 Task: Explore Gothic architecture and related styles using online resources.
Action: Mouse moved to (395, 638)
Screenshot: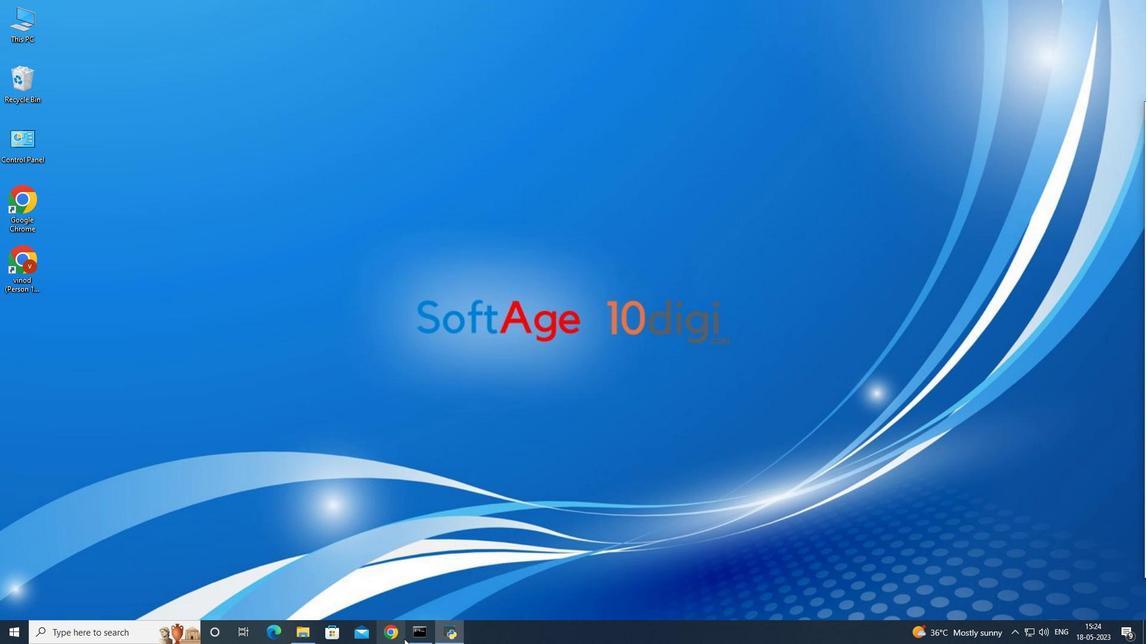 
Action: Mouse pressed left at (395, 638)
Screenshot: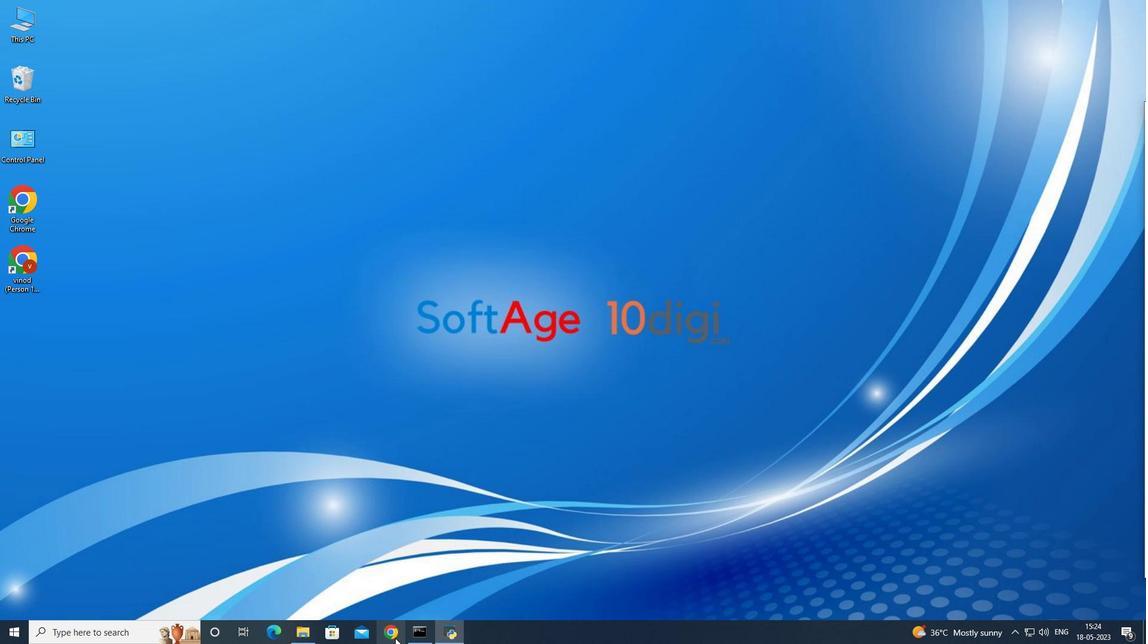 
Action: Mouse moved to (474, 368)
Screenshot: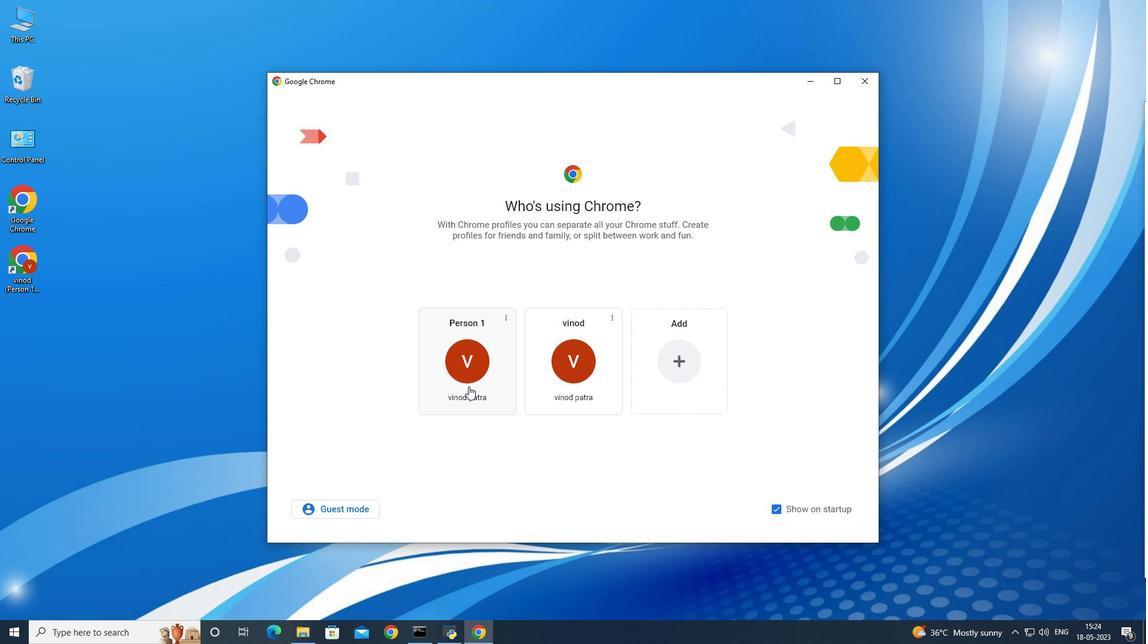 
Action: Mouse pressed left at (474, 368)
Screenshot: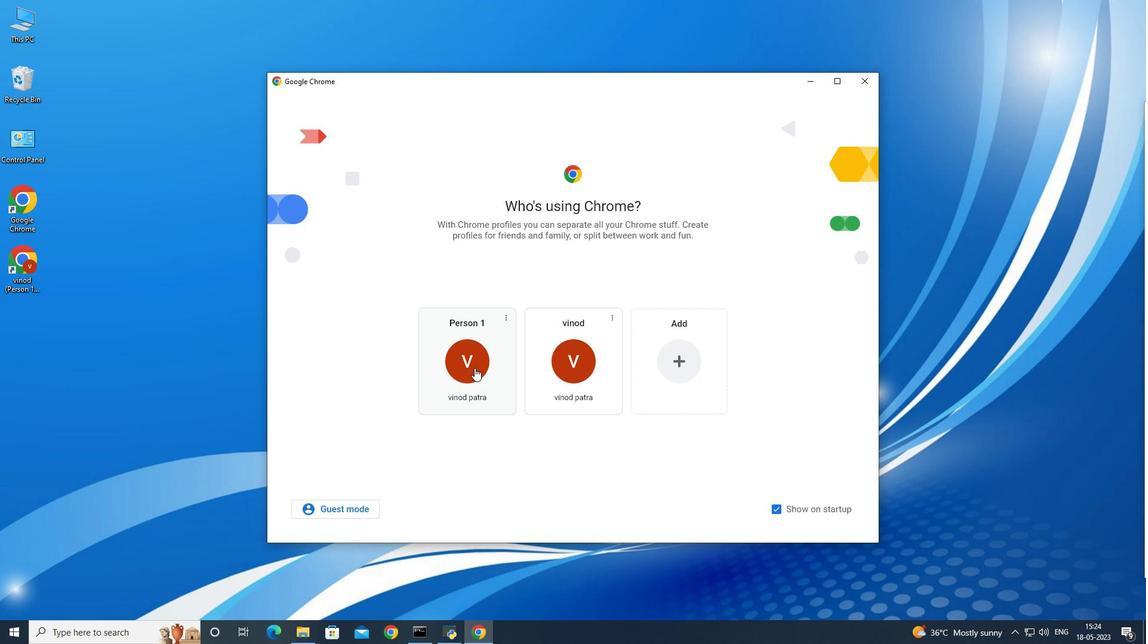 
Action: Mouse moved to (627, 254)
Screenshot: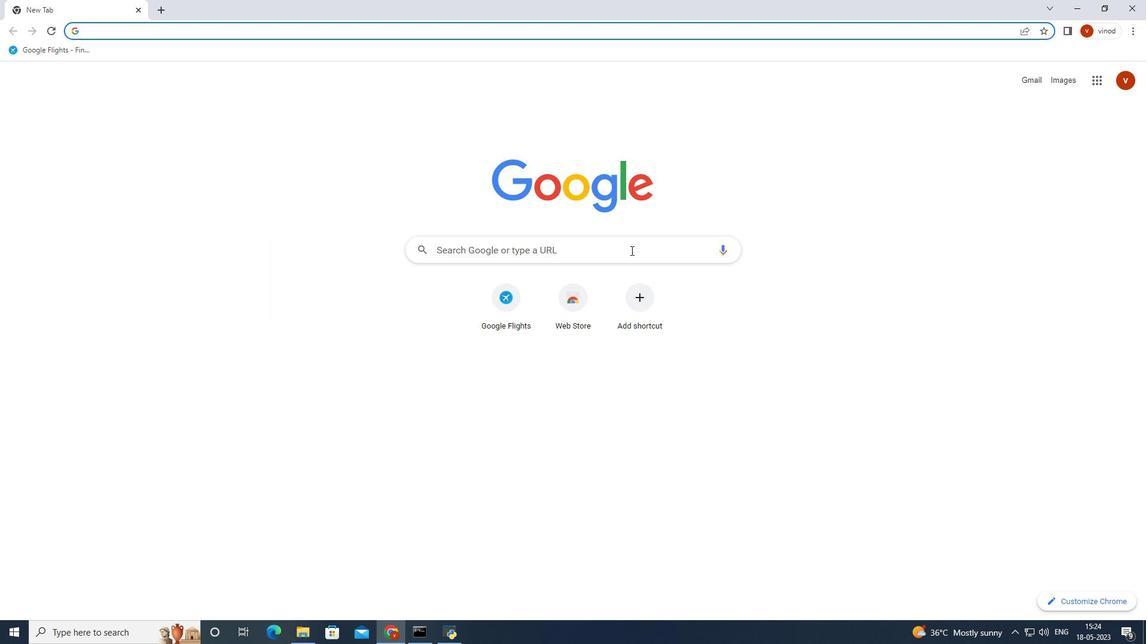 
Action: Mouse pressed left at (627, 254)
Screenshot: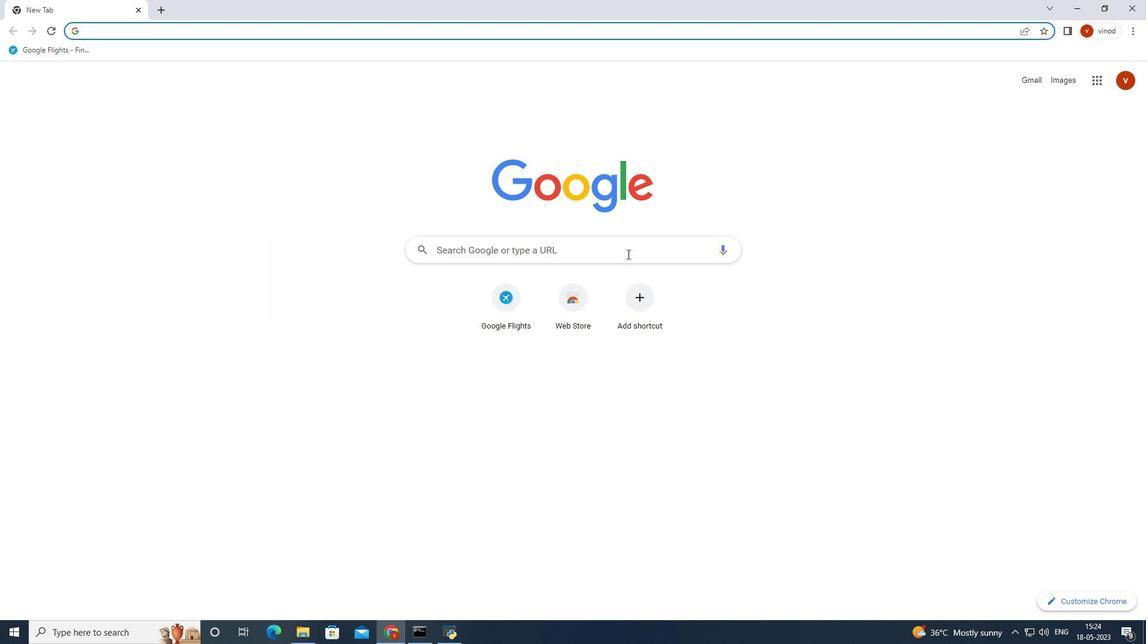 
Action: Mouse moved to (591, 266)
Screenshot: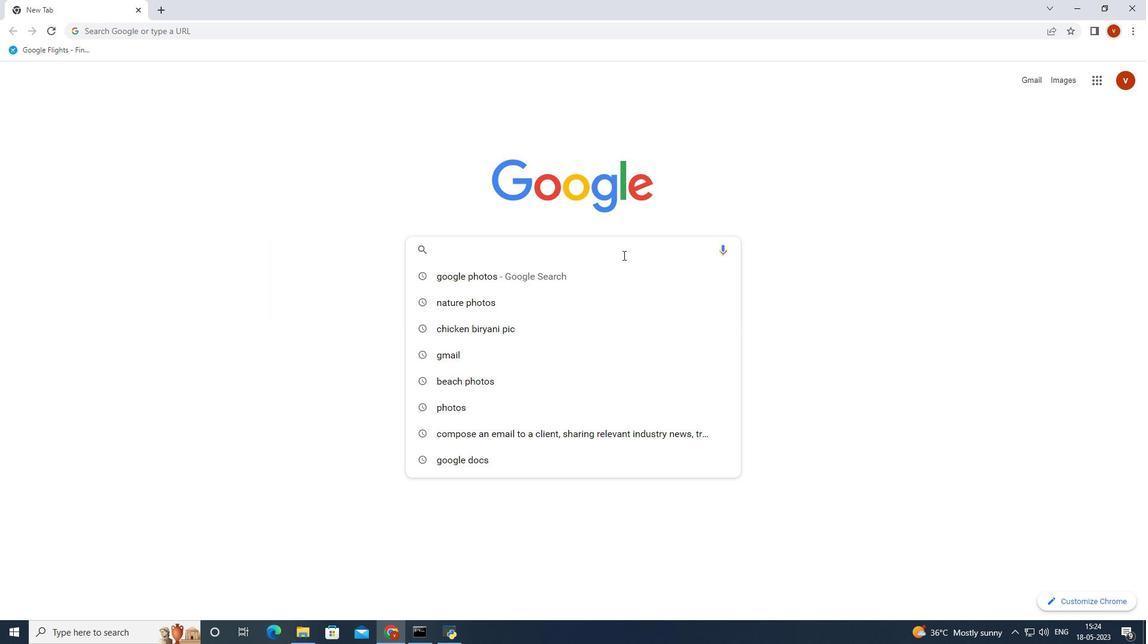 
Action: Mouse pressed left at (591, 266)
Screenshot: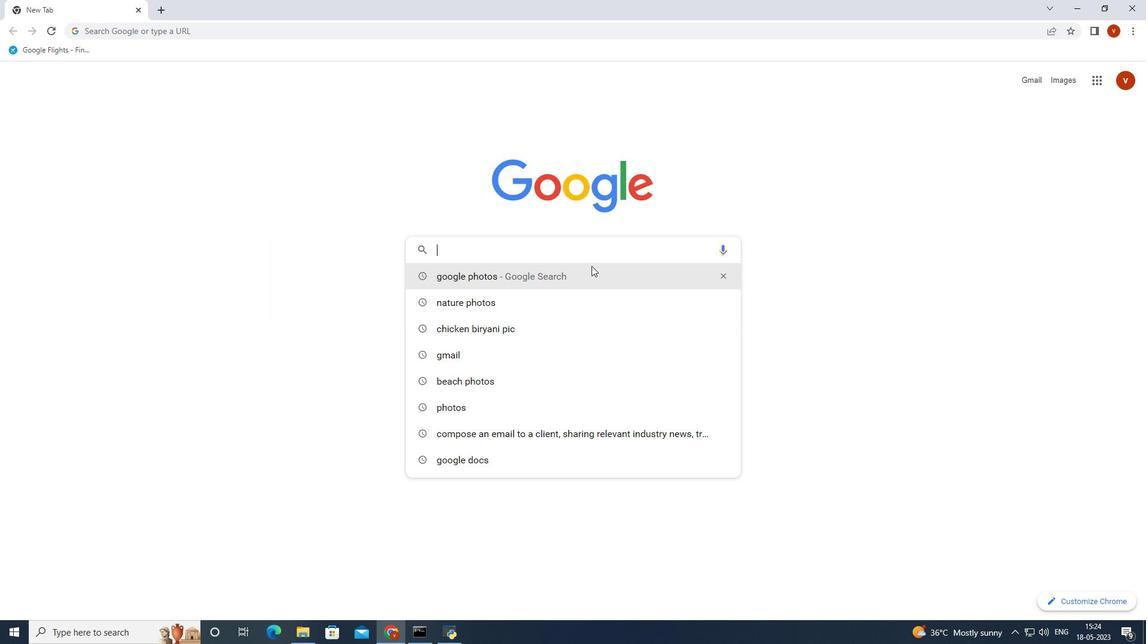 
Action: Mouse moved to (208, 192)
Screenshot: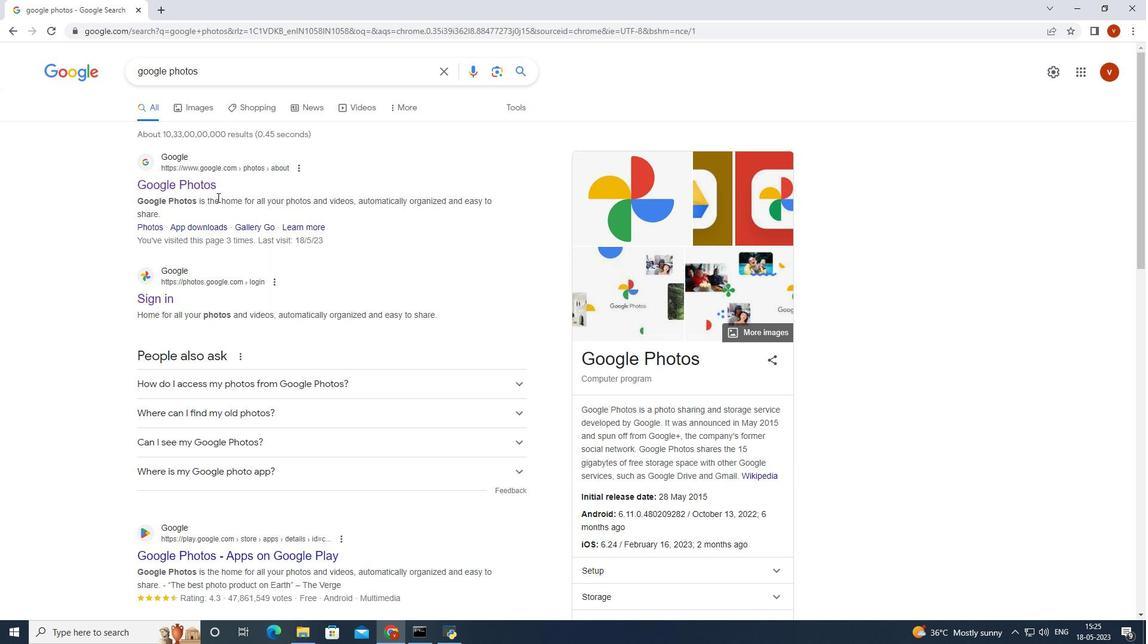 
Action: Mouse pressed left at (208, 192)
Screenshot: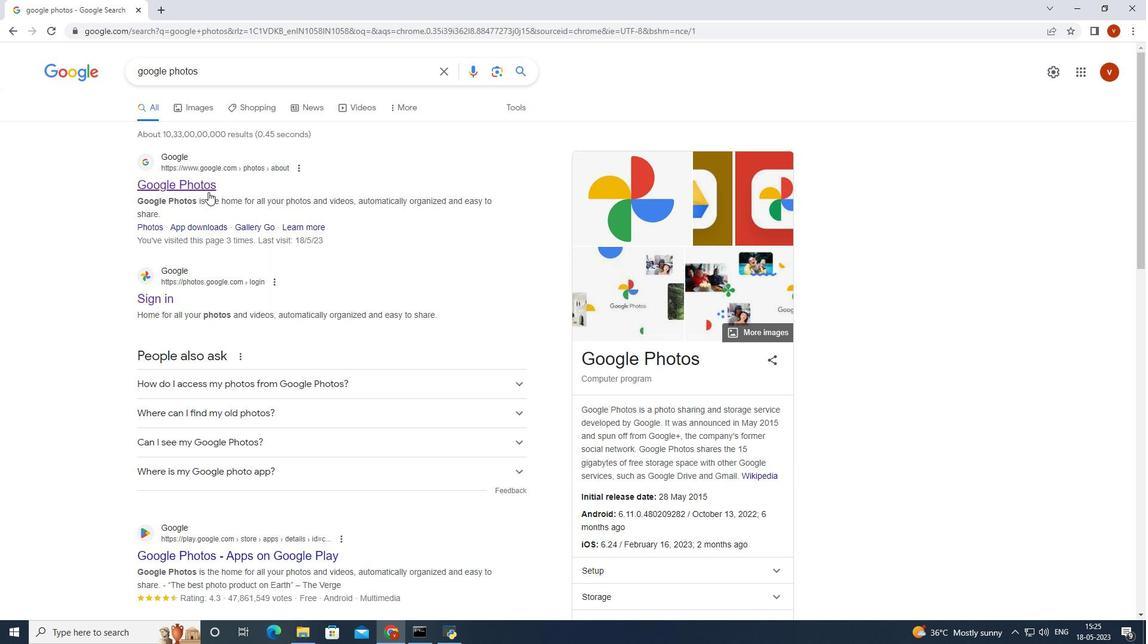 
Action: Mouse pressed left at (208, 192)
Screenshot: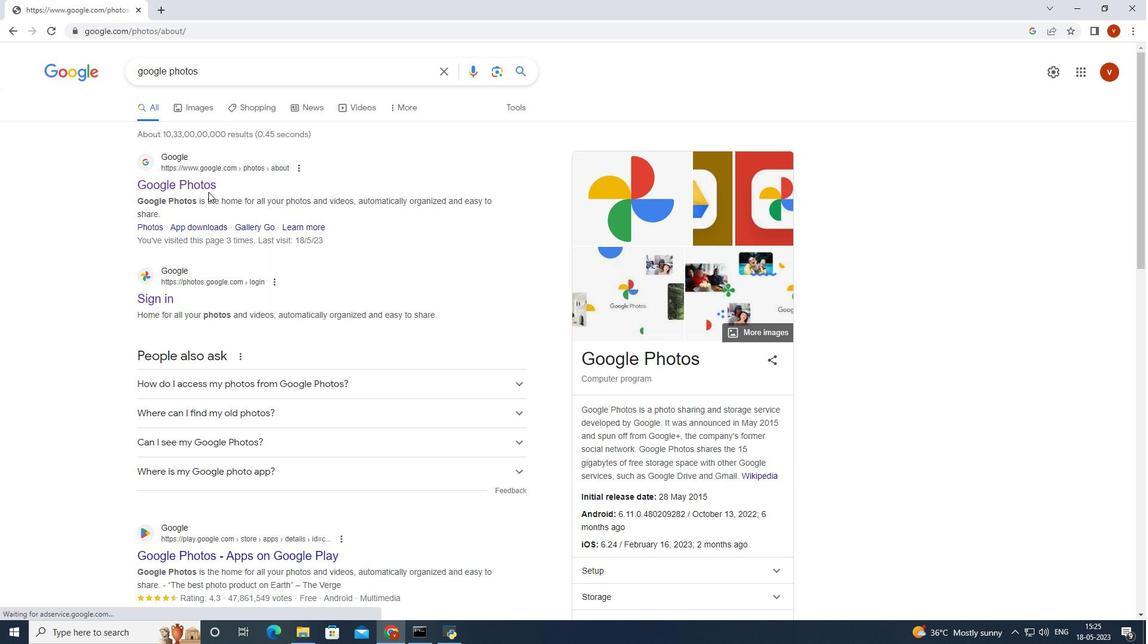 
Action: Mouse moved to (554, 416)
Screenshot: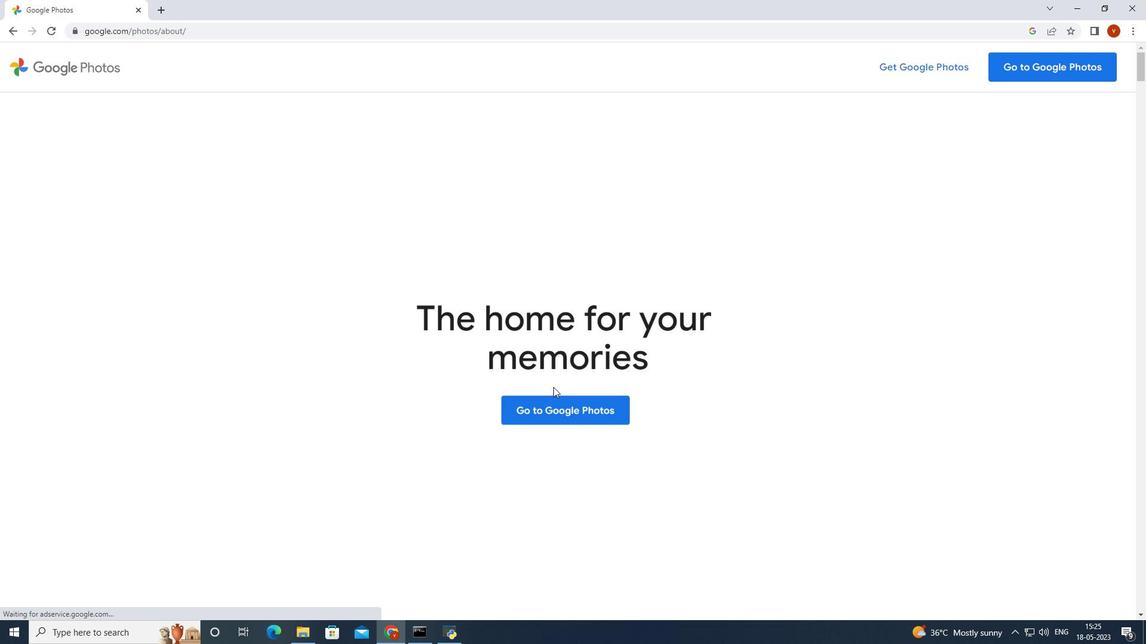 
Action: Mouse pressed left at (554, 416)
Screenshot: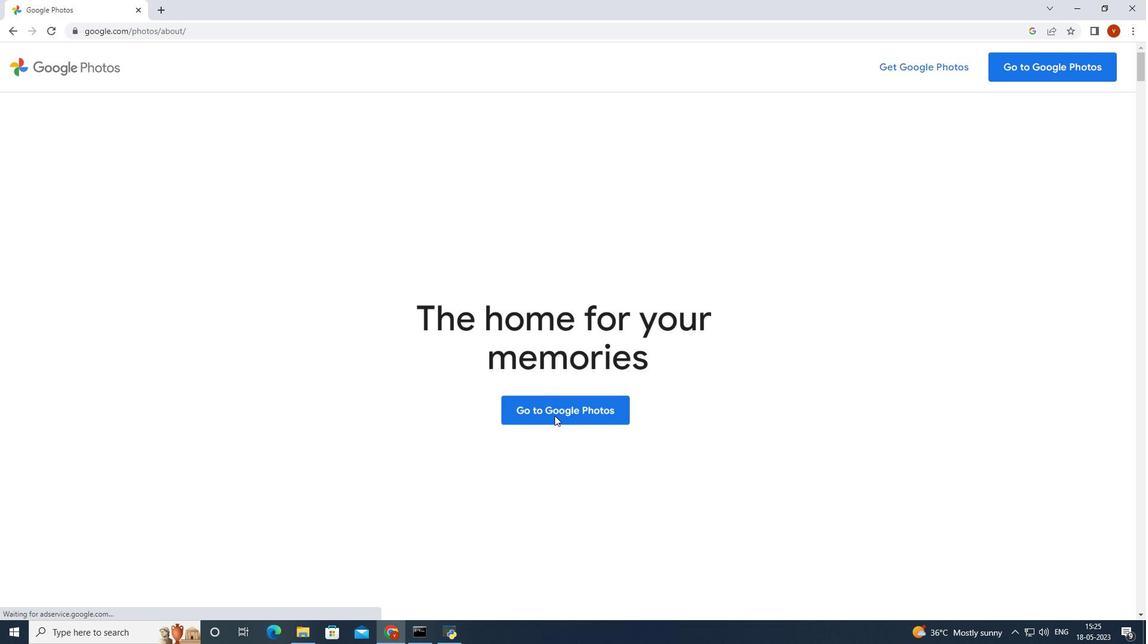 
Action: Mouse moved to (265, 62)
Screenshot: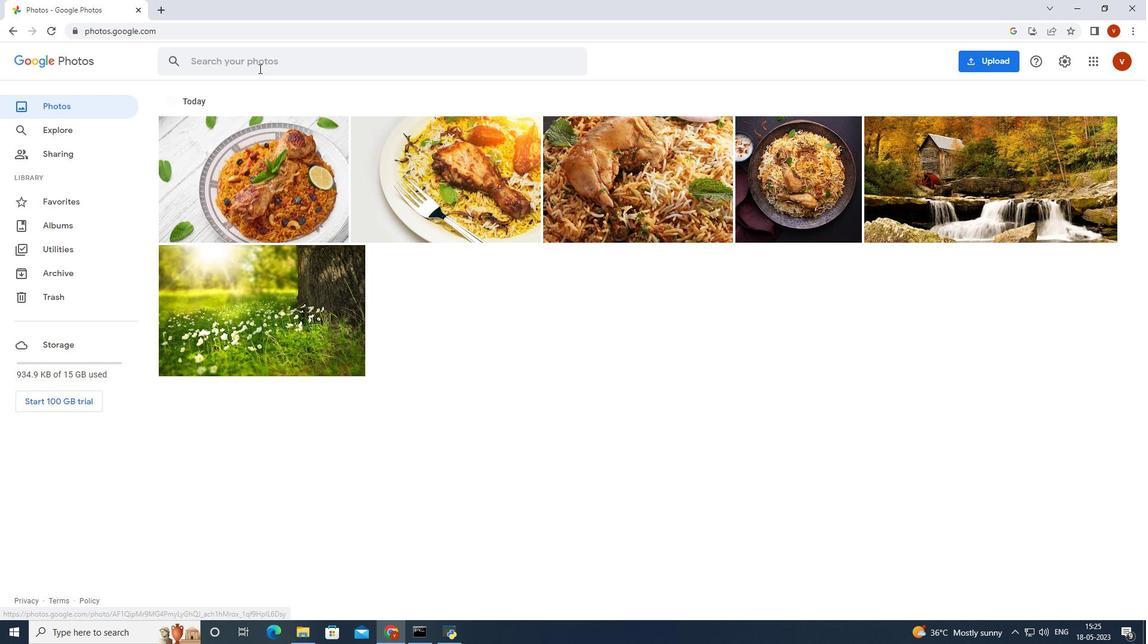 
Action: Mouse pressed left at (265, 62)
Screenshot: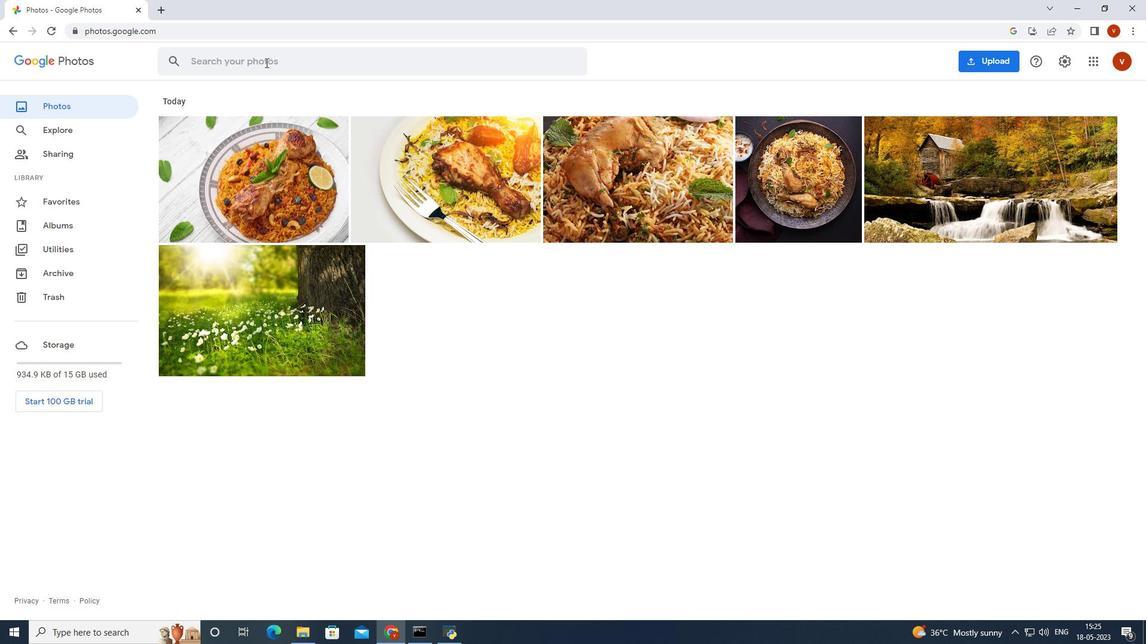 
Action: Mouse moved to (264, 71)
Screenshot: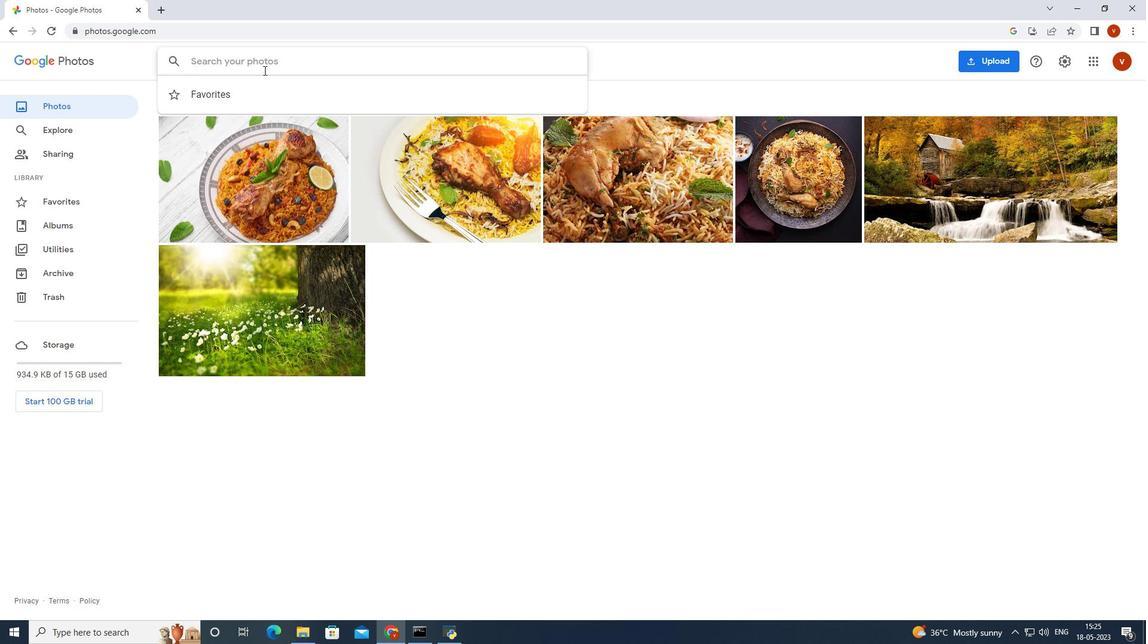 
Action: Key pressed architectural<Key.enter>
Screenshot: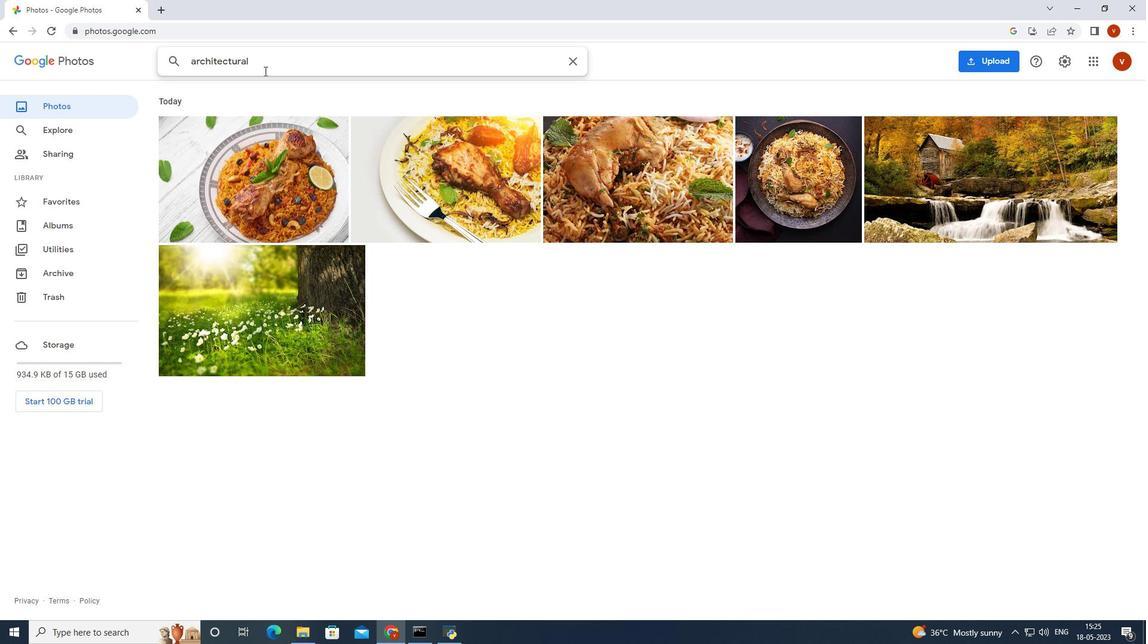 
Action: Mouse moved to (28, 56)
Screenshot: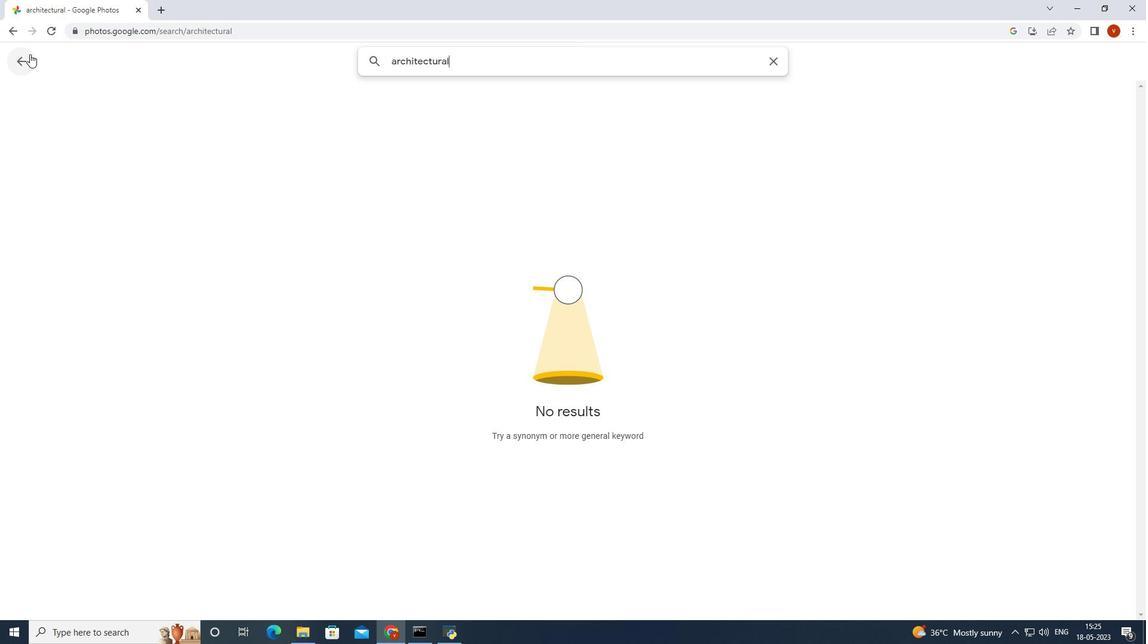 
Action: Mouse pressed left at (28, 56)
Screenshot: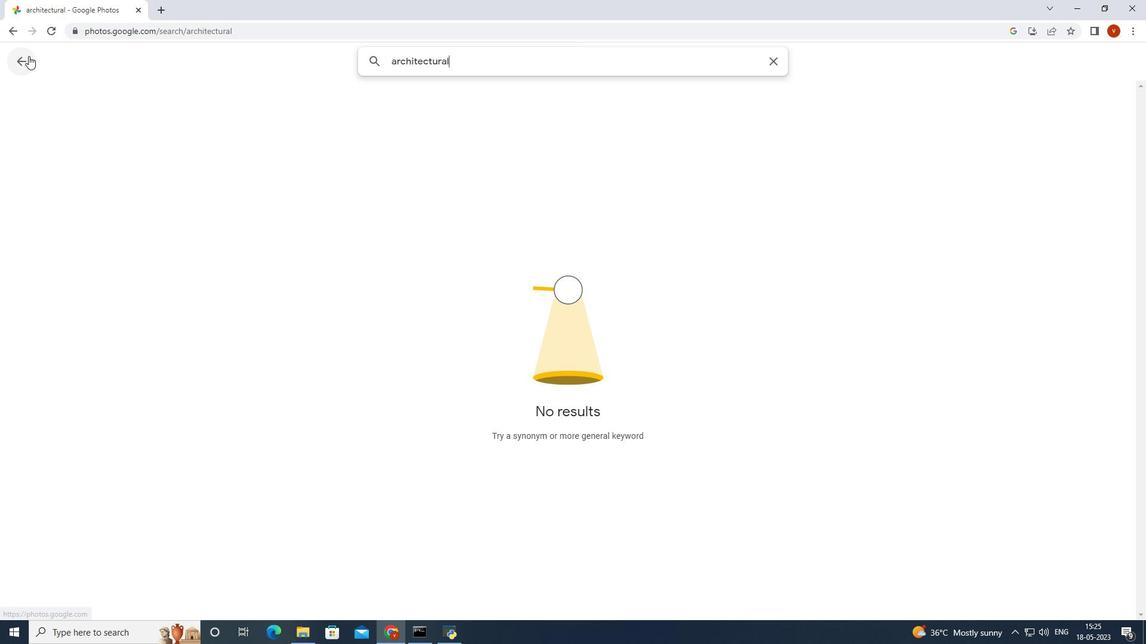 
Action: Mouse moved to (164, 10)
Screenshot: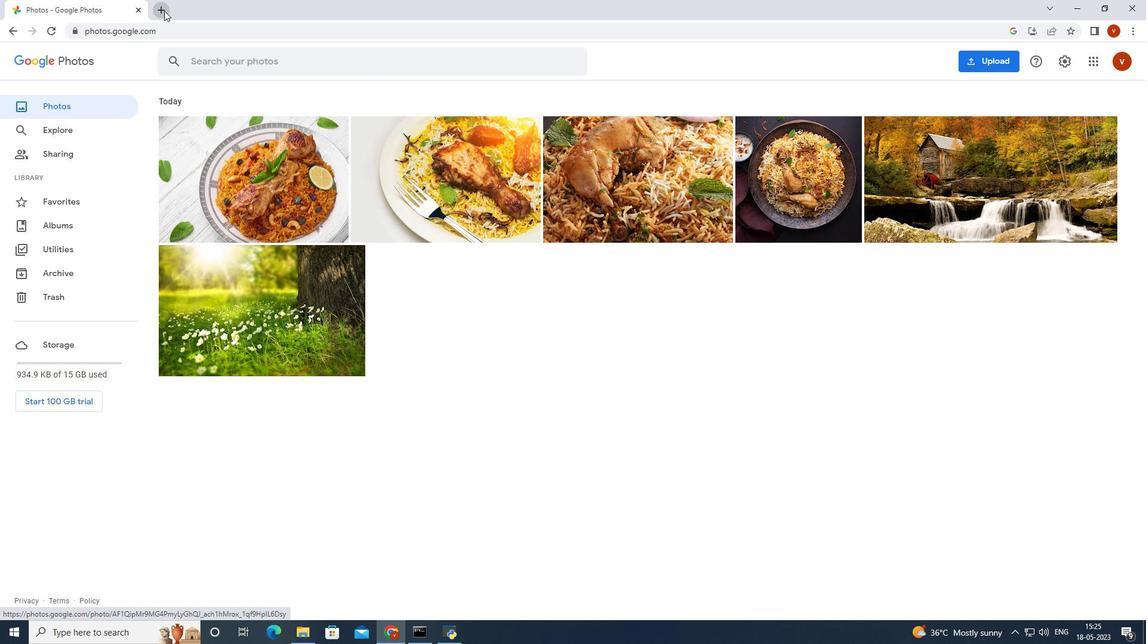 
Action: Mouse pressed left at (164, 10)
Screenshot: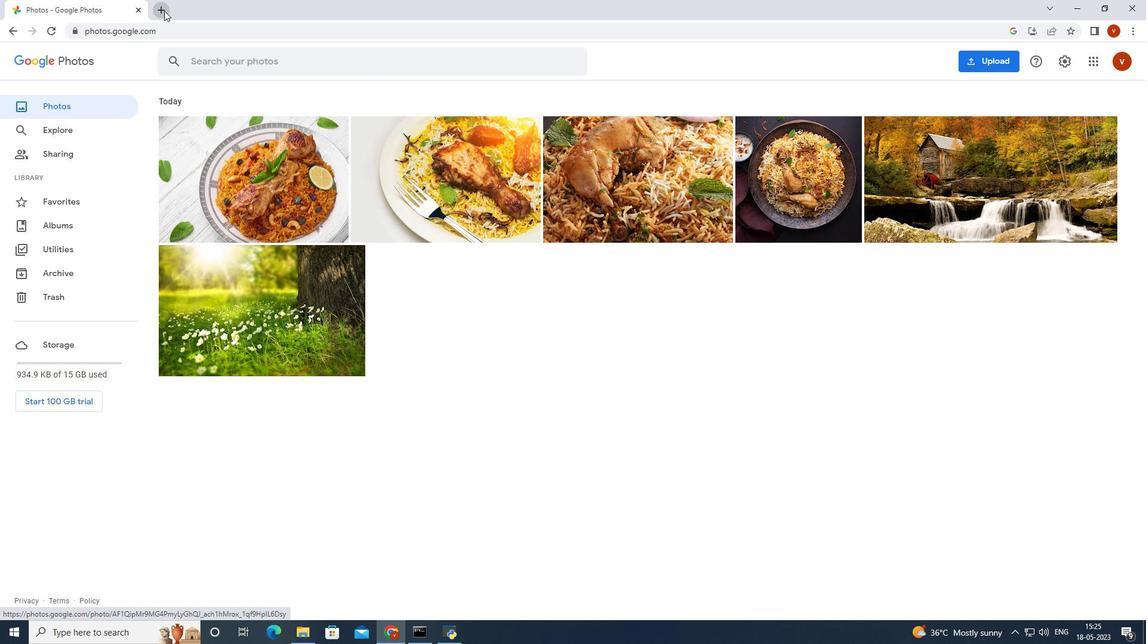 
Action: Mouse moved to (495, 253)
Screenshot: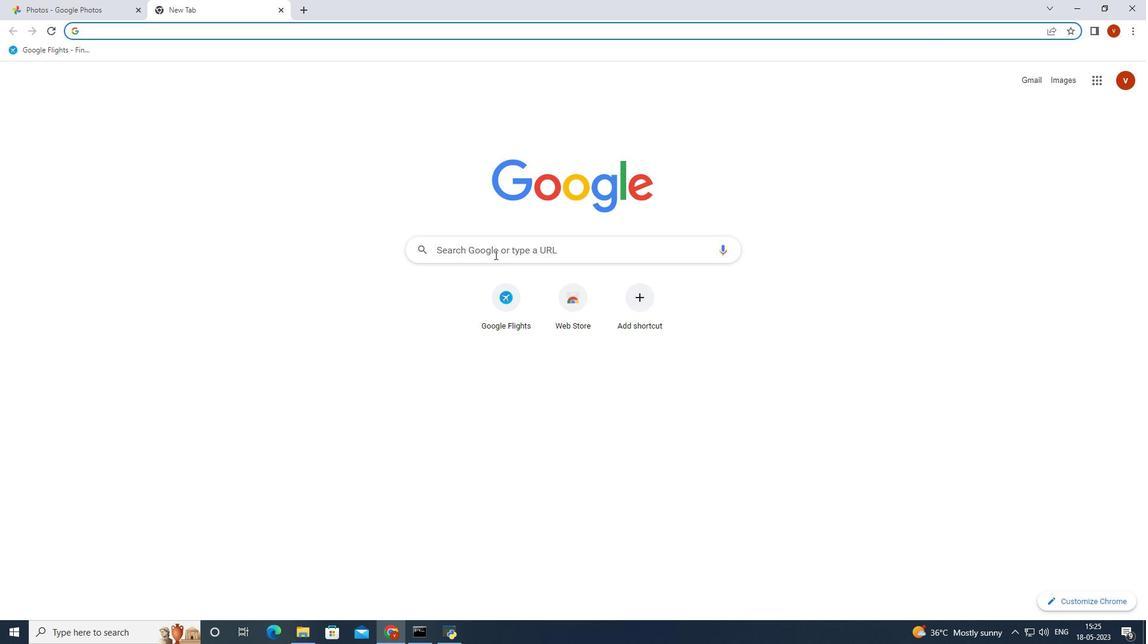 
Action: Mouse pressed left at (495, 253)
Screenshot: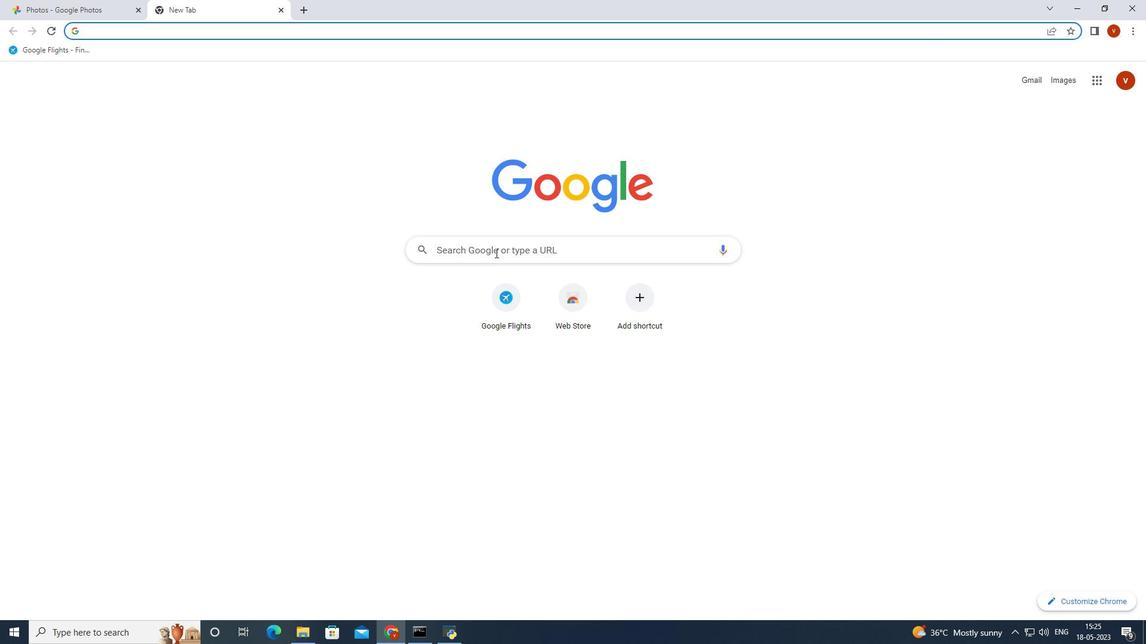 
Action: Mouse moved to (501, 252)
Screenshot: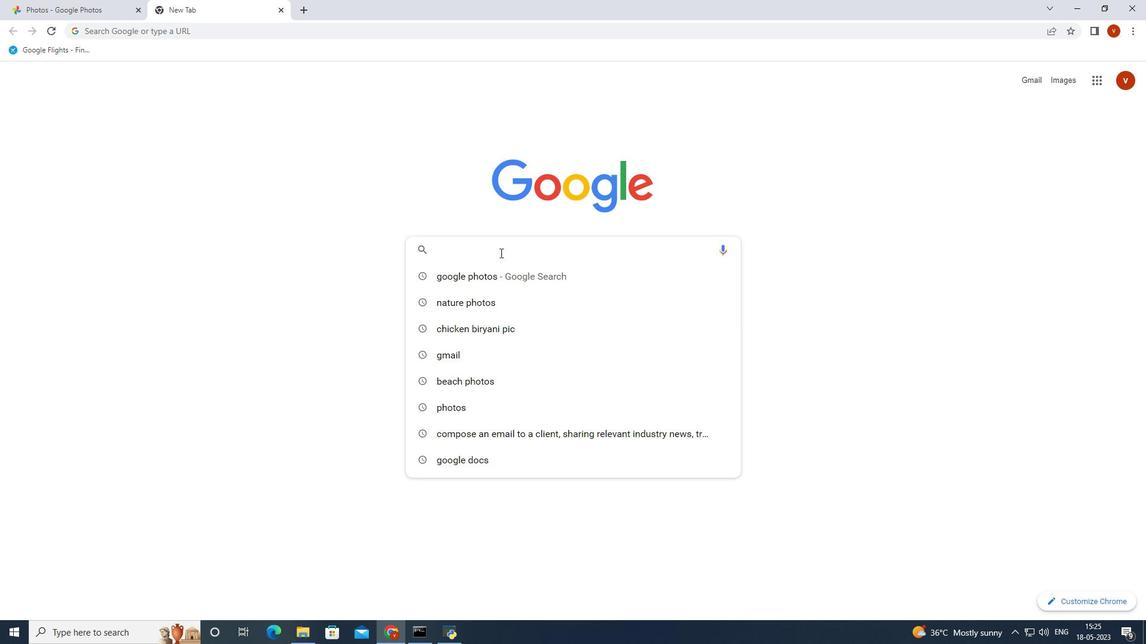 
Action: Key pressed architectural<Key.space>styles<Key.enter>
Screenshot: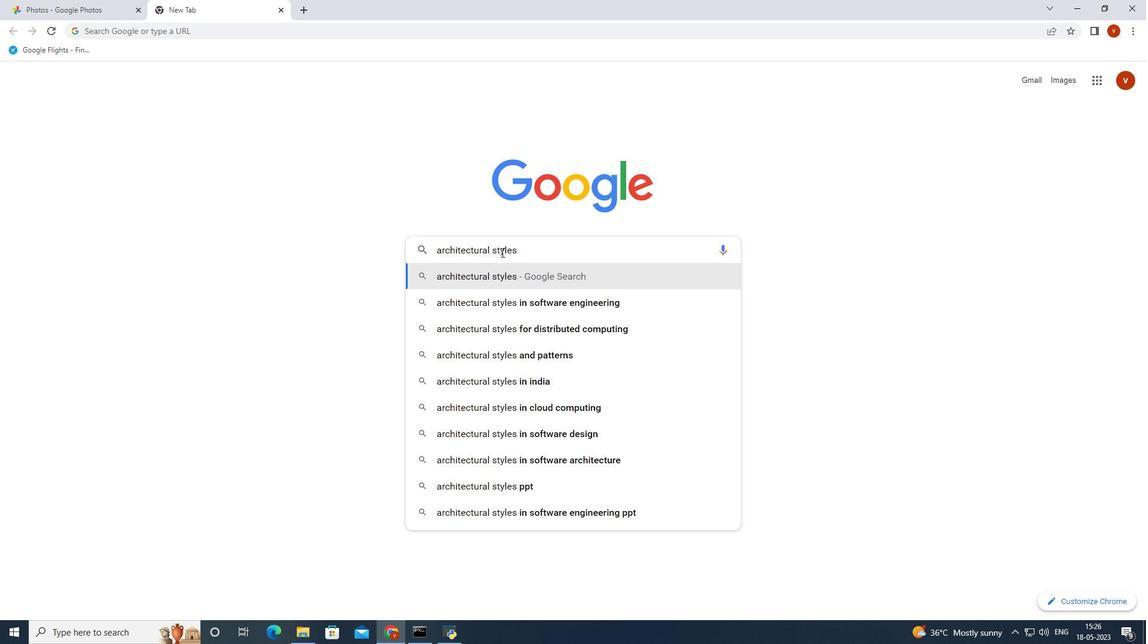 
Action: Mouse moved to (308, 210)
Screenshot: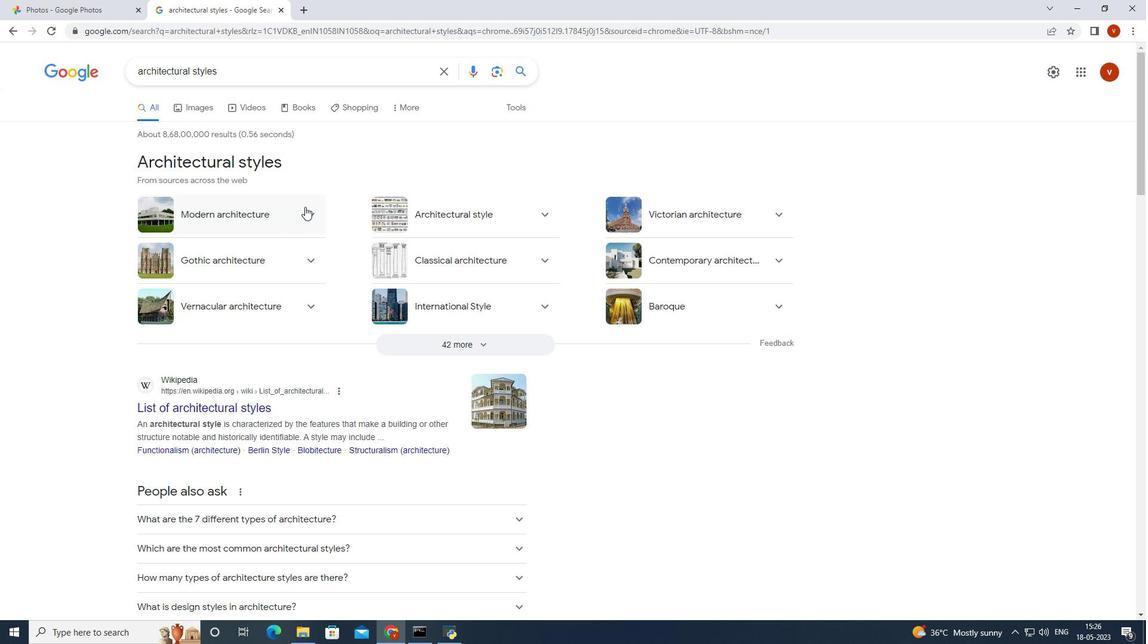 
Action: Mouse pressed left at (308, 210)
Screenshot: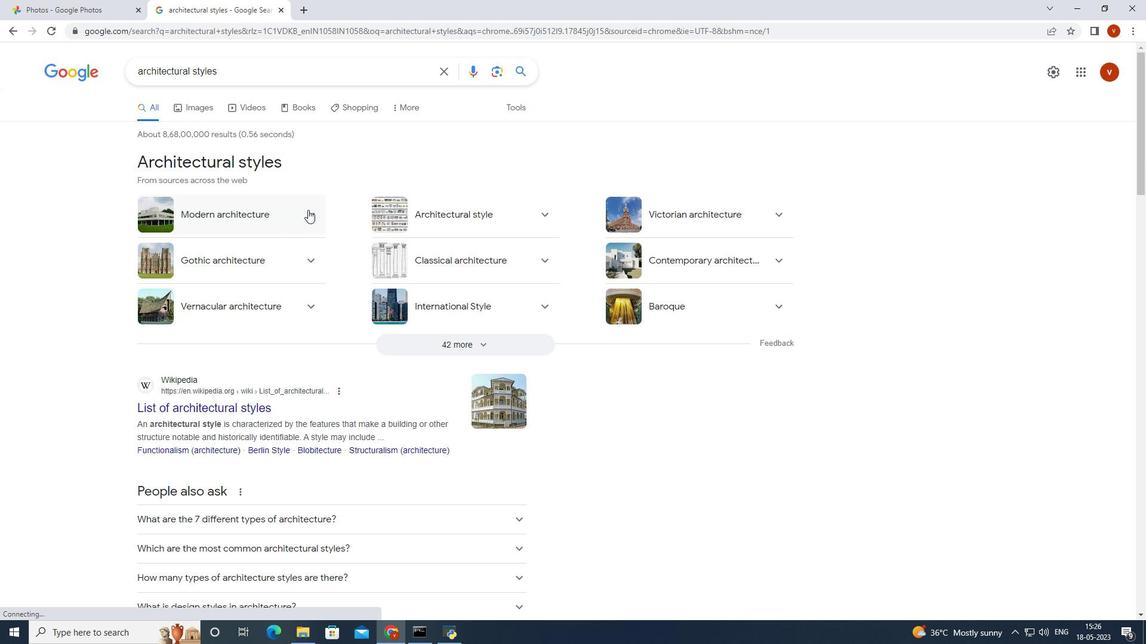 
Action: Mouse moved to (386, 309)
Screenshot: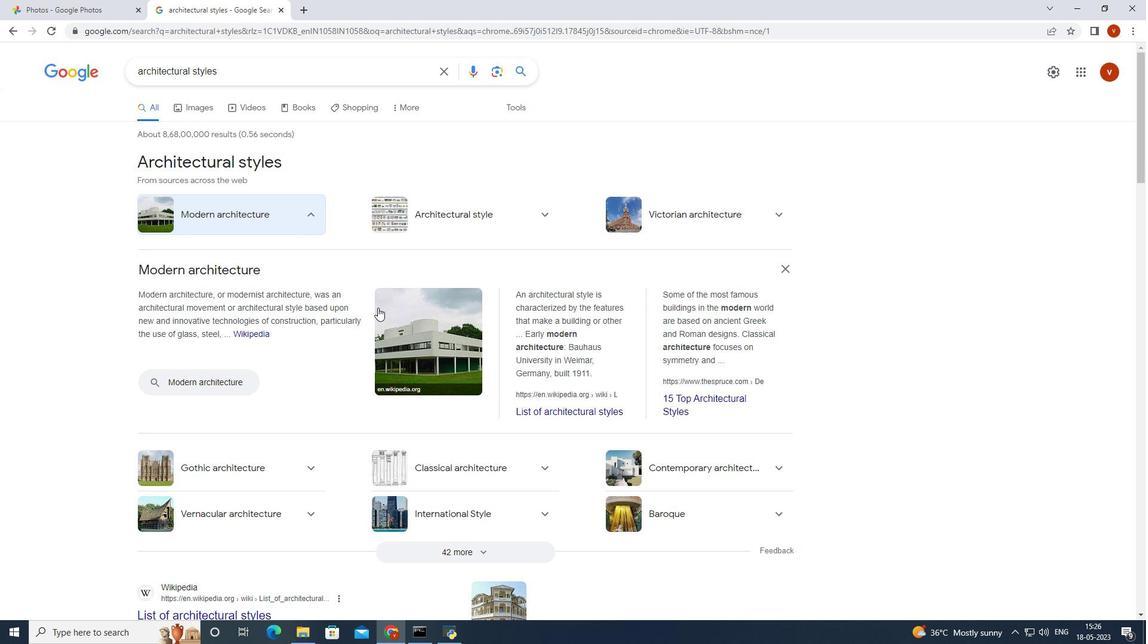 
Action: Mouse scrolled (386, 309) with delta (0, 0)
Screenshot: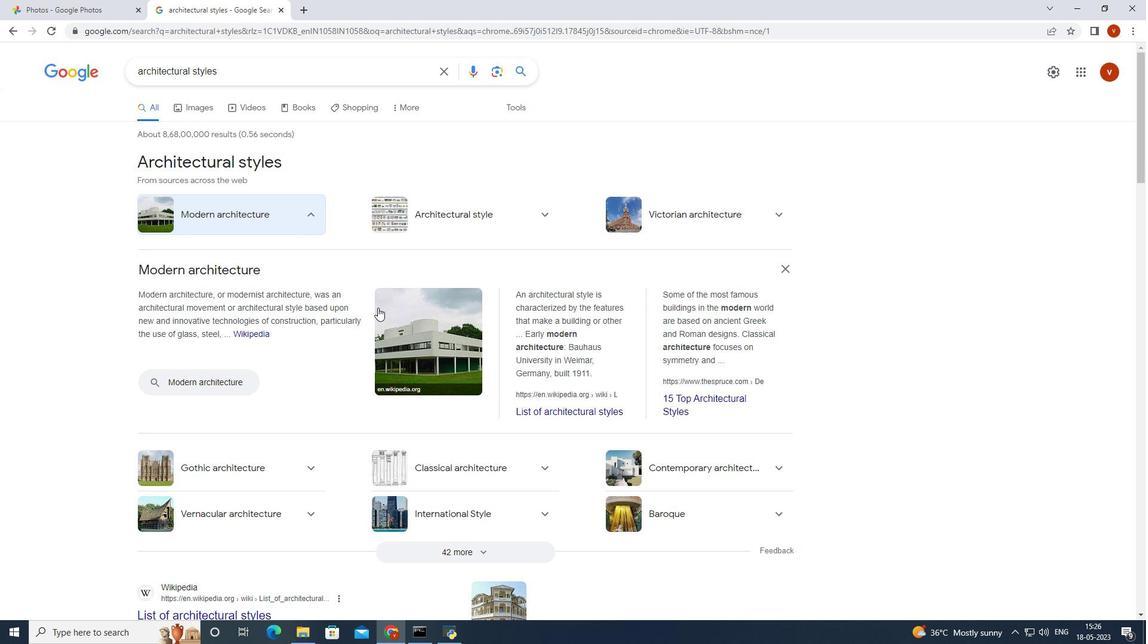 
Action: Mouse moved to (386, 309)
Screenshot: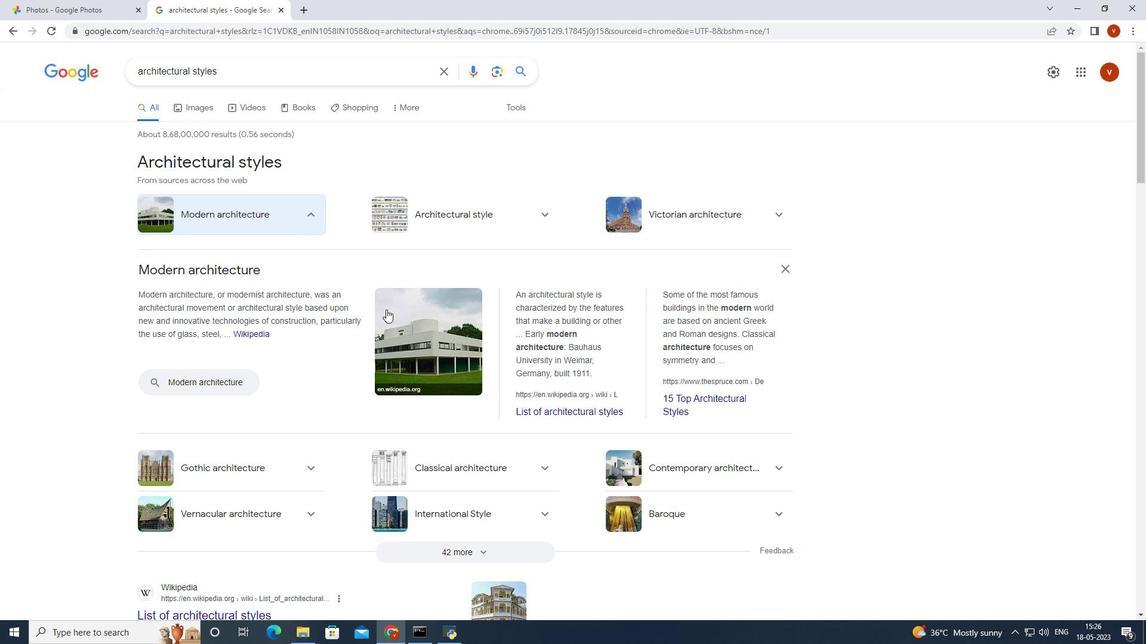 
Action: Mouse scrolled (386, 309) with delta (0, 0)
Screenshot: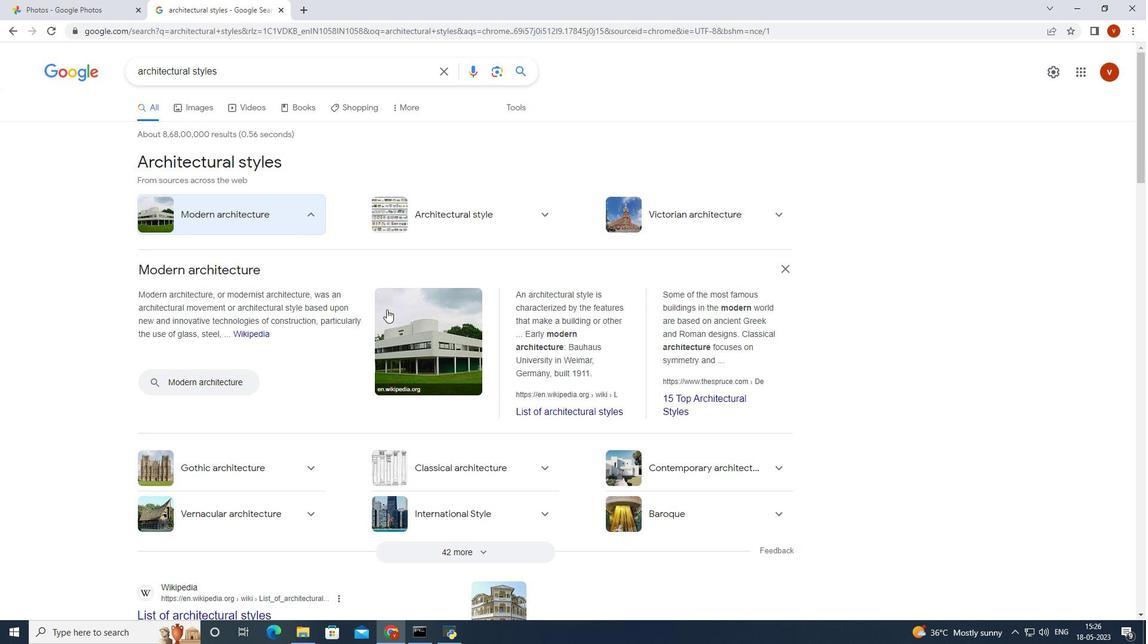 
Action: Mouse scrolled (386, 309) with delta (0, 0)
Screenshot: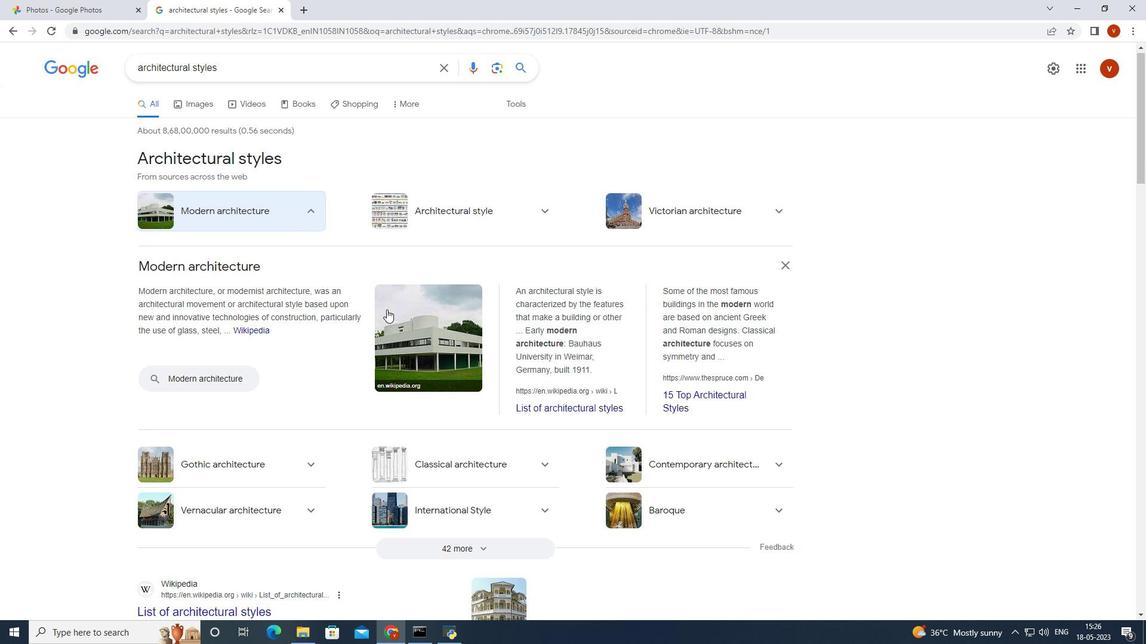 
Action: Mouse scrolled (386, 309) with delta (0, 0)
Screenshot: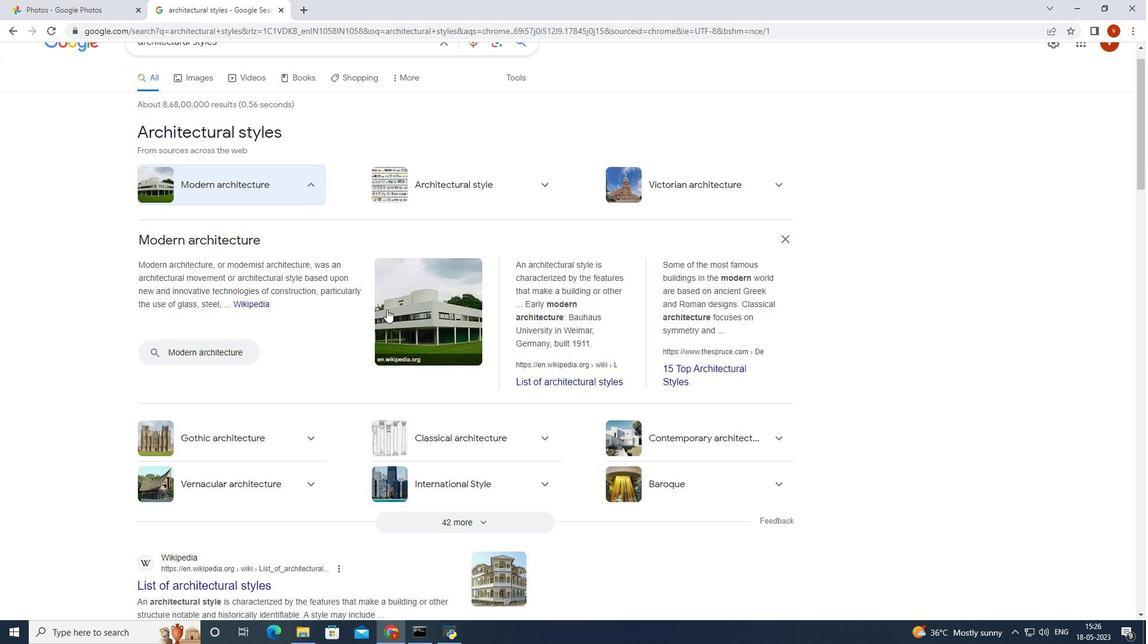 
Action: Mouse moved to (387, 309)
Screenshot: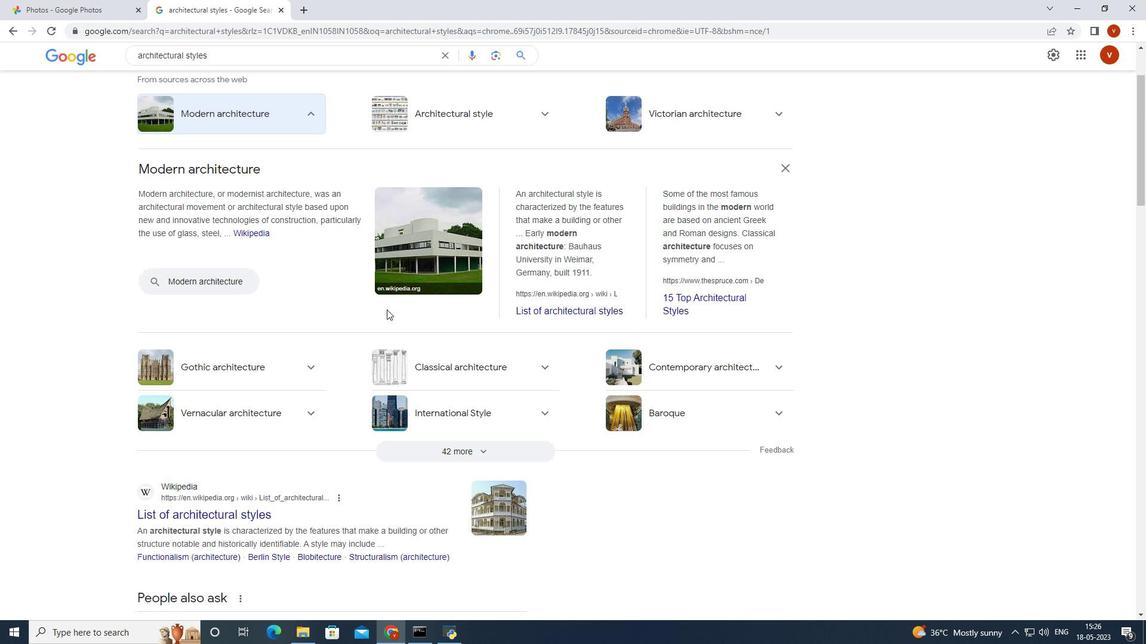 
Action: Mouse scrolled (387, 309) with delta (0, 0)
Screenshot: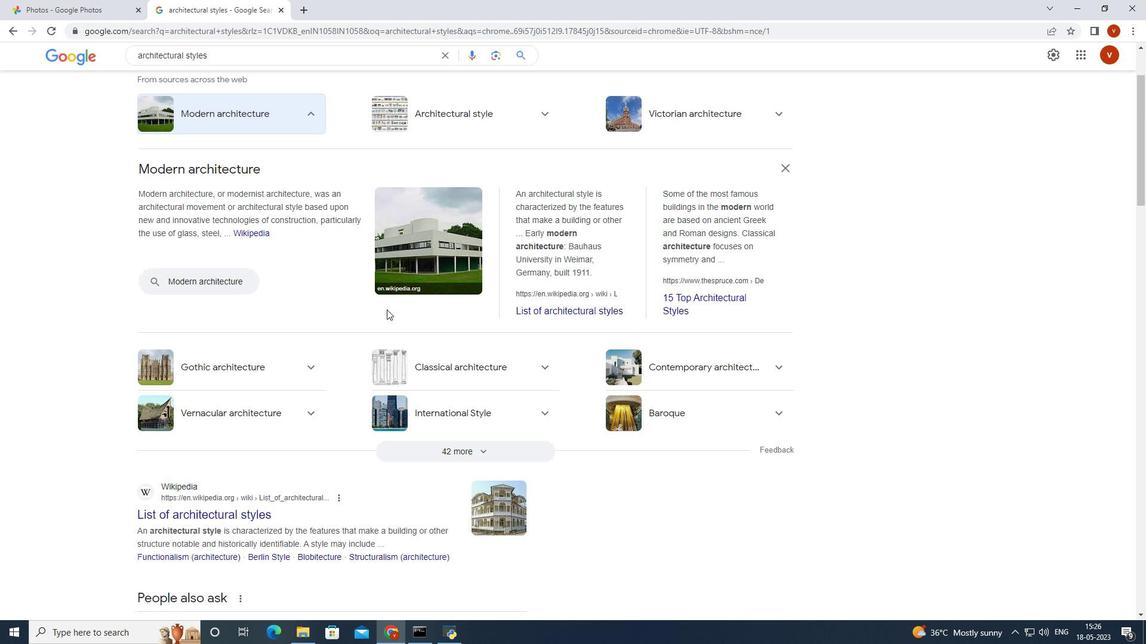 
Action: Mouse moved to (367, 263)
Screenshot: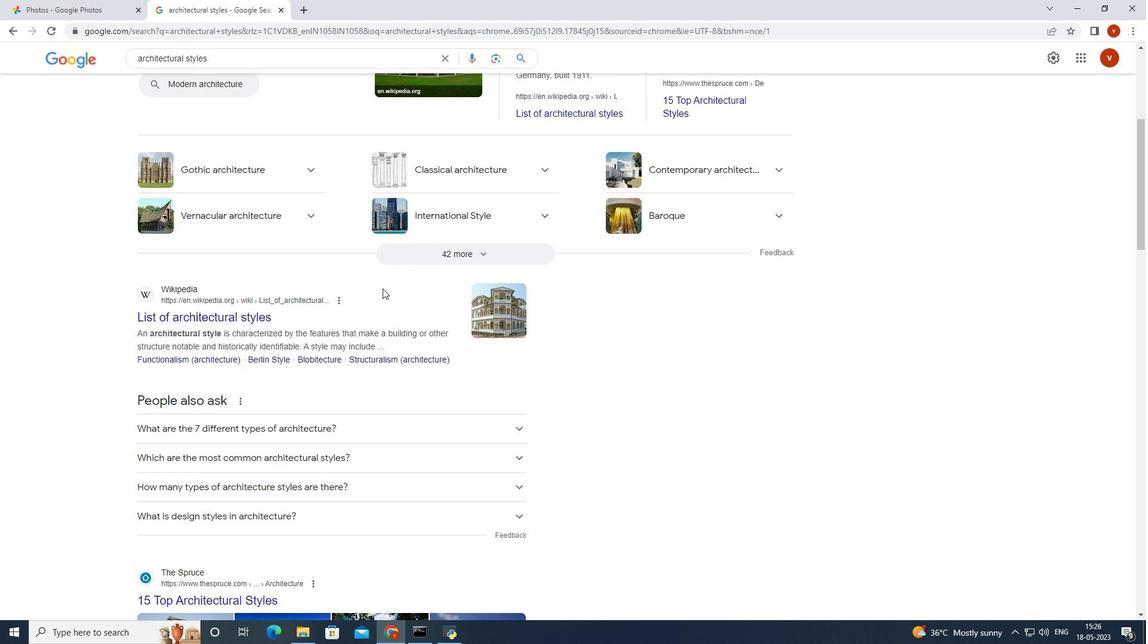
Action: Mouse scrolled (367, 263) with delta (0, 0)
Screenshot: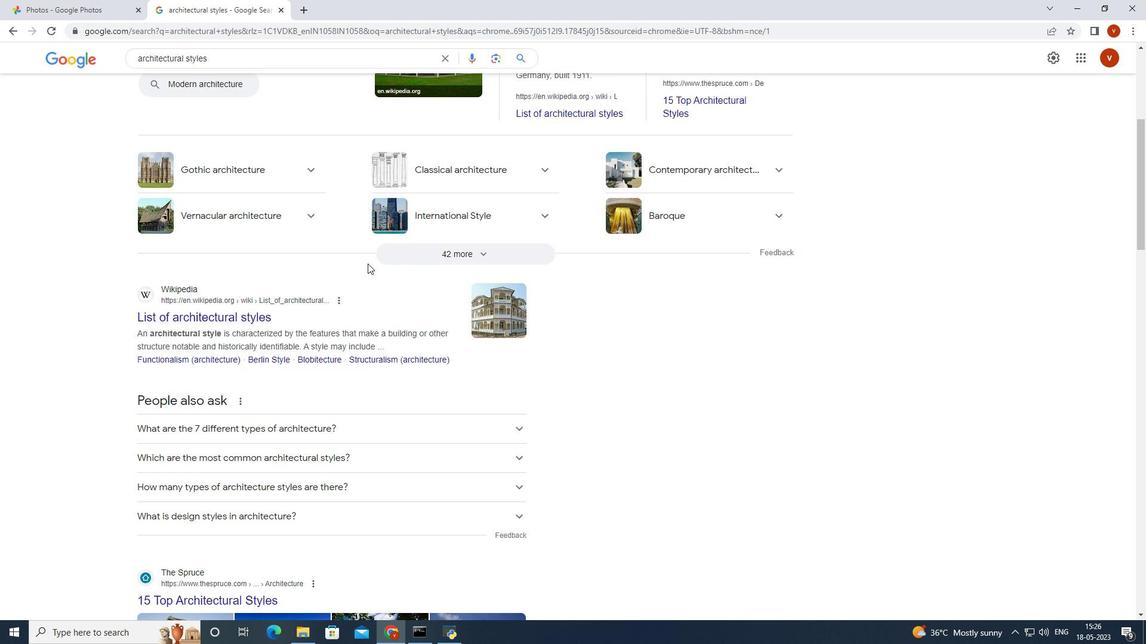 
Action: Mouse scrolled (367, 263) with delta (0, 0)
Screenshot: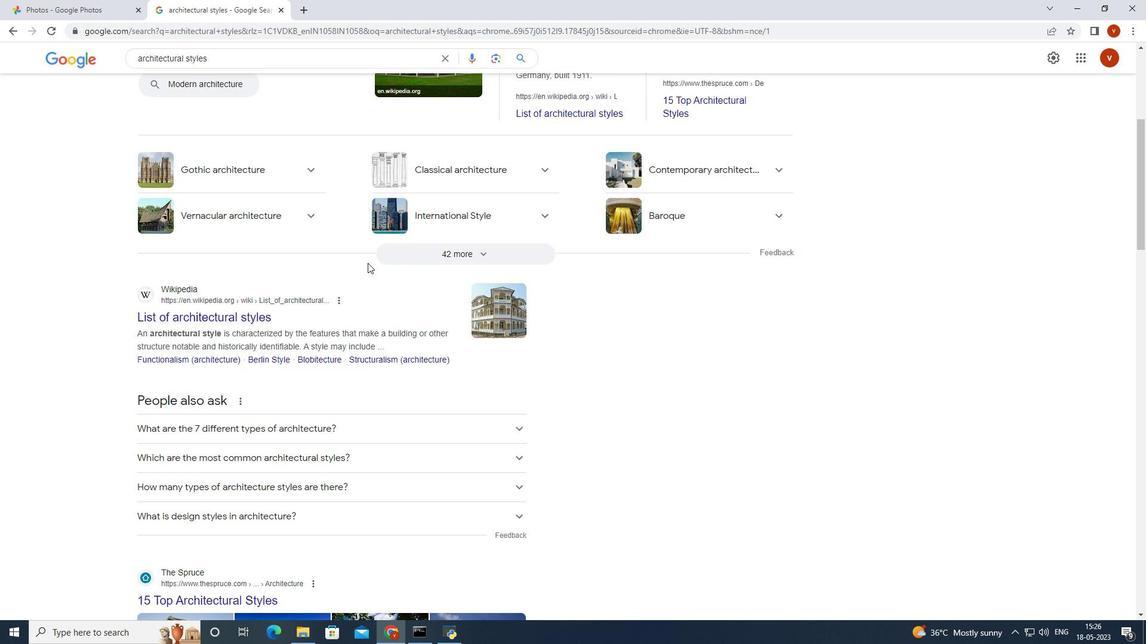 
Action: Mouse scrolled (367, 263) with delta (0, 0)
Screenshot: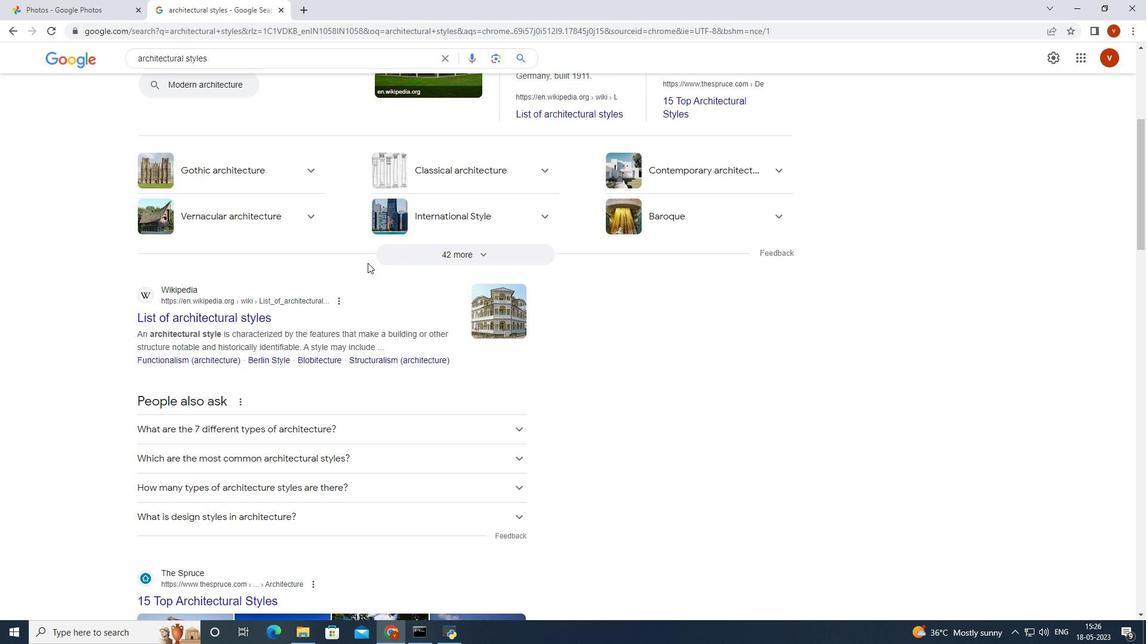 
Action: Mouse moved to (289, 56)
Screenshot: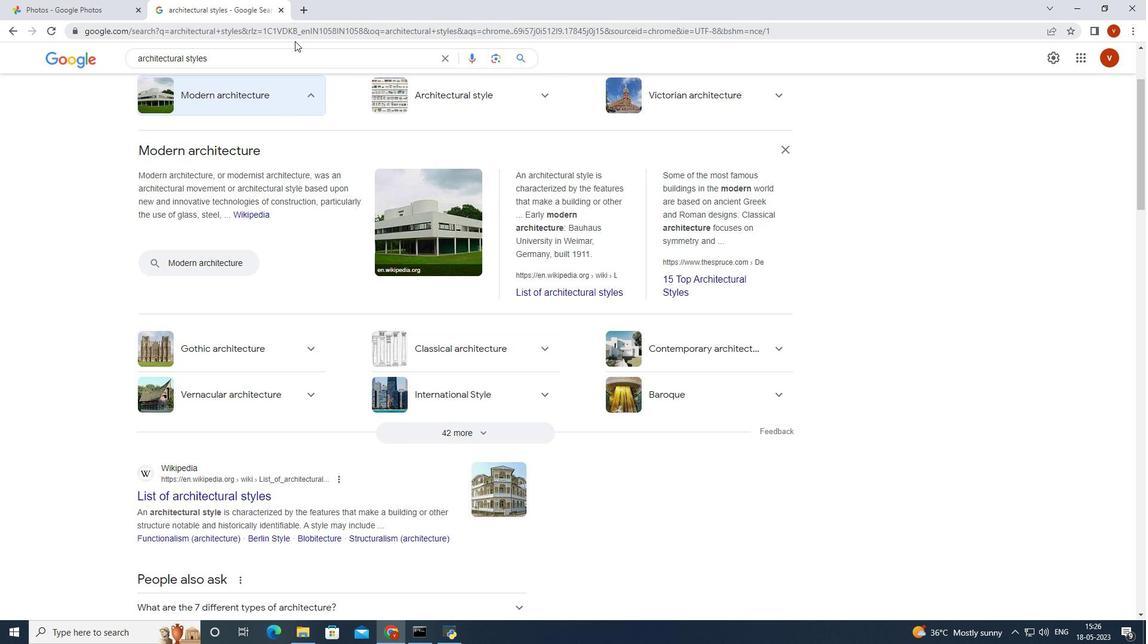 
Action: Mouse pressed left at (289, 56)
Screenshot: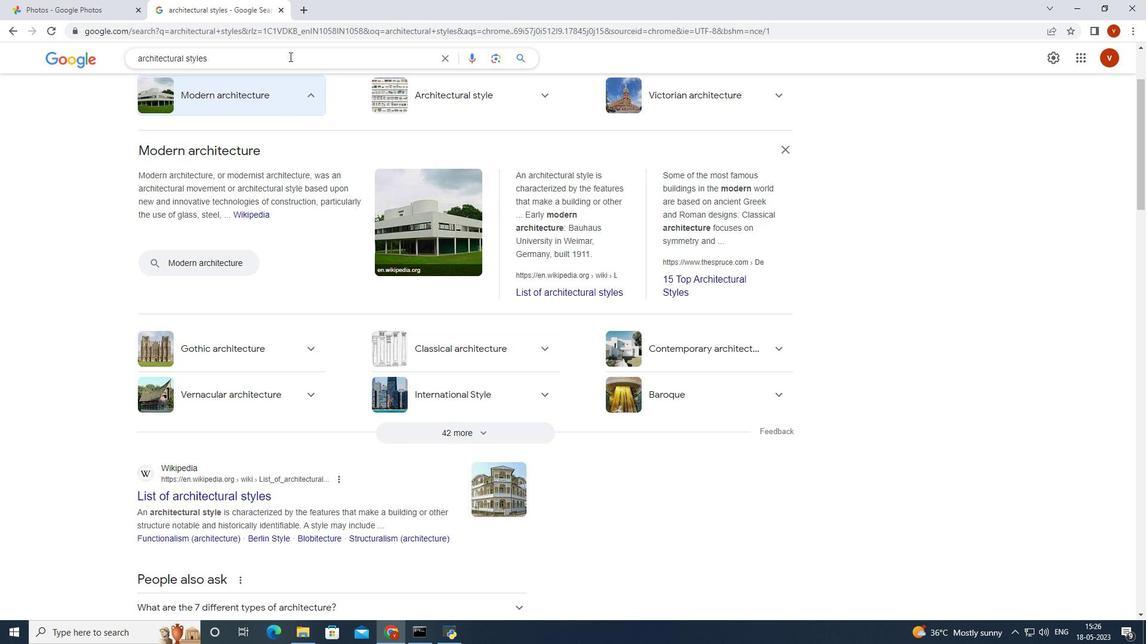 
Action: Key pressed <Key.space>pics<Key.enter>
Screenshot: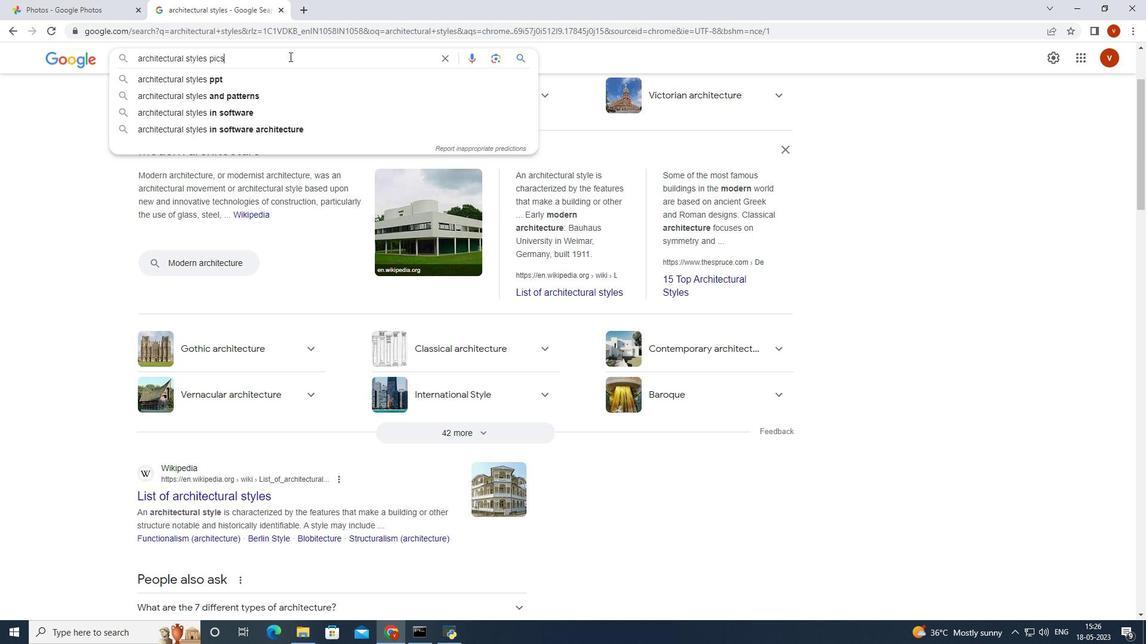 
Action: Mouse moved to (230, 234)
Screenshot: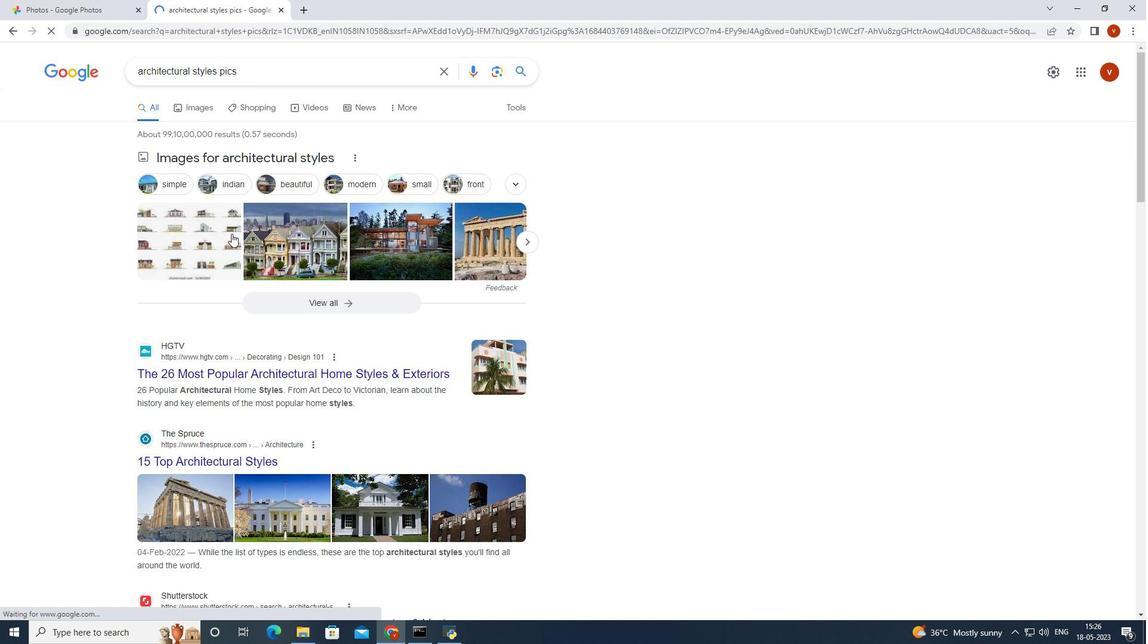 
Action: Mouse pressed left at (230, 234)
Screenshot: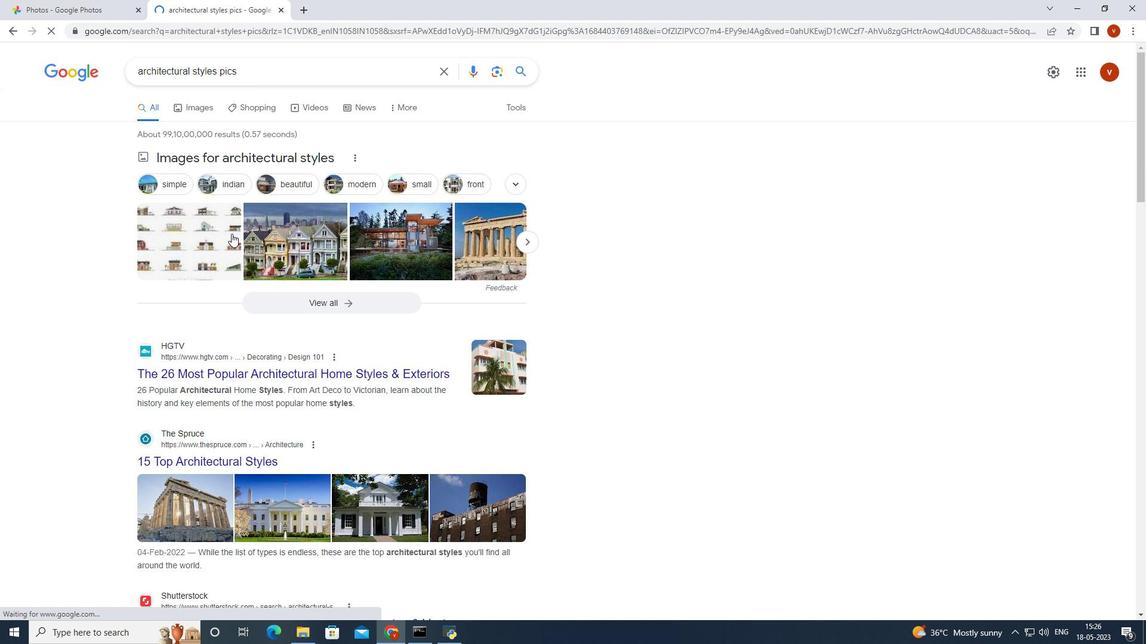 
Action: Mouse moved to (277, 240)
Screenshot: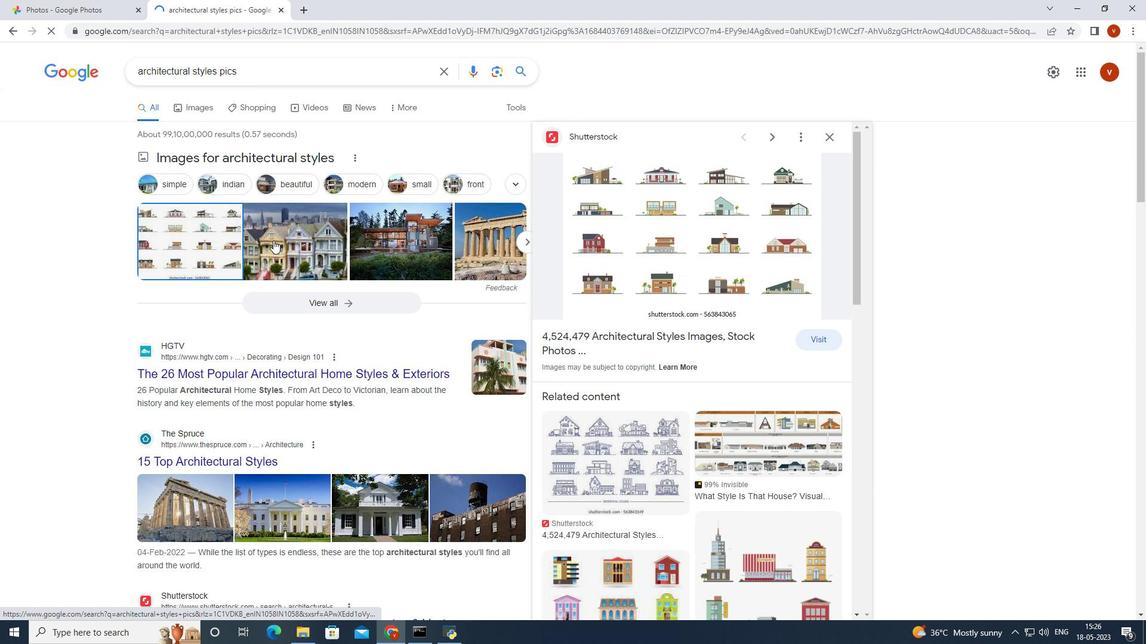 
Action: Mouse pressed left at (277, 240)
Screenshot: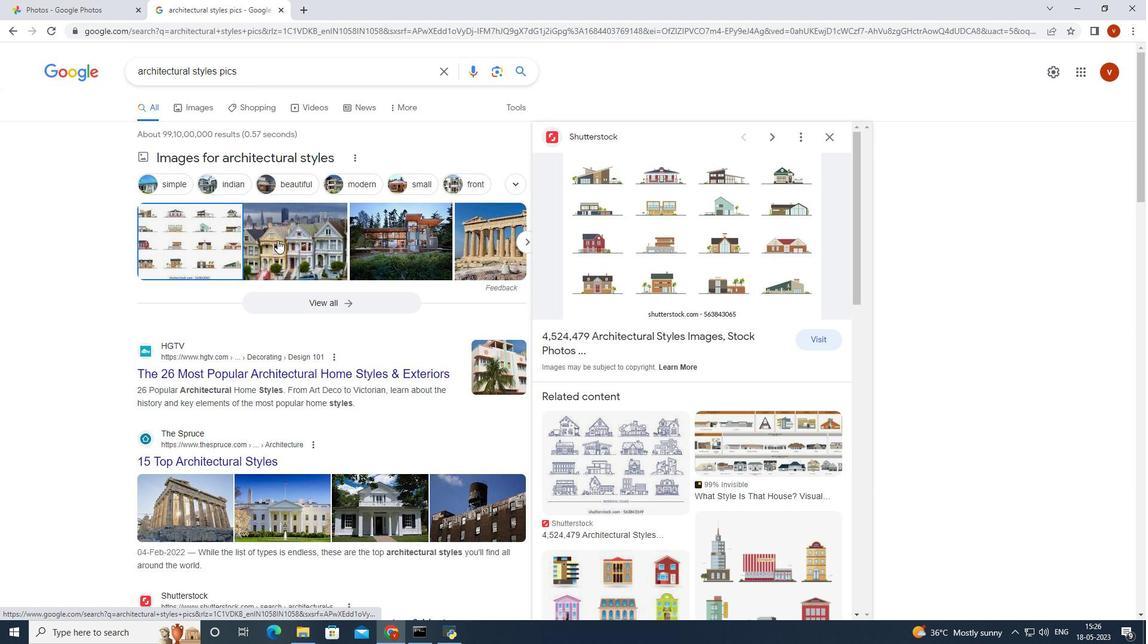 
Action: Mouse moved to (685, 276)
Screenshot: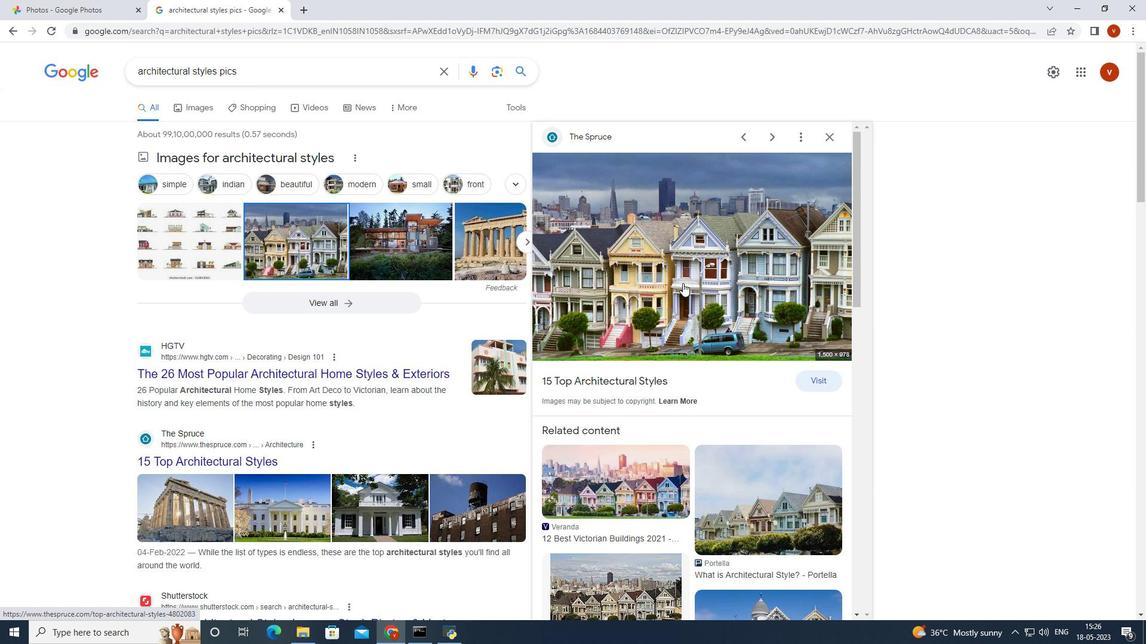 
Action: Mouse pressed right at (685, 276)
Screenshot: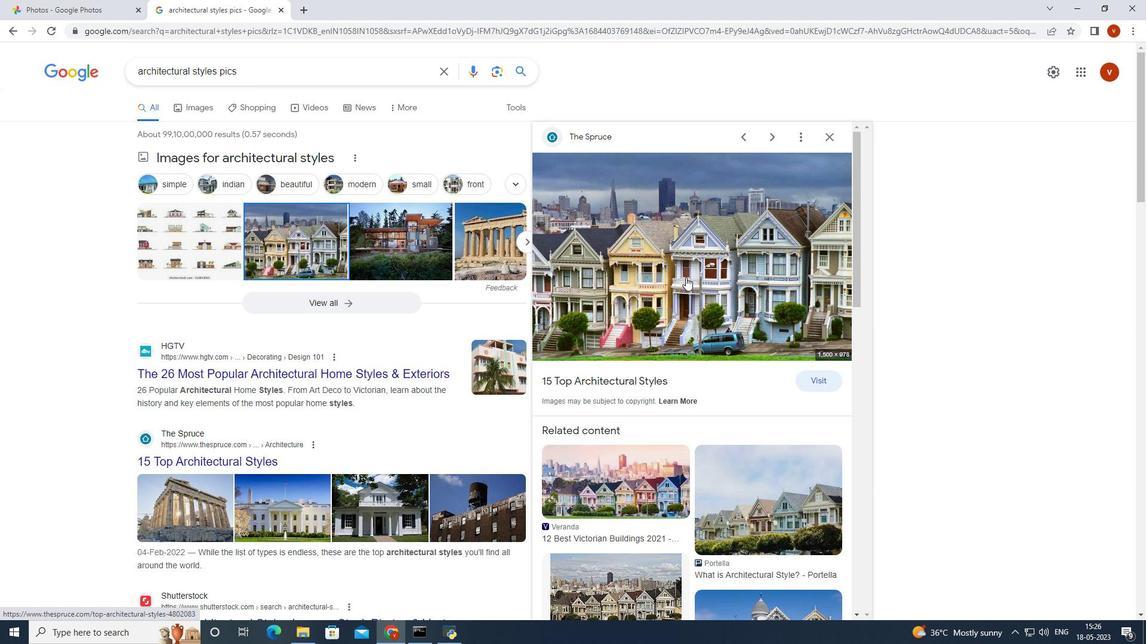 
Action: Mouse moved to (744, 400)
Screenshot: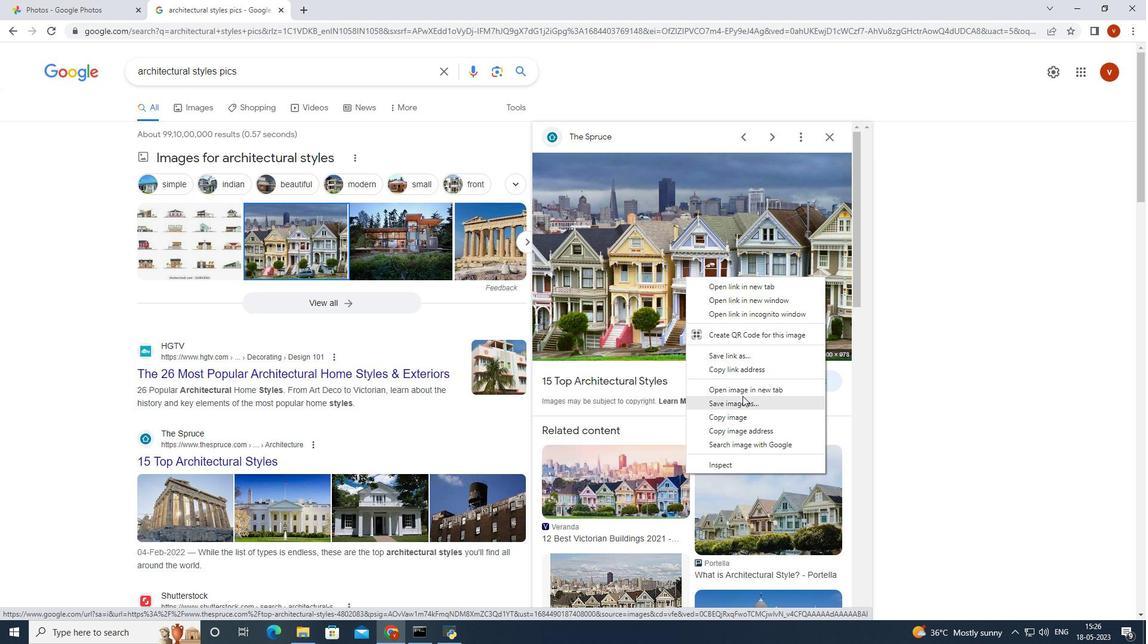 
Action: Mouse pressed left at (744, 400)
Screenshot: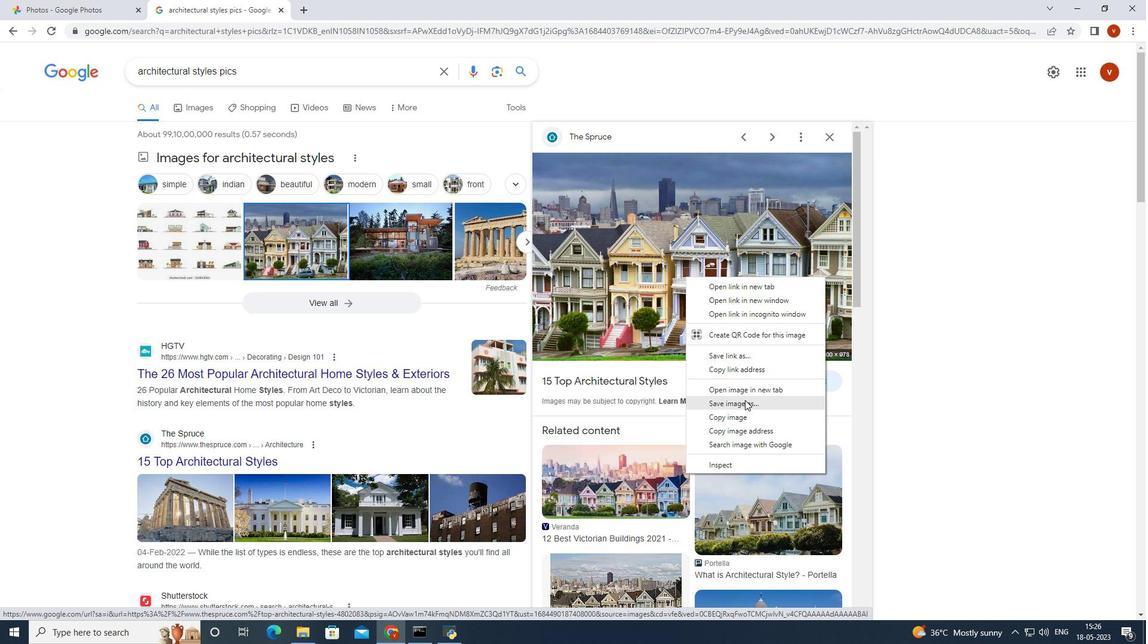 
Action: Mouse moved to (463, 302)
Screenshot: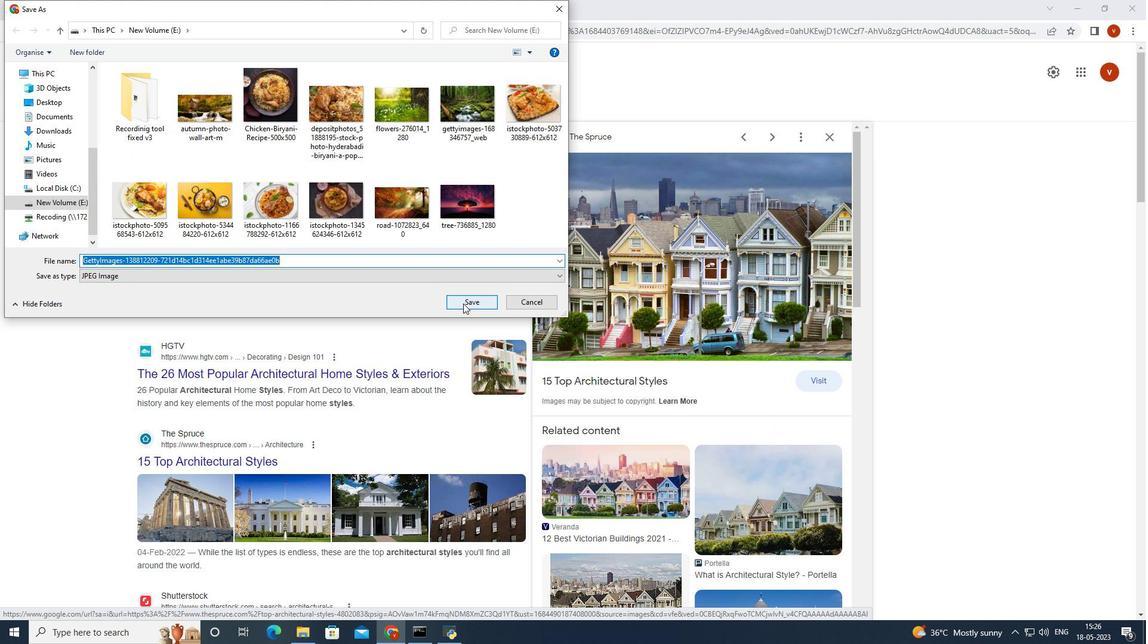 
Action: Mouse pressed left at (463, 302)
Screenshot: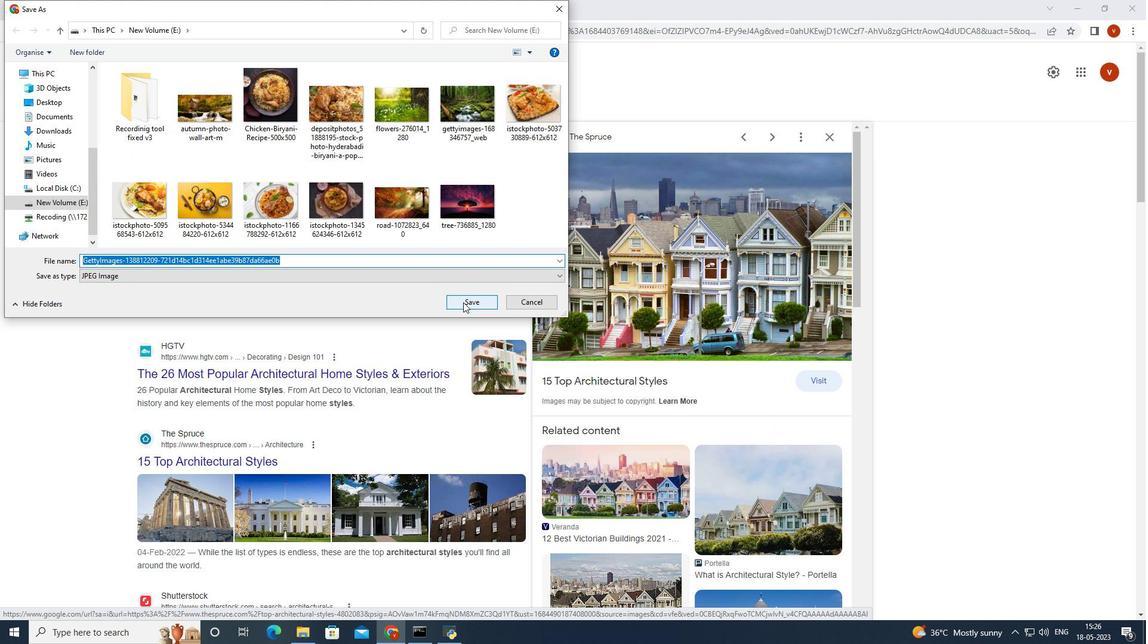 
Action: Mouse moved to (620, 460)
Screenshot: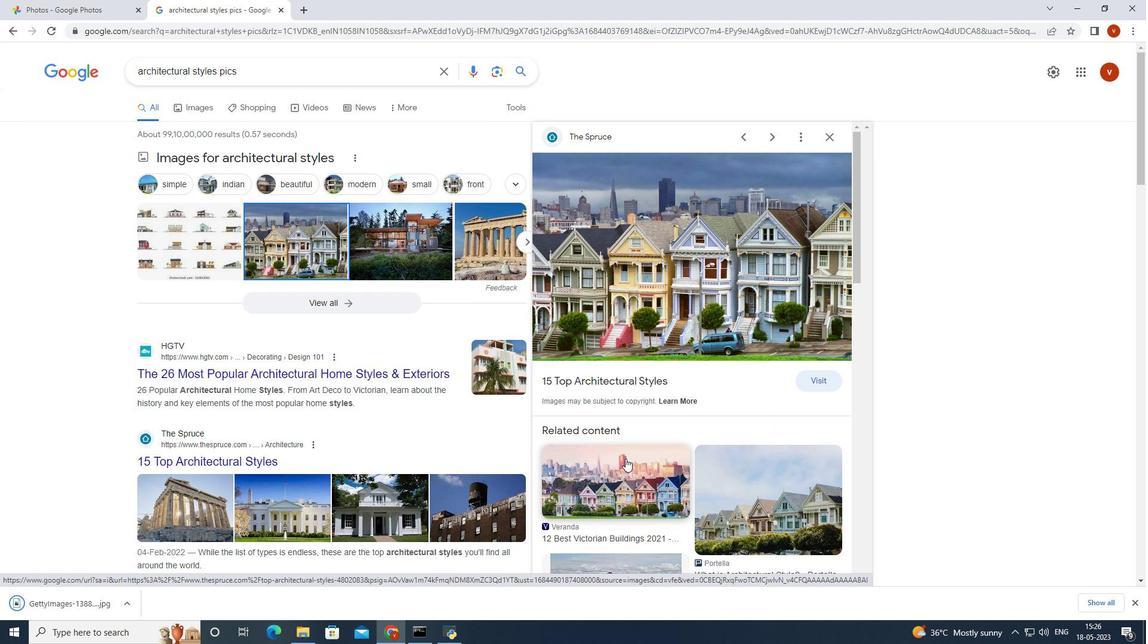 
Action: Mouse scrolled (620, 459) with delta (0, 0)
Screenshot: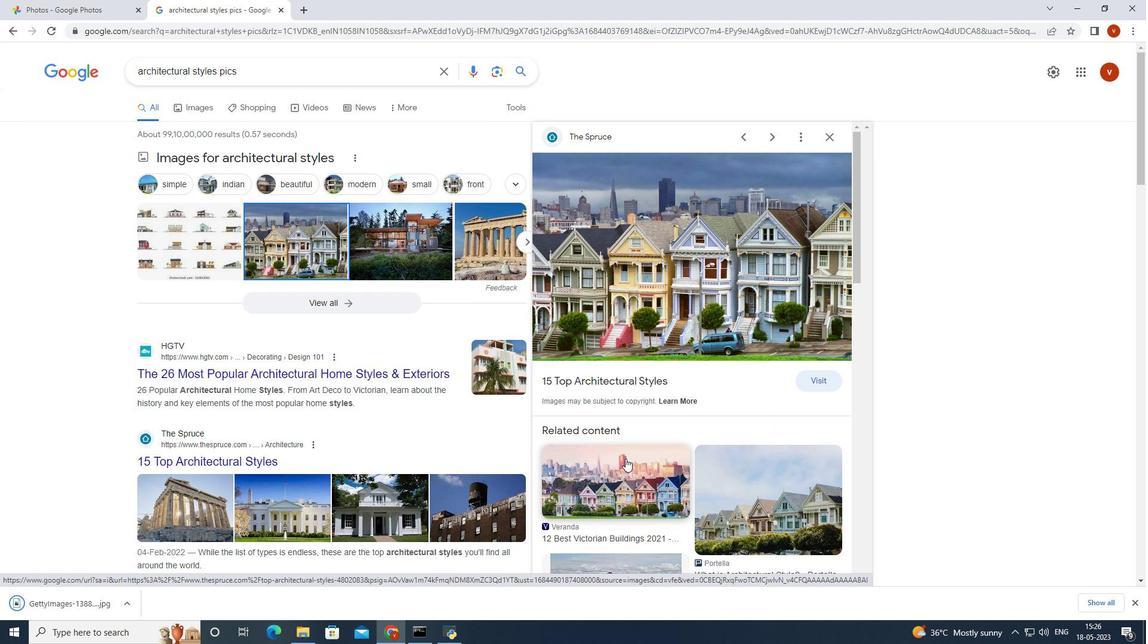 
Action: Mouse moved to (192, 504)
Screenshot: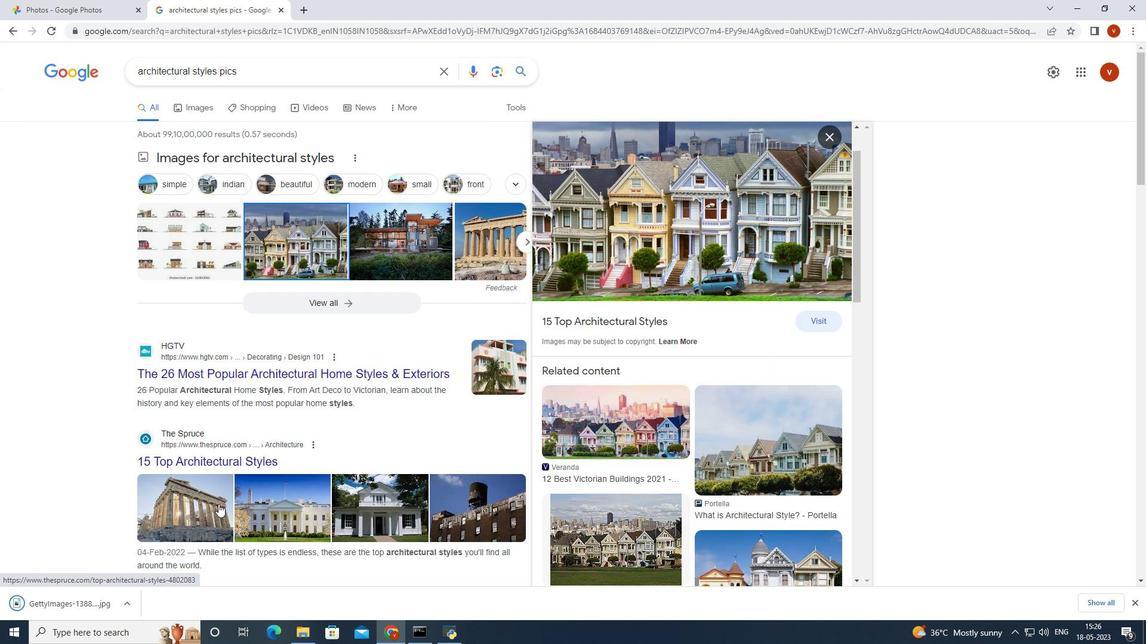 
Action: Mouse pressed left at (192, 504)
Screenshot: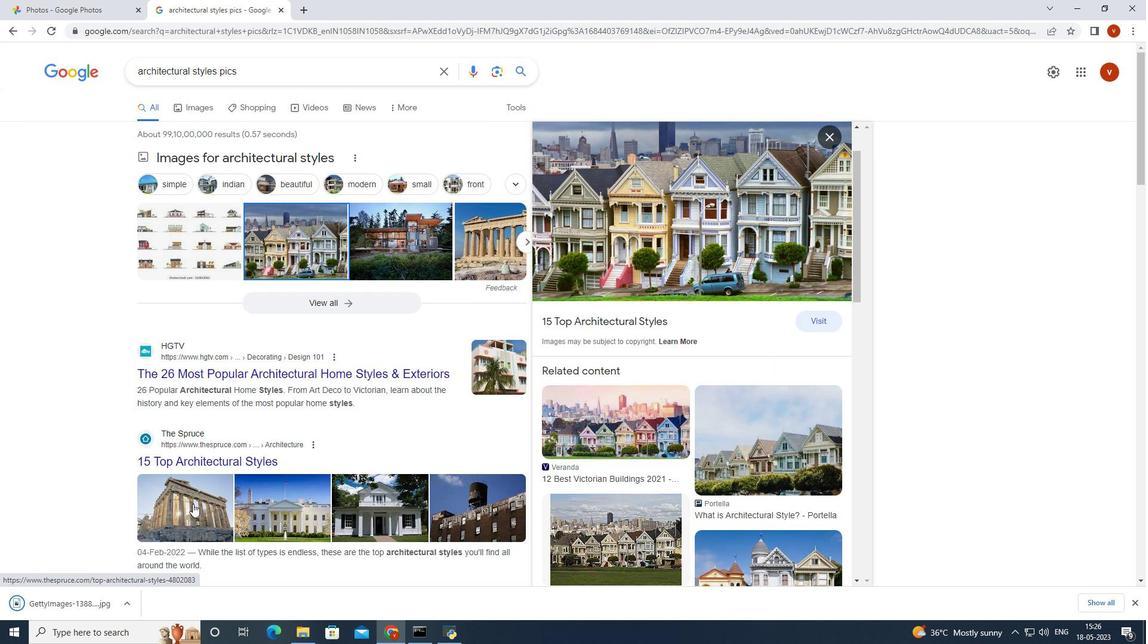 
Action: Mouse moved to (353, 469)
Screenshot: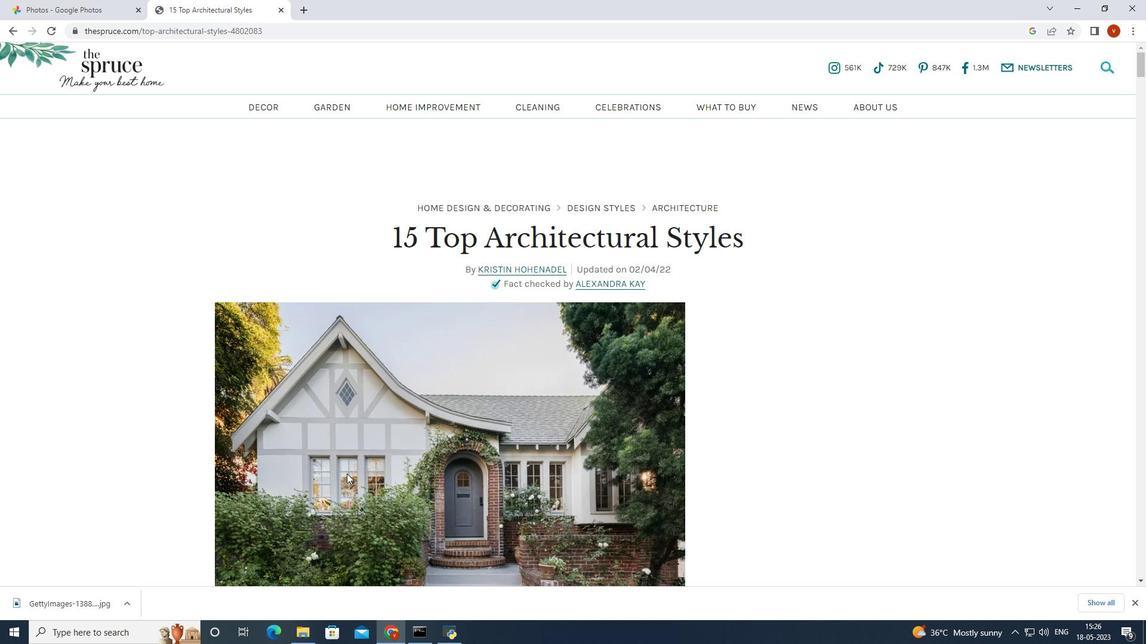 
Action: Mouse scrolled (353, 469) with delta (0, 0)
Screenshot: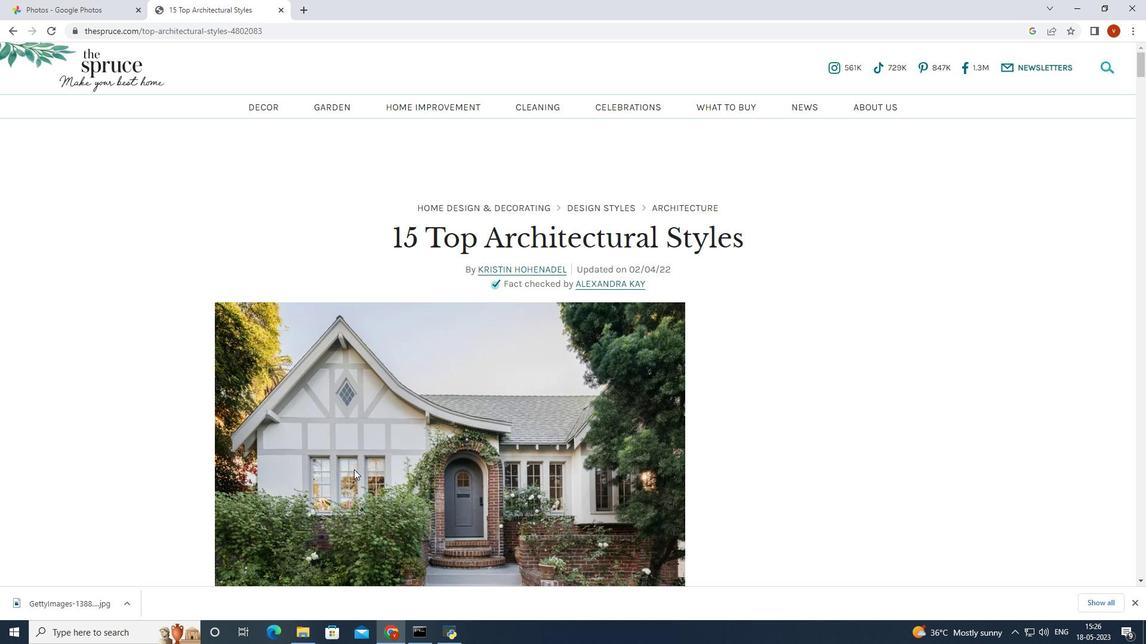 
Action: Mouse scrolled (353, 469) with delta (0, 0)
Screenshot: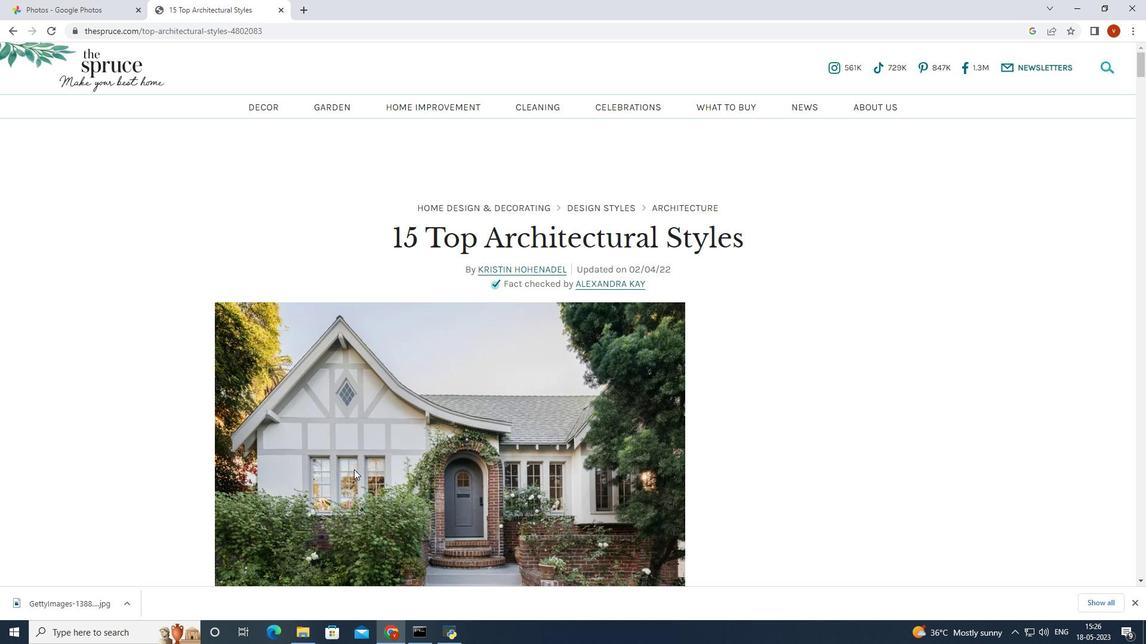 
Action: Mouse moved to (404, 366)
Screenshot: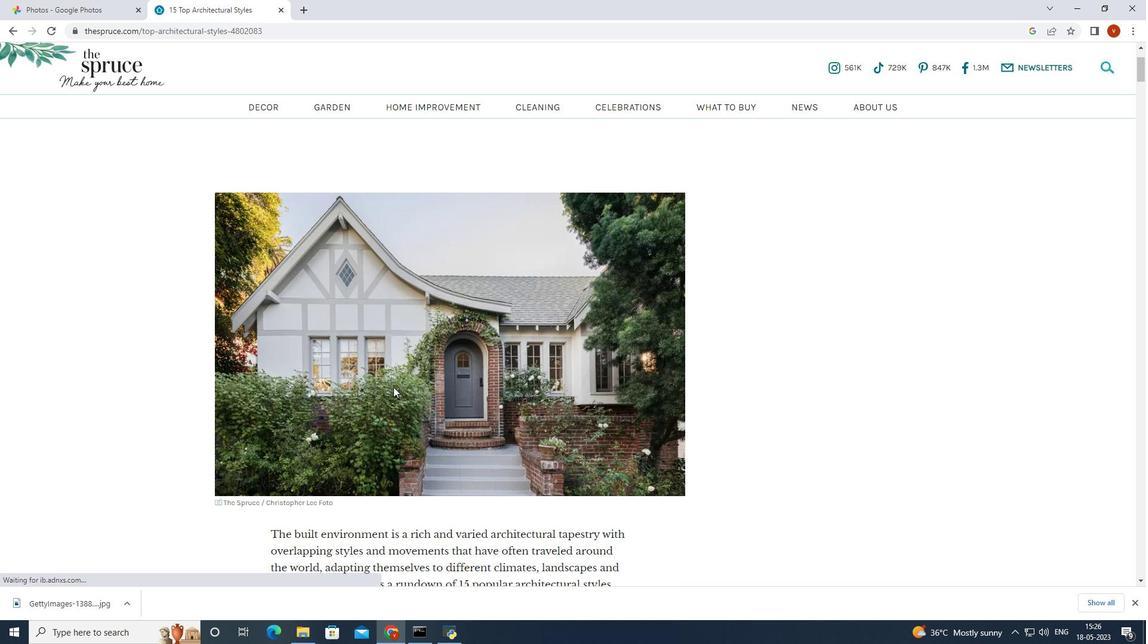 
Action: Mouse pressed right at (404, 366)
Screenshot: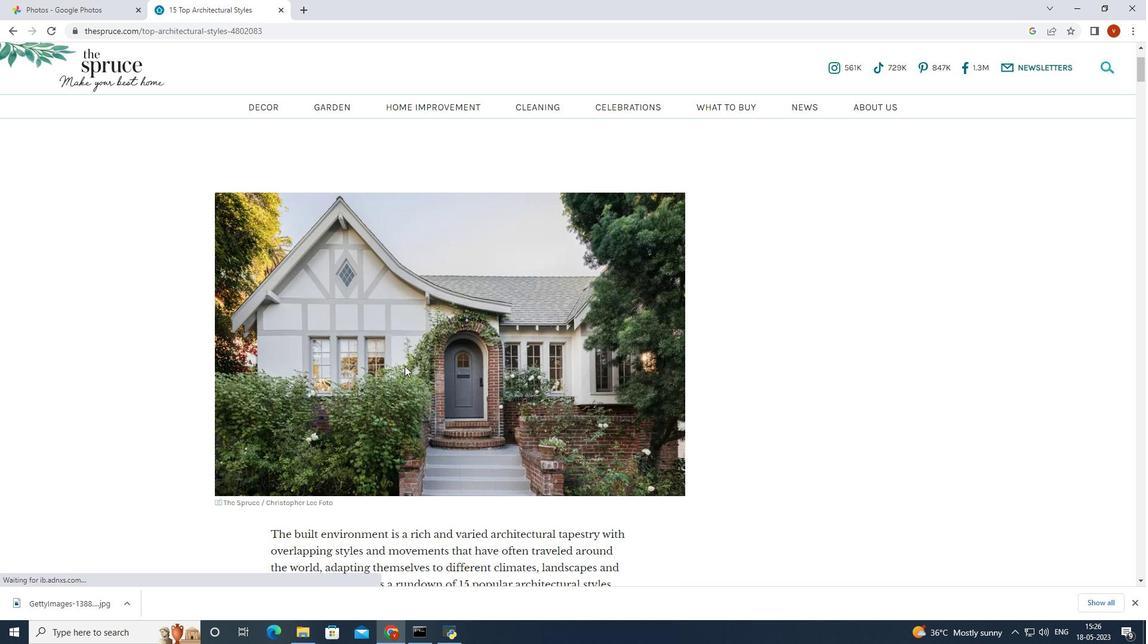 
Action: Mouse moved to (339, 417)
Screenshot: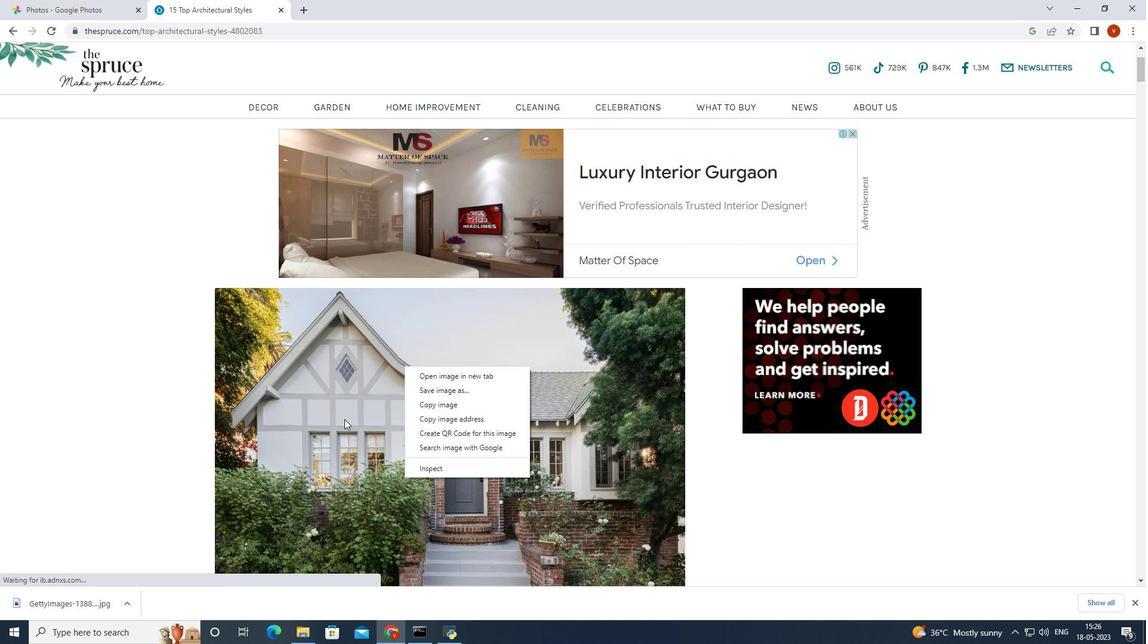 
Action: Mouse pressed left at (339, 417)
Screenshot: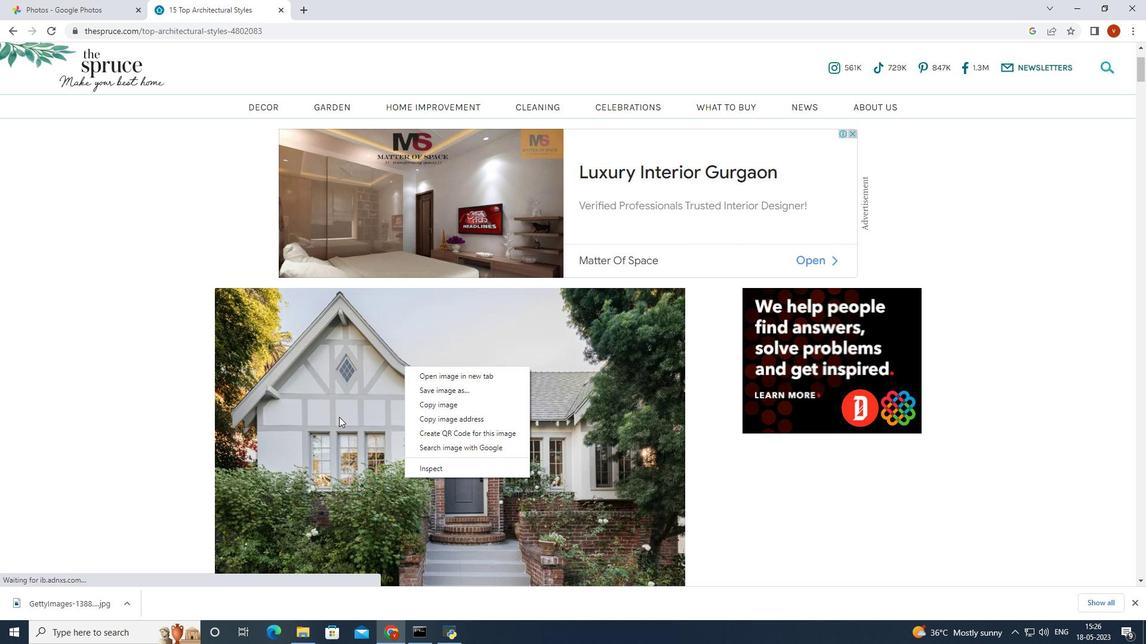 
Action: Mouse moved to (366, 397)
Screenshot: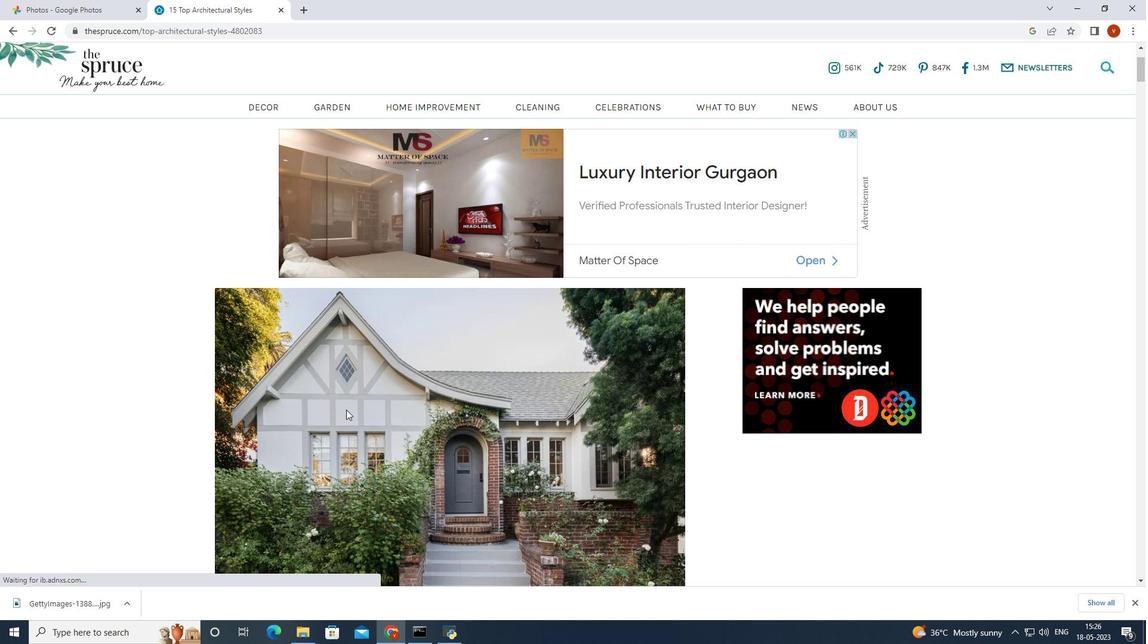 
Action: Mouse pressed right at (366, 397)
Screenshot: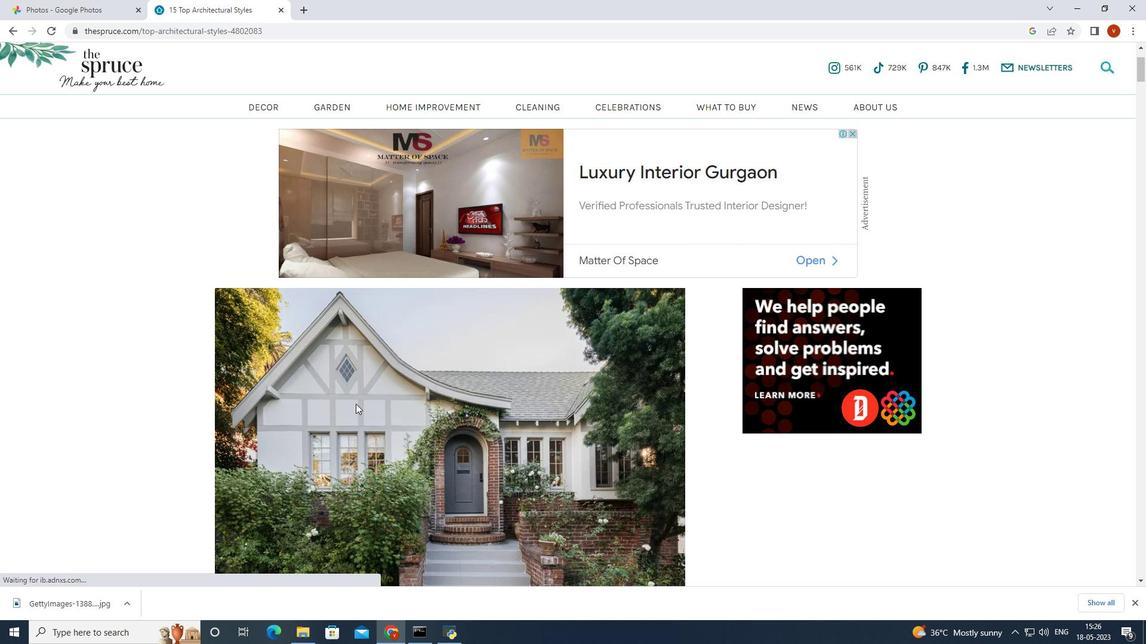 
Action: Mouse moved to (330, 405)
Screenshot: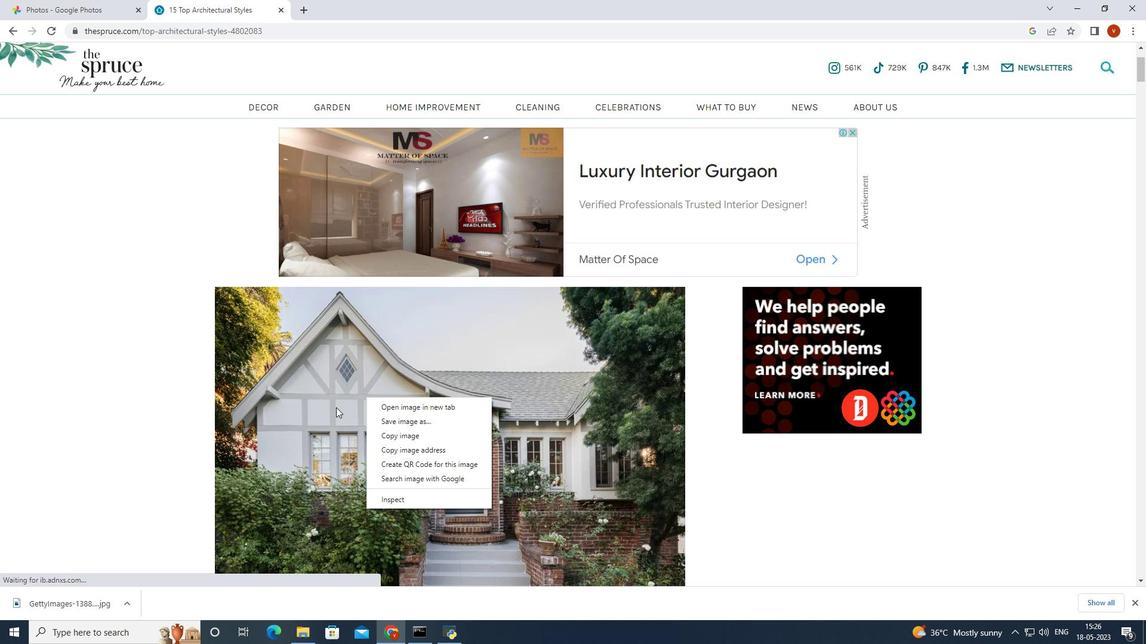 
Action: Mouse pressed left at (330, 405)
Screenshot: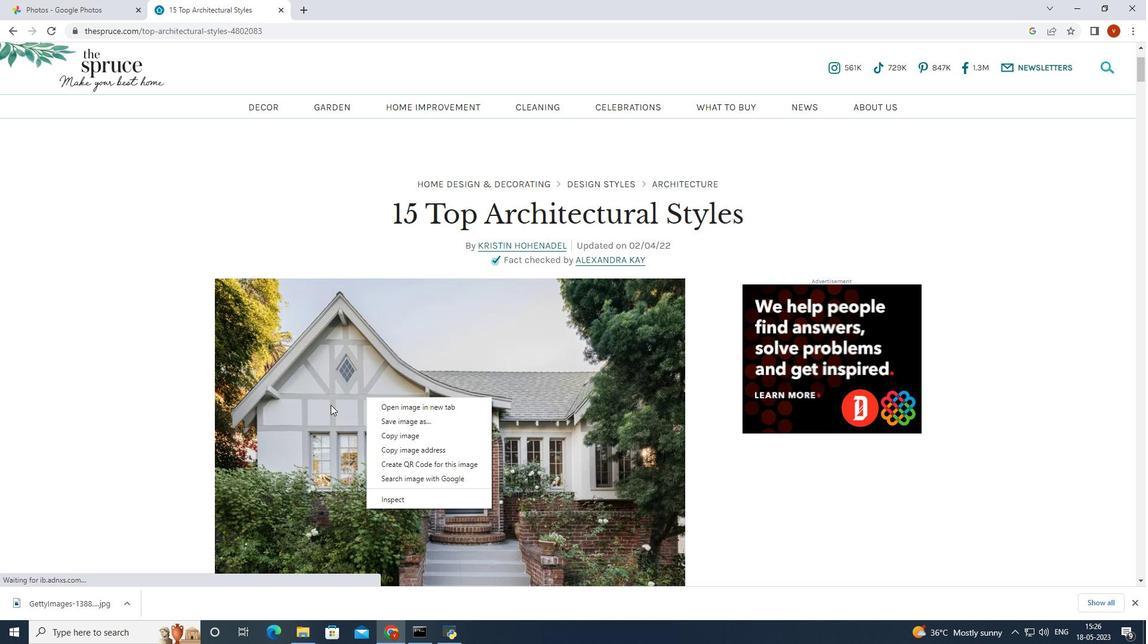 
Action: Mouse scrolled (330, 404) with delta (0, 0)
Screenshot: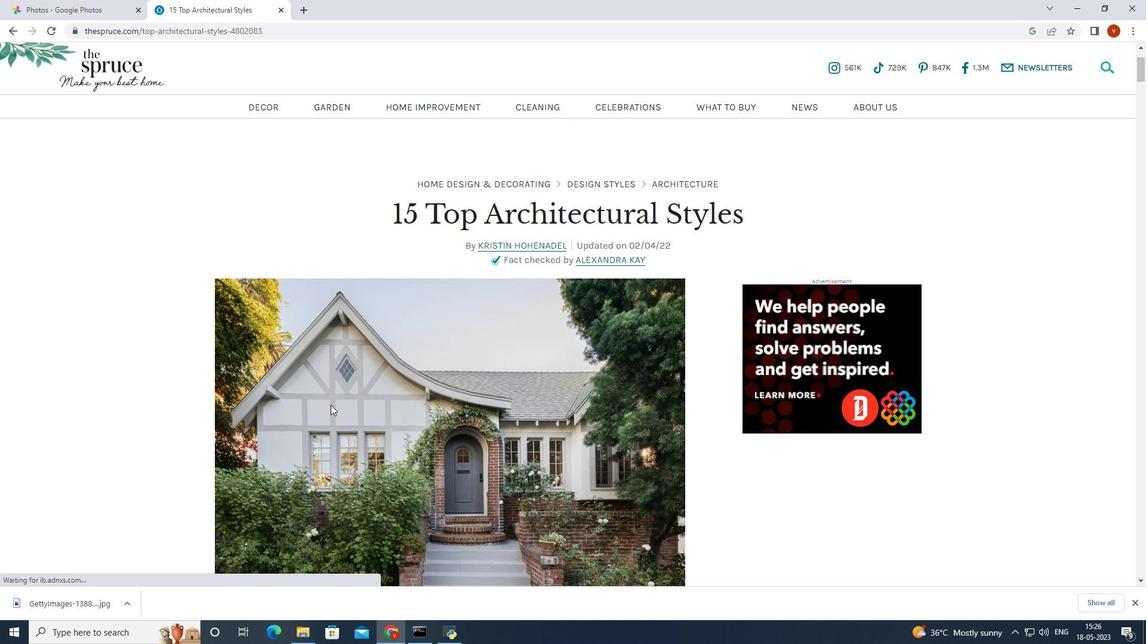 
Action: Mouse scrolled (330, 404) with delta (0, 0)
Screenshot: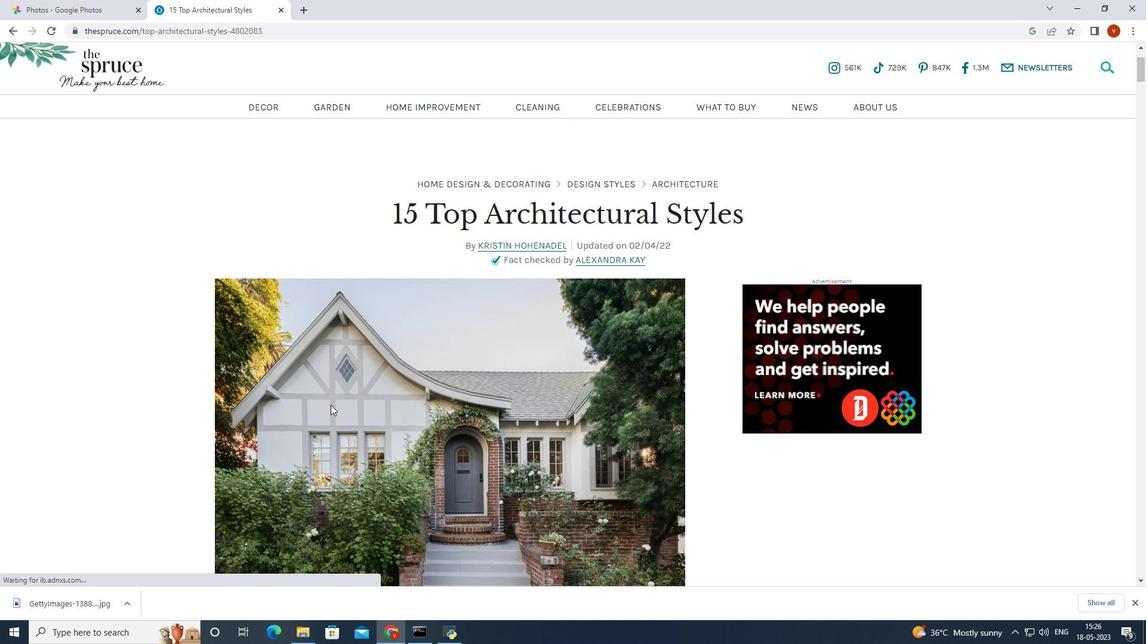 
Action: Mouse scrolled (330, 404) with delta (0, 0)
Screenshot: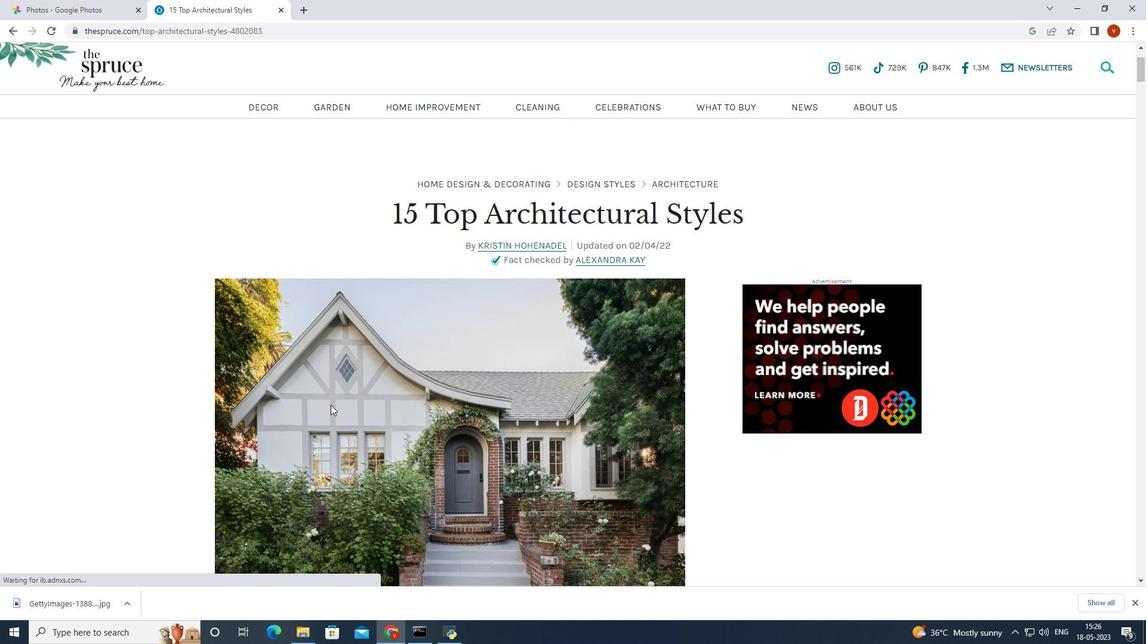 
Action: Mouse scrolled (330, 404) with delta (0, 0)
Screenshot: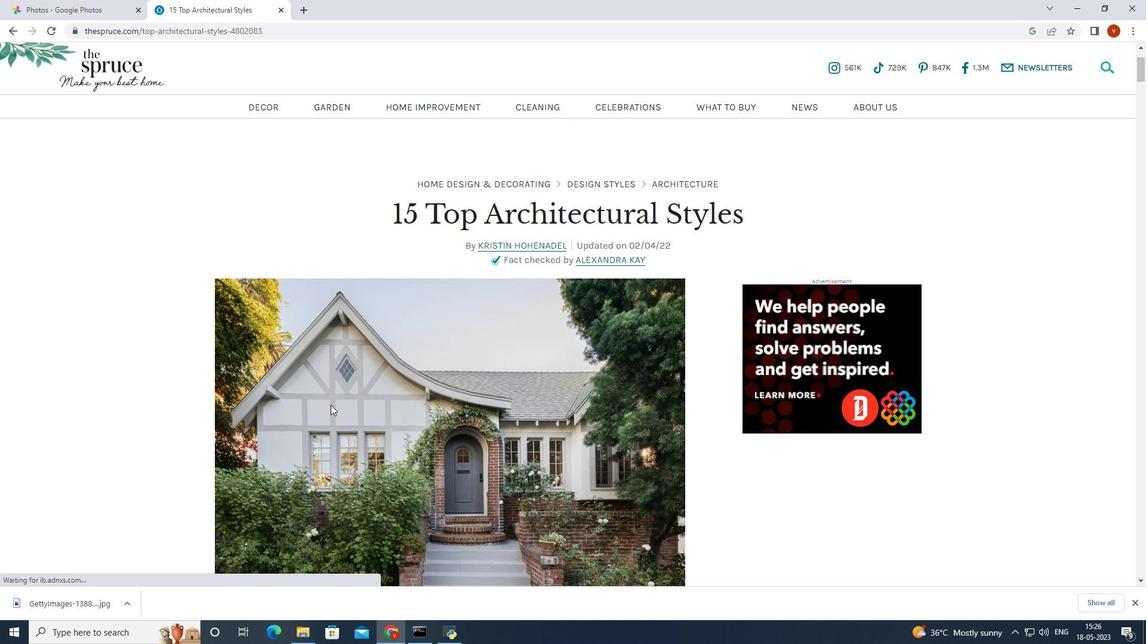 
Action: Mouse scrolled (330, 404) with delta (0, 0)
Screenshot: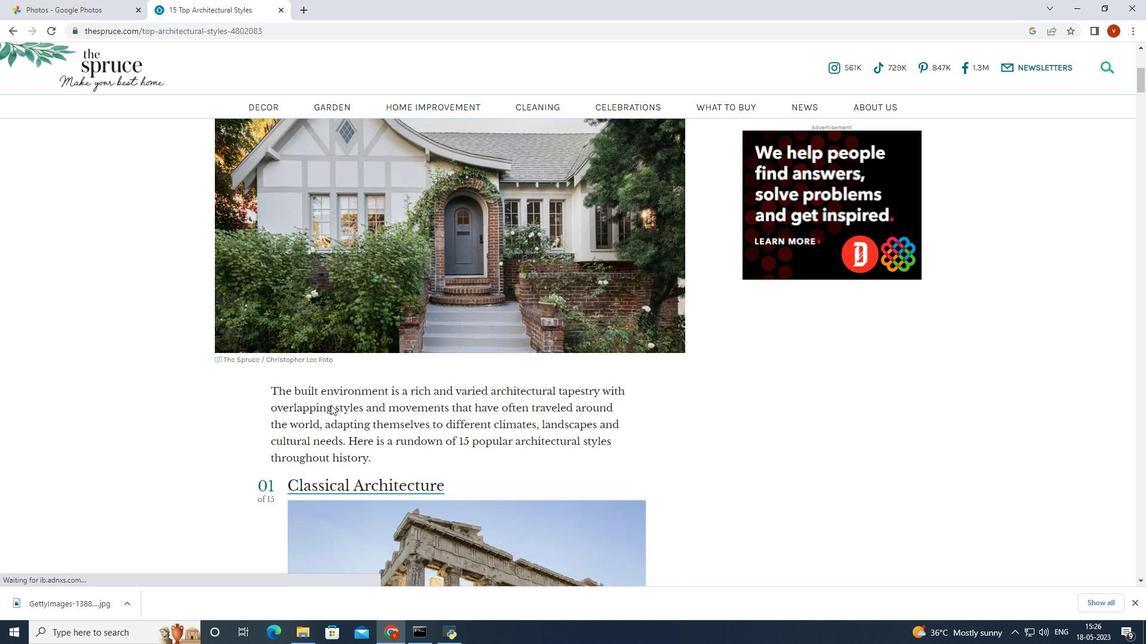 
Action: Mouse scrolled (330, 404) with delta (0, 0)
Screenshot: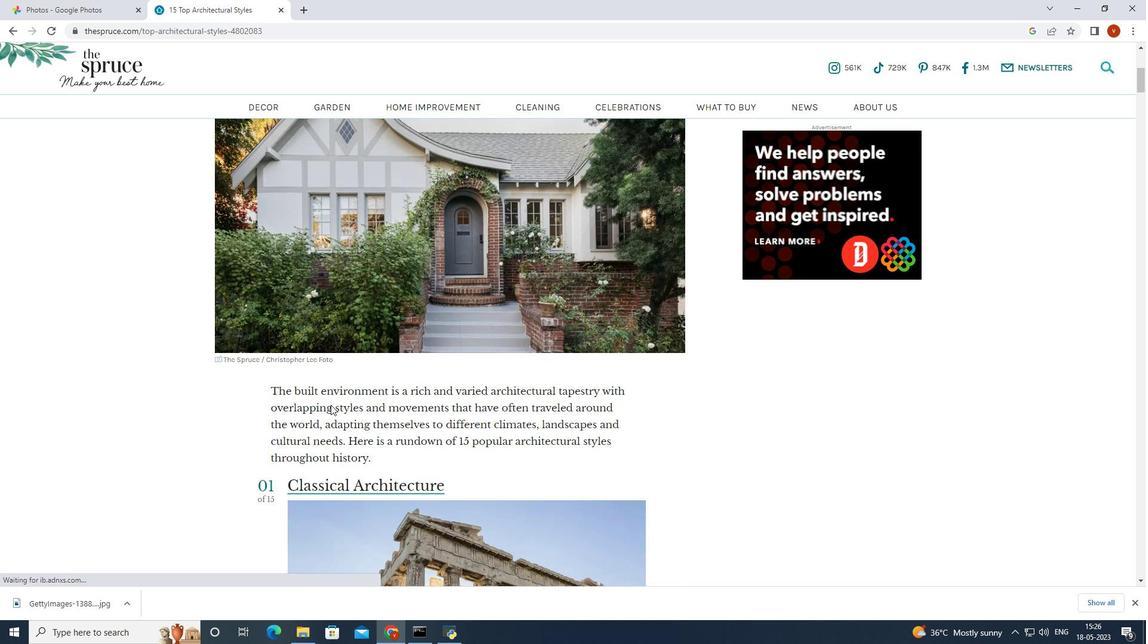 
Action: Mouse scrolled (330, 404) with delta (0, 0)
Screenshot: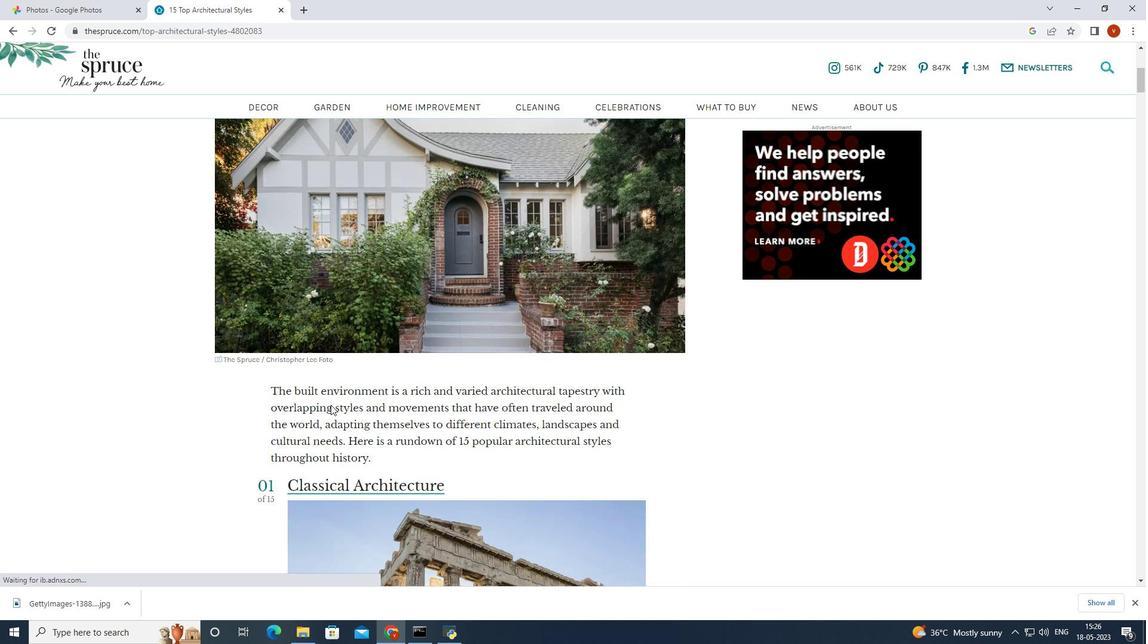 
Action: Mouse scrolled (330, 404) with delta (0, 0)
Screenshot: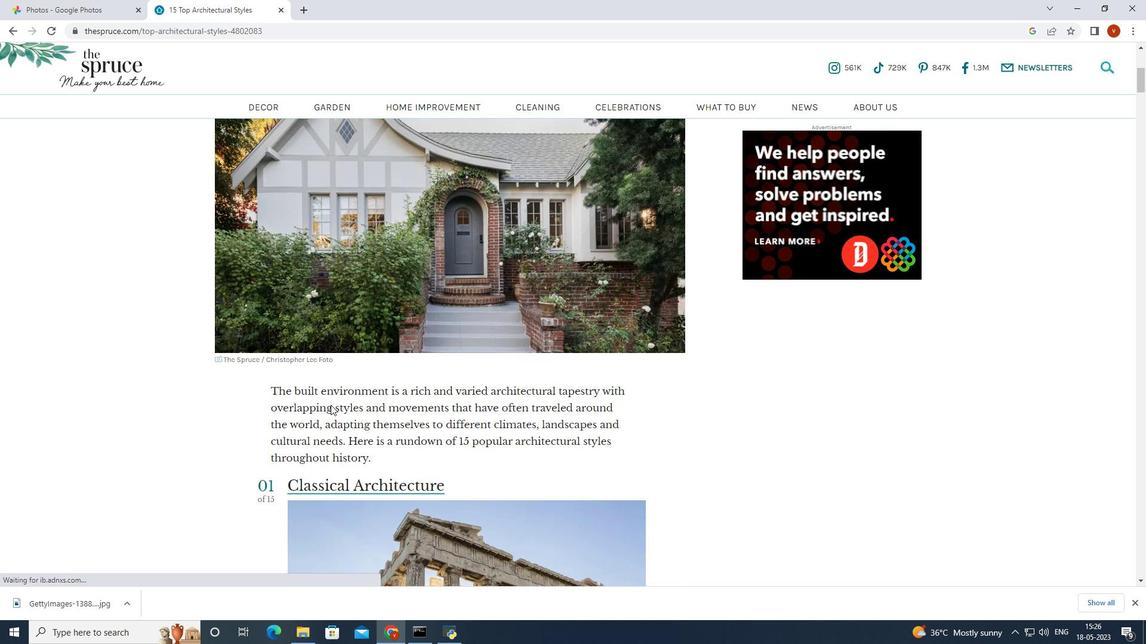 
Action: Mouse scrolled (330, 404) with delta (0, 0)
Screenshot: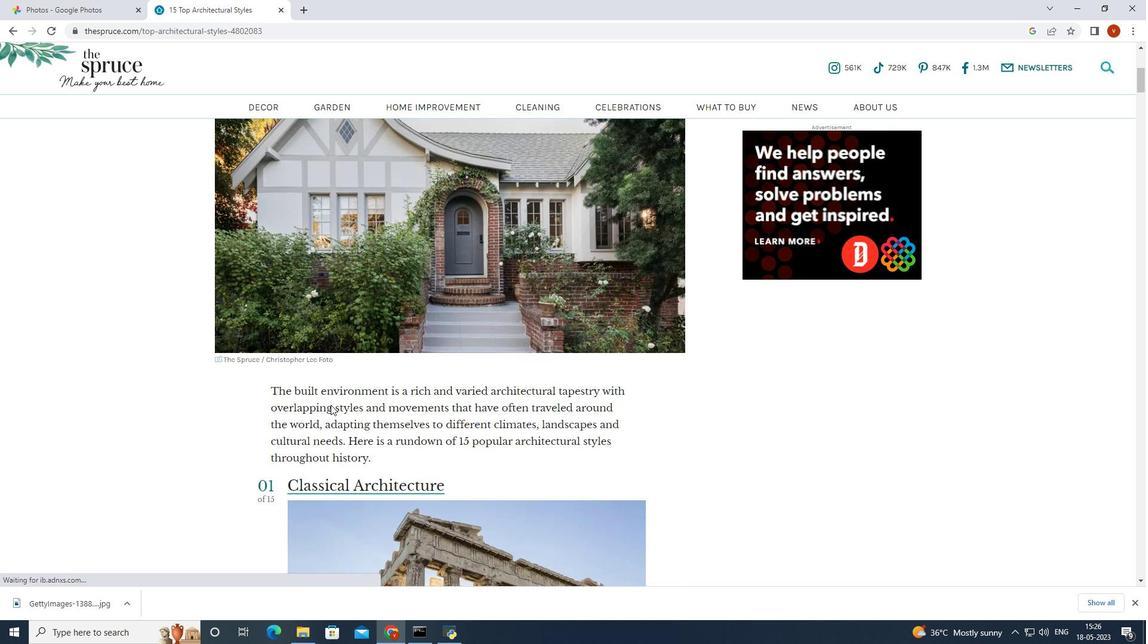 
Action: Mouse scrolled (330, 404) with delta (0, 0)
Screenshot: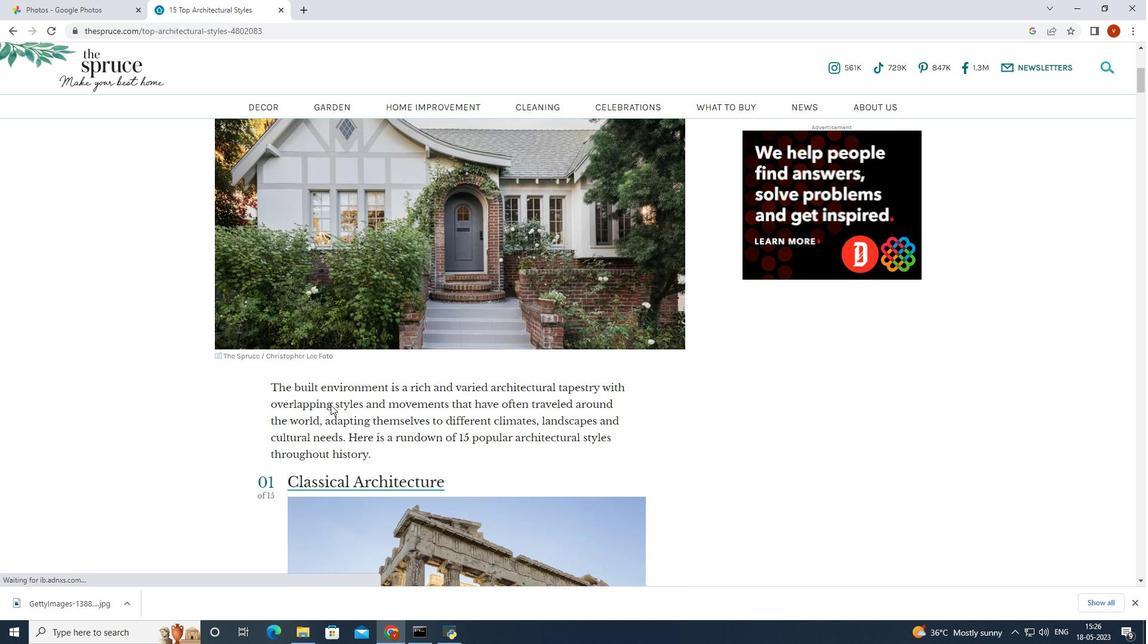 
Action: Mouse moved to (392, 338)
Screenshot: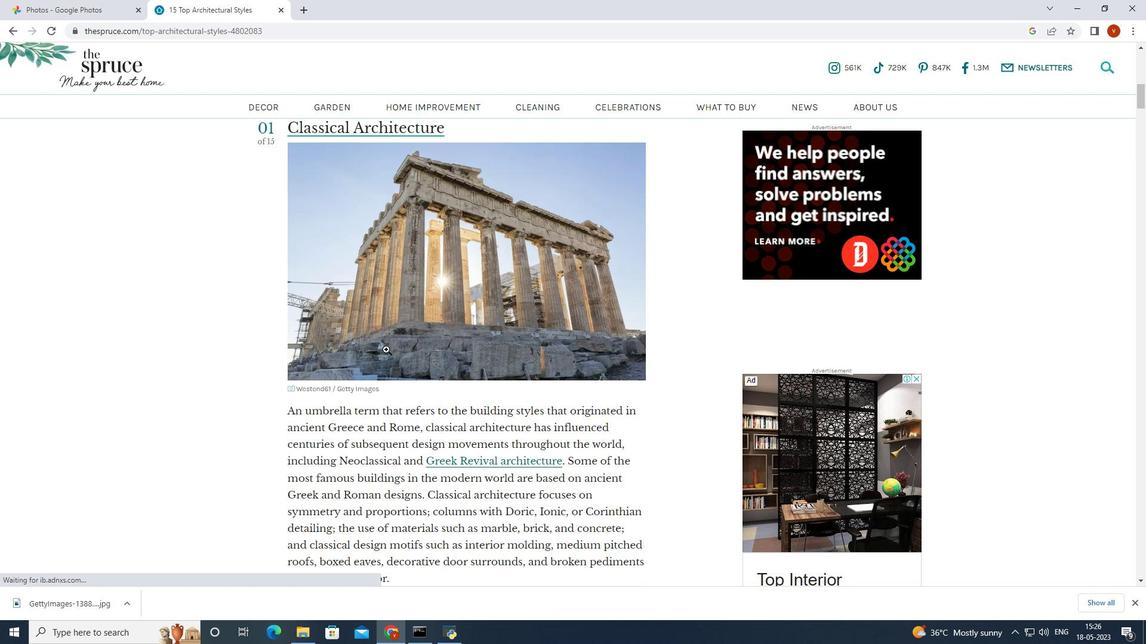 
Action: Mouse pressed right at (392, 338)
Screenshot: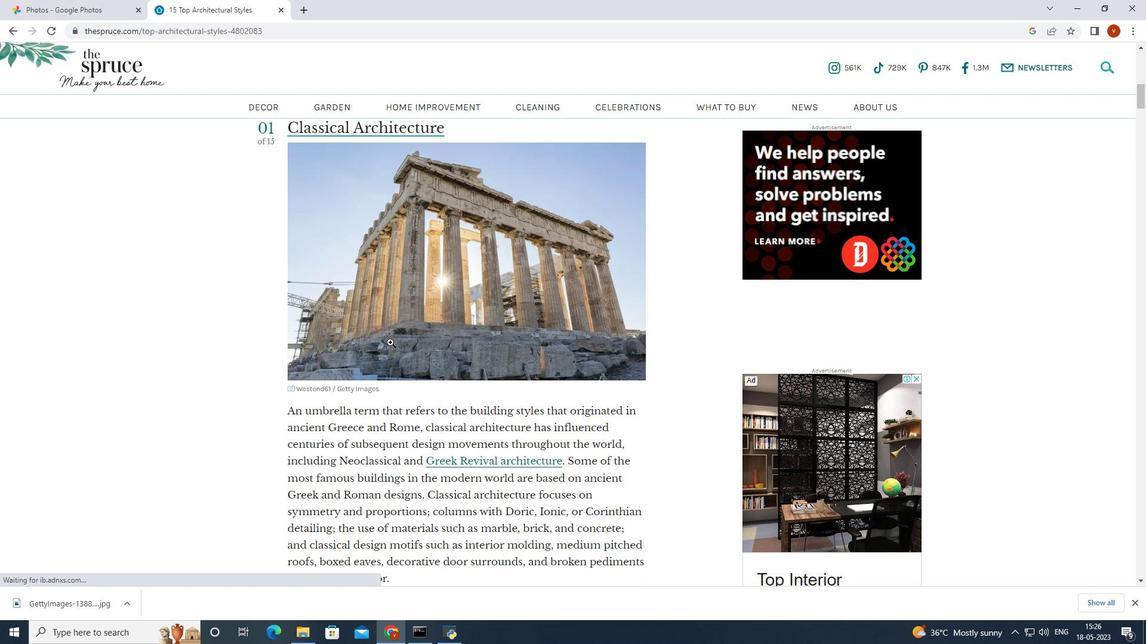 
Action: Mouse moved to (1, 158)
Screenshot: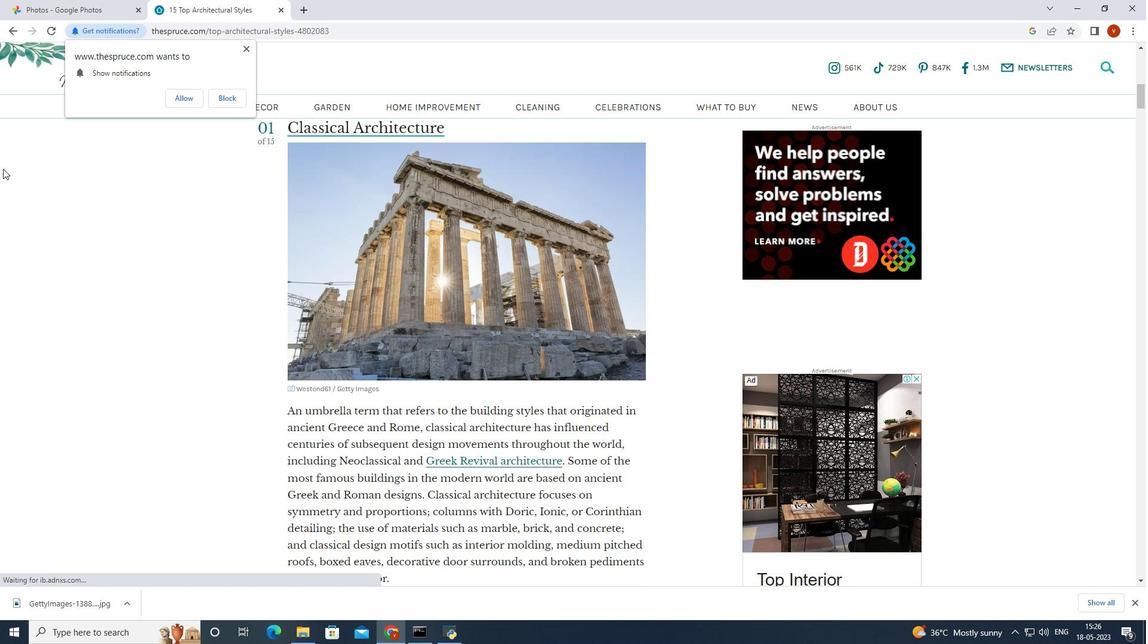 
Action: Mouse scrolled (1, 158) with delta (0, 0)
Screenshot: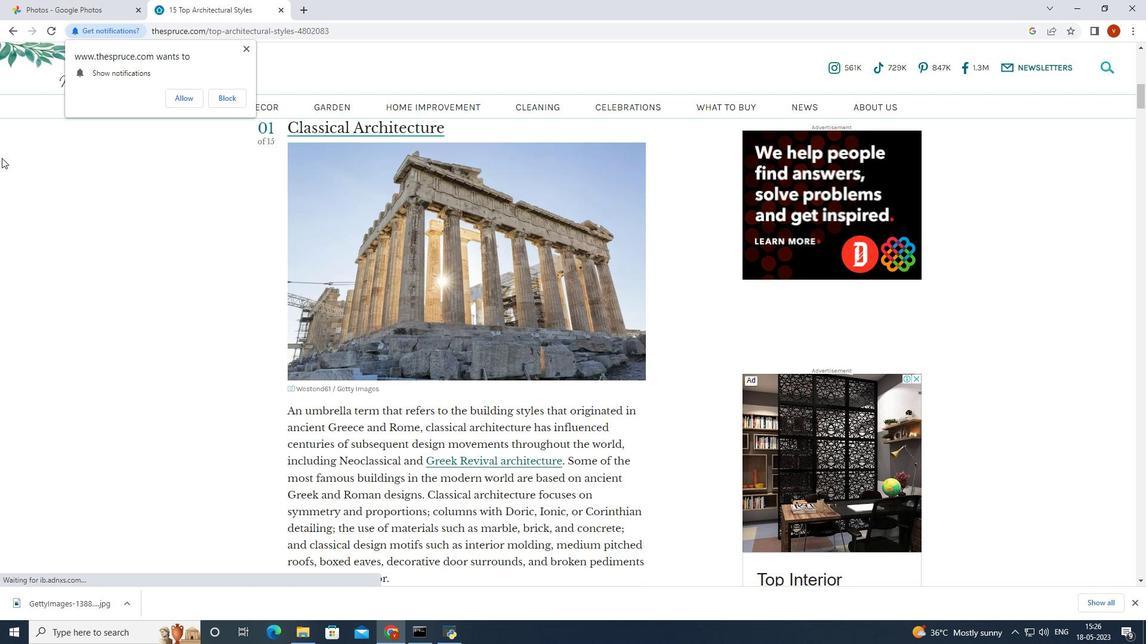 
Action: Mouse scrolled (1, 158) with delta (0, 0)
Screenshot: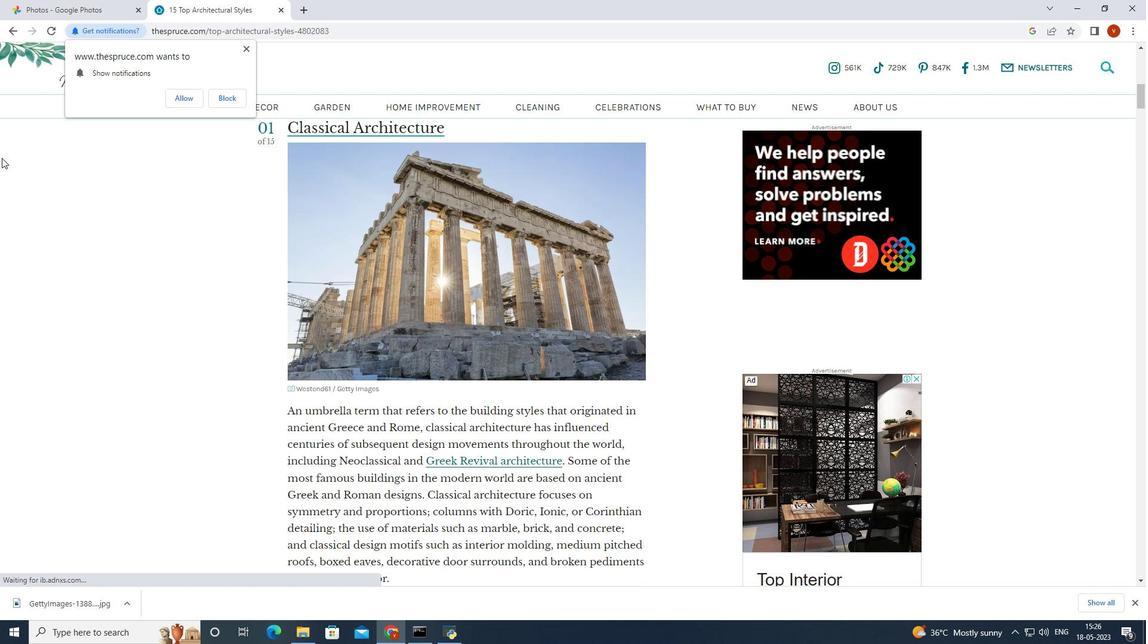 
Action: Mouse scrolled (1, 158) with delta (0, 0)
Screenshot: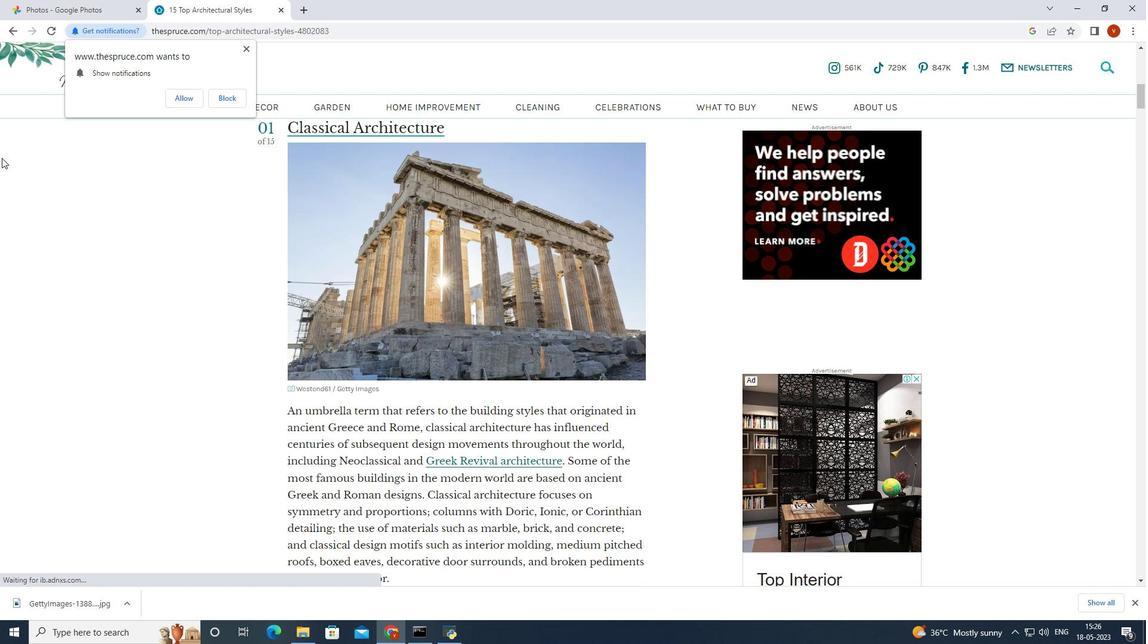 
Action: Mouse moved to (12, 22)
Screenshot: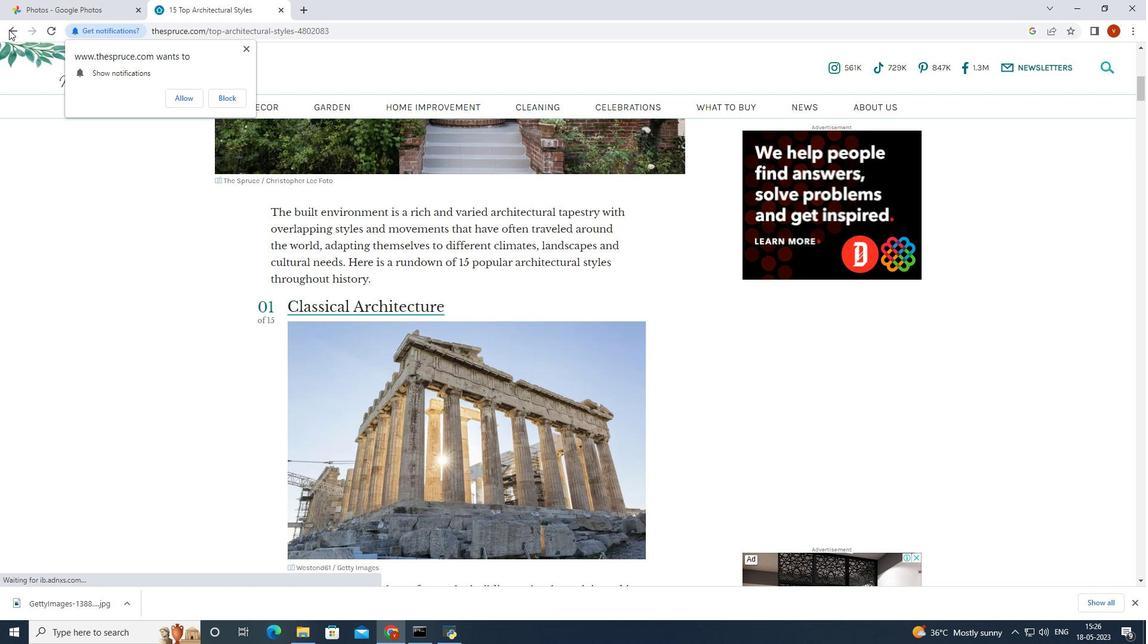 
Action: Mouse pressed left at (12, 22)
Screenshot: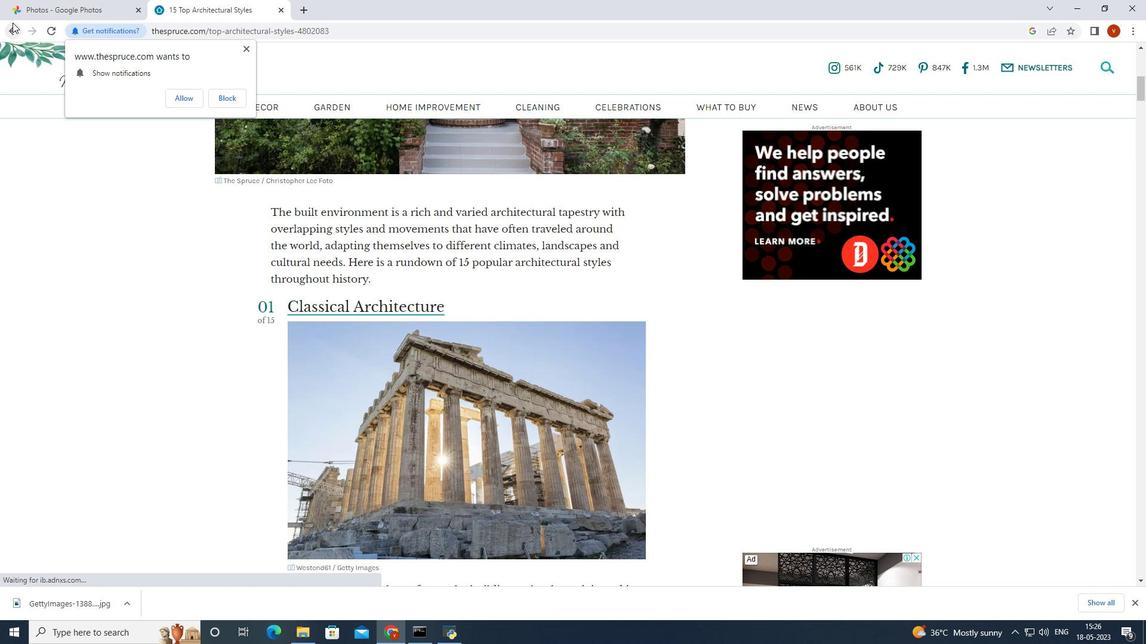 
Action: Mouse moved to (283, 243)
Screenshot: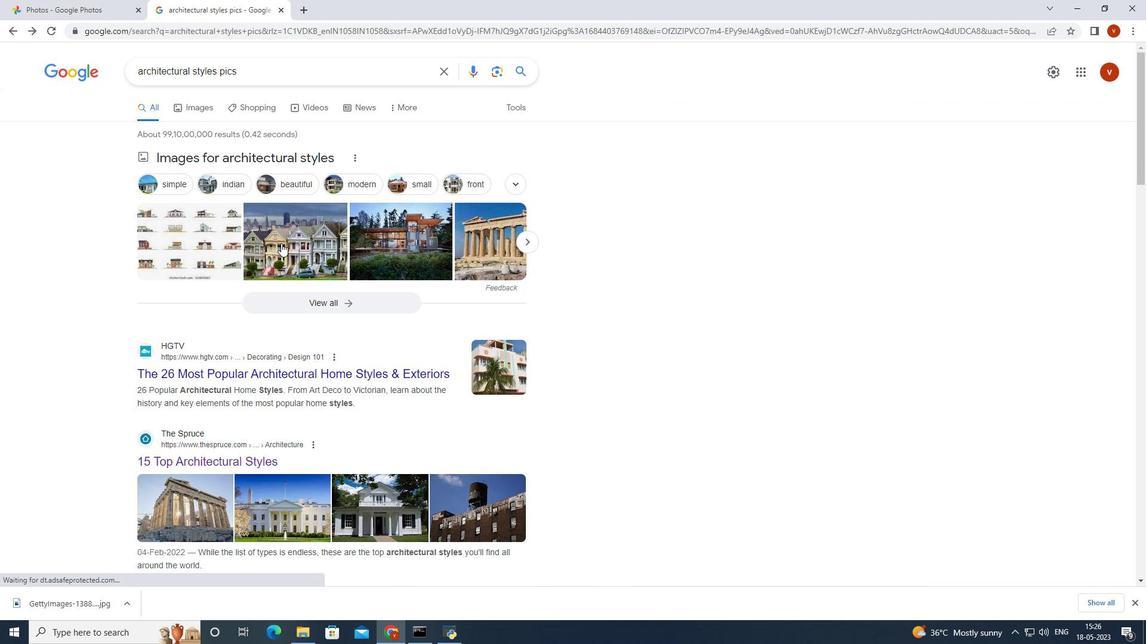 
Action: Mouse scrolled (283, 242) with delta (0, 0)
Screenshot: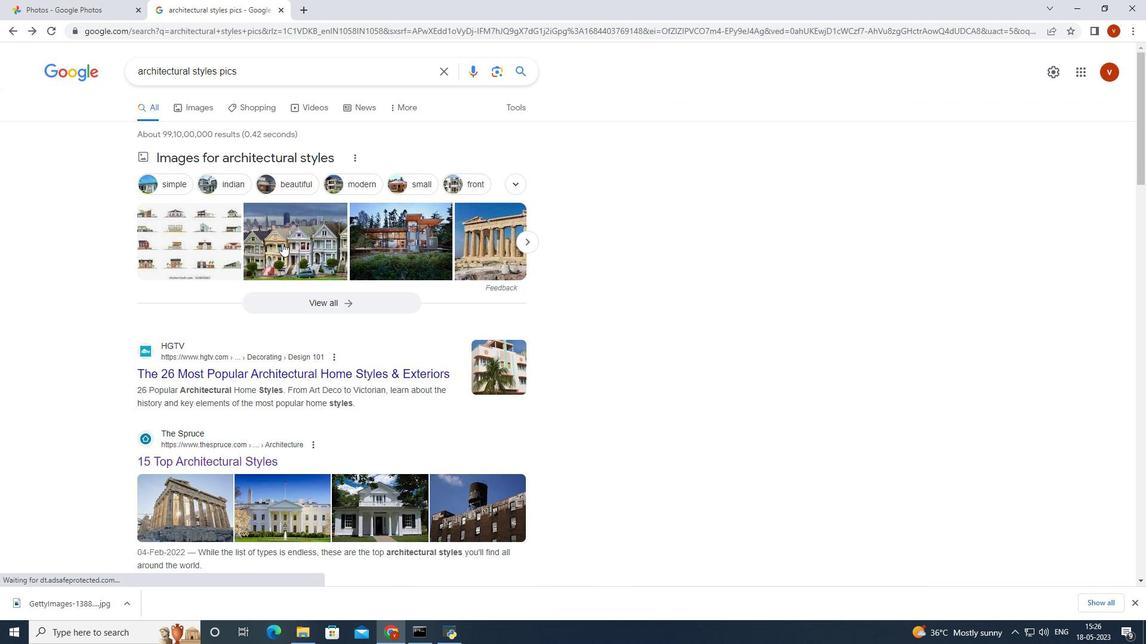 
Action: Mouse scrolled (283, 242) with delta (0, 0)
Screenshot: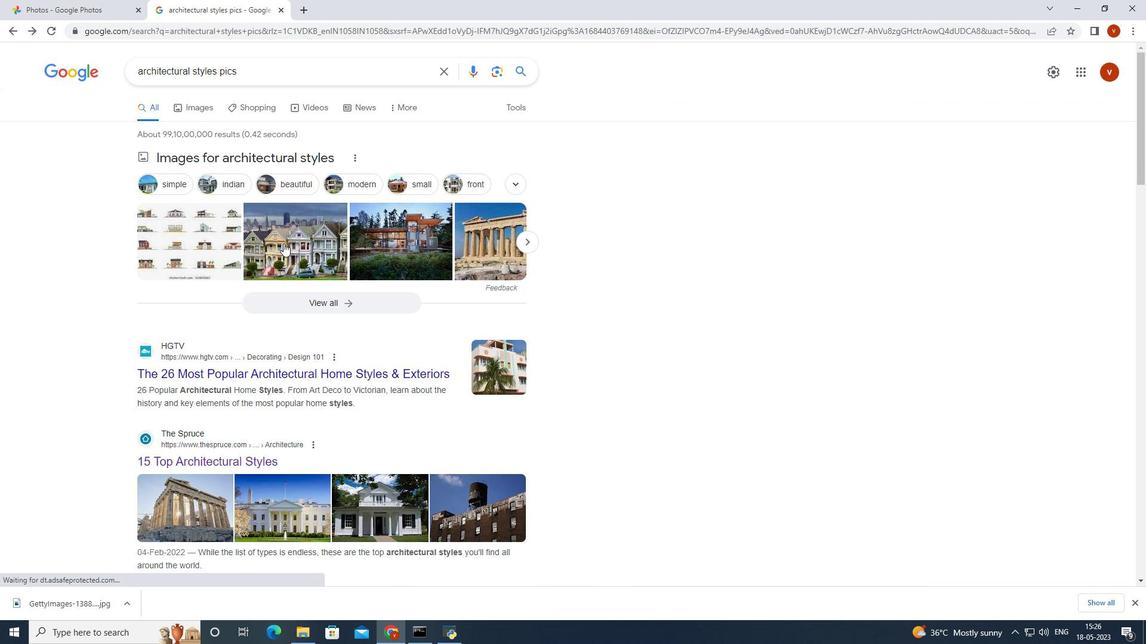 
Action: Mouse scrolled (283, 242) with delta (0, 0)
Screenshot: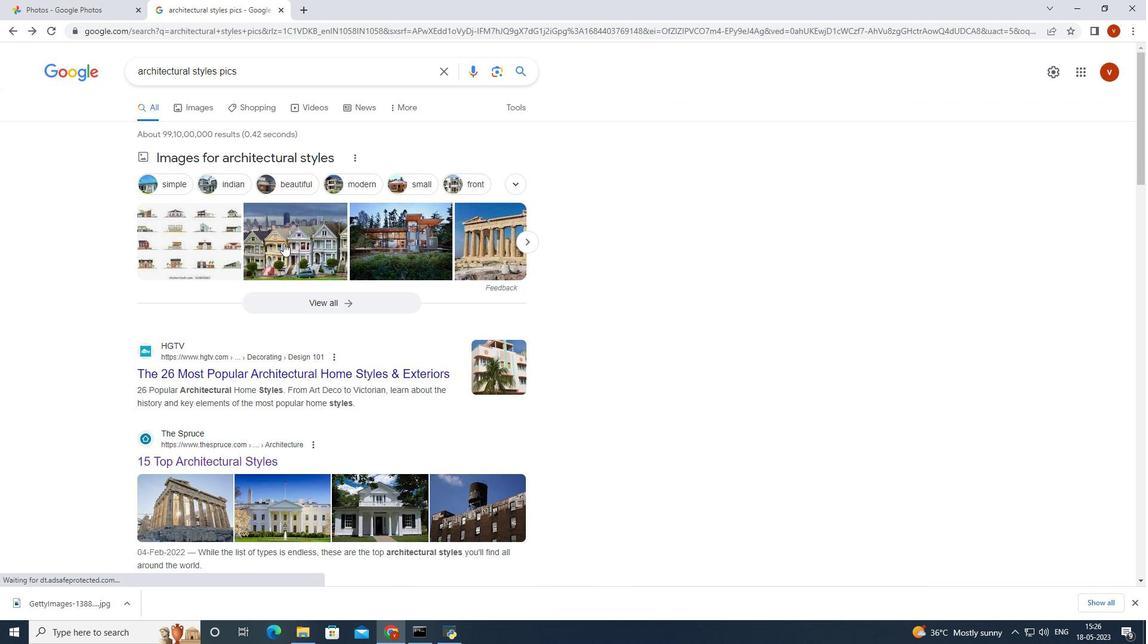 
Action: Mouse moved to (283, 244)
Screenshot: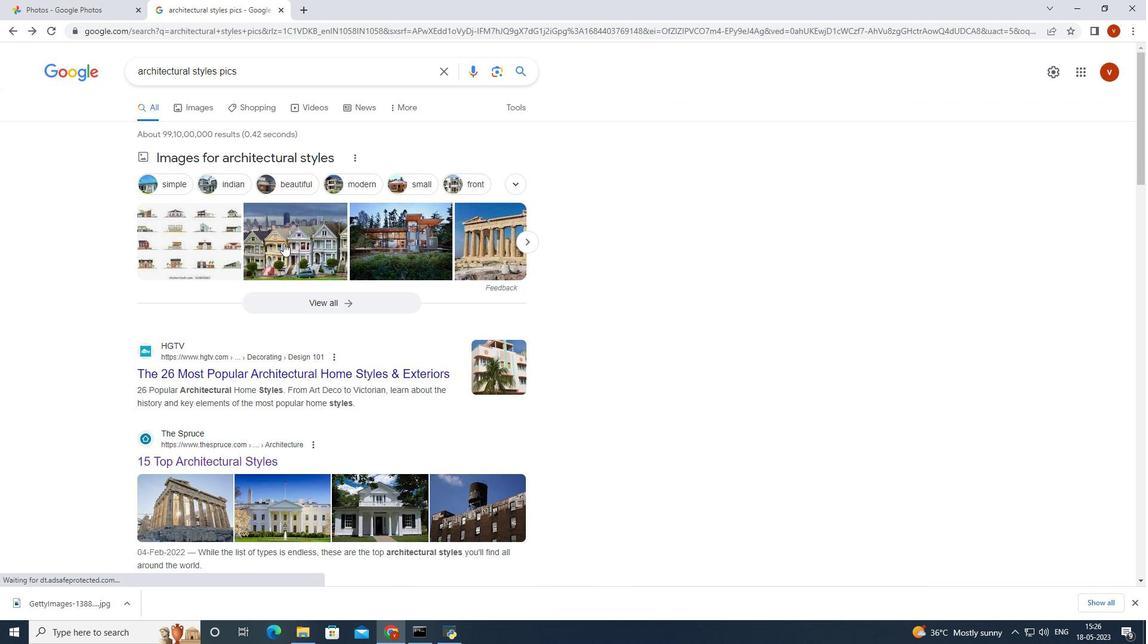 
Action: Mouse scrolled (283, 244) with delta (0, 0)
Screenshot: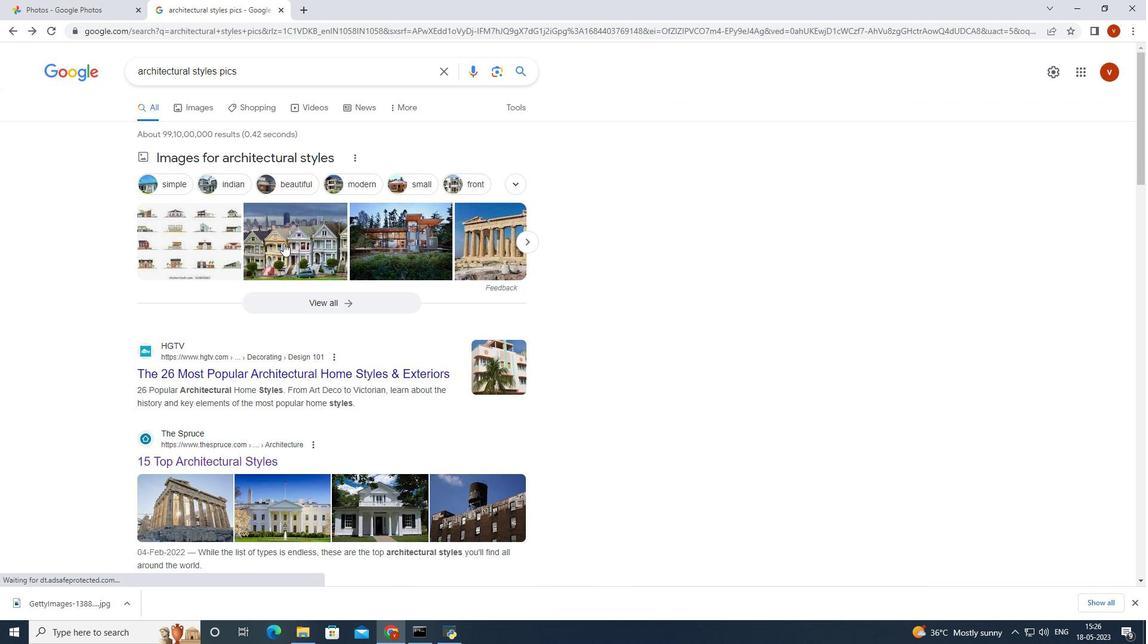 
Action: Mouse moved to (283, 244)
Screenshot: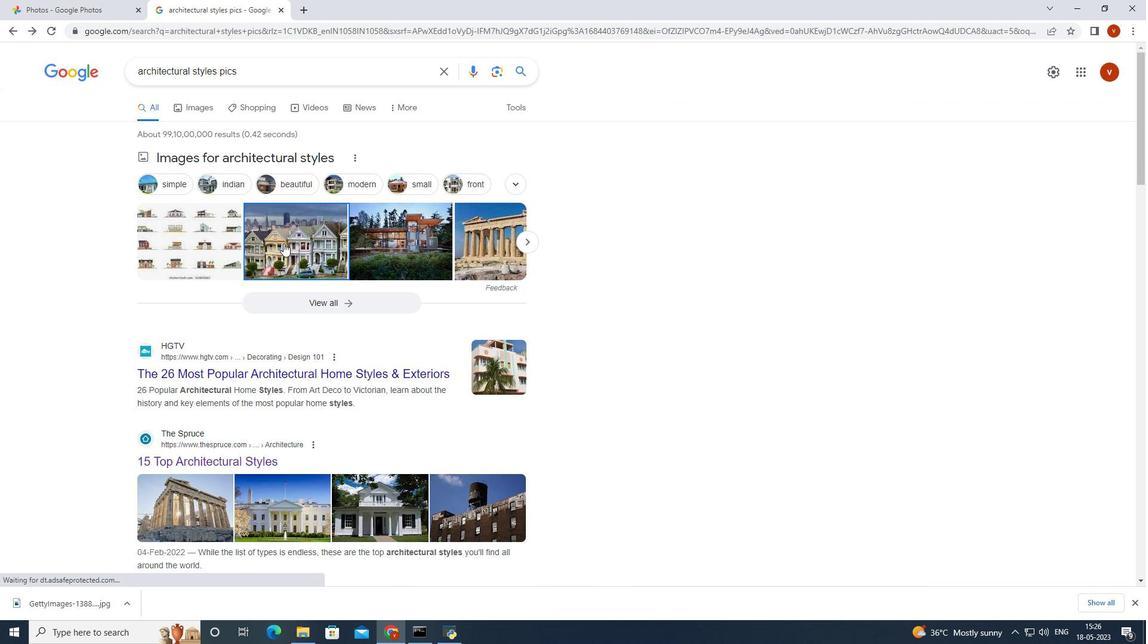 
Action: Mouse scrolled (283, 244) with delta (0, 0)
Screenshot: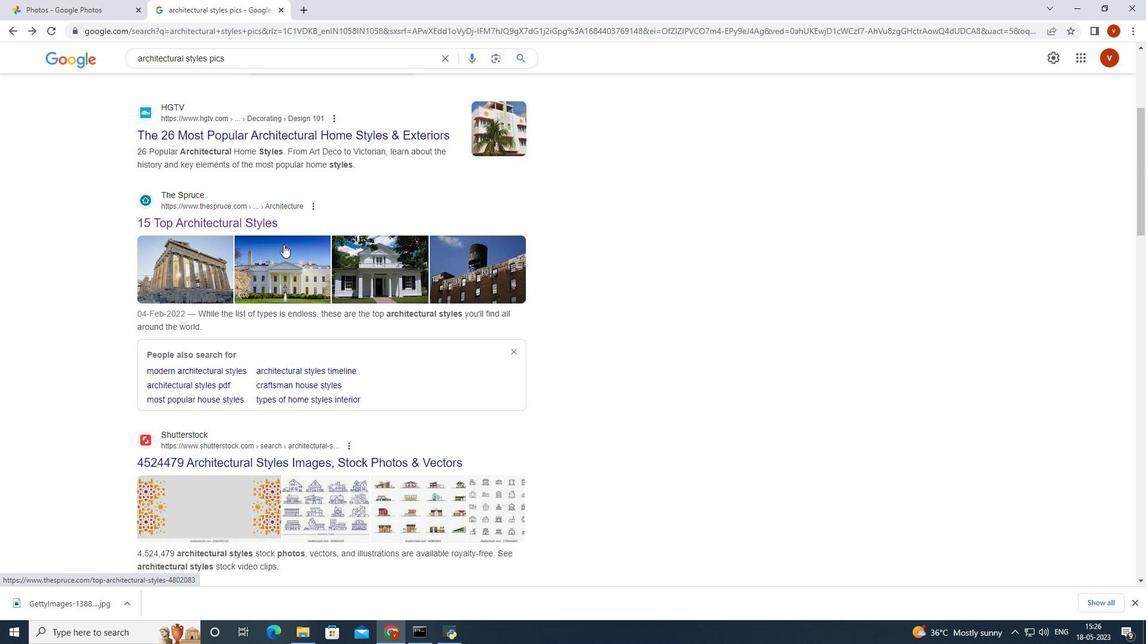 
Action: Mouse scrolled (283, 244) with delta (0, 0)
Screenshot: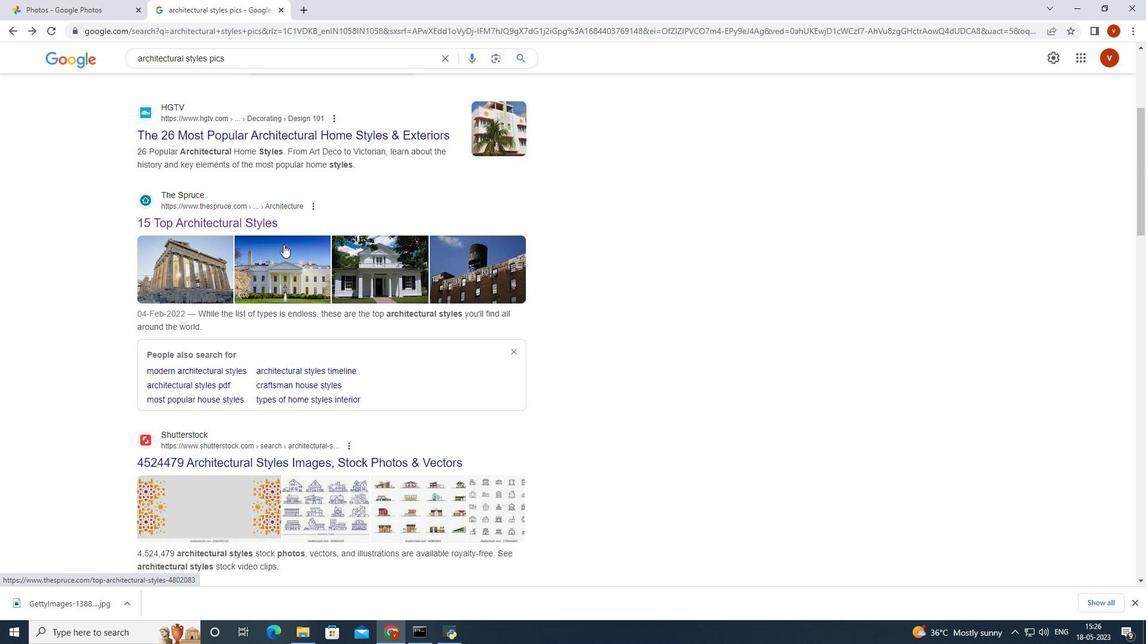 
Action: Mouse scrolled (283, 244) with delta (0, 0)
Screenshot: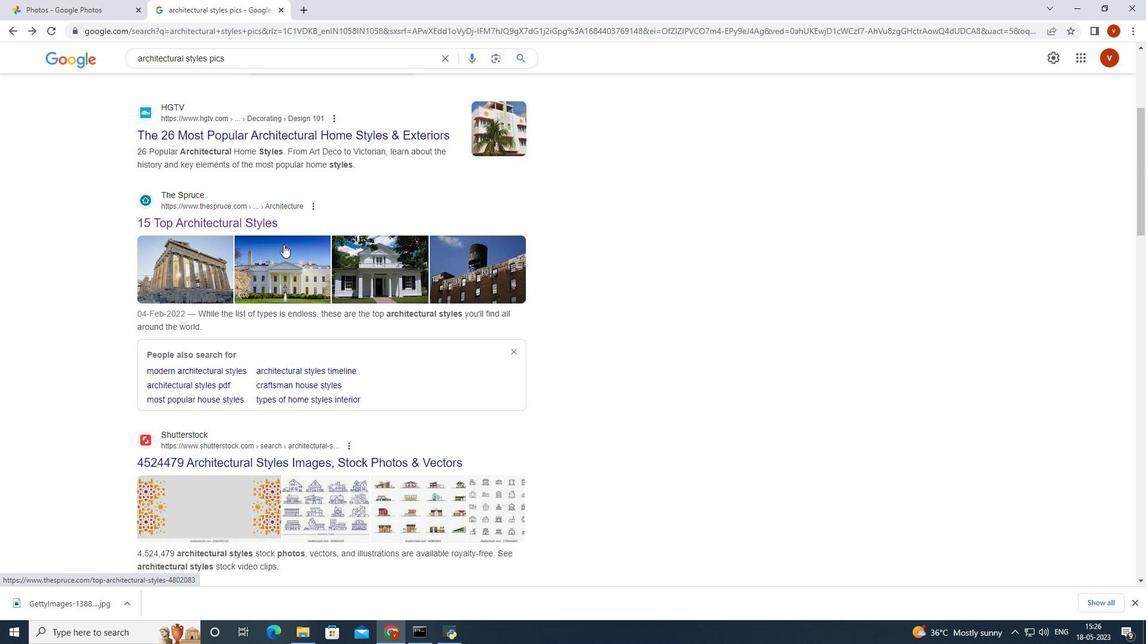 
Action: Mouse scrolled (283, 244) with delta (0, 0)
Screenshot: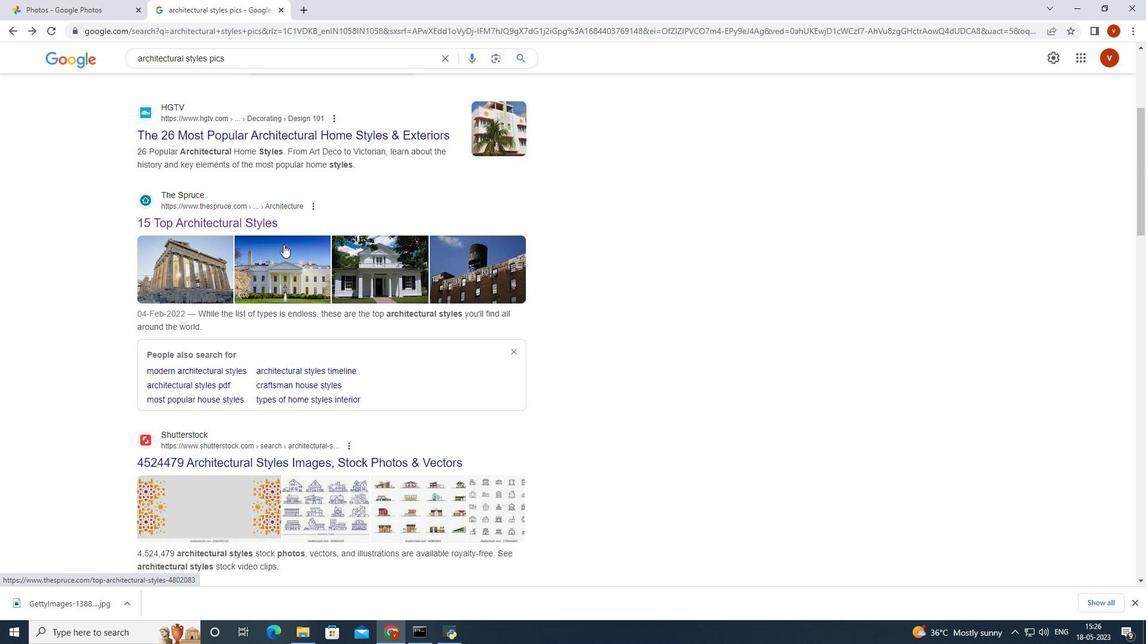 
Action: Mouse scrolled (283, 244) with delta (0, 0)
Screenshot: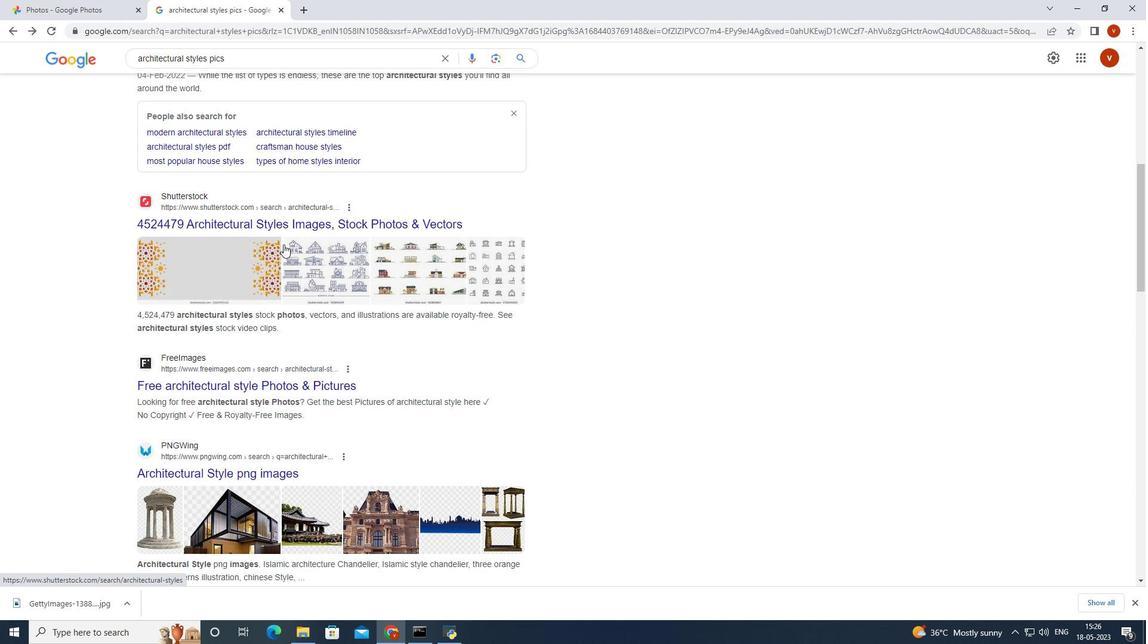 
Action: Mouse scrolled (283, 244) with delta (0, 0)
Screenshot: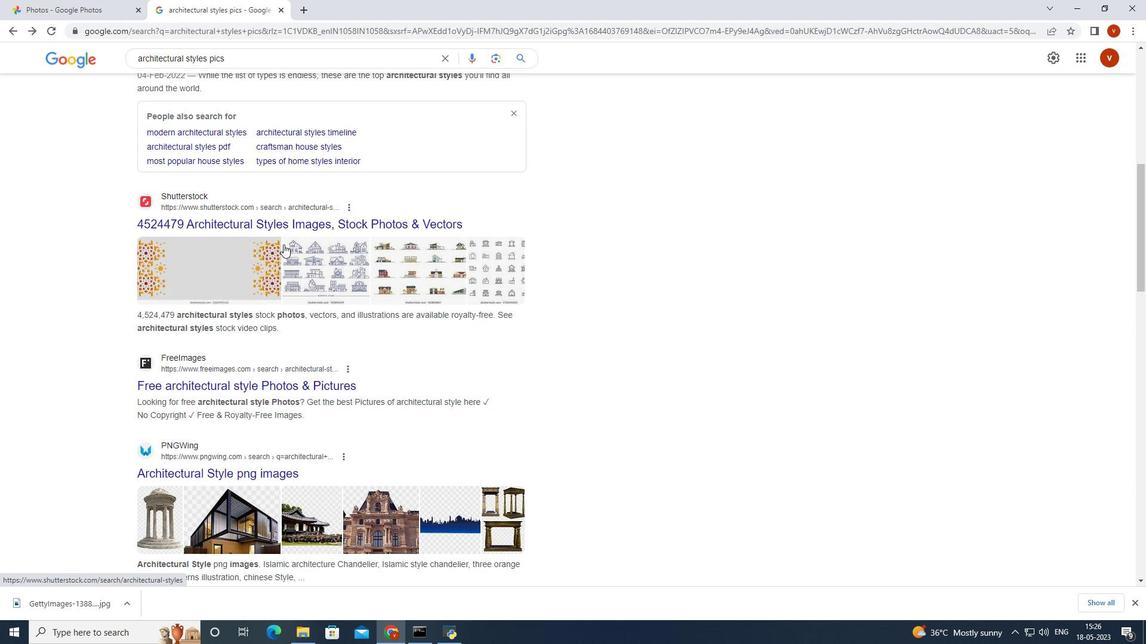 
Action: Mouse scrolled (283, 244) with delta (0, 0)
Screenshot: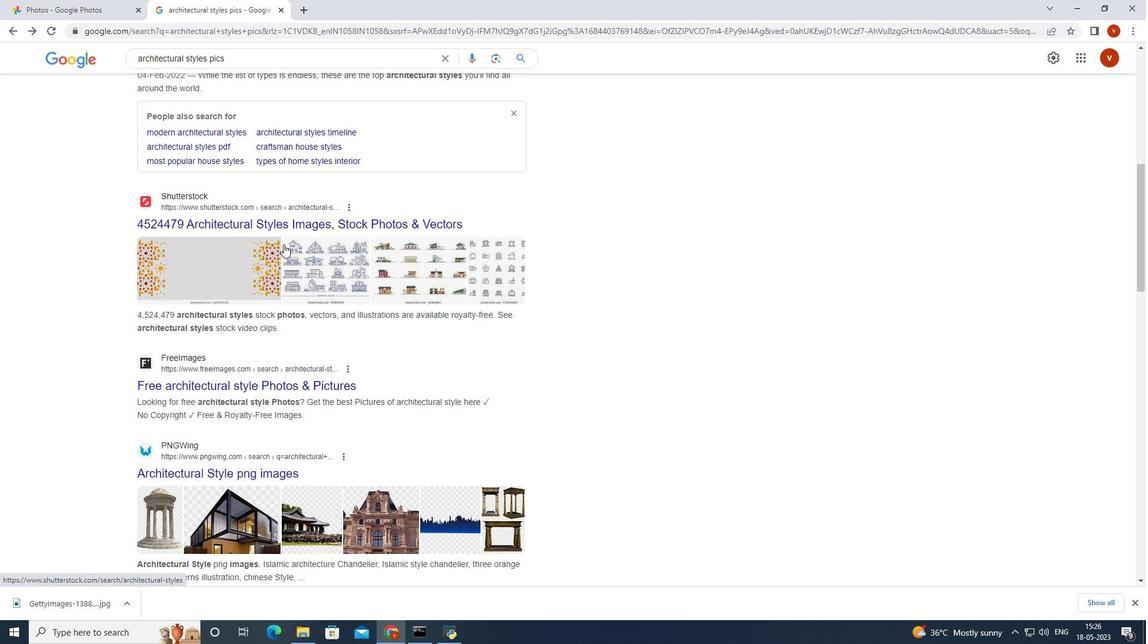 
Action: Mouse scrolled (283, 244) with delta (0, 0)
Screenshot: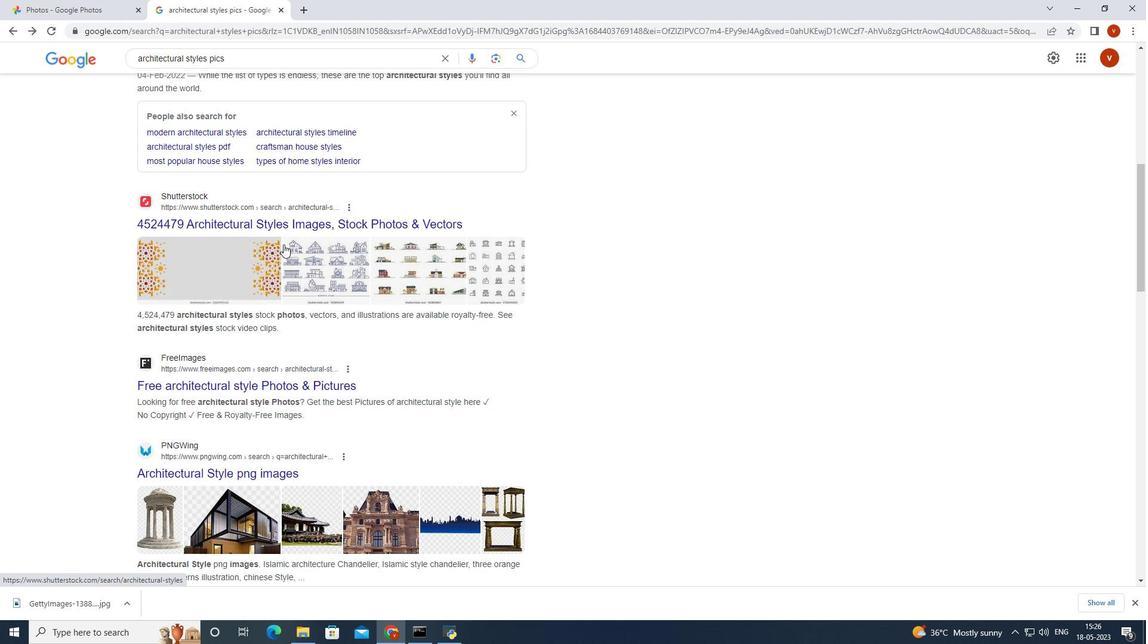 
Action: Mouse moved to (249, 256)
Screenshot: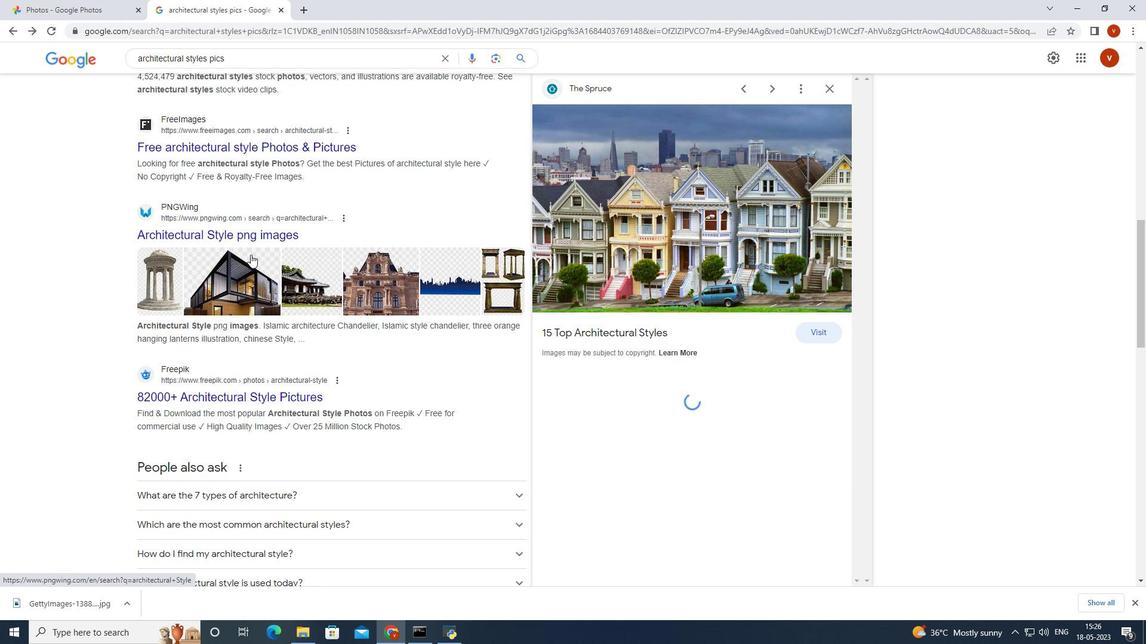 
Action: Mouse pressed left at (249, 256)
Screenshot: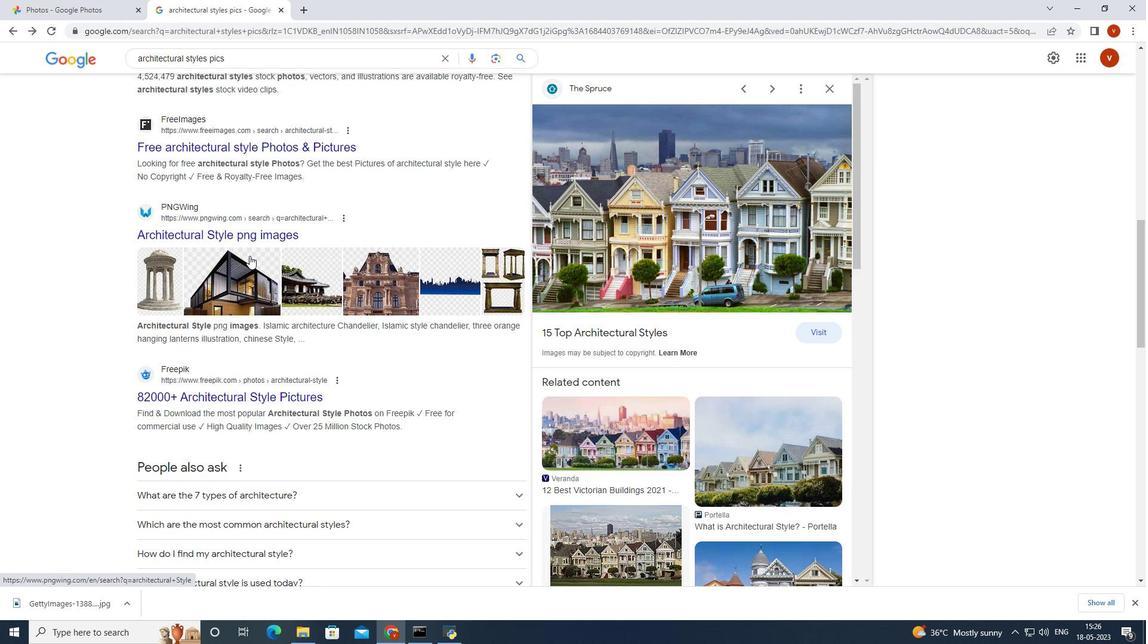 
Action: Mouse moved to (484, 387)
Screenshot: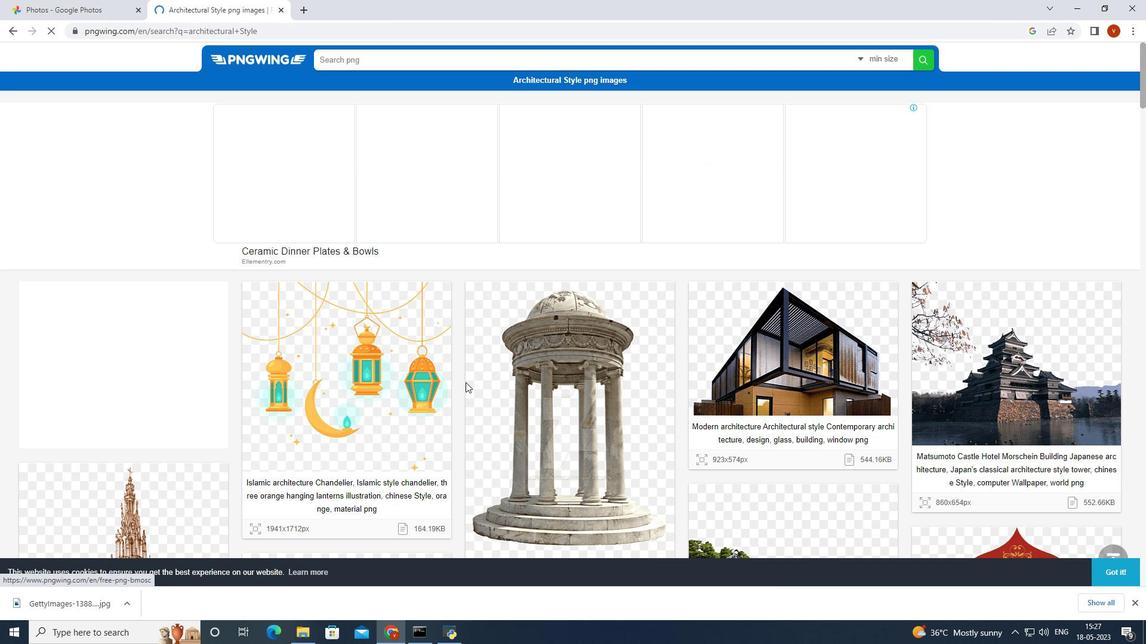 
Action: Mouse scrolled (484, 386) with delta (0, 0)
Screenshot: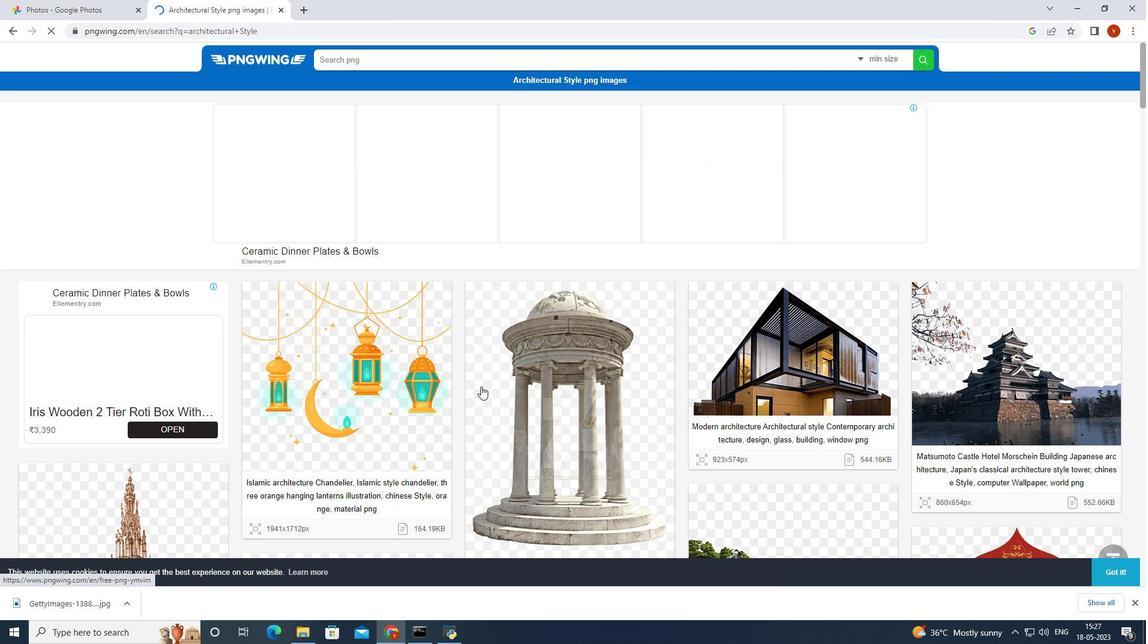 
Action: Mouse scrolled (484, 386) with delta (0, 0)
Screenshot: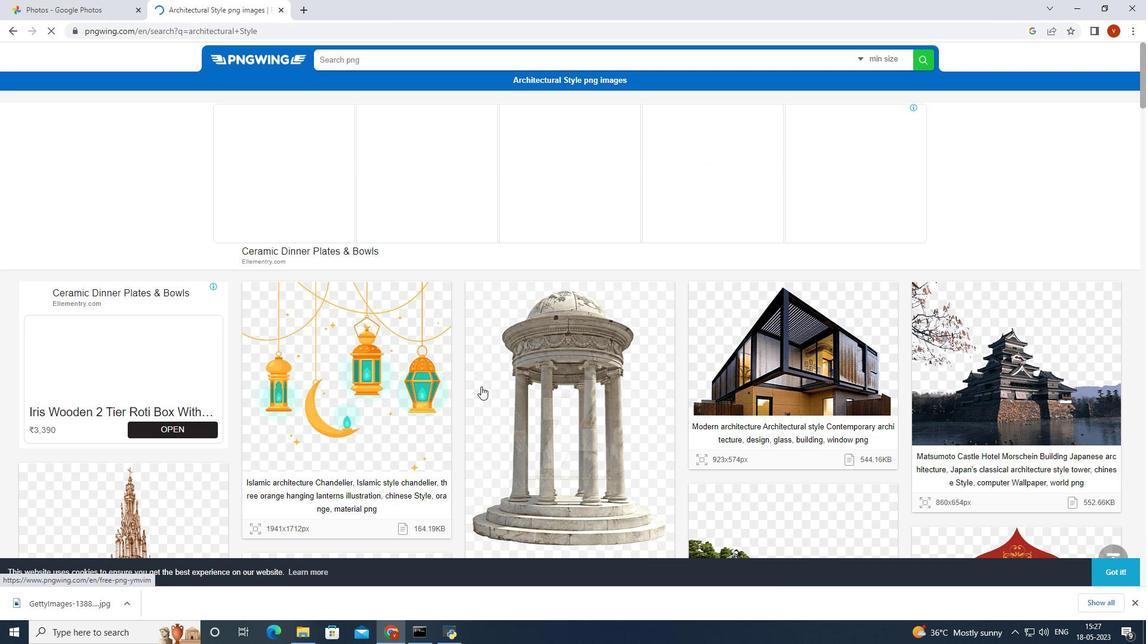 
Action: Mouse scrolled (484, 386) with delta (0, 0)
Screenshot: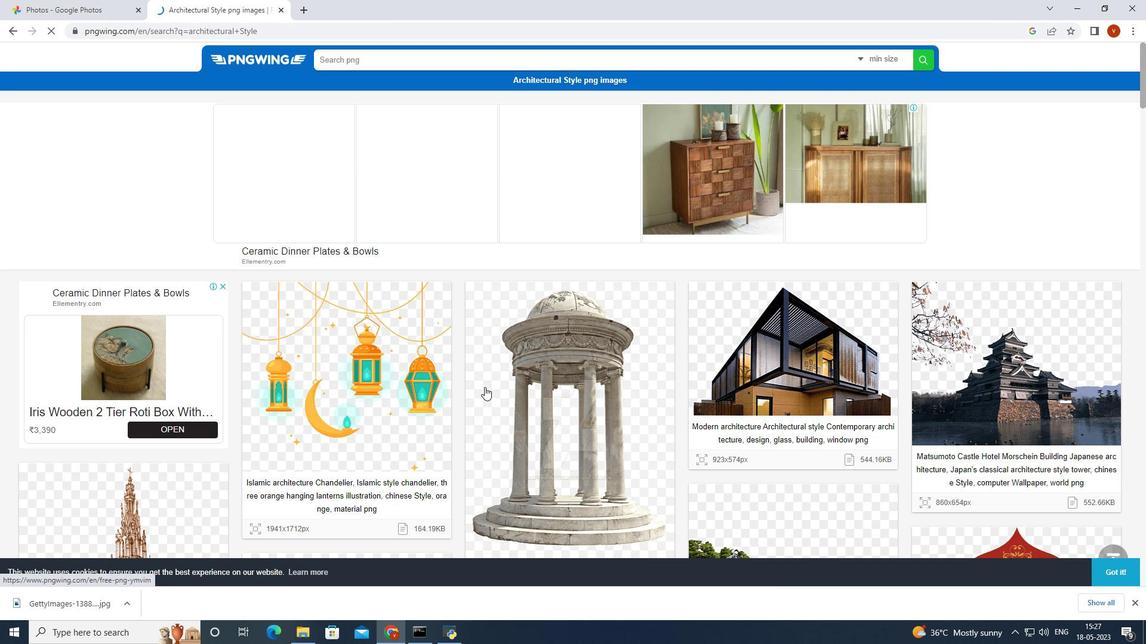 
Action: Mouse scrolled (484, 386) with delta (0, 0)
Screenshot: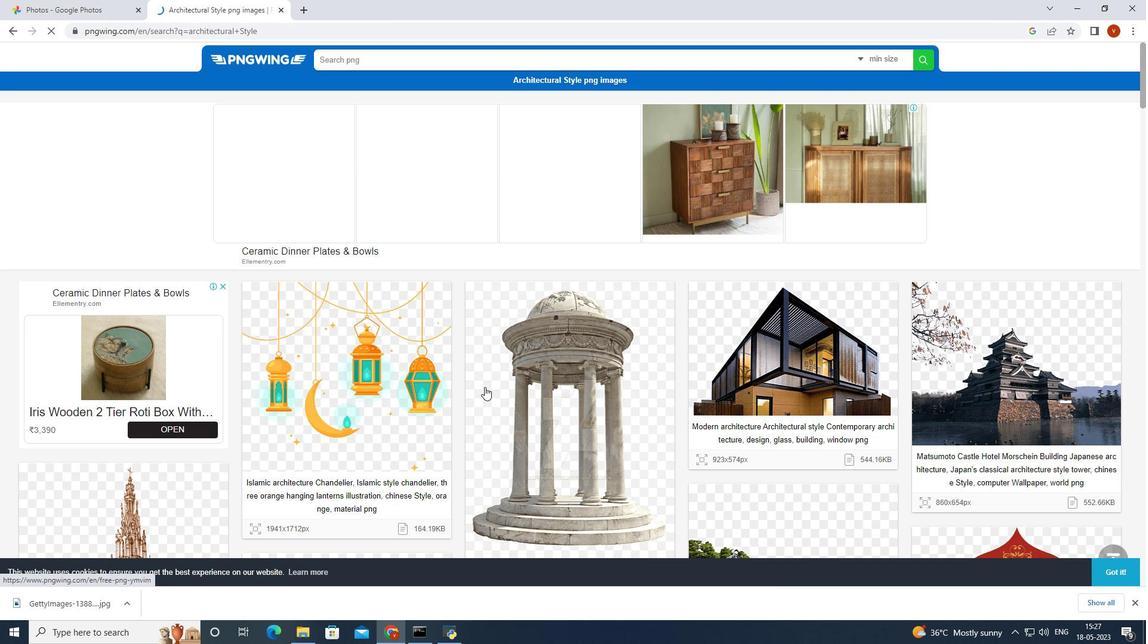 
Action: Mouse moved to (361, 428)
Screenshot: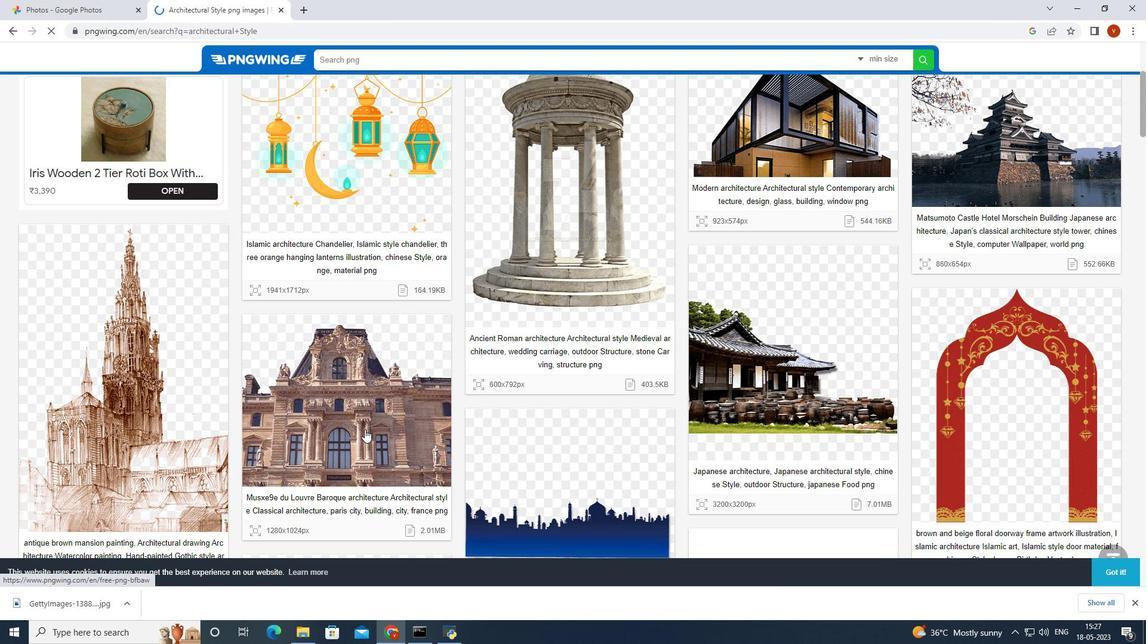 
Action: Mouse pressed right at (361, 428)
Screenshot: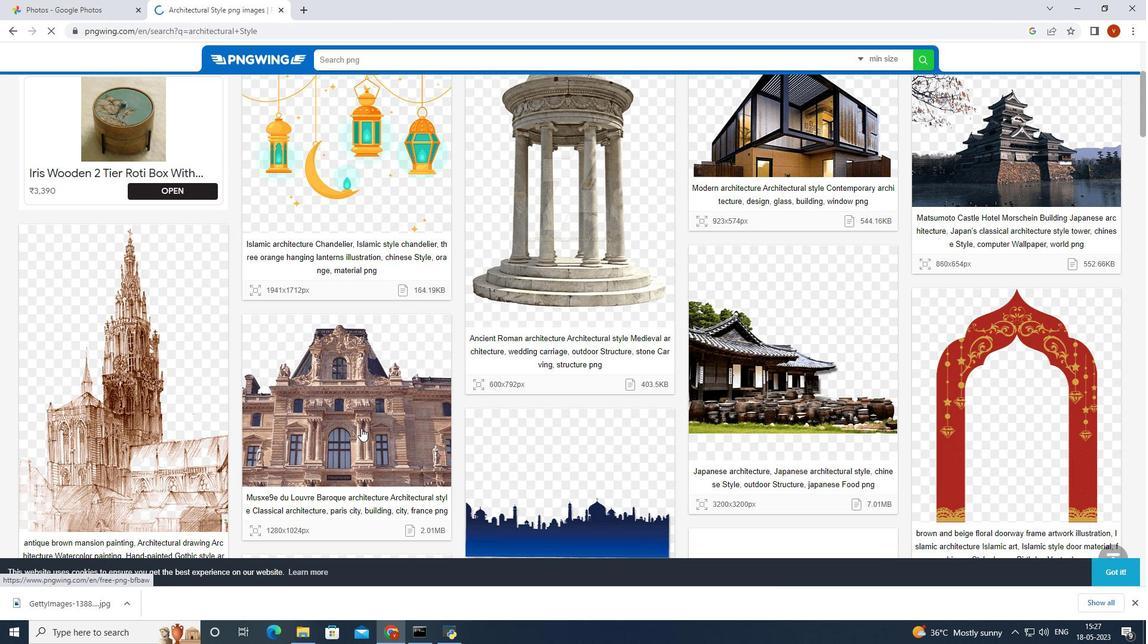 
Action: Mouse moved to (413, 359)
Screenshot: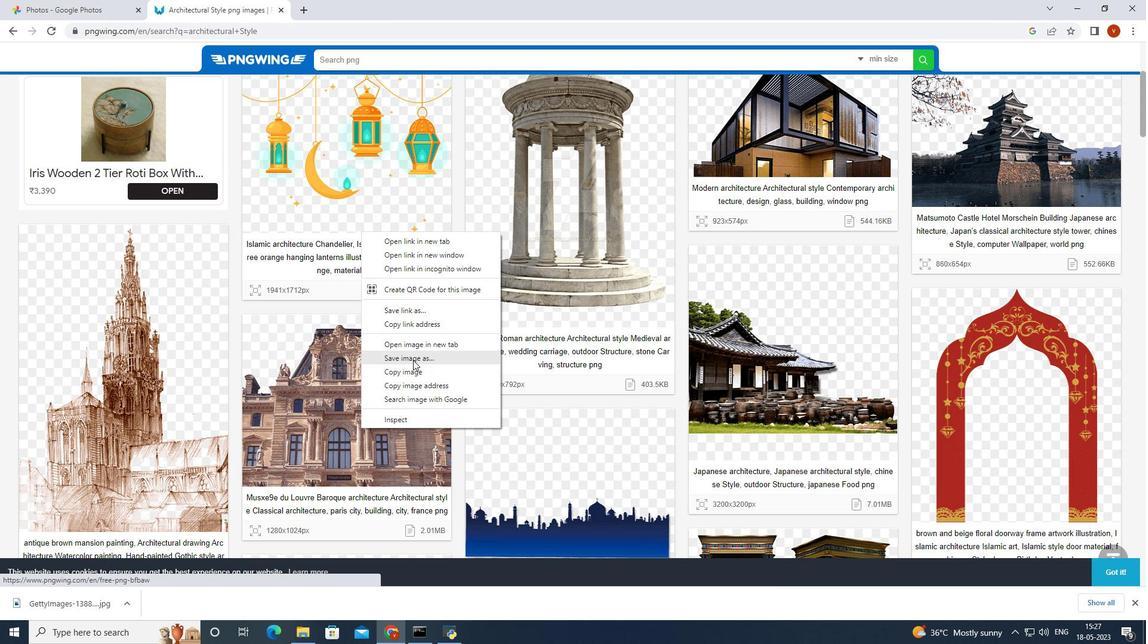 
Action: Mouse pressed left at (413, 359)
Screenshot: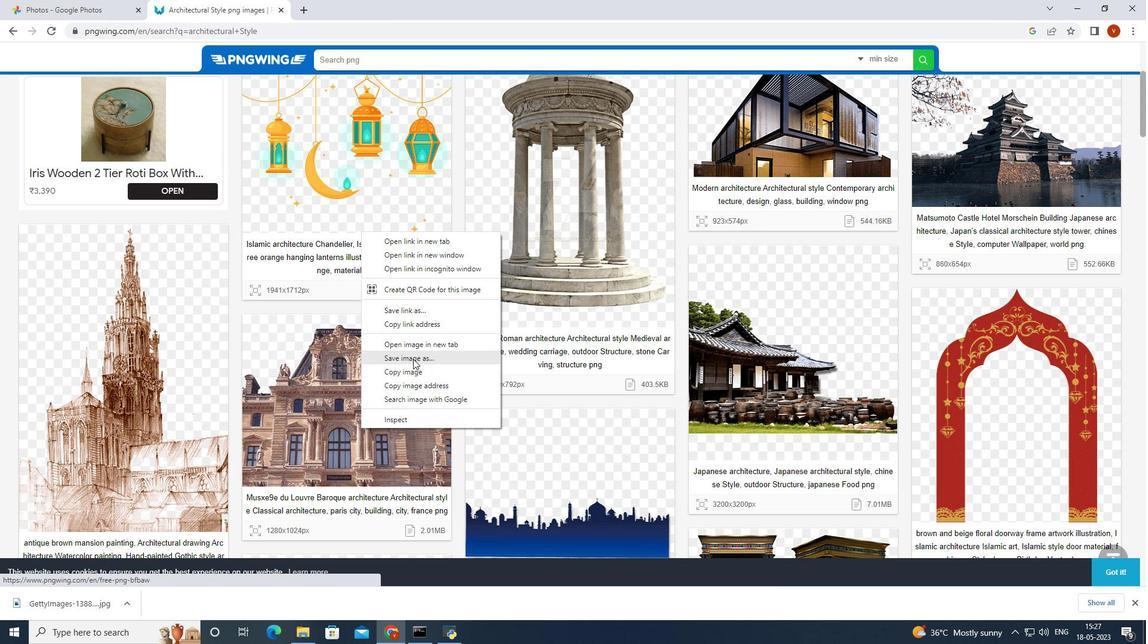 
Action: Mouse moved to (482, 304)
Screenshot: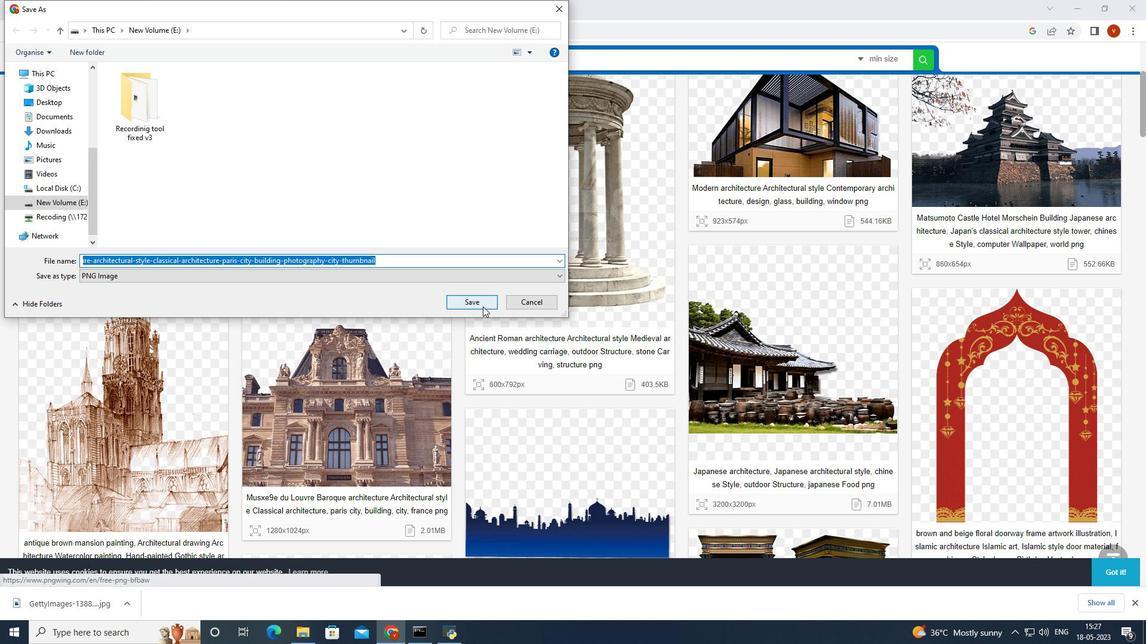 
Action: Mouse pressed left at (482, 304)
Screenshot: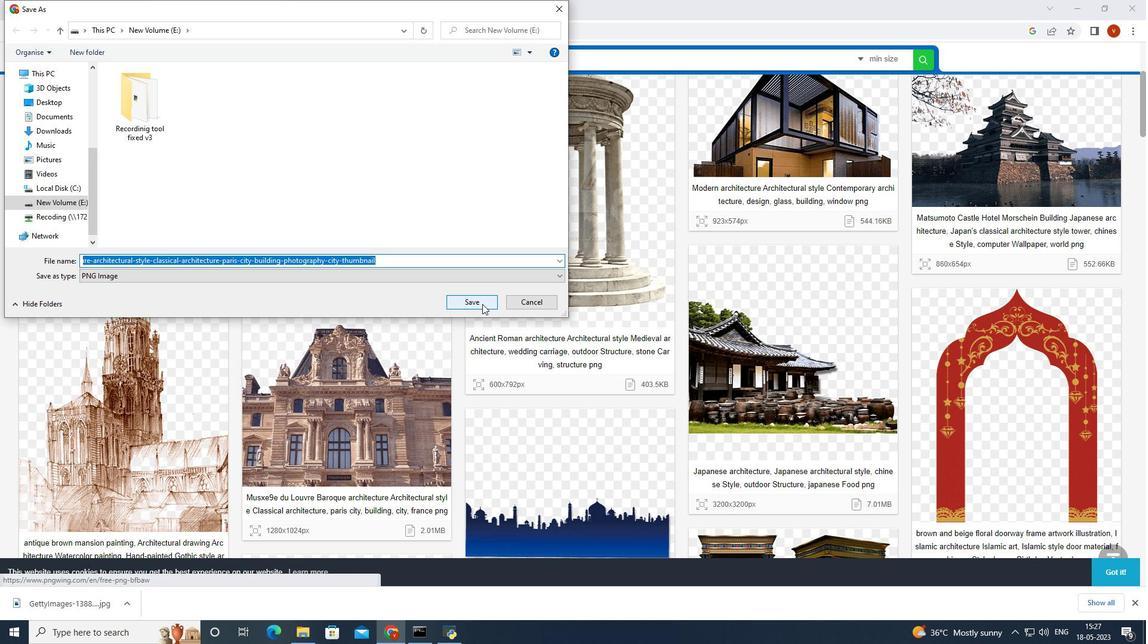 
Action: Mouse moved to (202, 386)
Screenshot: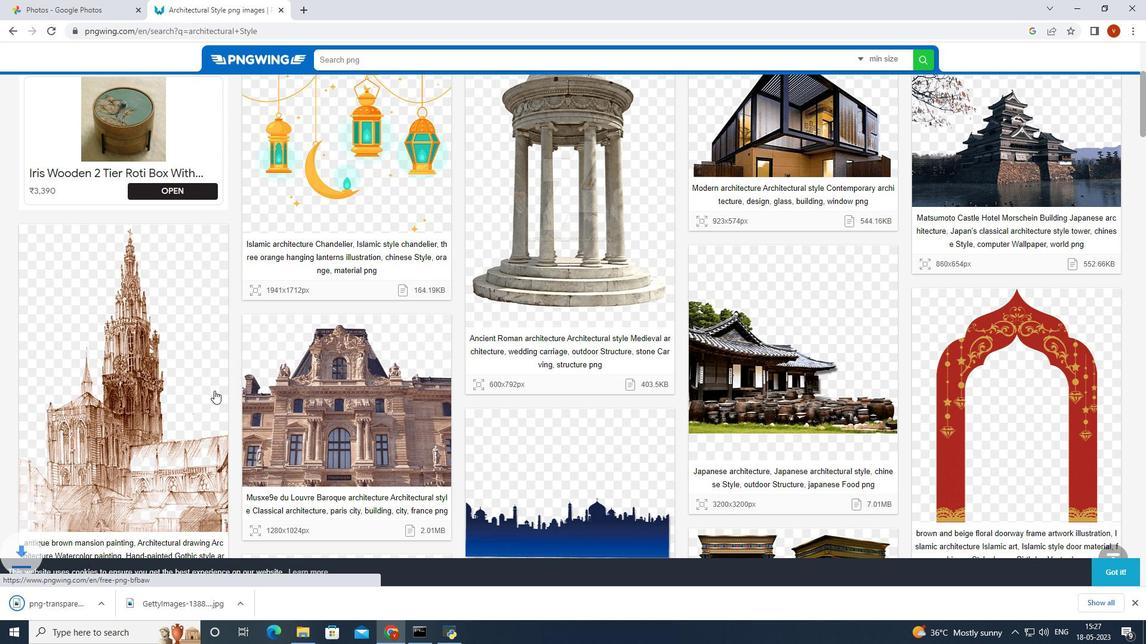 
Action: Mouse pressed right at (202, 386)
Screenshot: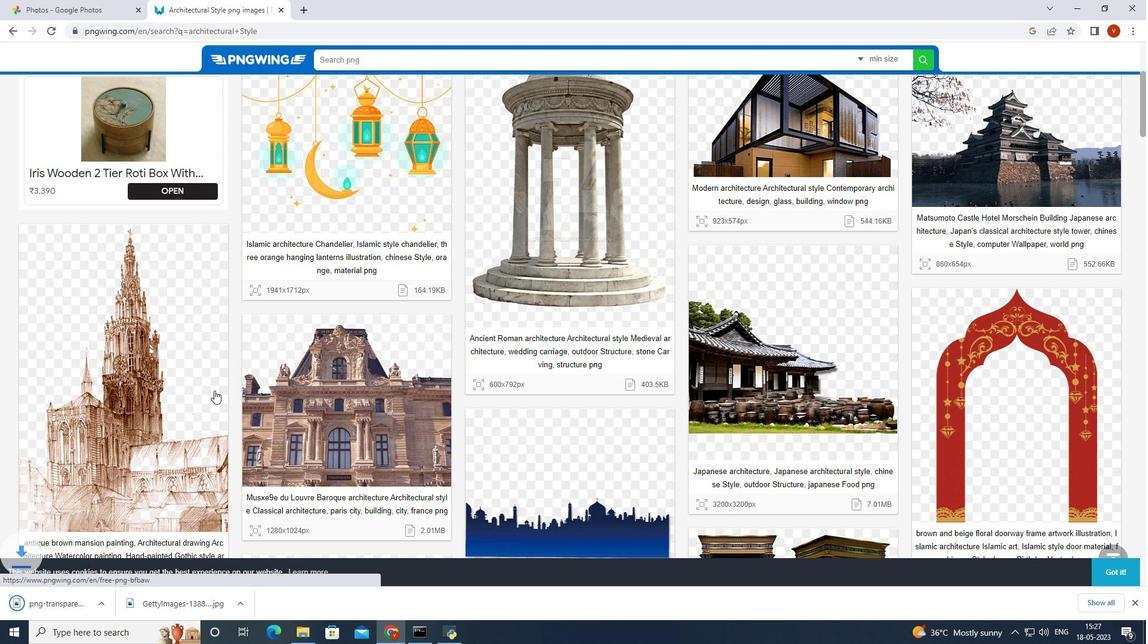 
Action: Mouse moved to (271, 513)
Screenshot: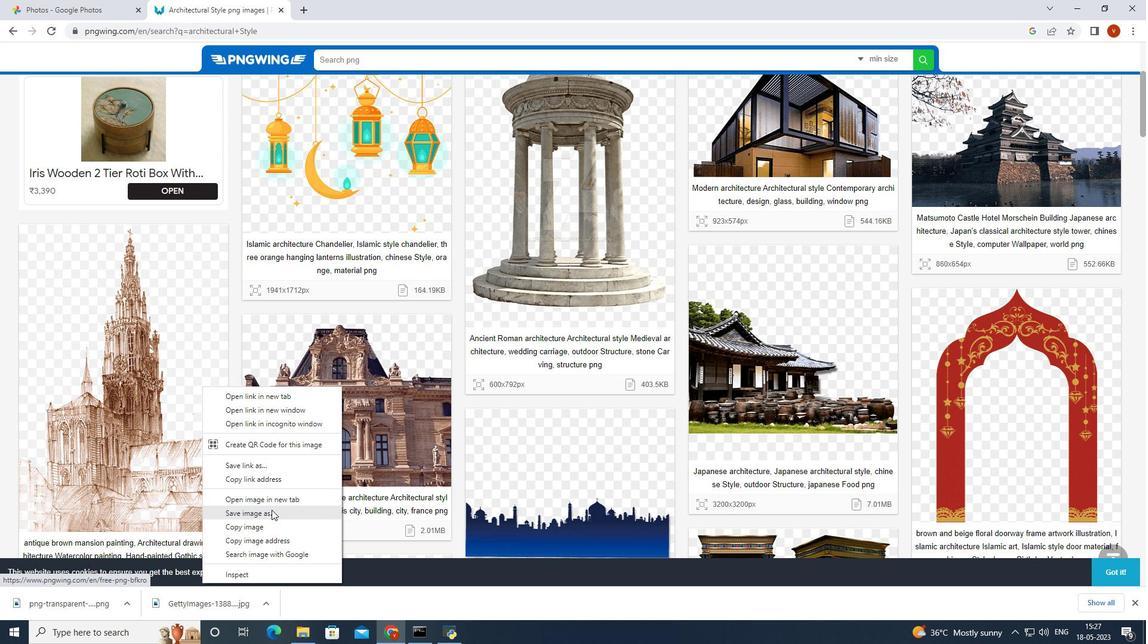 
Action: Mouse pressed left at (271, 513)
Screenshot: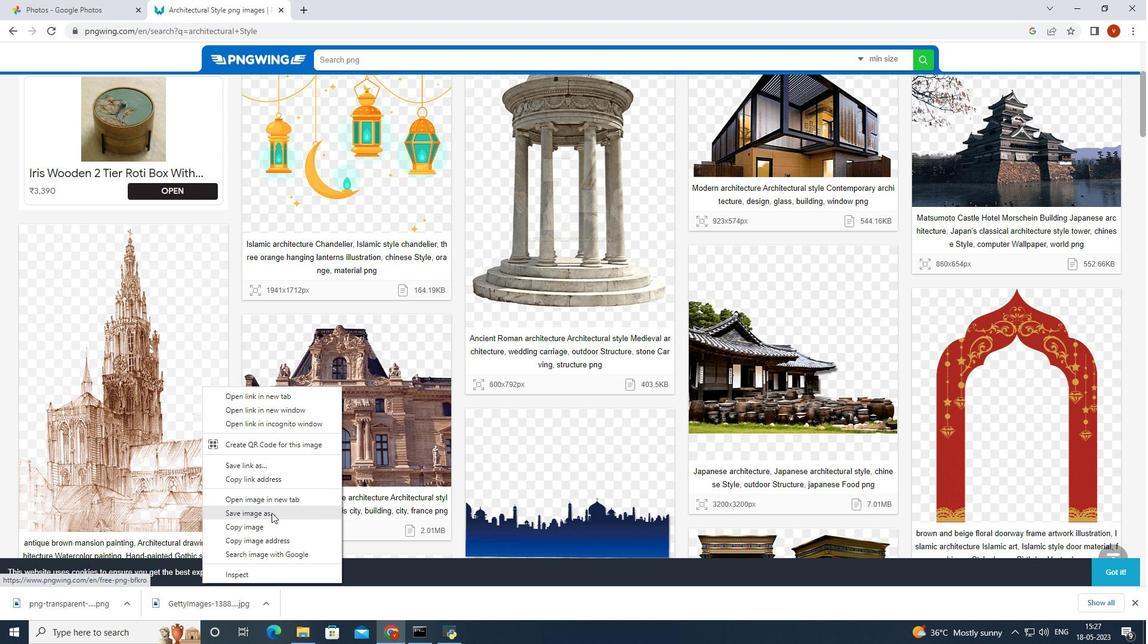 
Action: Mouse moved to (466, 304)
Screenshot: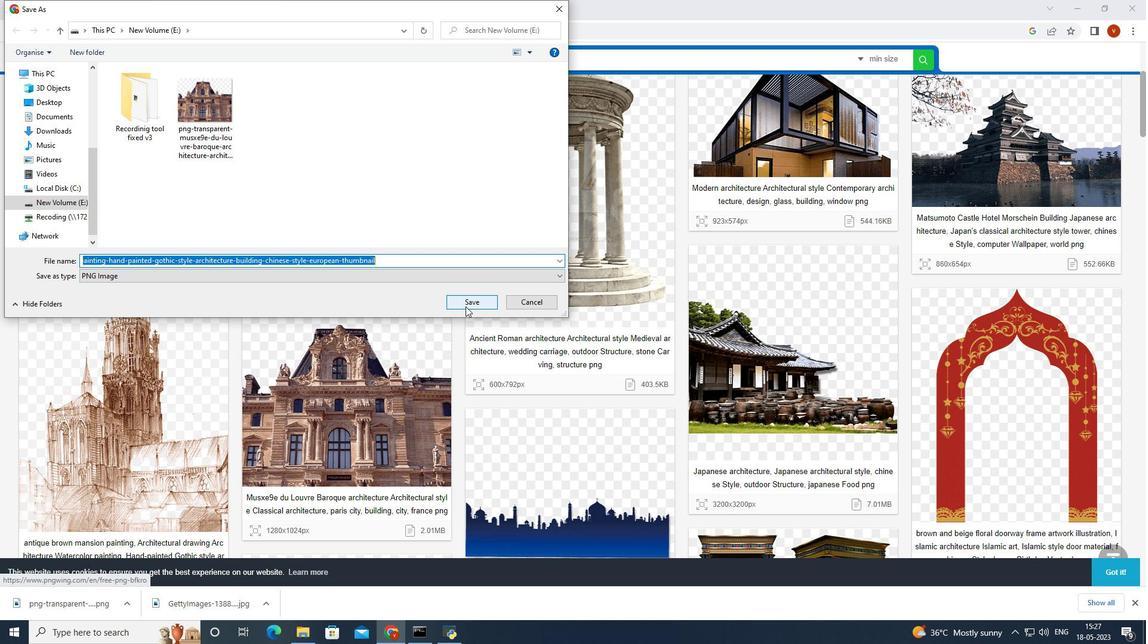 
Action: Mouse pressed left at (466, 304)
Screenshot: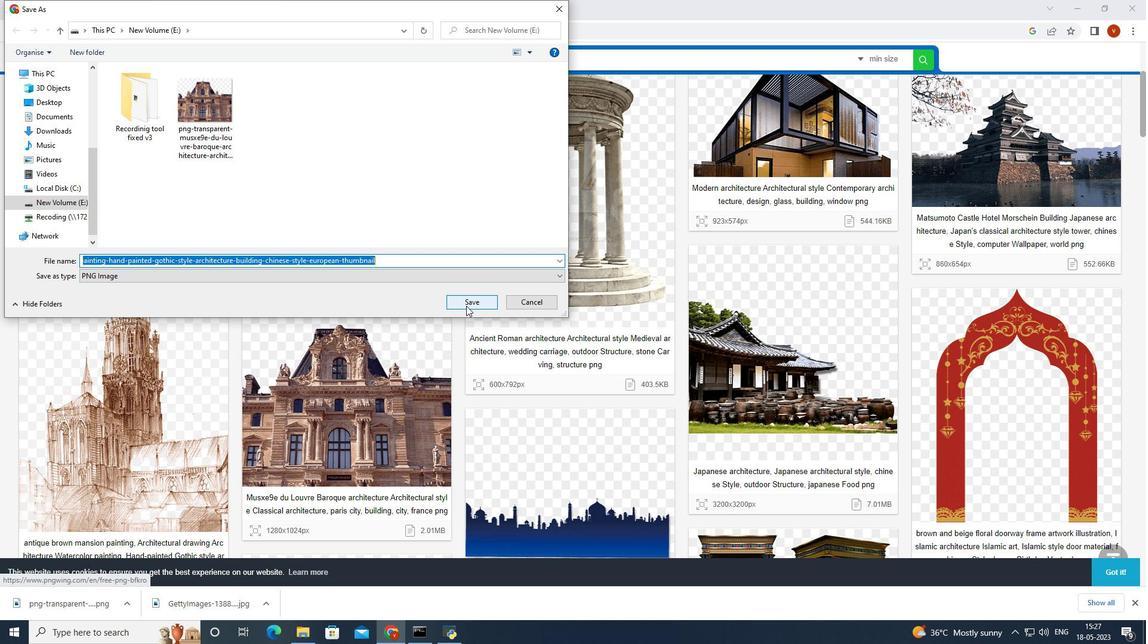 
Action: Mouse moved to (296, 427)
Screenshot: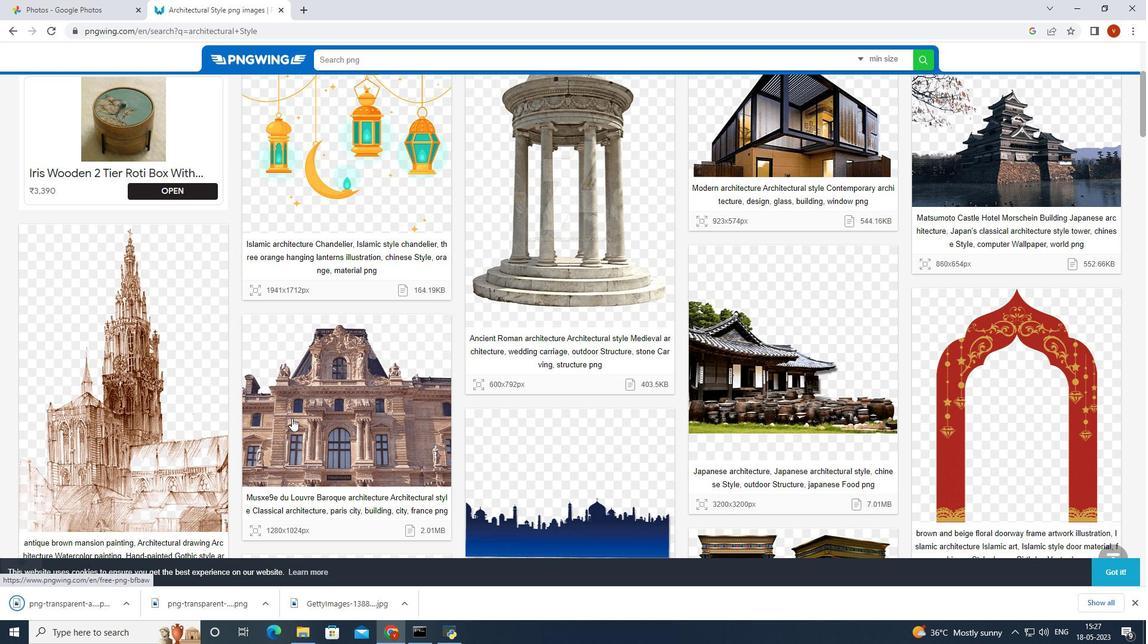 
Action: Mouse scrolled (296, 426) with delta (0, 0)
Screenshot: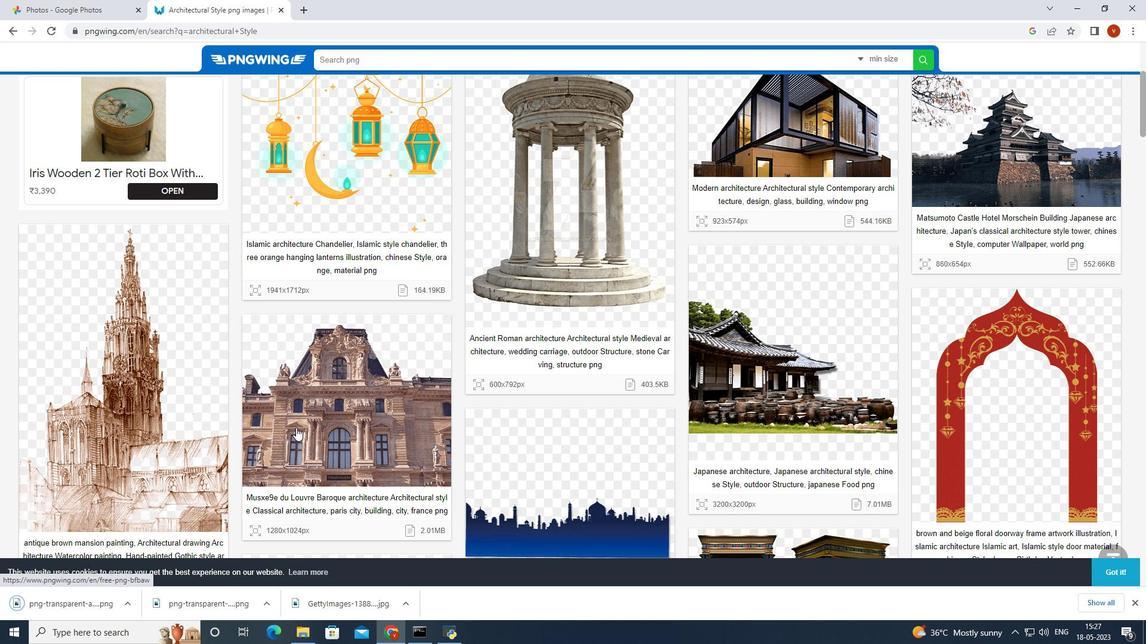 
Action: Mouse scrolled (296, 426) with delta (0, 0)
Screenshot: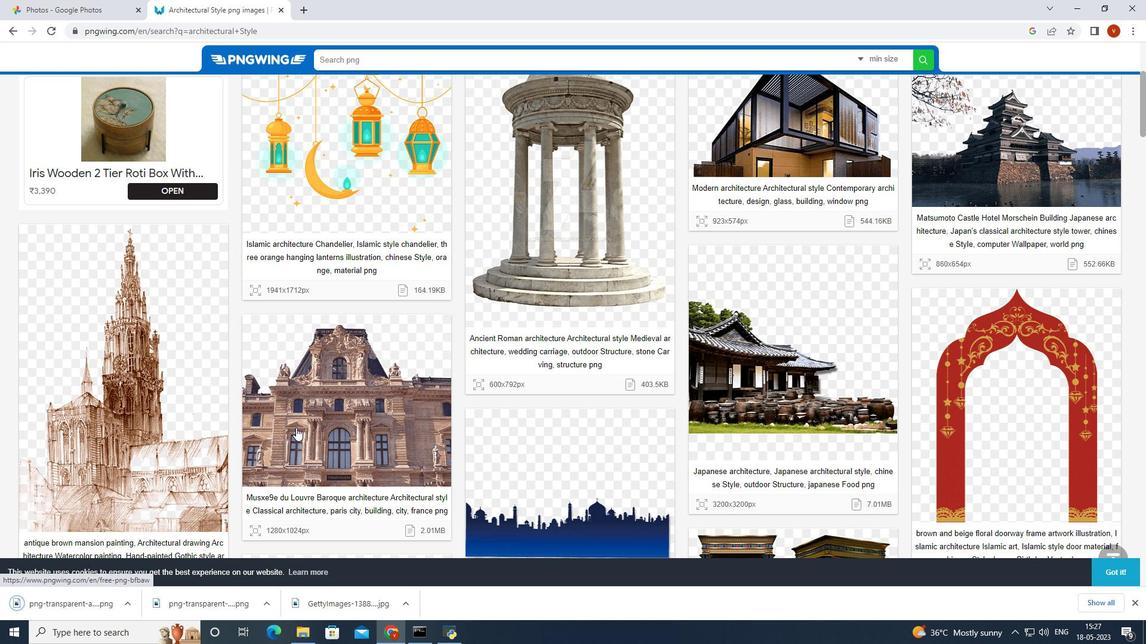 
Action: Mouse scrolled (296, 426) with delta (0, 0)
Screenshot: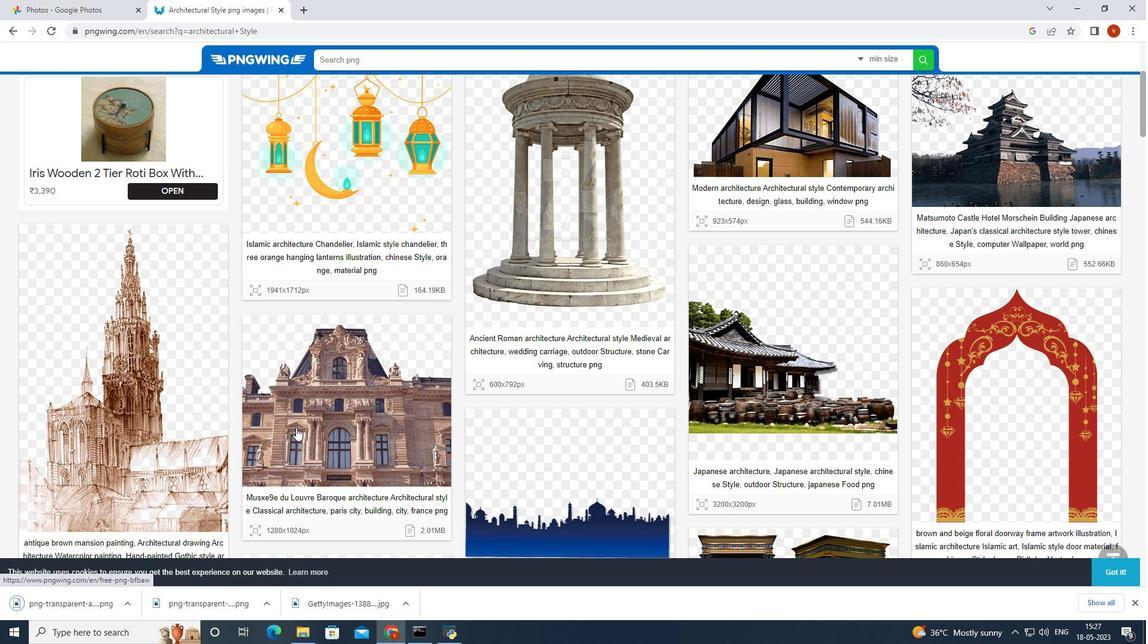 
Action: Mouse scrolled (296, 426) with delta (0, 0)
Screenshot: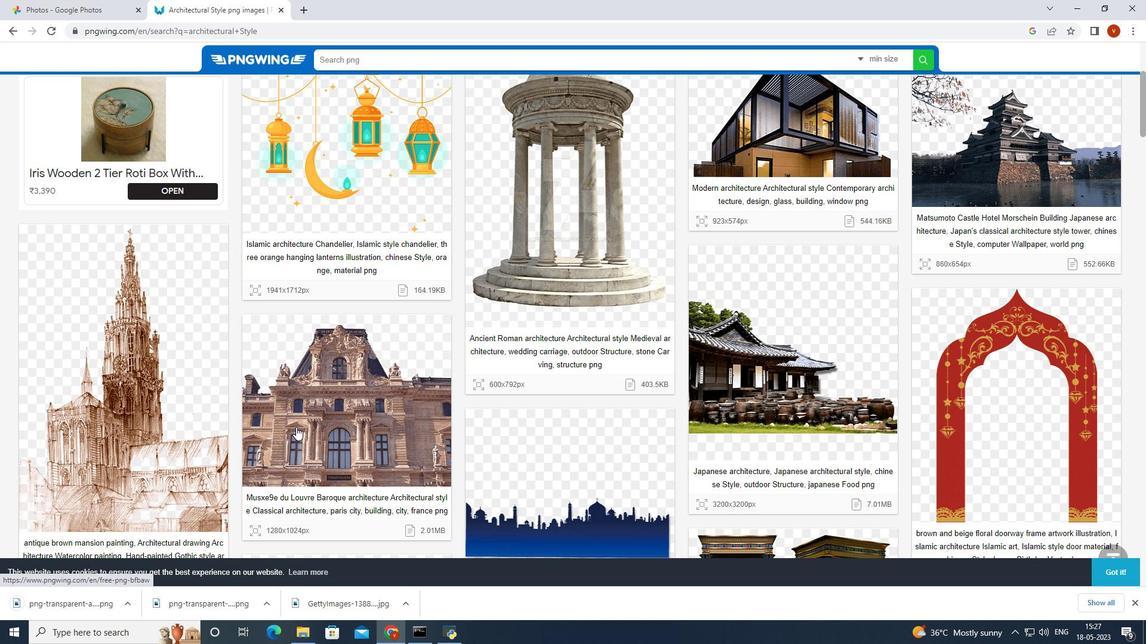 
Action: Mouse moved to (750, 392)
Screenshot: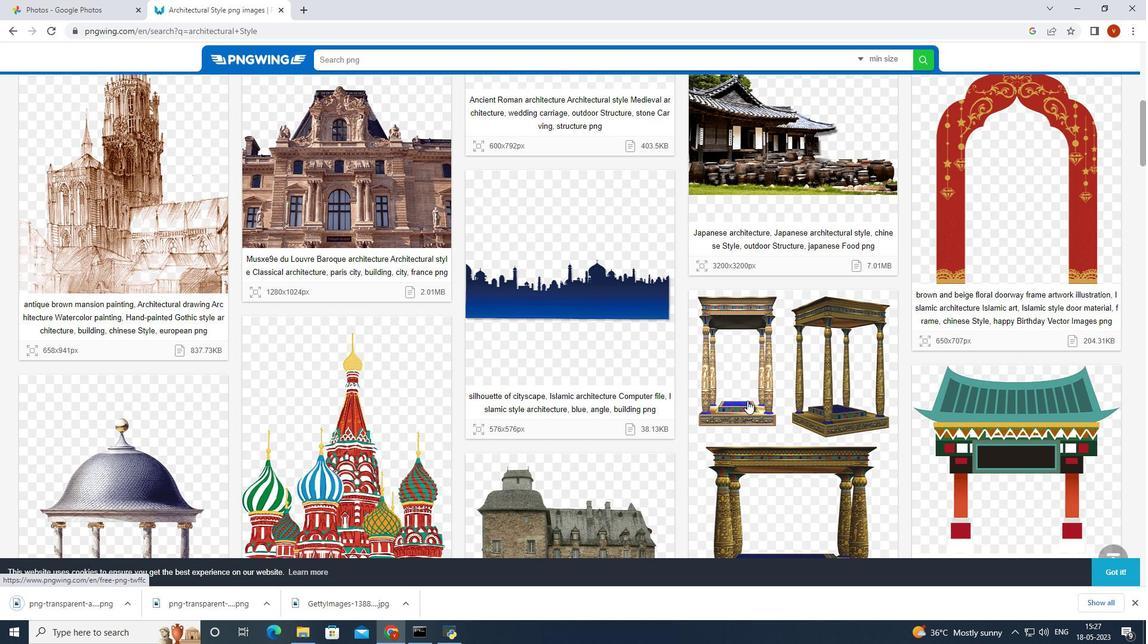 
Action: Mouse pressed right at (750, 392)
Screenshot: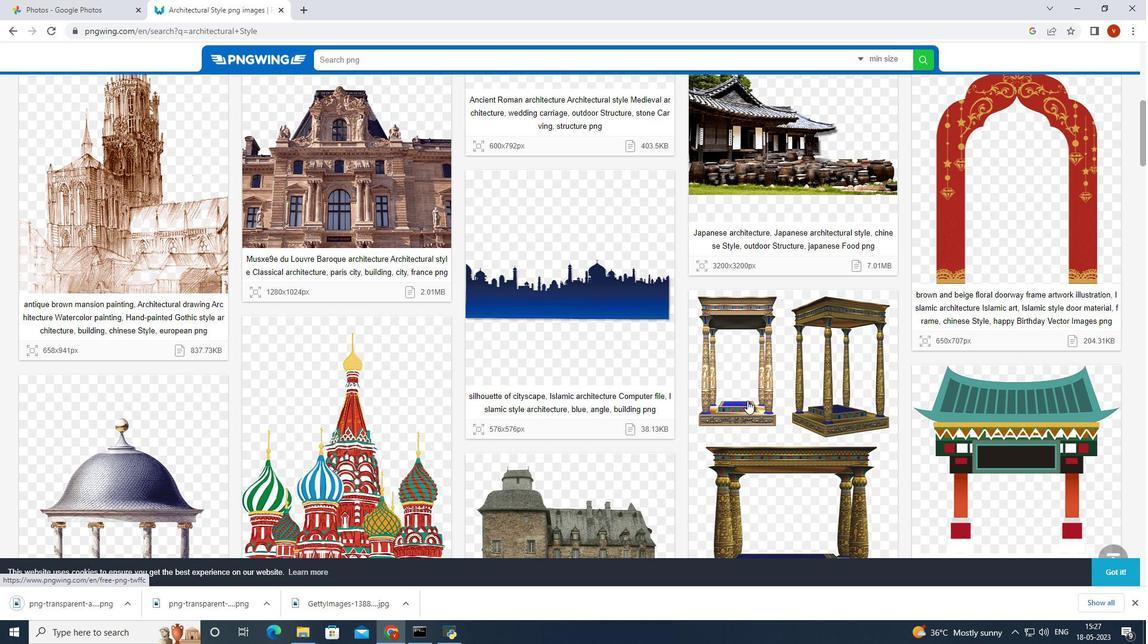 
Action: Mouse moved to (796, 523)
Screenshot: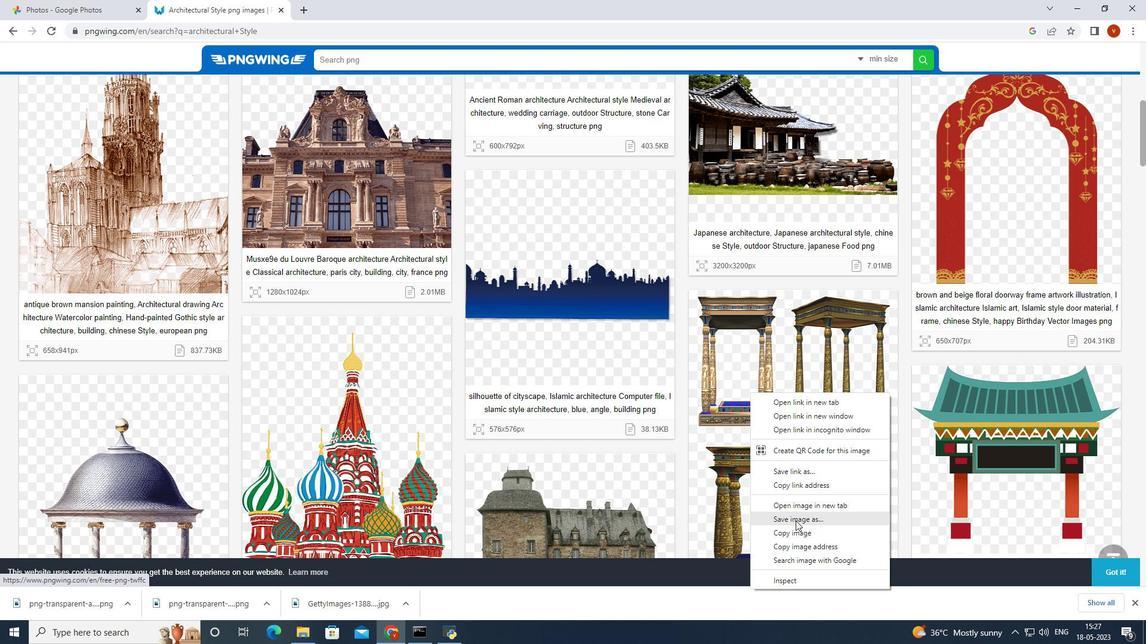 
Action: Mouse pressed left at (796, 523)
Screenshot: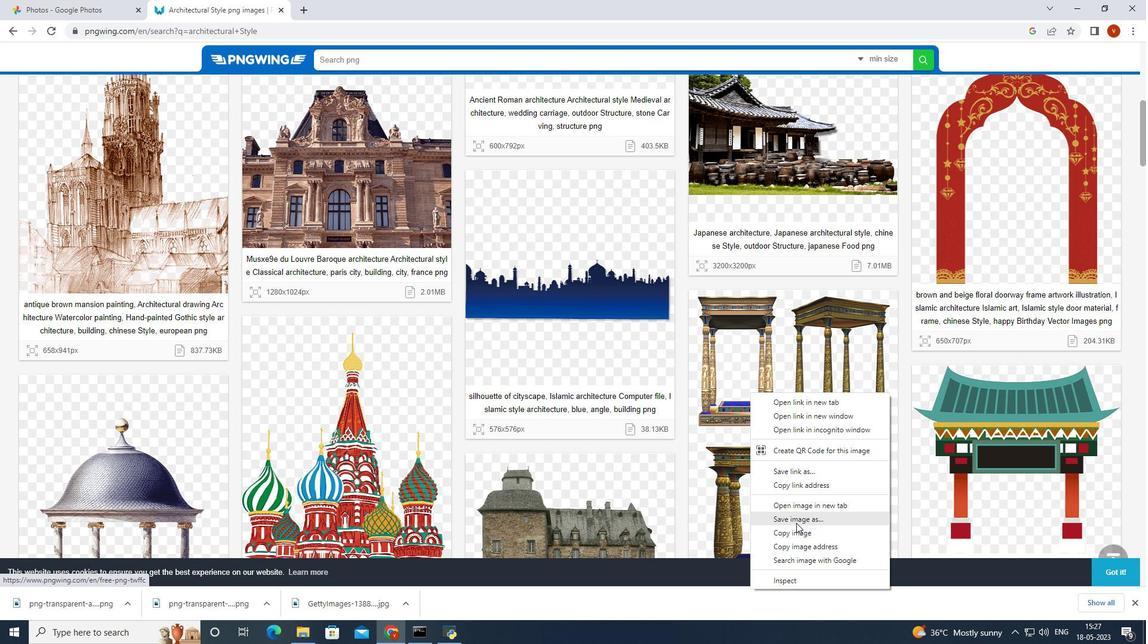 
Action: Mouse moved to (465, 296)
Screenshot: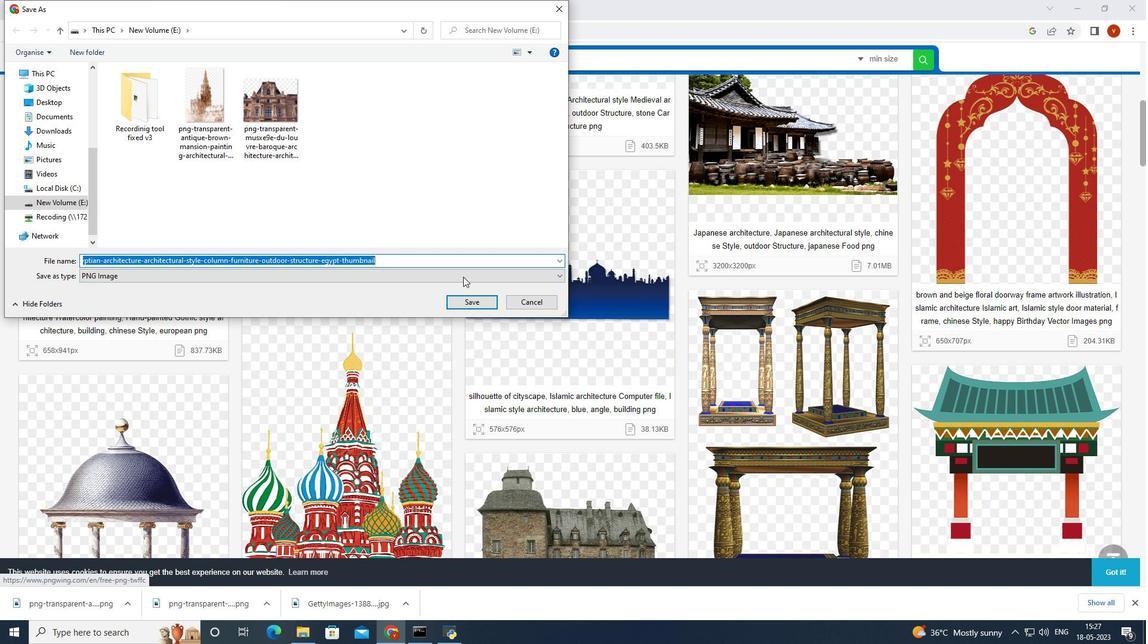 
Action: Mouse pressed left at (465, 296)
Screenshot: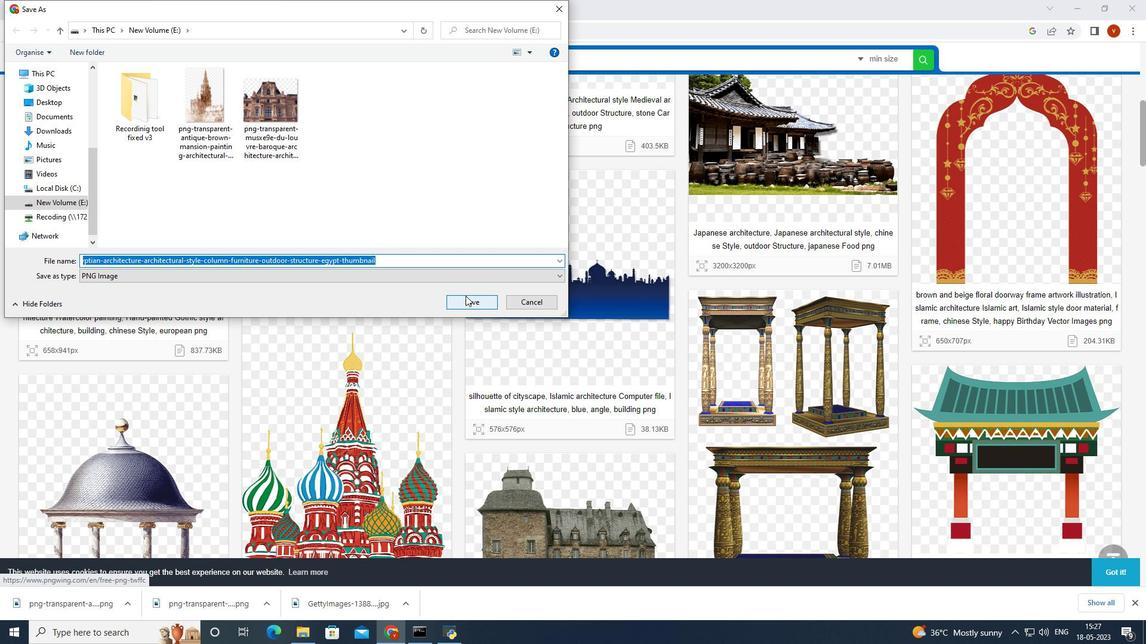 
Action: Mouse moved to (456, 273)
Screenshot: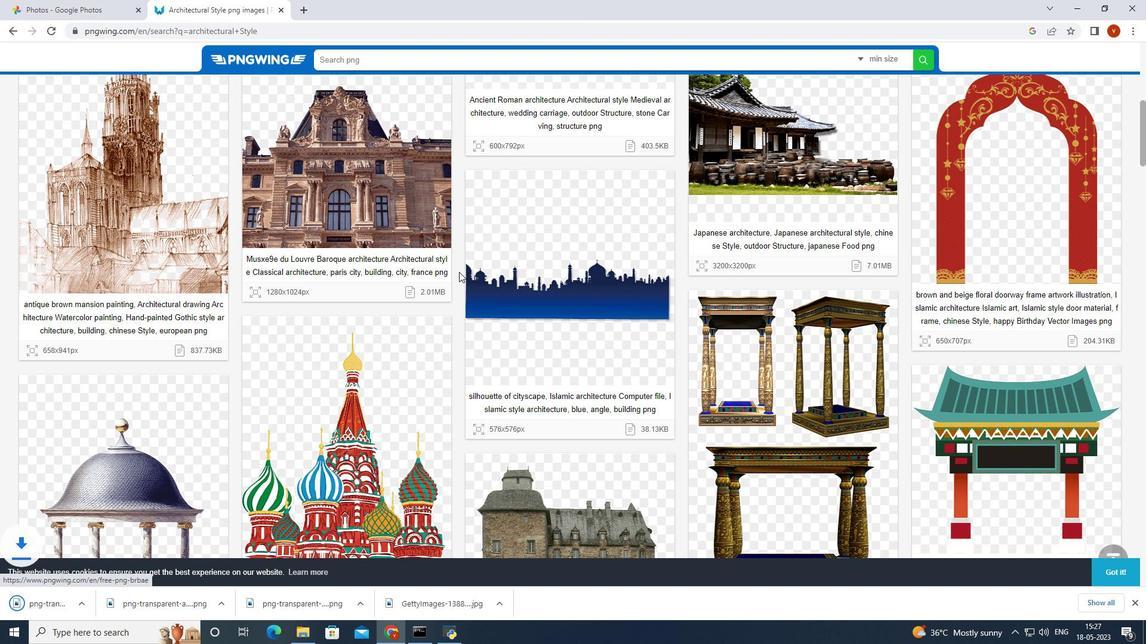 
Action: Mouse scrolled (456, 272) with delta (0, 0)
Screenshot: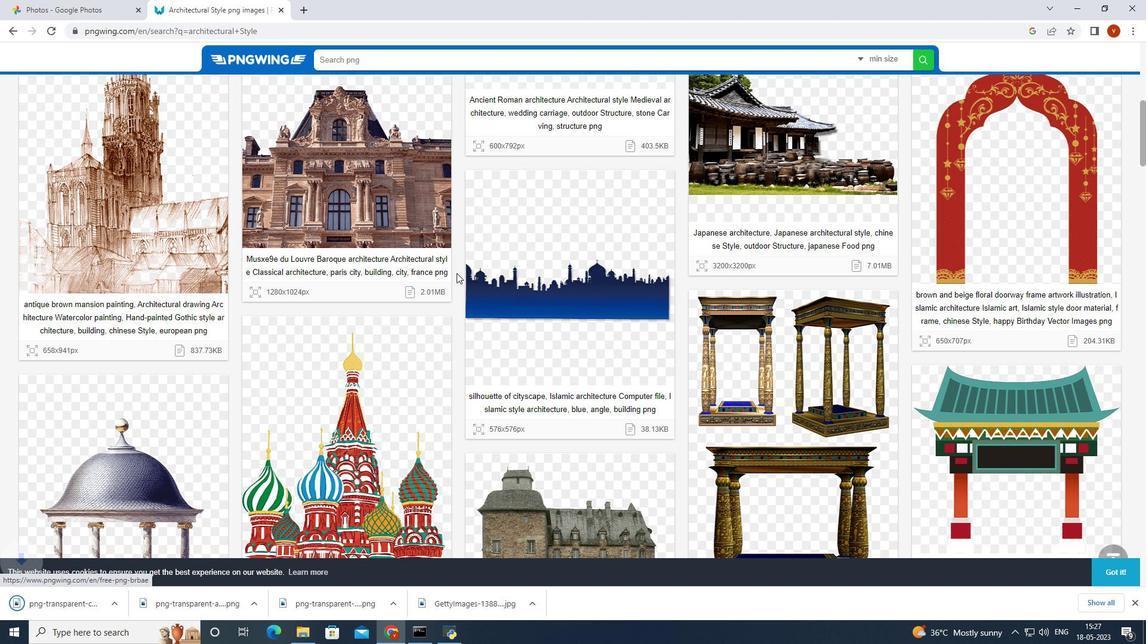 
Action: Mouse scrolled (456, 272) with delta (0, 0)
Screenshot: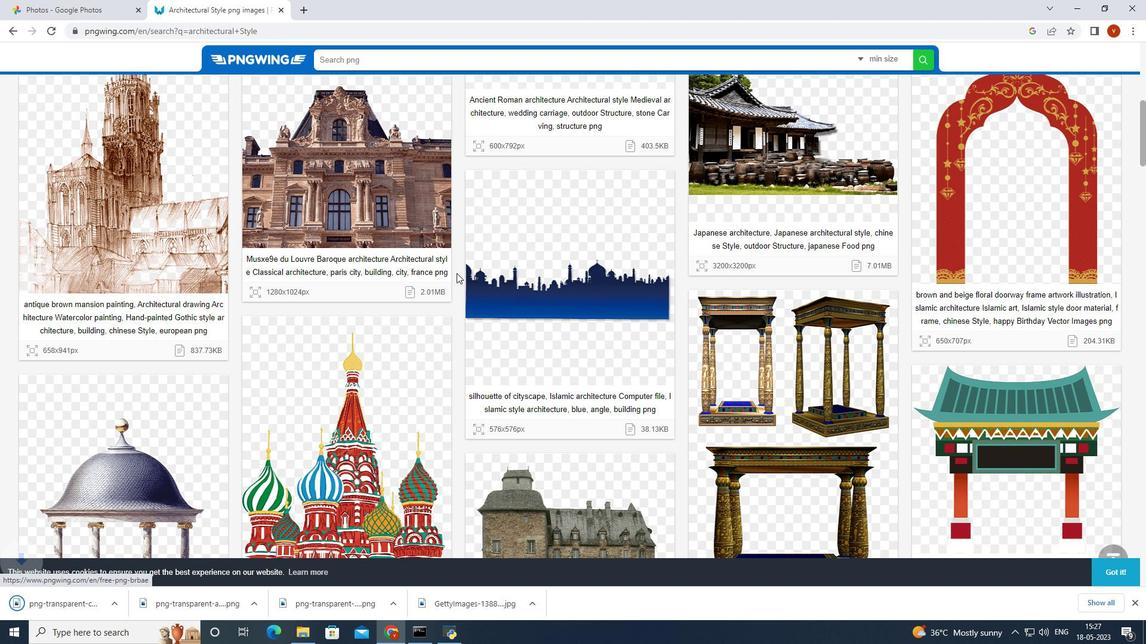 
Action: Mouse scrolled (456, 272) with delta (0, 0)
Screenshot: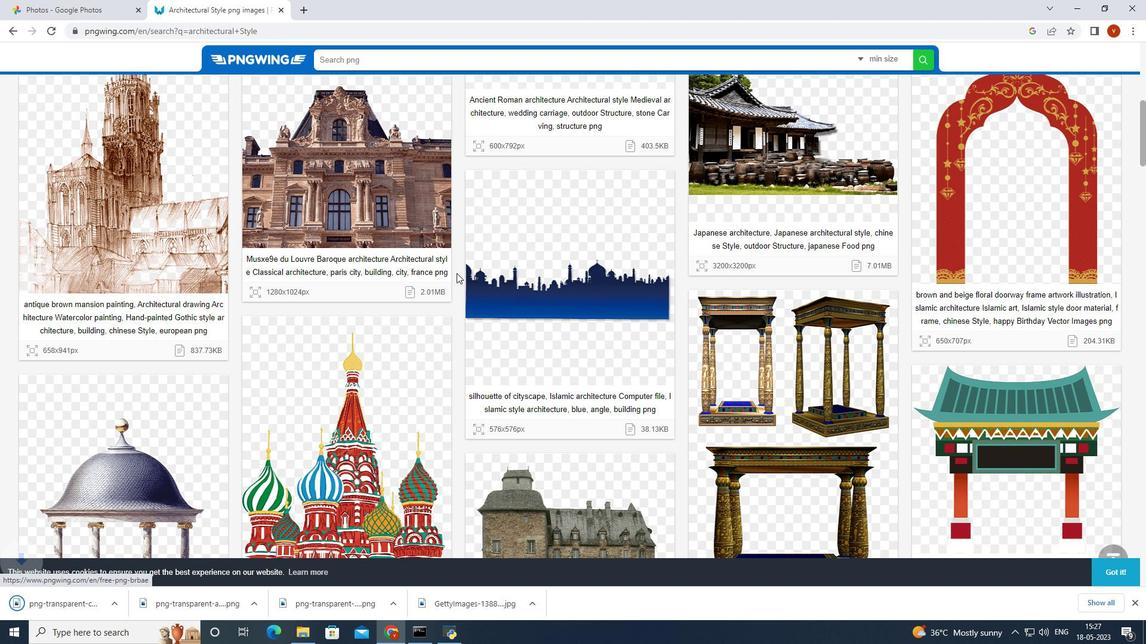 
Action: Mouse scrolled (456, 272) with delta (0, 0)
Screenshot: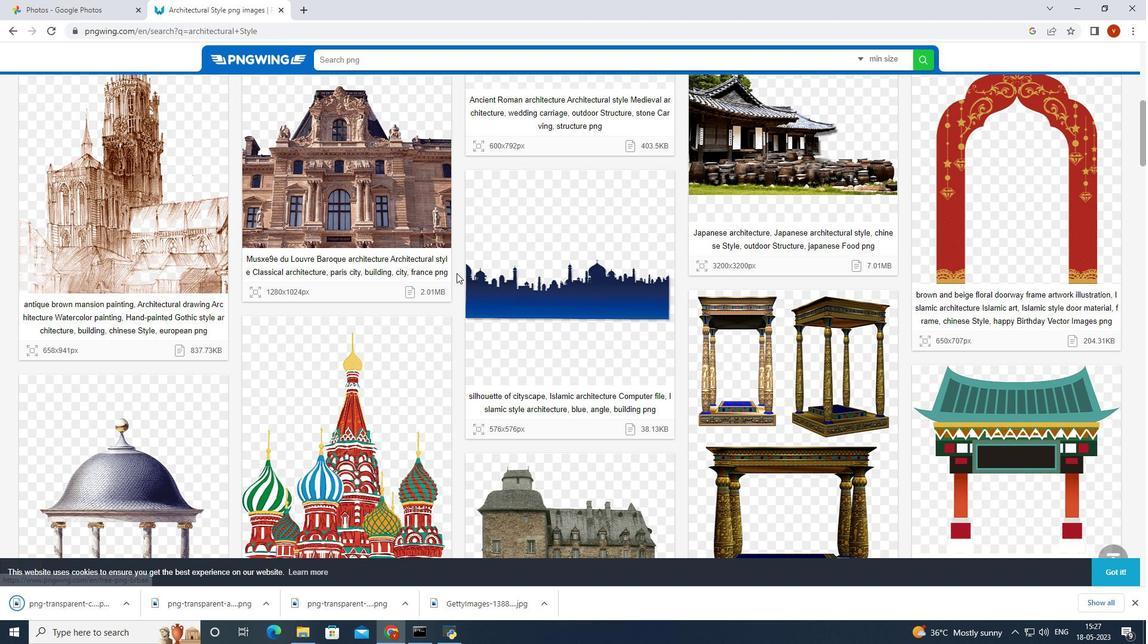 
Action: Mouse moved to (453, 274)
Screenshot: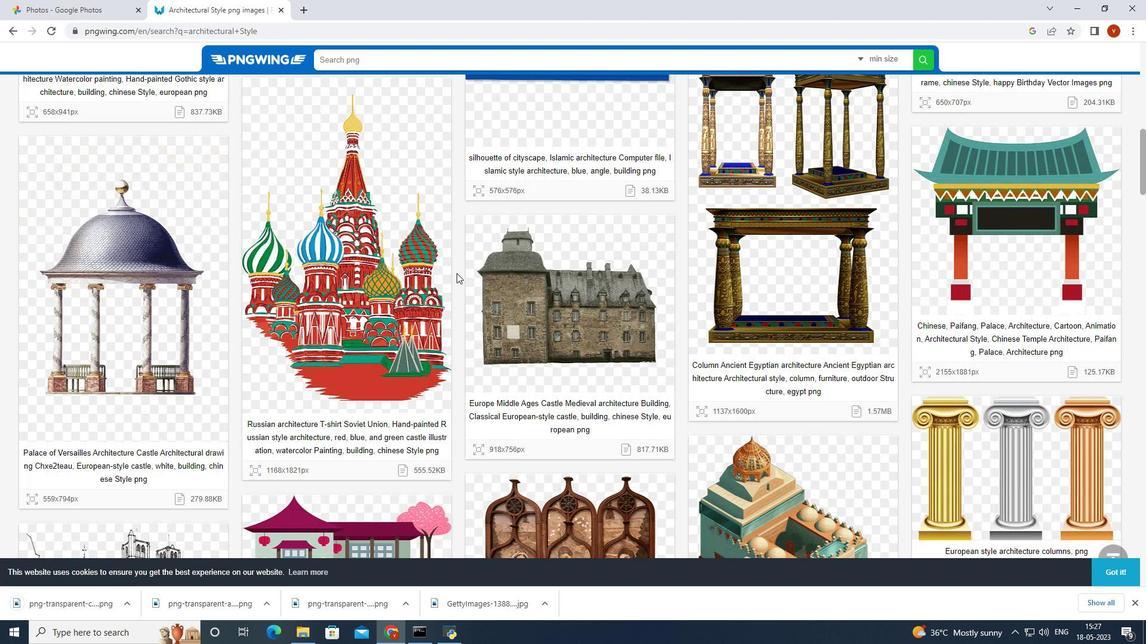 
Action: Mouse scrolled (453, 273) with delta (0, 0)
Screenshot: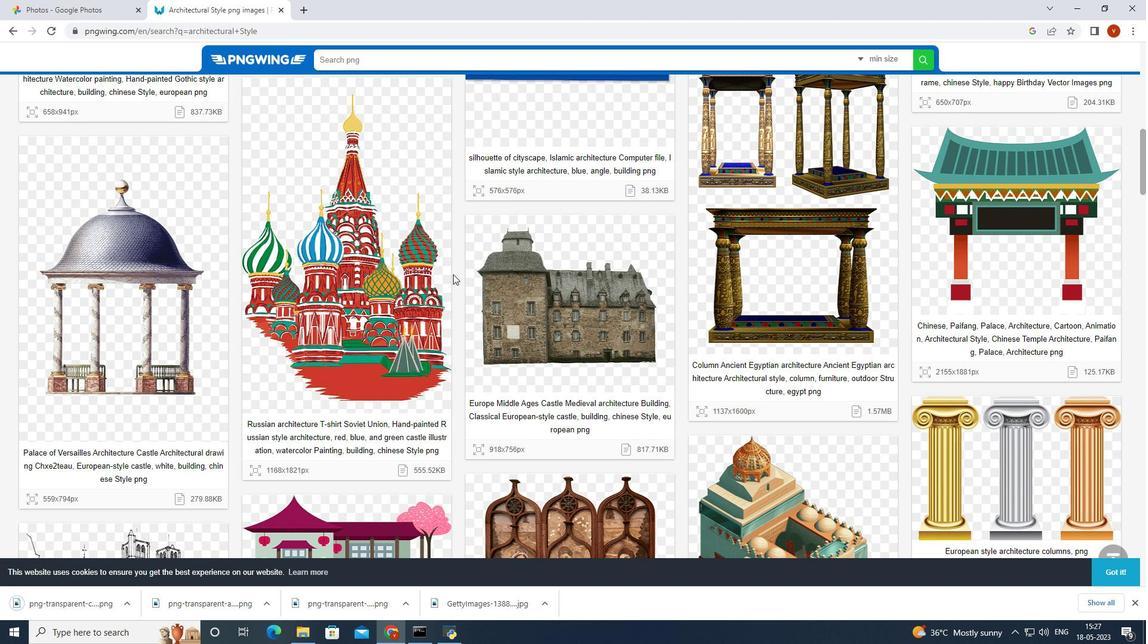 
Action: Mouse scrolled (453, 273) with delta (0, 0)
Screenshot: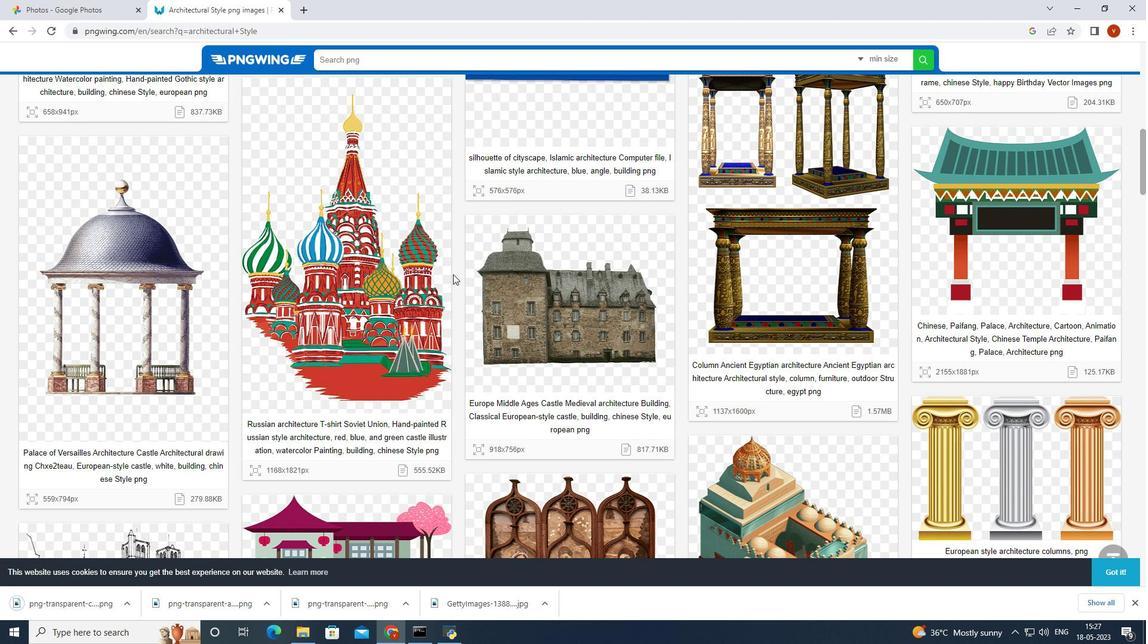 
Action: Mouse scrolled (453, 273) with delta (0, 0)
Screenshot: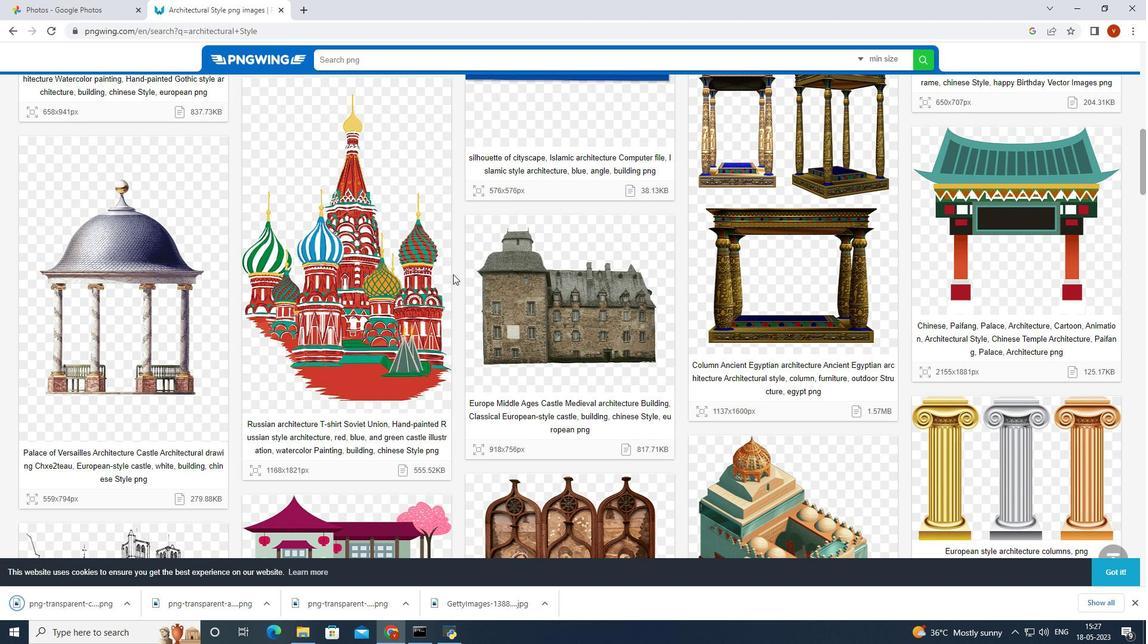 
Action: Mouse scrolled (453, 273) with delta (0, 0)
Screenshot: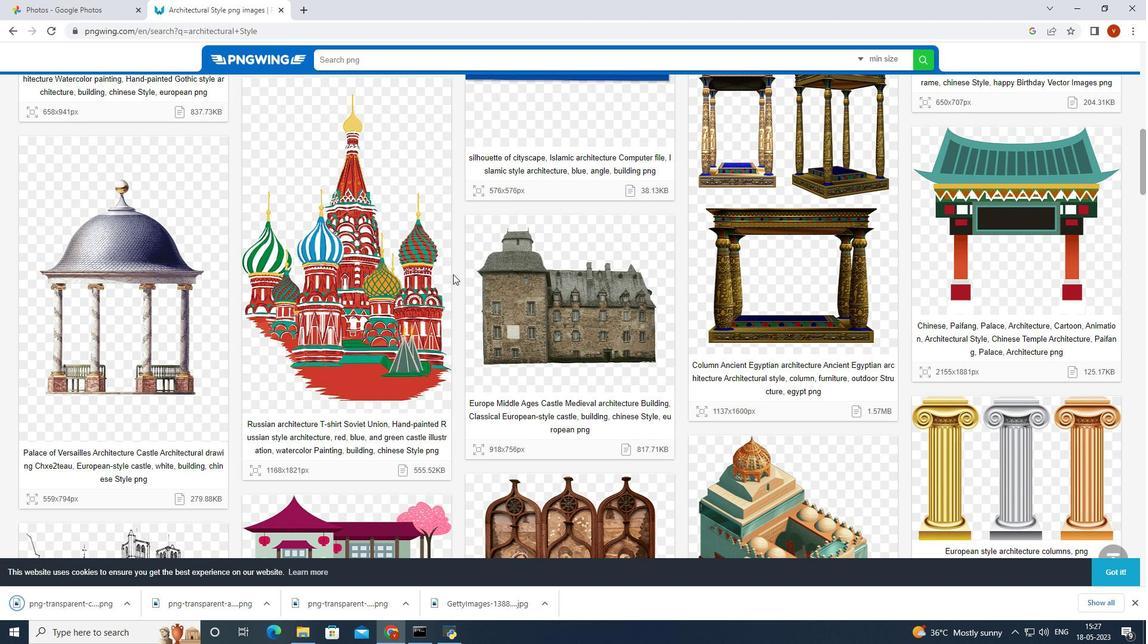 
Action: Mouse moved to (780, 324)
Screenshot: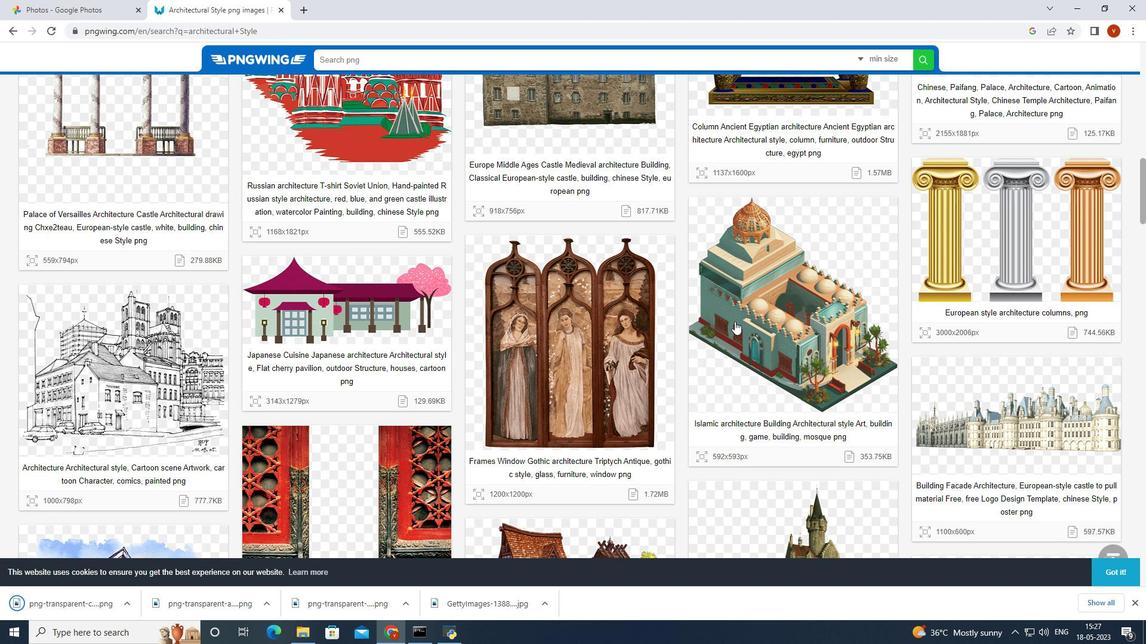
Action: Mouse pressed right at (780, 324)
Screenshot: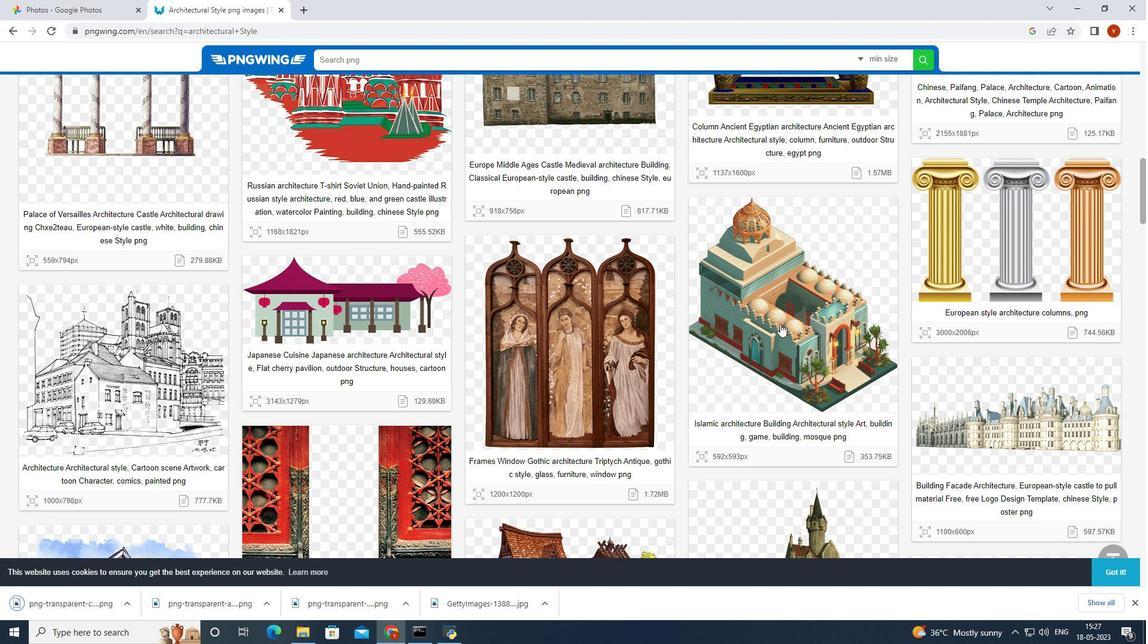 
Action: Mouse moved to (828, 446)
Screenshot: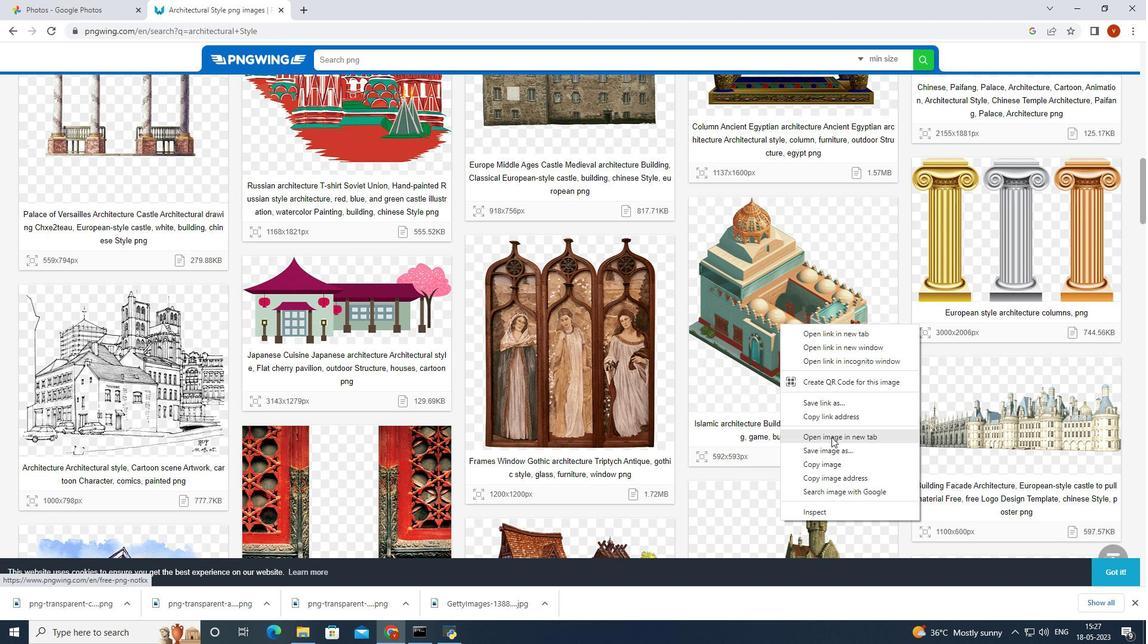 
Action: Mouse pressed left at (828, 446)
Screenshot: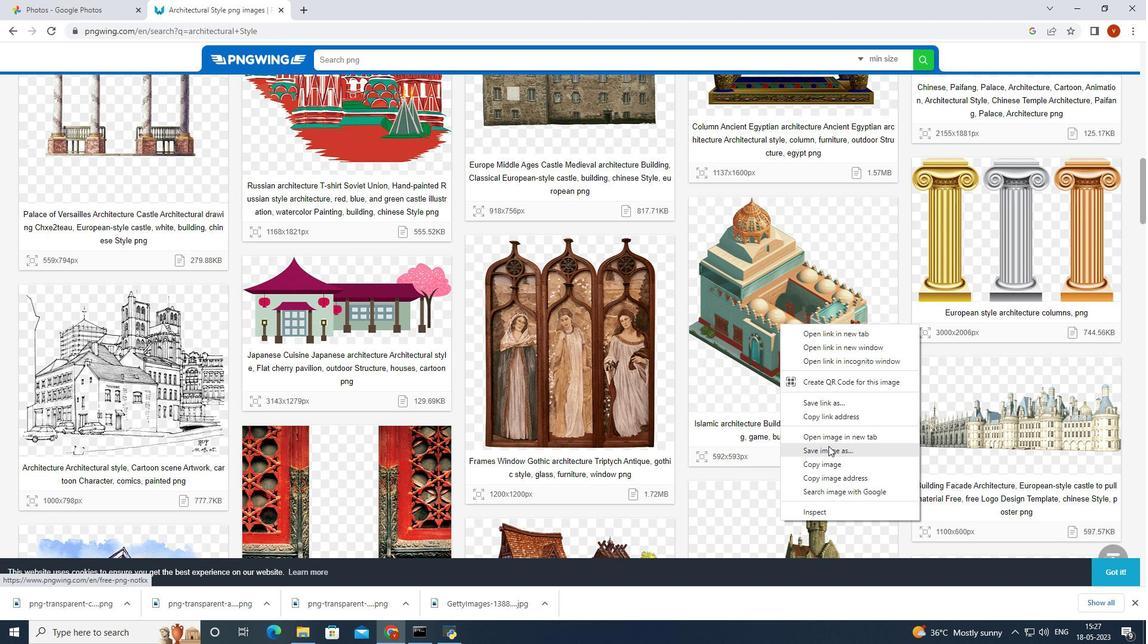 
Action: Mouse moved to (478, 302)
Screenshot: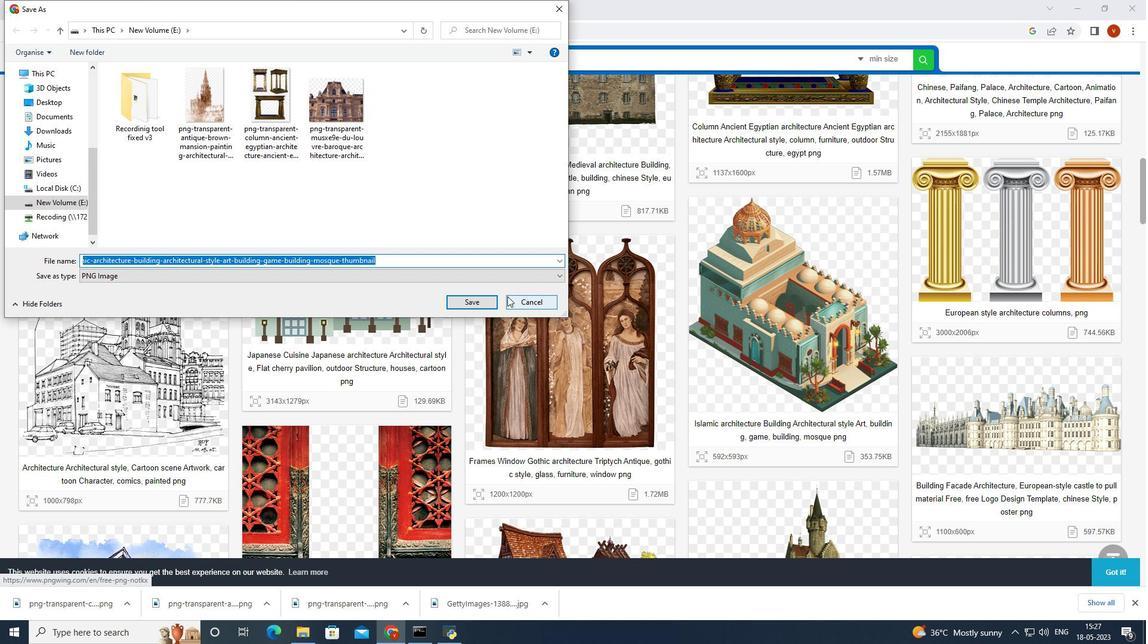 
Action: Mouse pressed left at (478, 302)
Screenshot: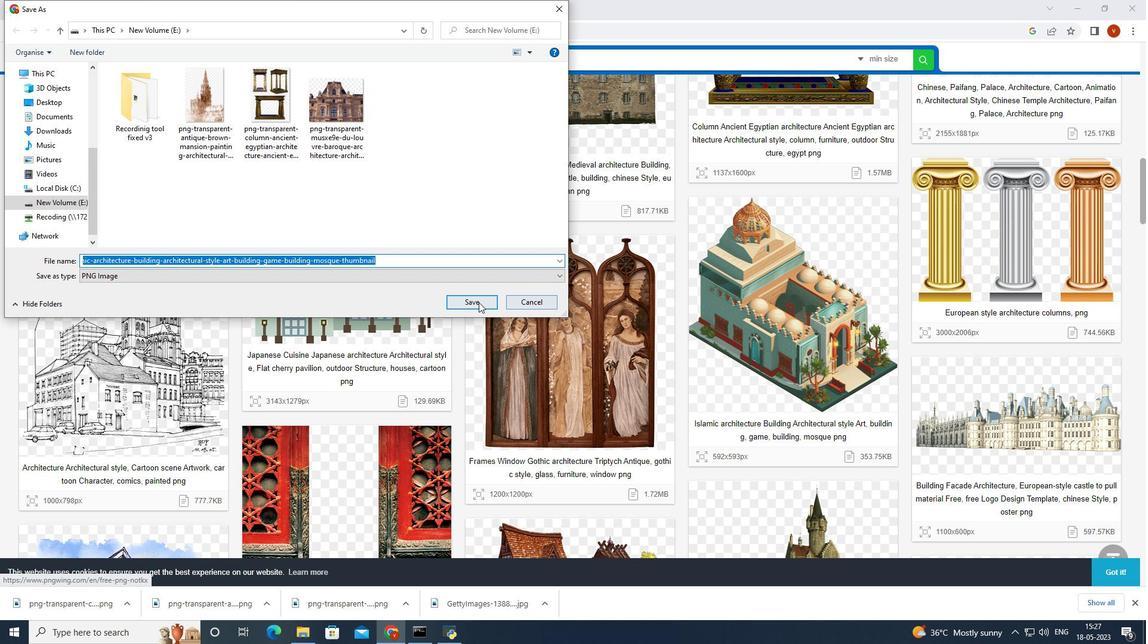 
Action: Mouse moved to (118, 9)
Screenshot: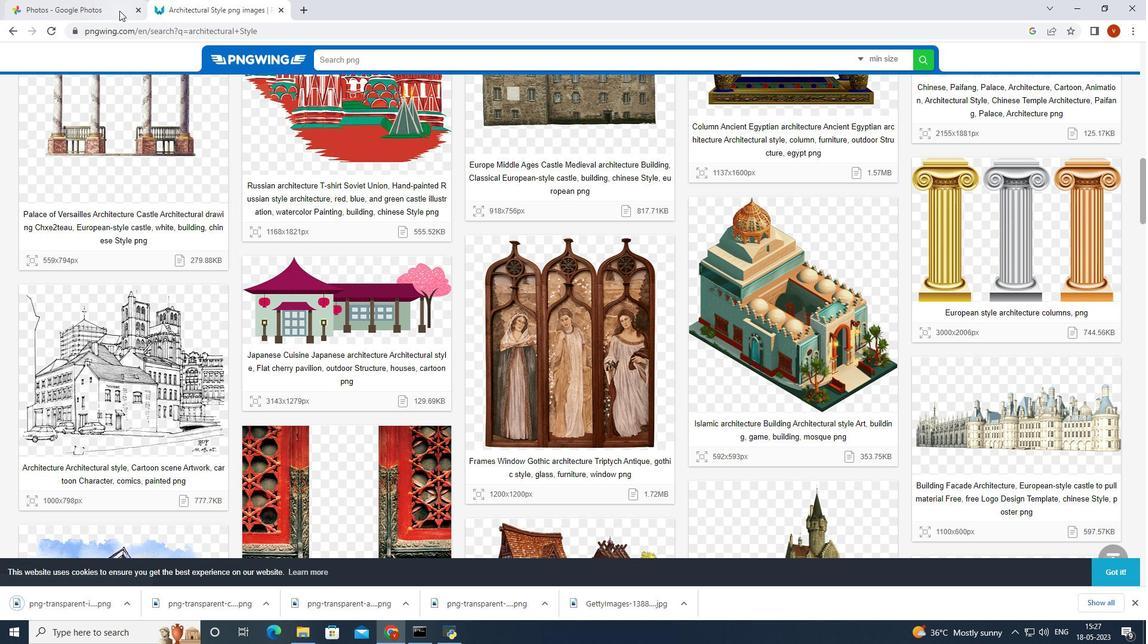 
Action: Mouse pressed left at (118, 9)
Screenshot: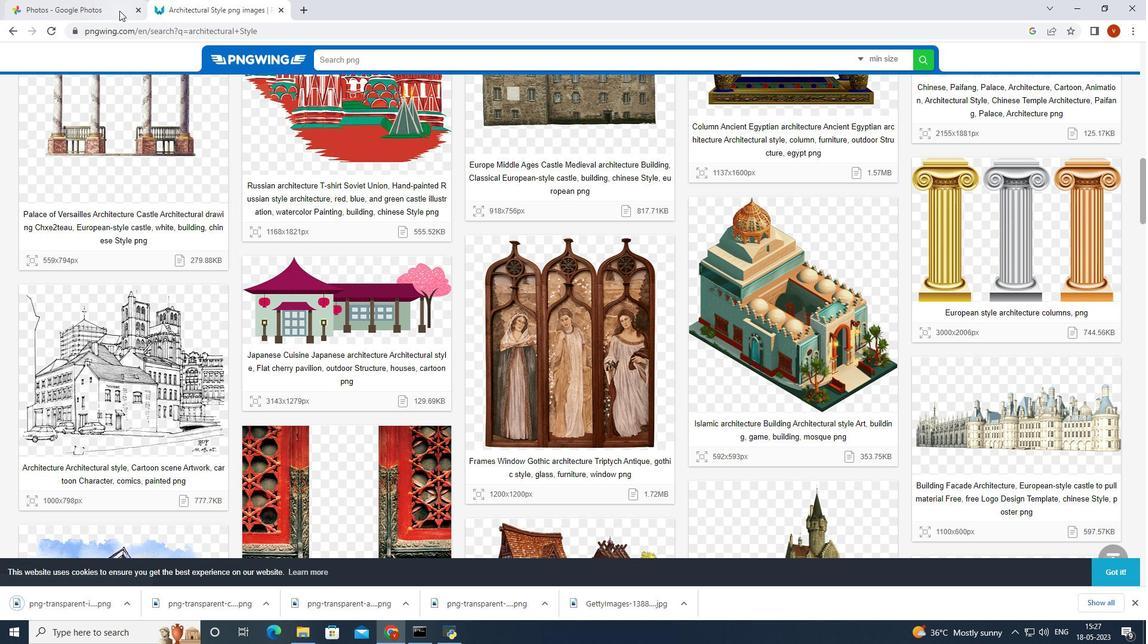 
Action: Mouse moved to (197, 0)
Screenshot: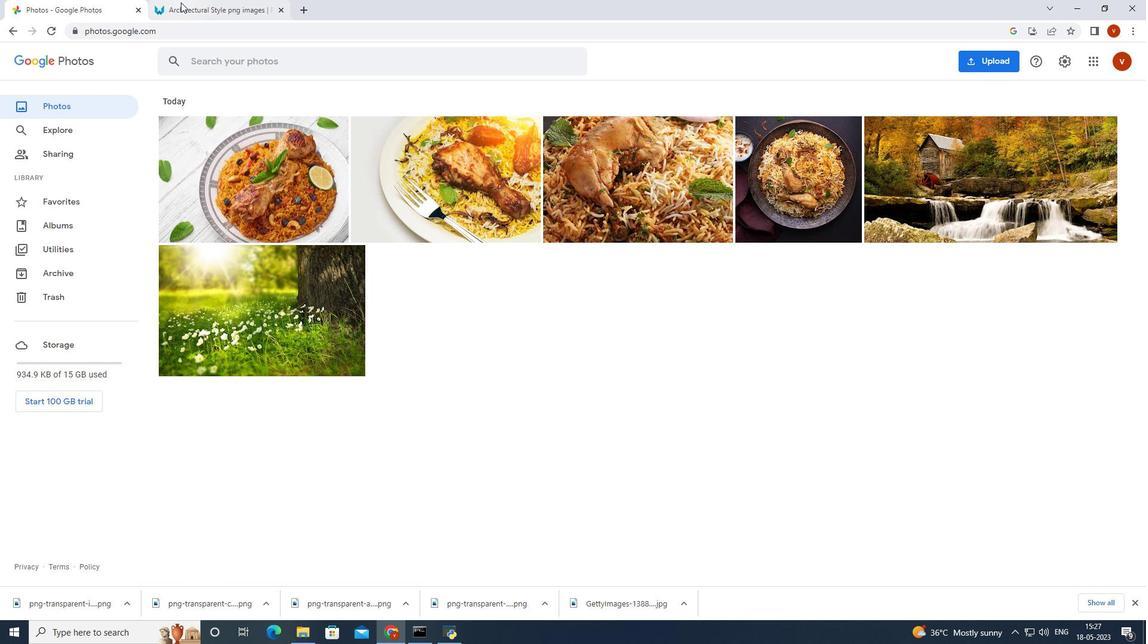 
Action: Mouse pressed left at (197, 0)
Screenshot: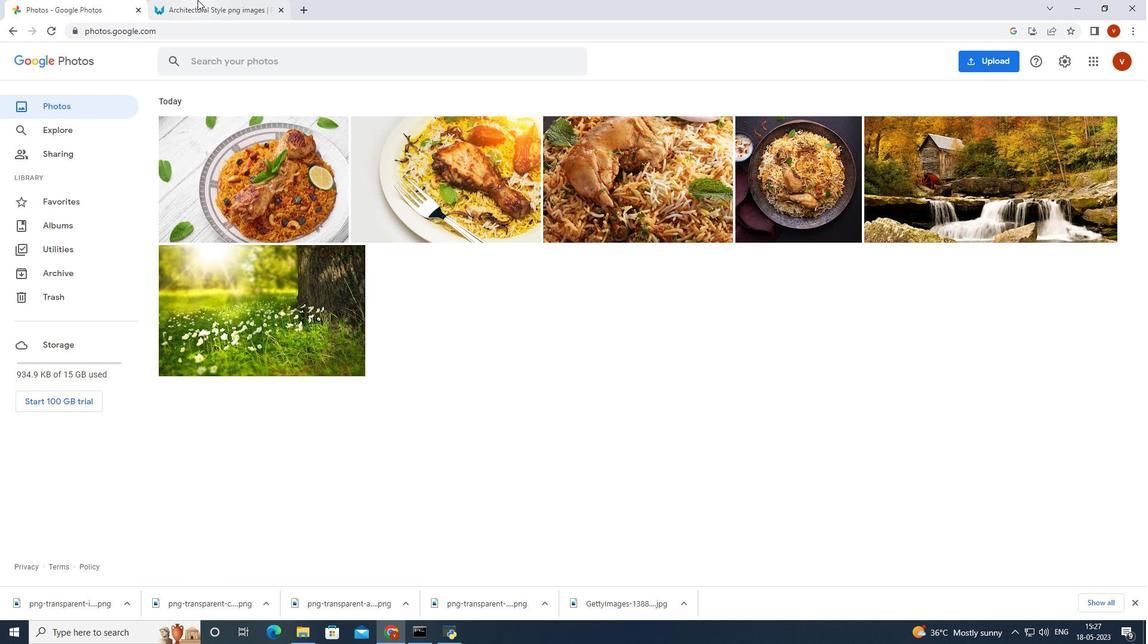 
Action: Mouse moved to (277, 11)
Screenshot: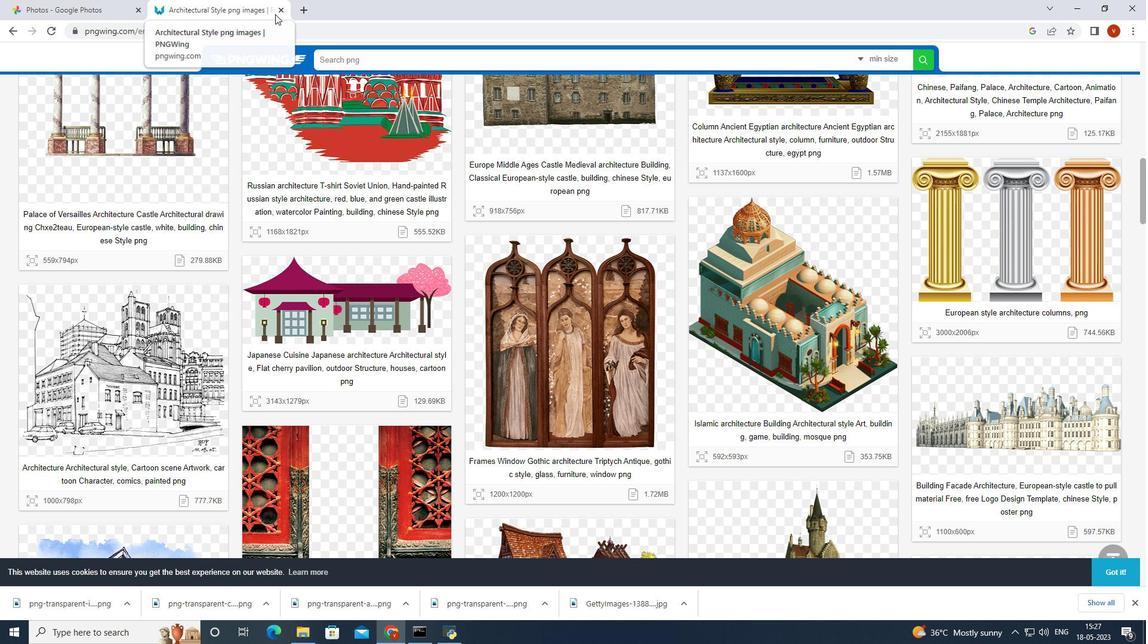 
Action: Mouse pressed left at (277, 11)
Screenshot: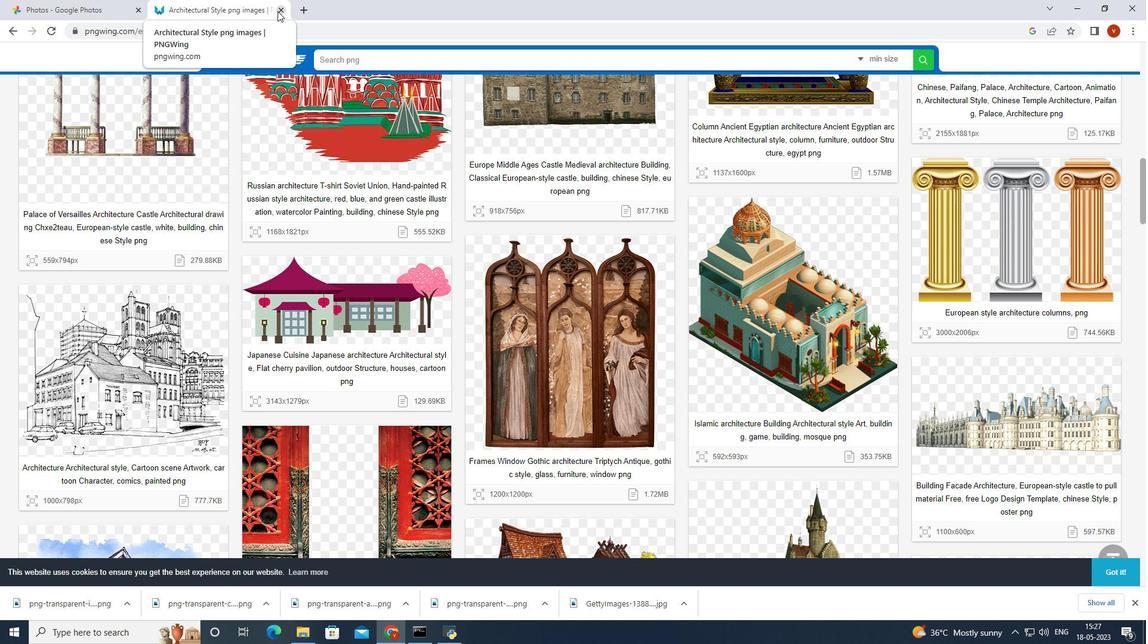 
Action: Mouse moved to (162, 10)
Screenshot: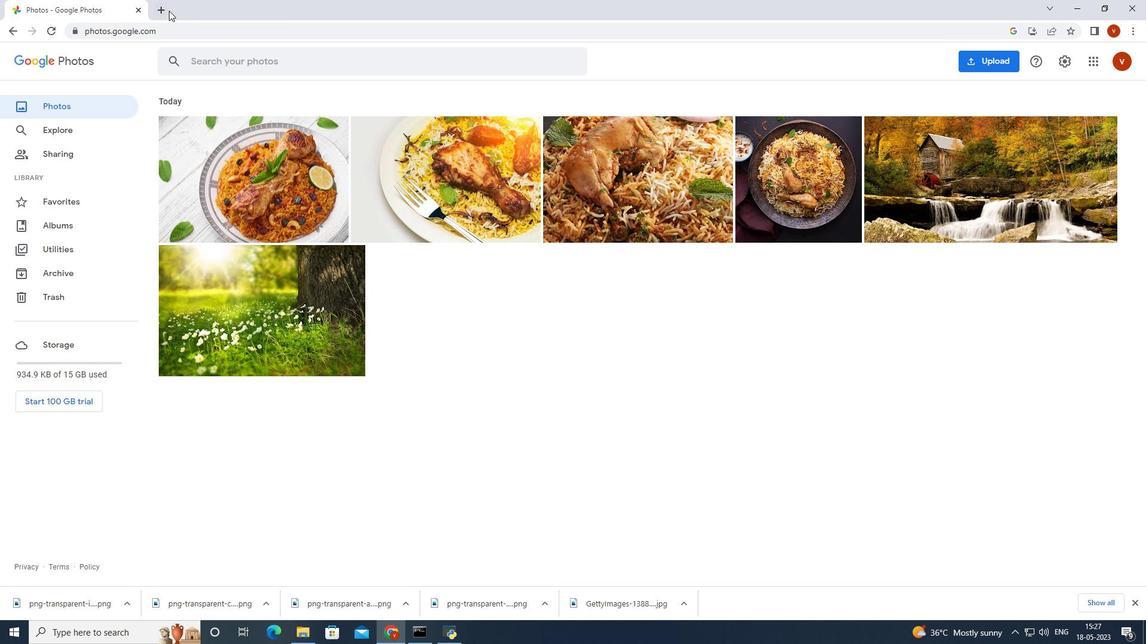 
Action: Mouse pressed left at (162, 10)
Screenshot: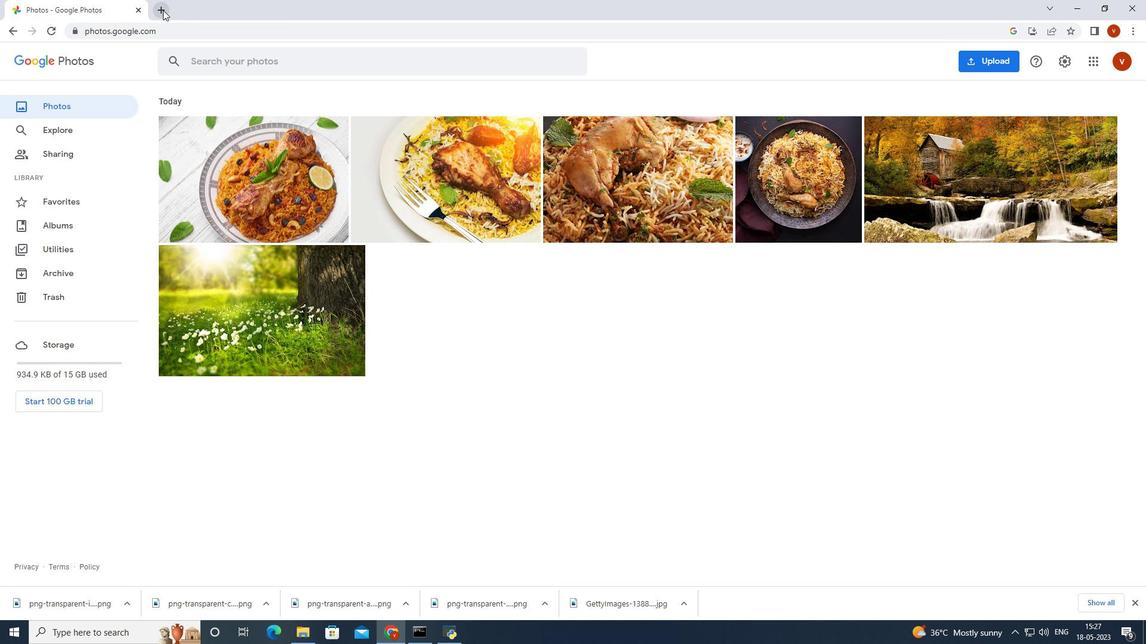 
Action: Mouse moved to (511, 241)
Screenshot: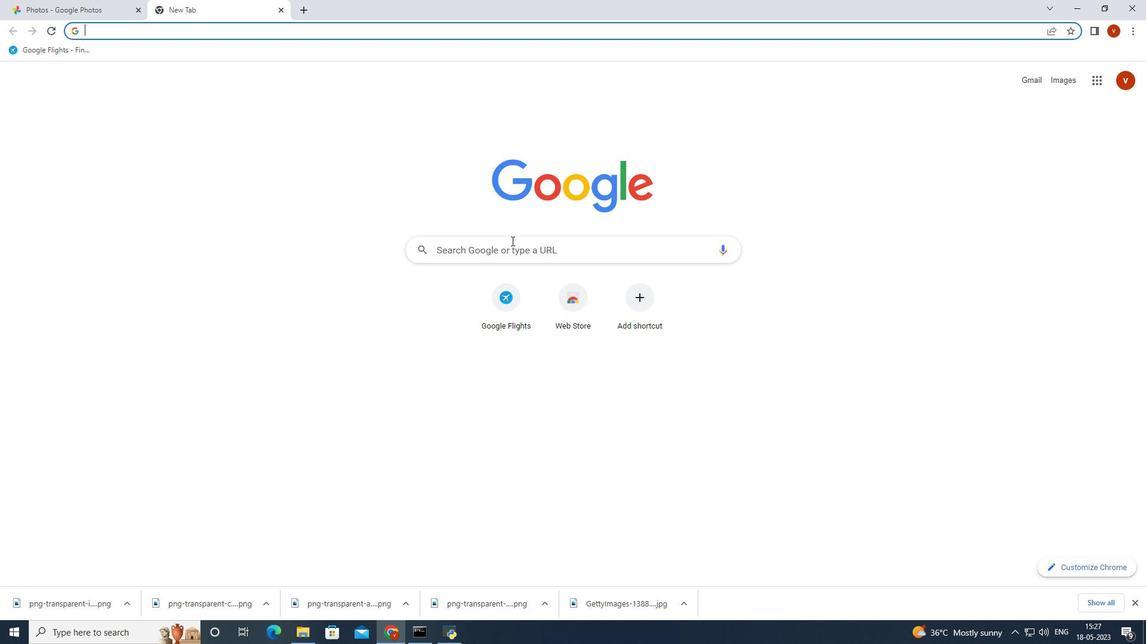 
Action: Mouse pressed left at (511, 241)
Screenshot: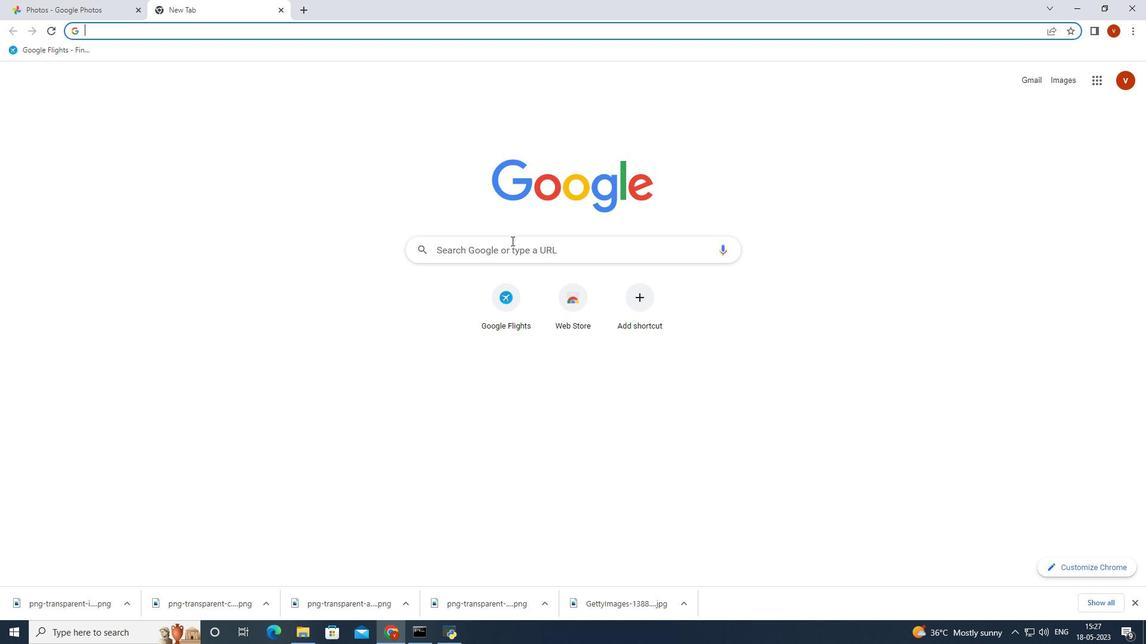 
Action: Key pressed modern<Key.space><Key.backspace><Key.backspace><Key.backspace><Key.backspace><Key.backspace><Key.backspace><Key.backspace>gothic<Key.space>pic<Key.enter>
Screenshot: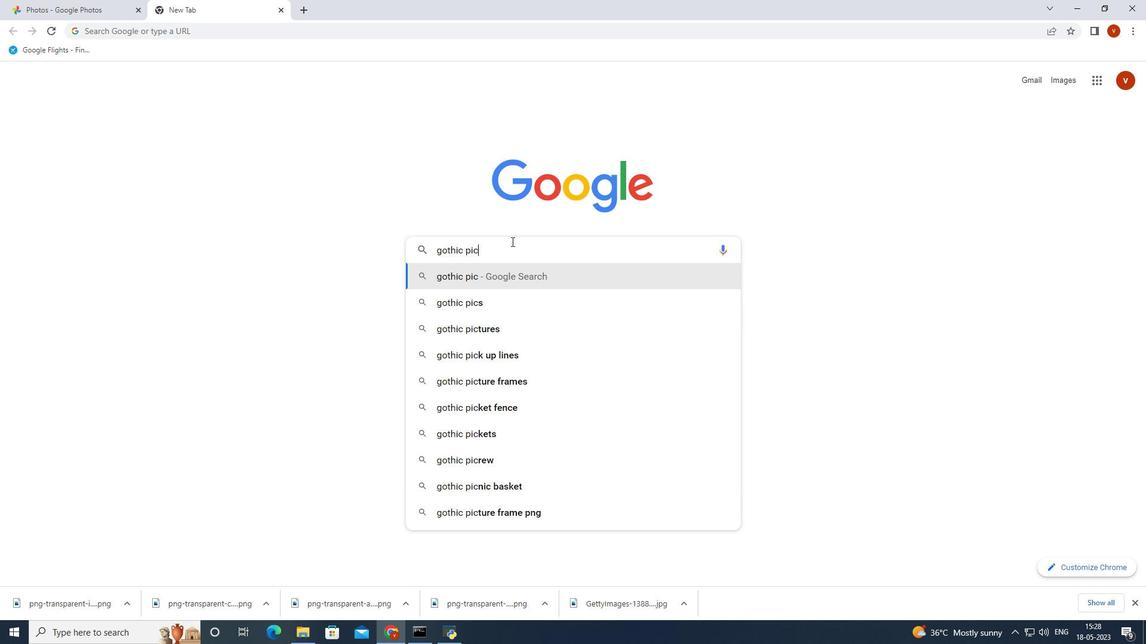 
Action: Mouse moved to (204, 213)
Screenshot: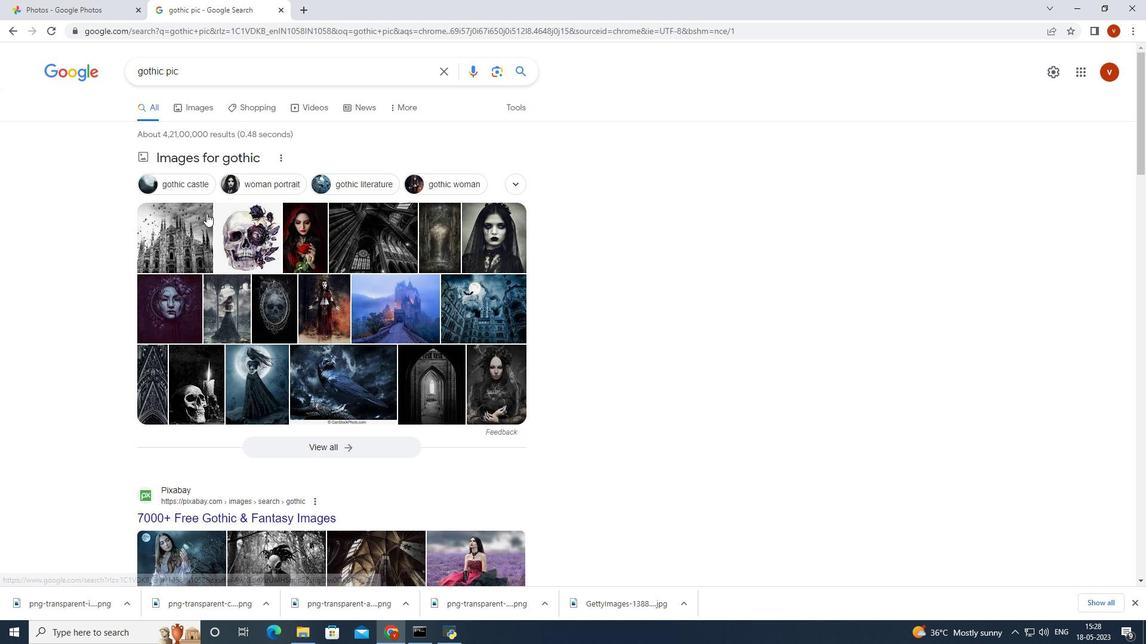 
Action: Mouse pressed left at (204, 213)
Screenshot: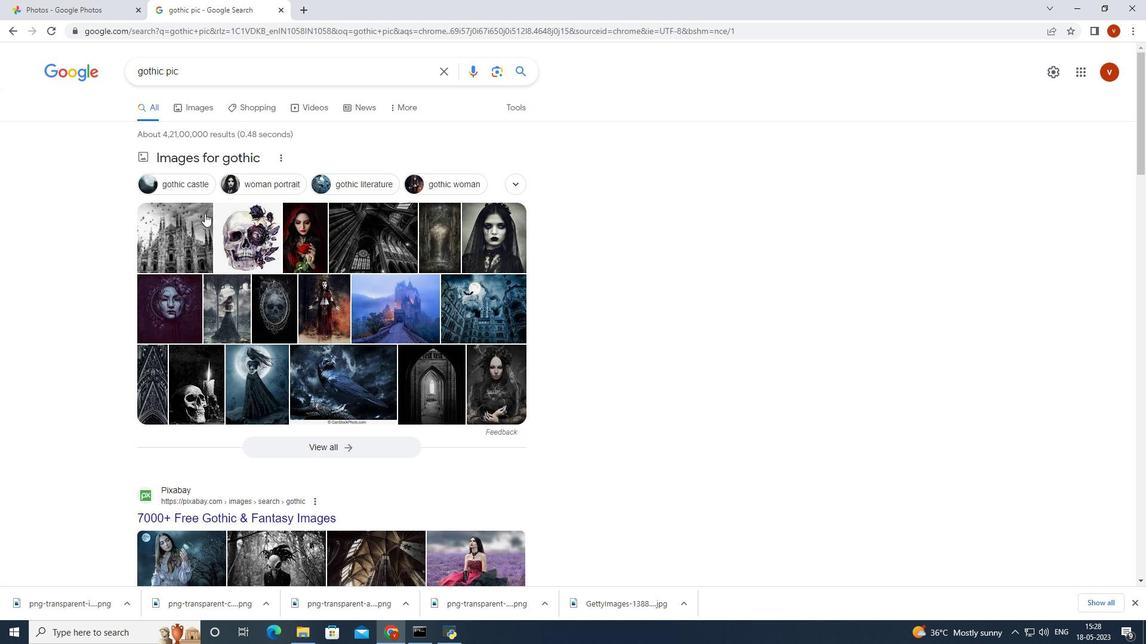 
Action: Mouse moved to (626, 257)
Screenshot: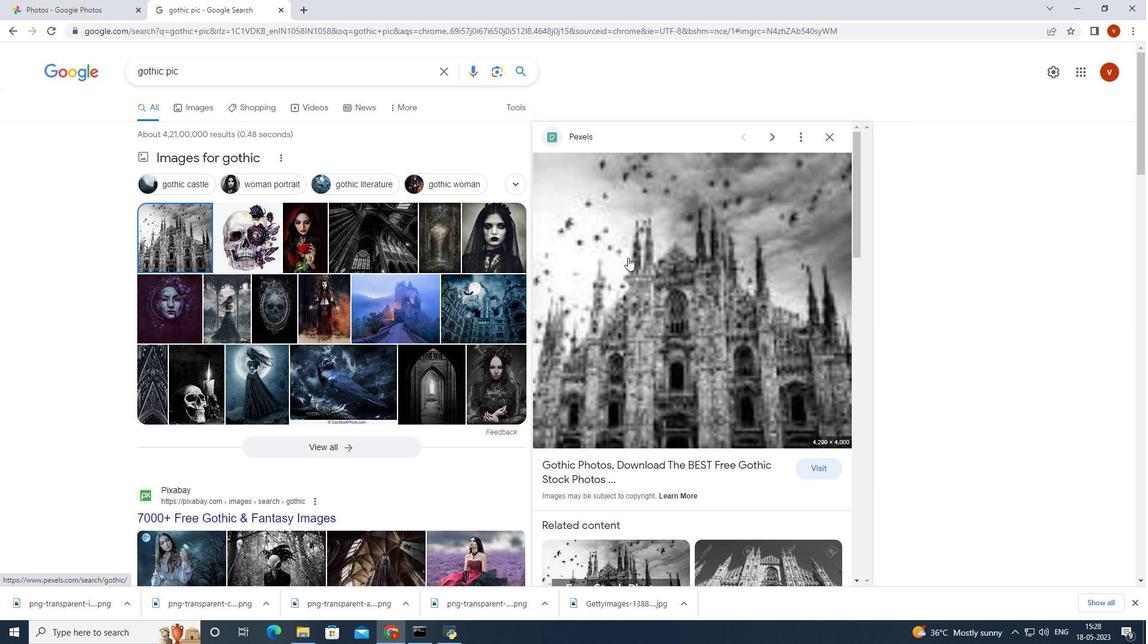 
Action: Mouse pressed right at (626, 257)
Screenshot: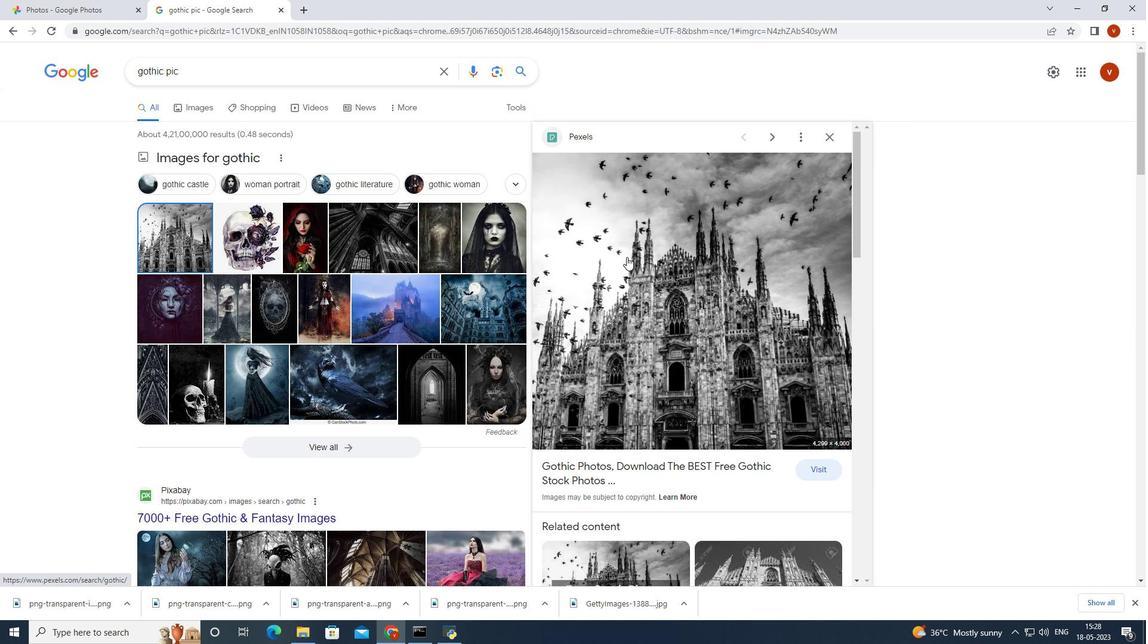 
Action: Mouse moved to (701, 378)
Screenshot: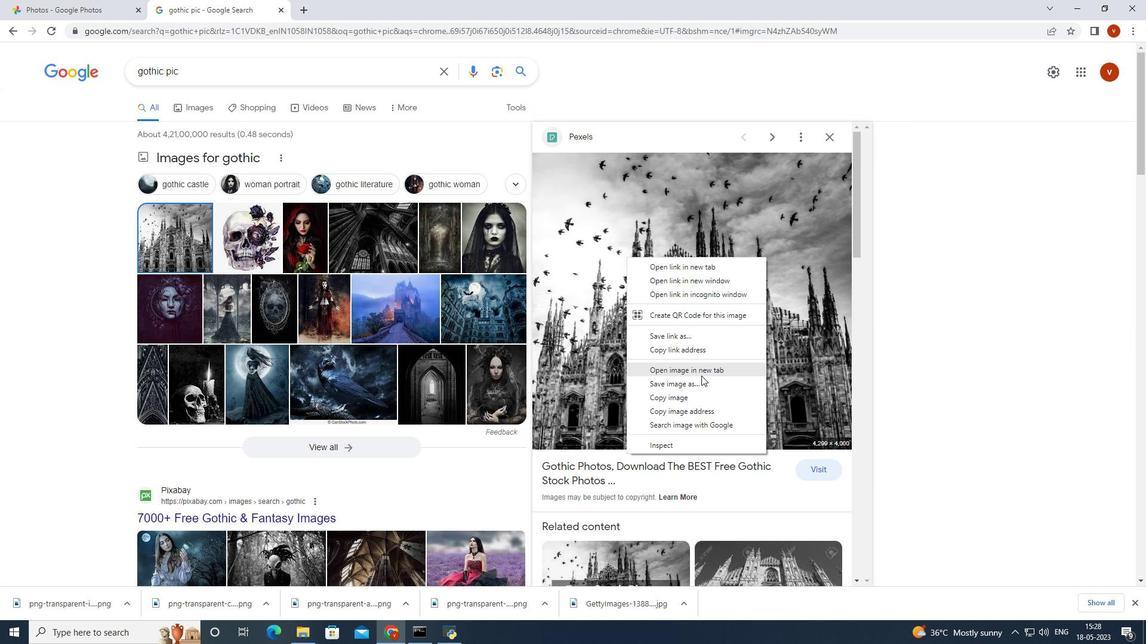 
Action: Mouse pressed left at (701, 378)
Screenshot: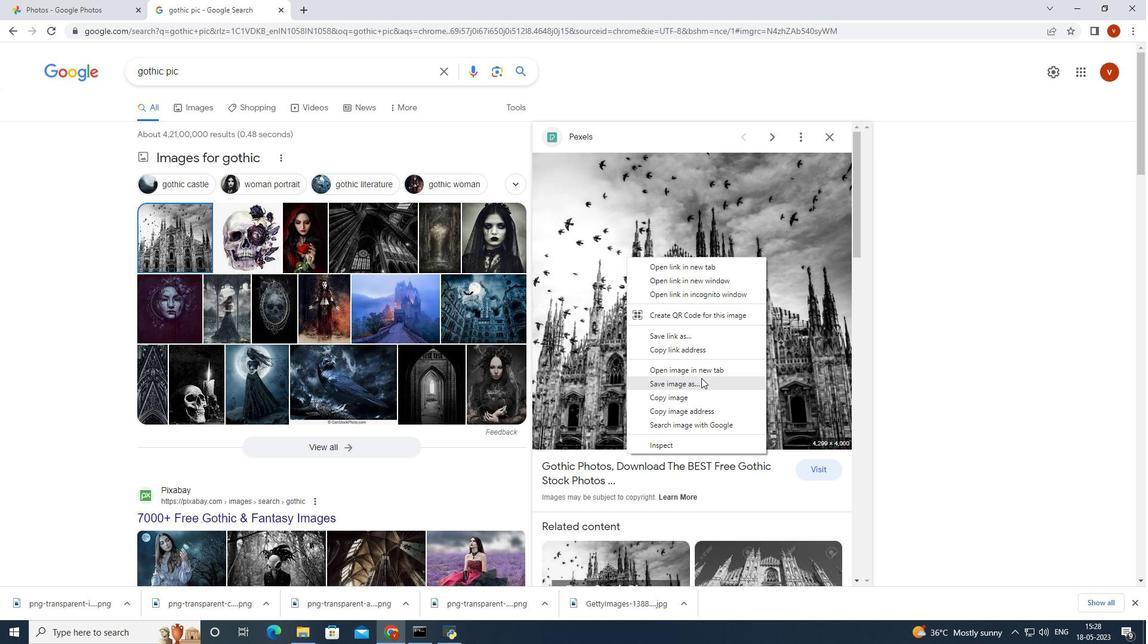 
Action: Mouse moved to (482, 294)
Screenshot: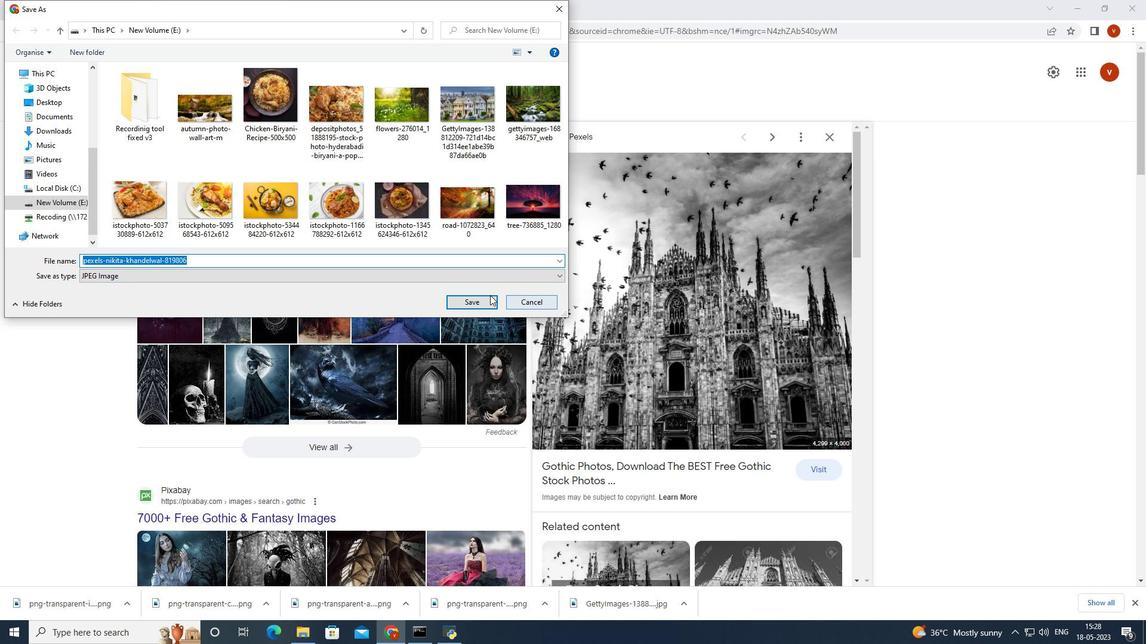 
Action: Mouse pressed left at (482, 294)
Screenshot: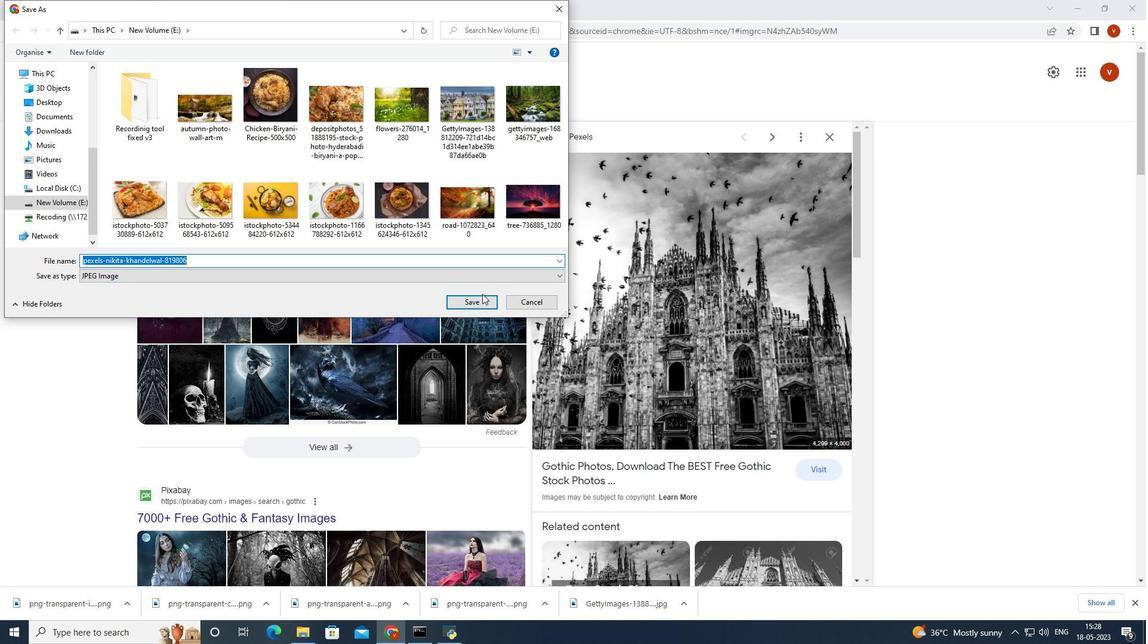 
Action: Mouse moved to (481, 301)
Screenshot: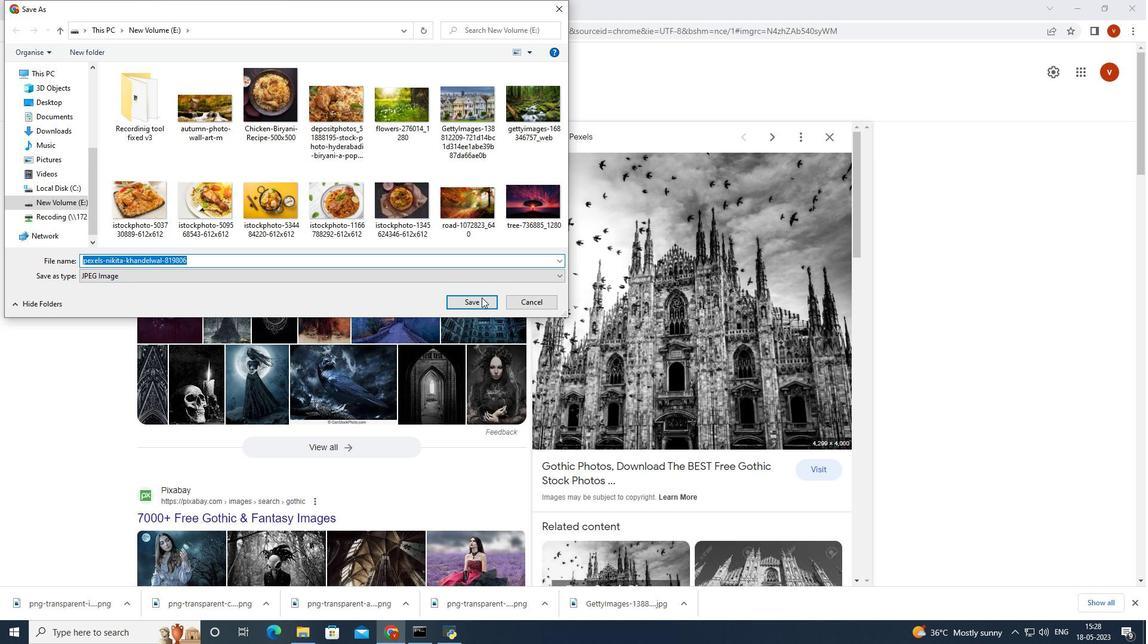 
Action: Mouse pressed left at (481, 301)
Screenshot: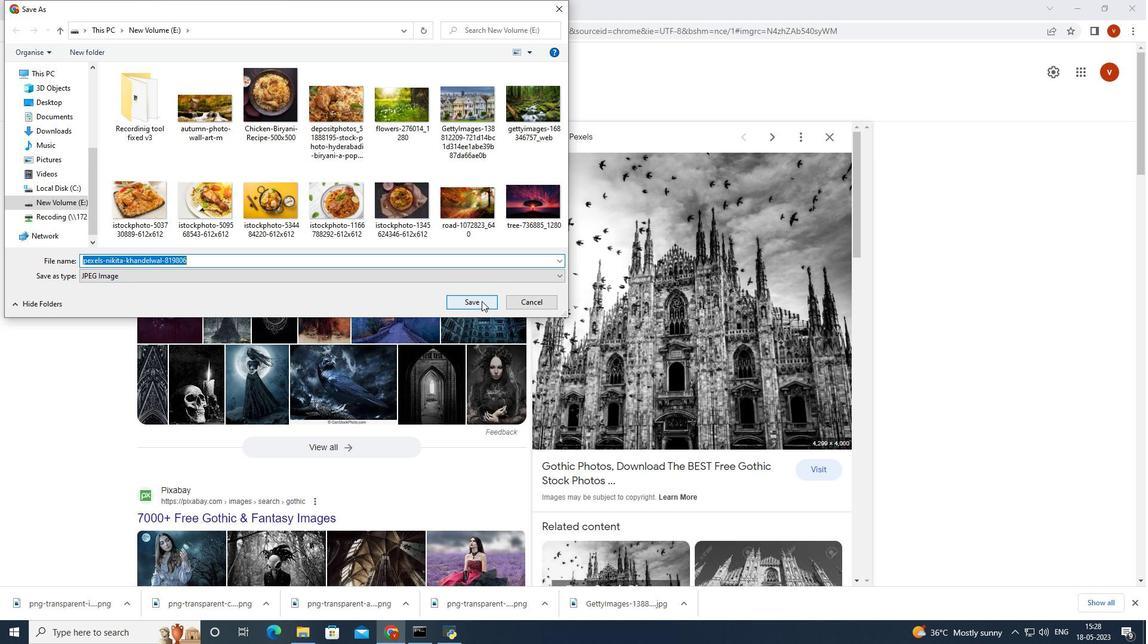 
Action: Mouse moved to (475, 316)
Screenshot: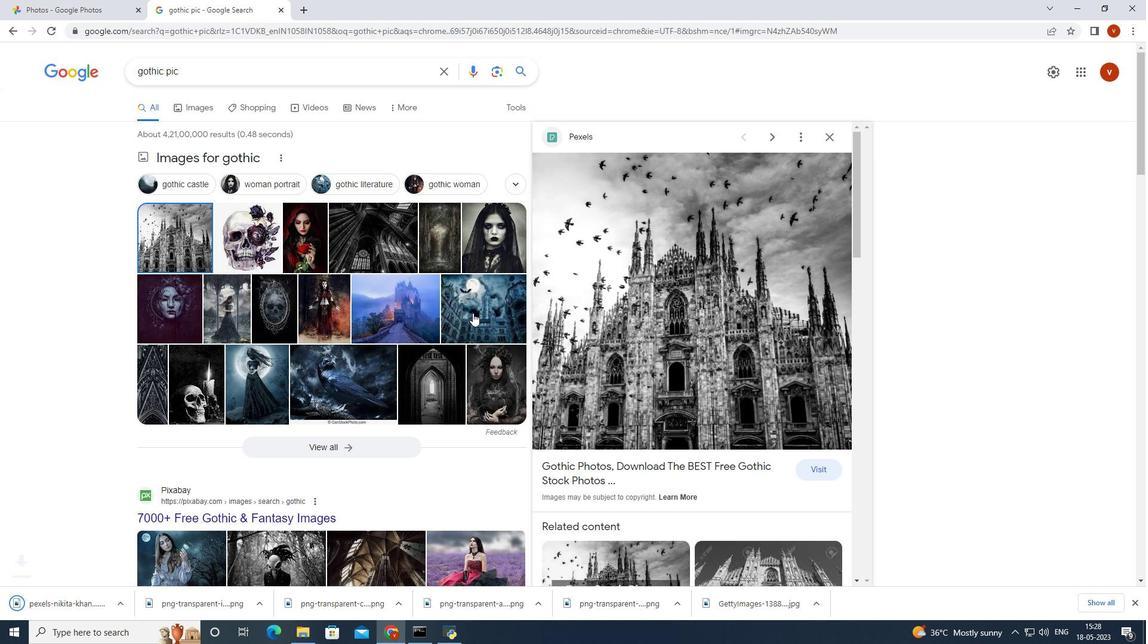 
Action: Mouse pressed right at (475, 316)
Screenshot: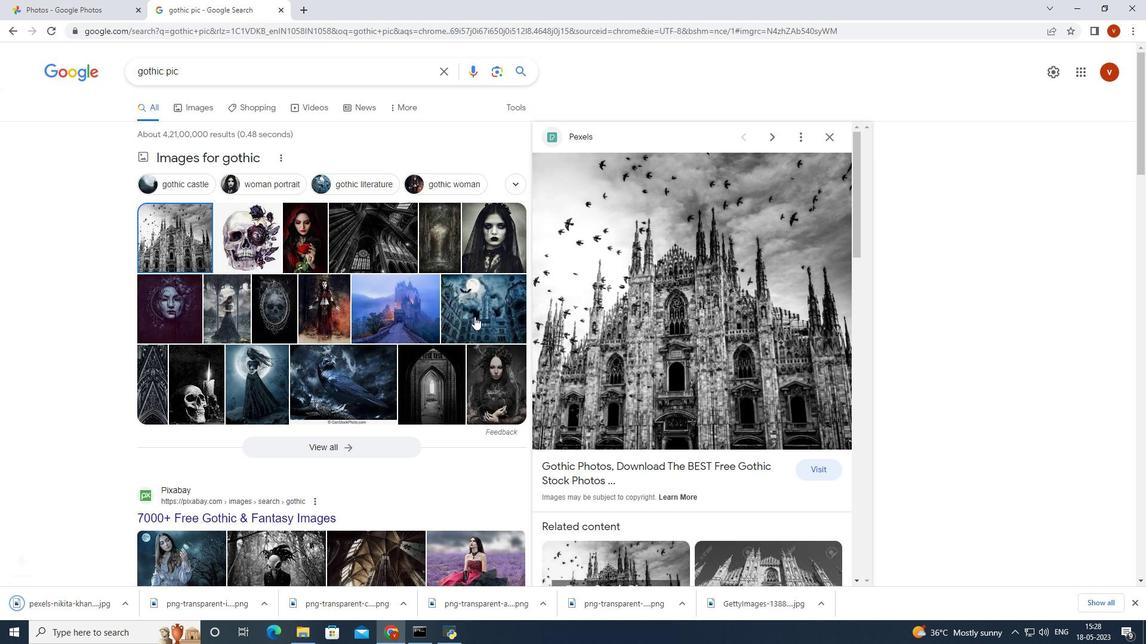 
Action: Mouse moved to (531, 344)
Screenshot: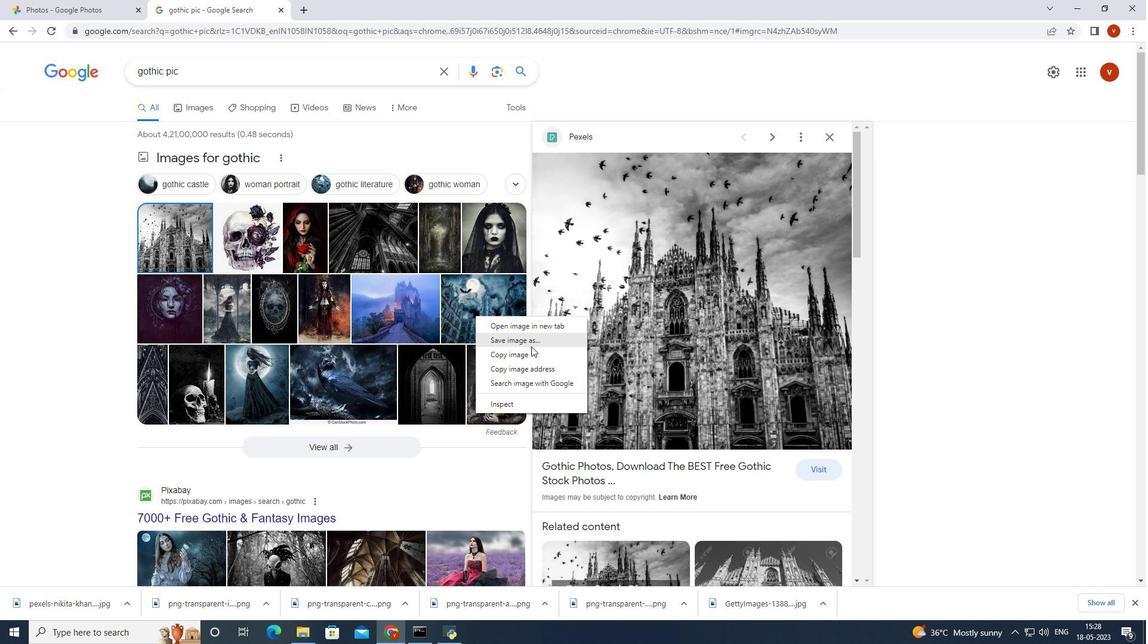 
Action: Mouse pressed left at (531, 344)
Screenshot: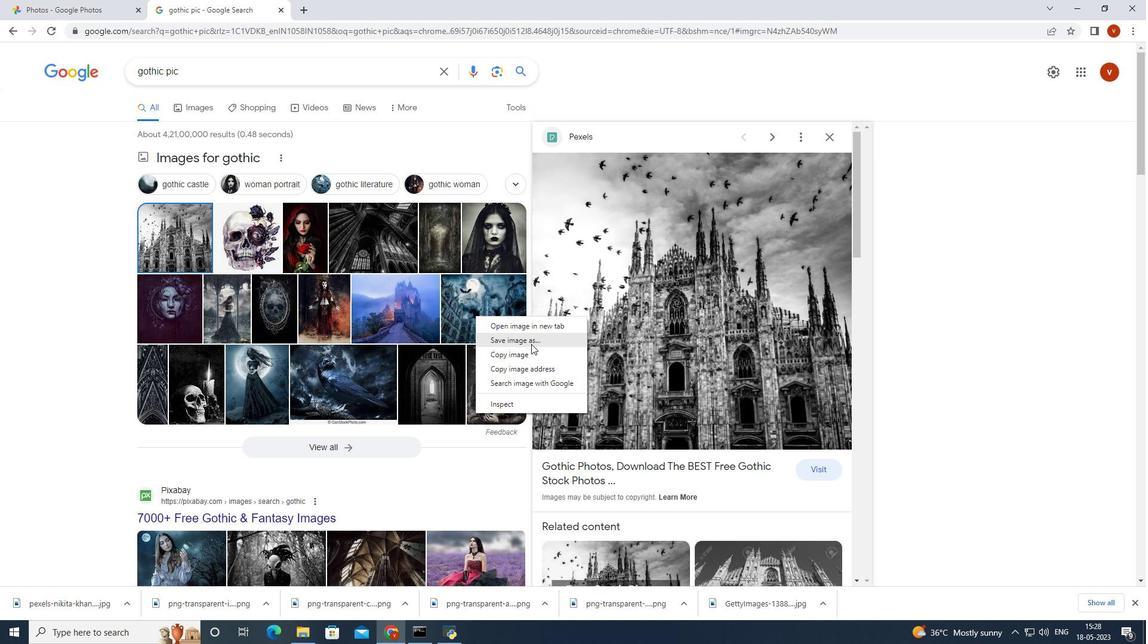 
Action: Mouse moved to (543, 327)
Screenshot: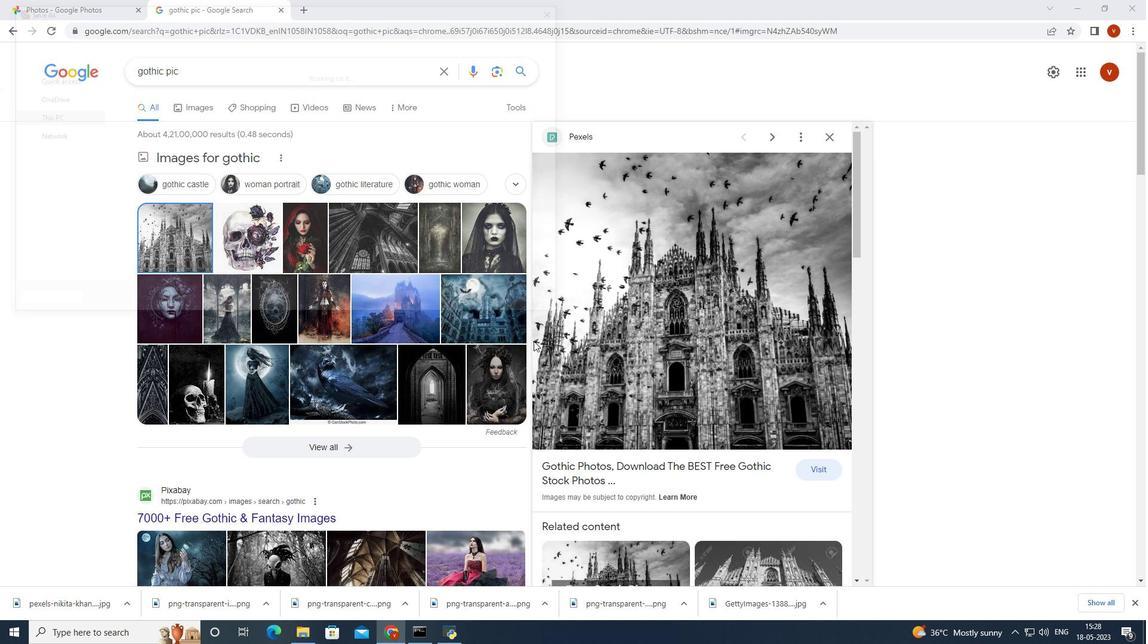 
Action: Mouse scrolled (543, 326) with delta (0, 0)
Screenshot: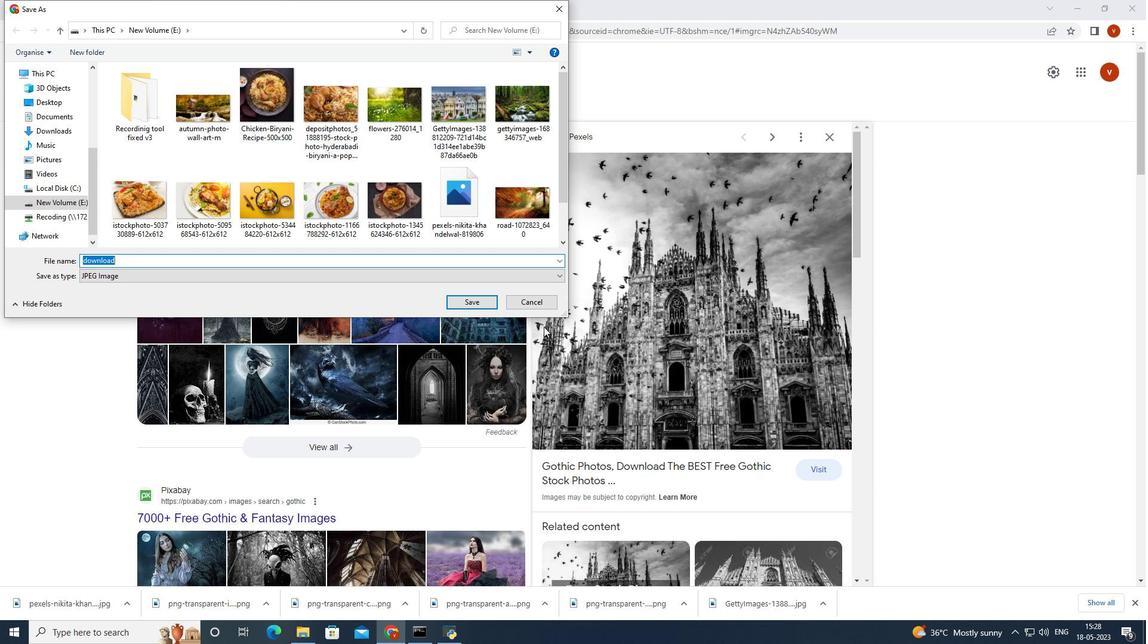 
Action: Mouse scrolled (543, 326) with delta (0, 0)
Screenshot: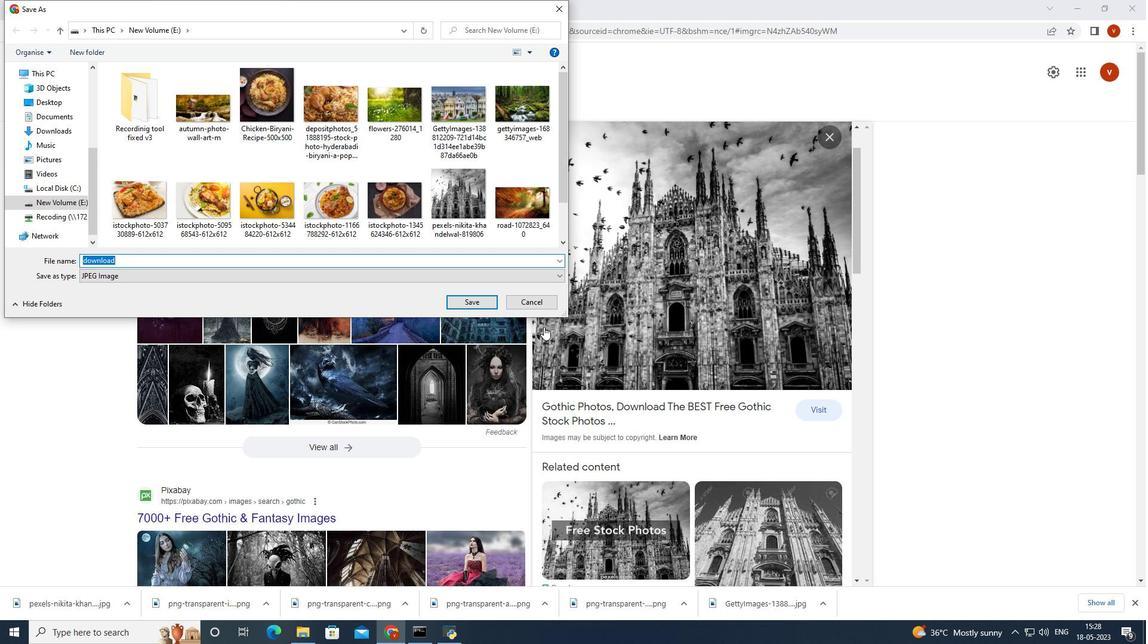 
Action: Mouse moved to (541, 327)
Screenshot: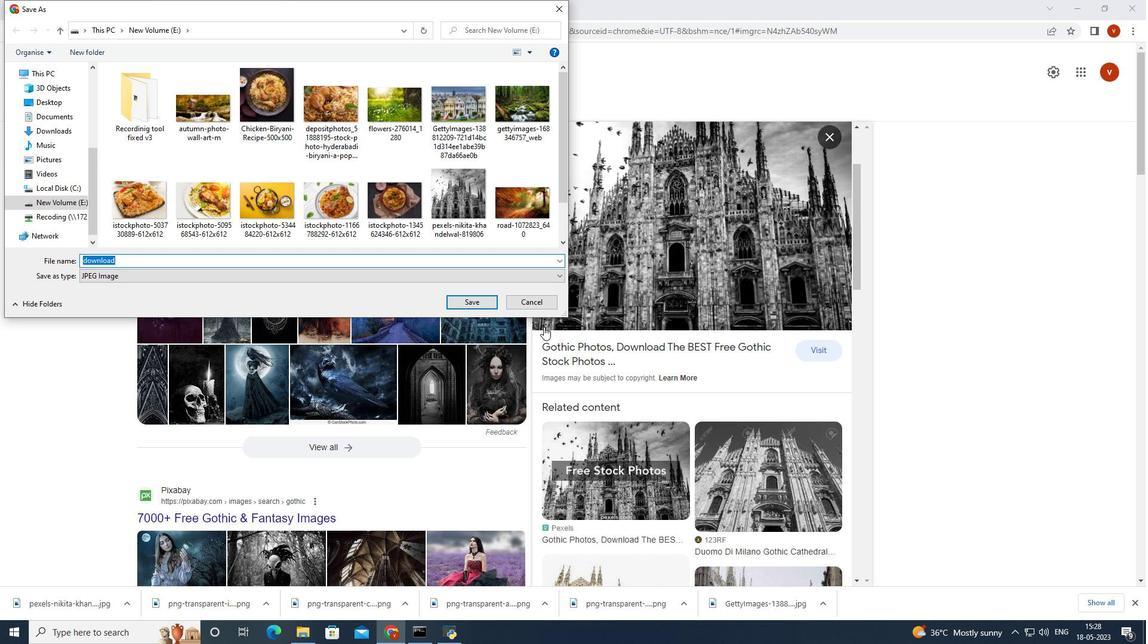 
Action: Mouse scrolled (541, 326) with delta (0, 0)
Screenshot: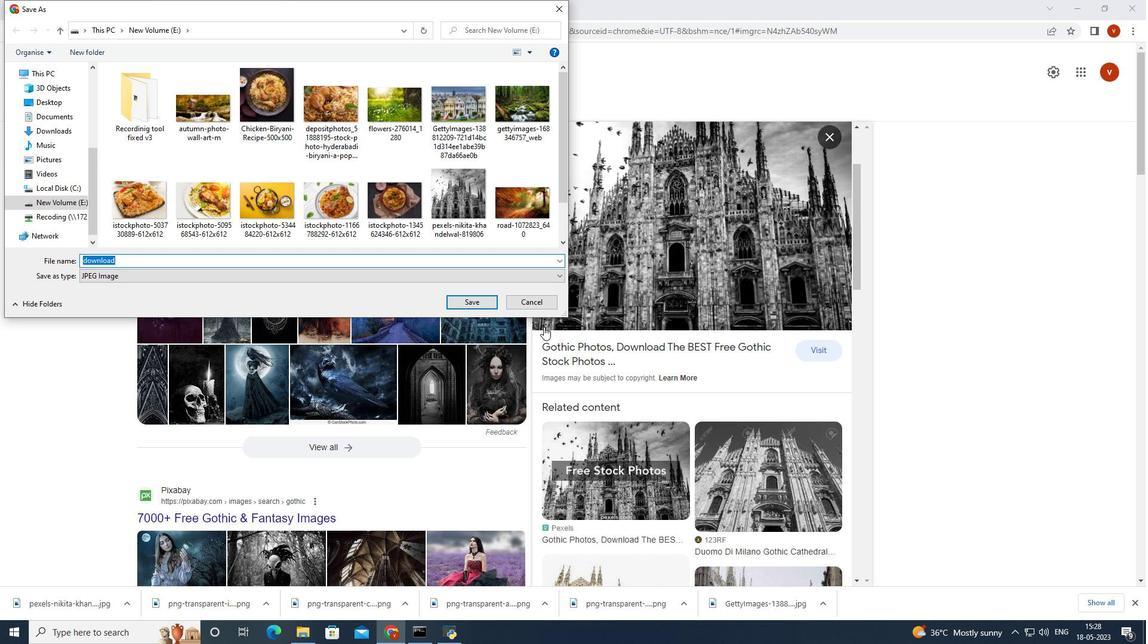 
Action: Mouse scrolled (541, 326) with delta (0, 0)
Screenshot: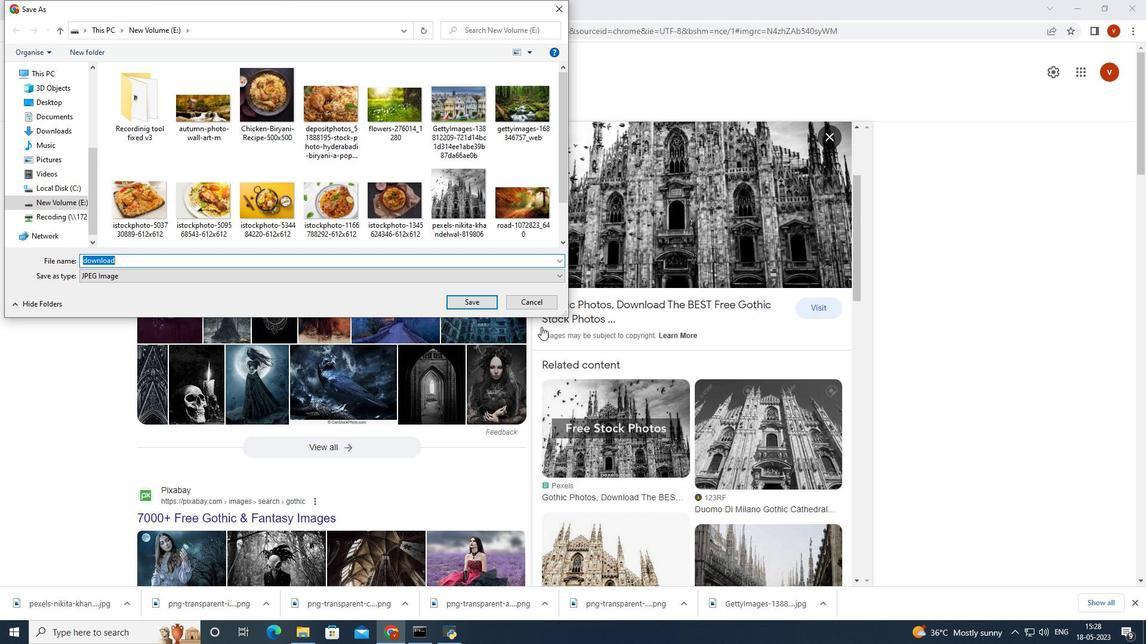 
Action: Mouse moved to (459, 302)
Screenshot: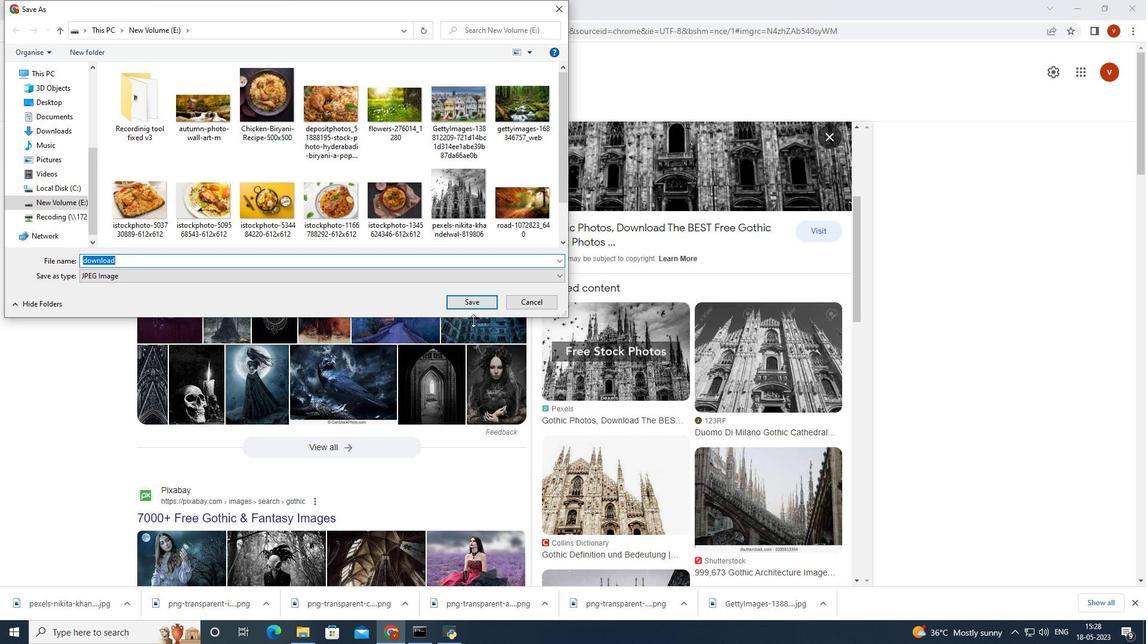 
Action: Mouse scrolled (459, 302) with delta (0, 0)
Screenshot: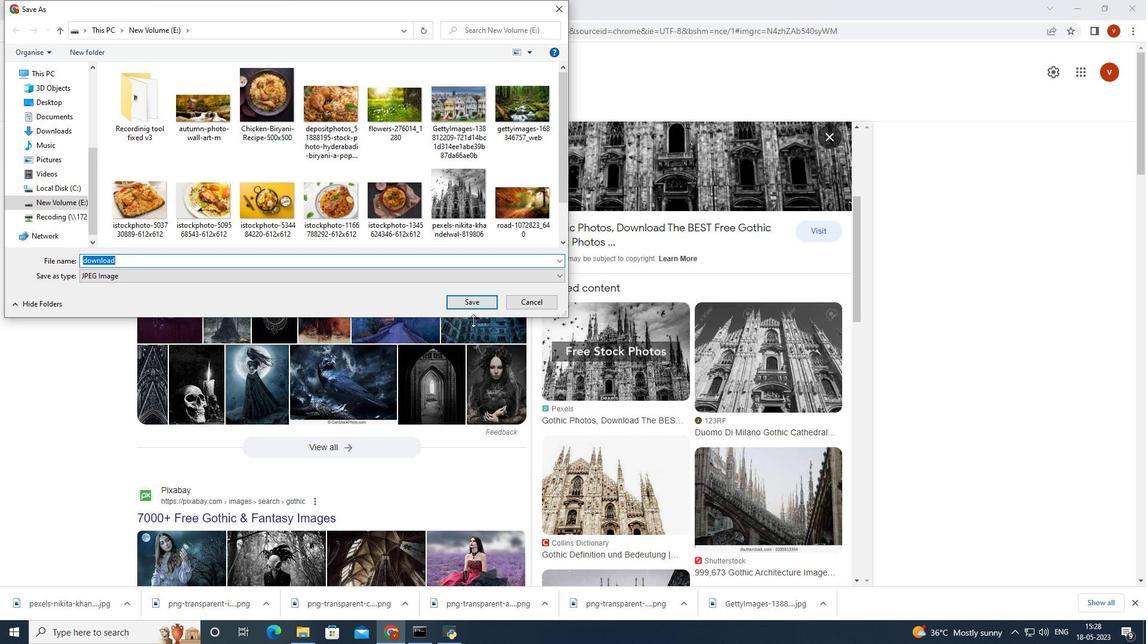 
Action: Mouse scrolled (459, 302) with delta (0, 0)
Screenshot: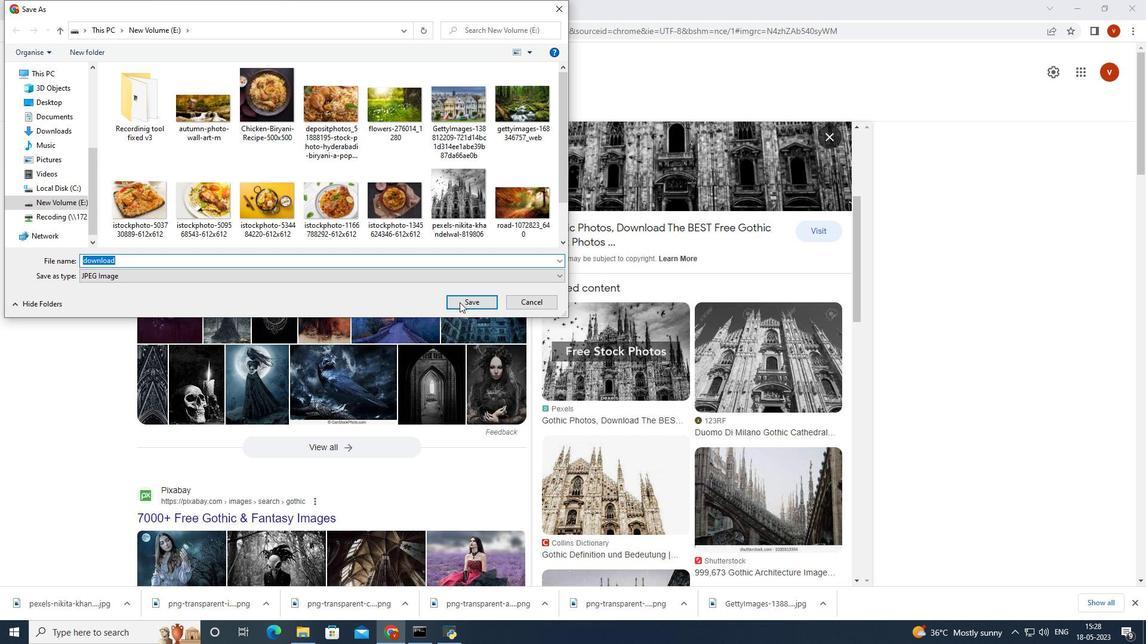 
Action: Mouse moved to (472, 302)
Screenshot: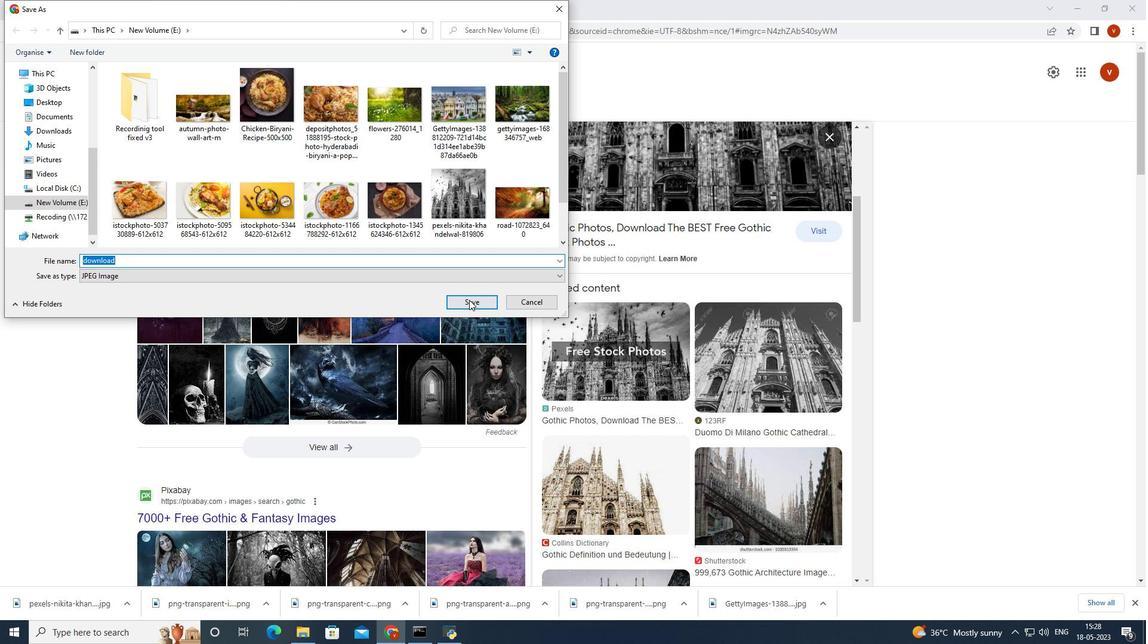 
Action: Mouse pressed left at (472, 302)
Screenshot: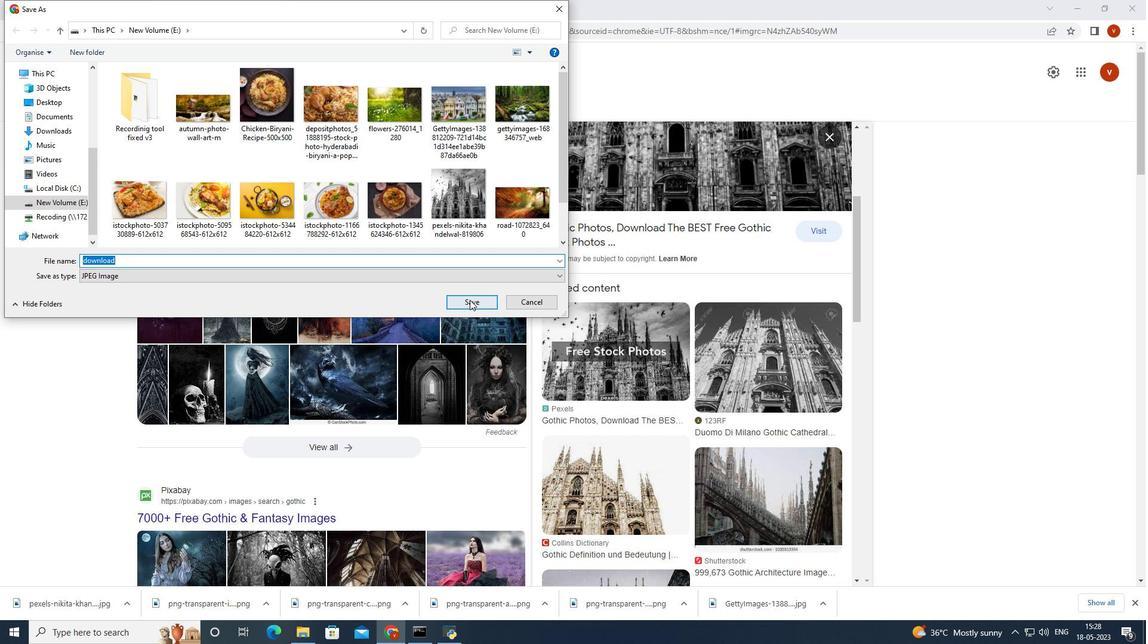 
Action: Mouse moved to (471, 274)
Screenshot: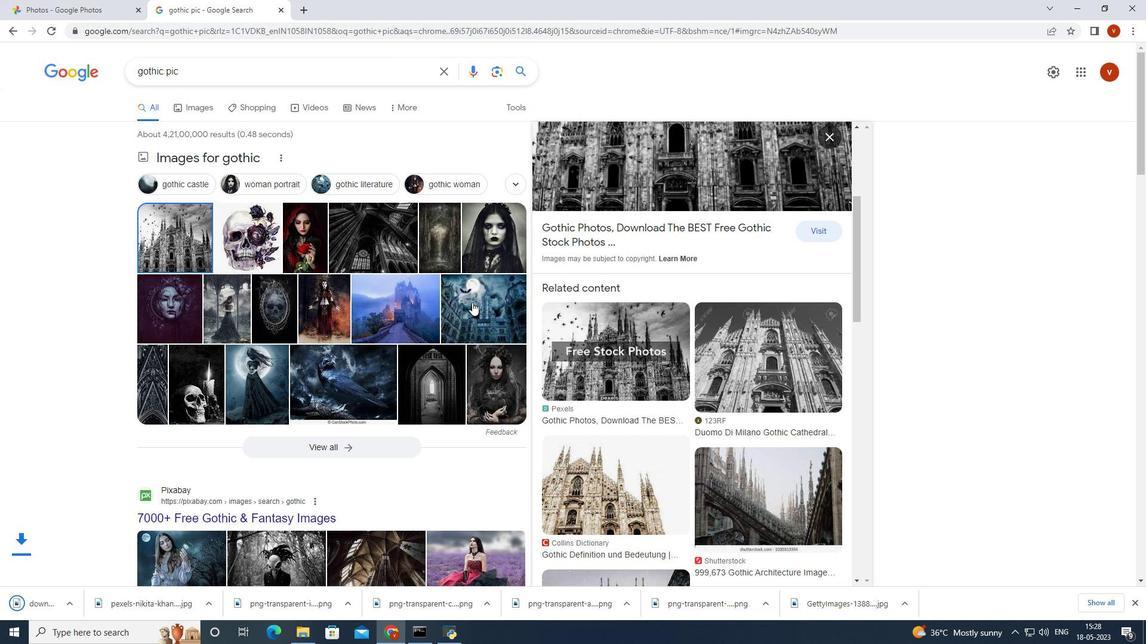 
Action: Mouse scrolled (471, 273) with delta (0, 0)
Screenshot: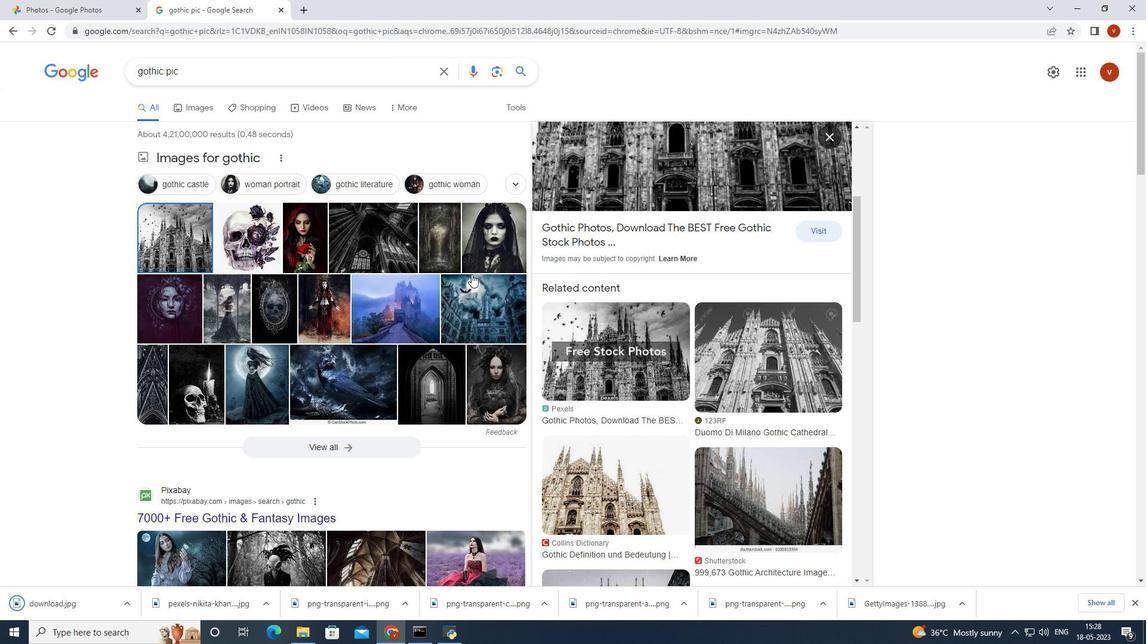 
Action: Mouse moved to (471, 273)
Screenshot: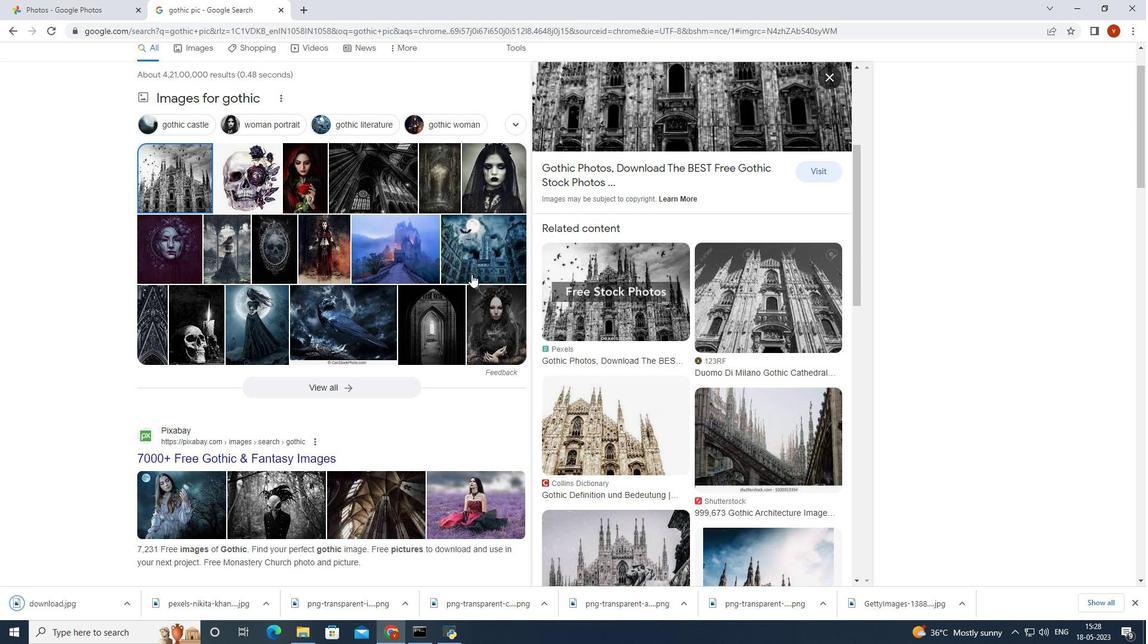
Action: Mouse scrolled (471, 272) with delta (0, 0)
Screenshot: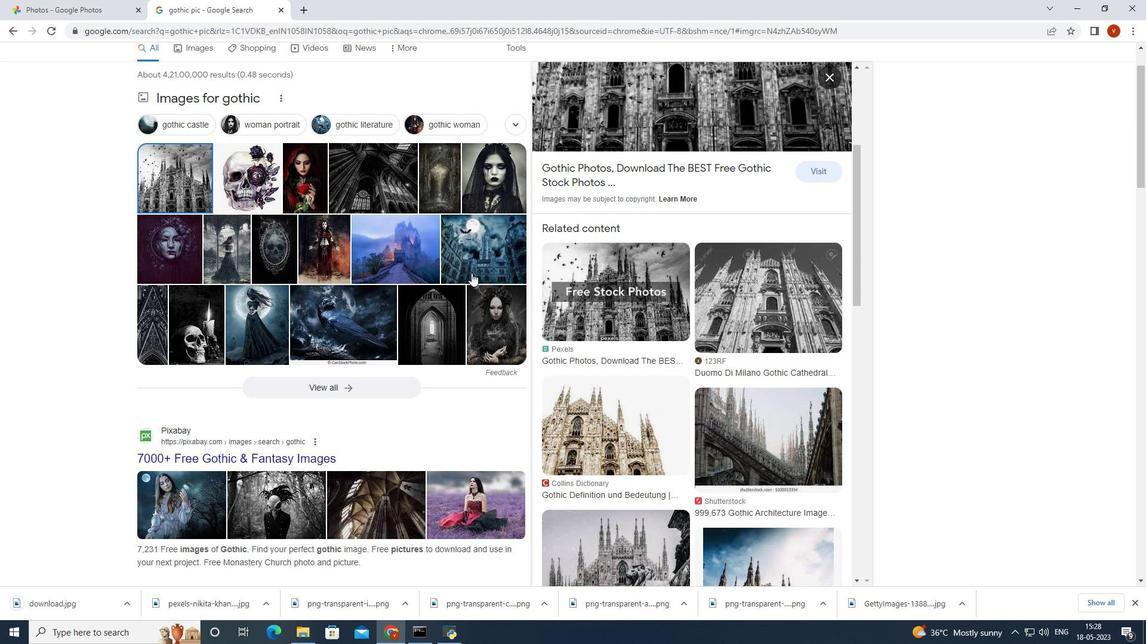 
Action: Mouse scrolled (471, 272) with delta (0, 0)
Screenshot: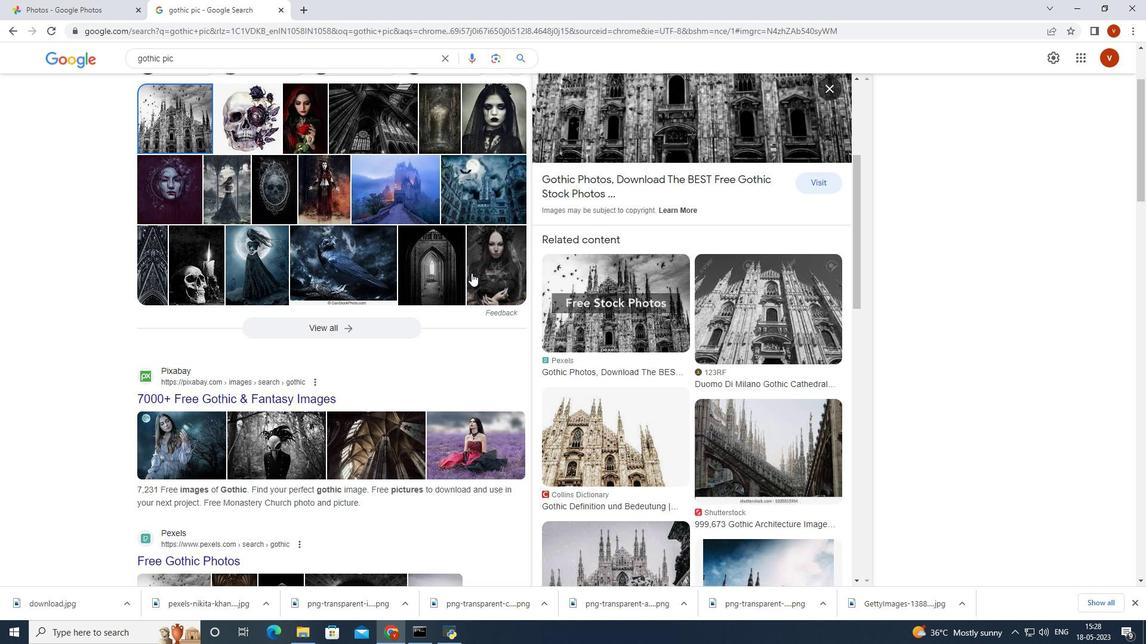 
Action: Mouse scrolled (471, 272) with delta (0, 0)
Screenshot: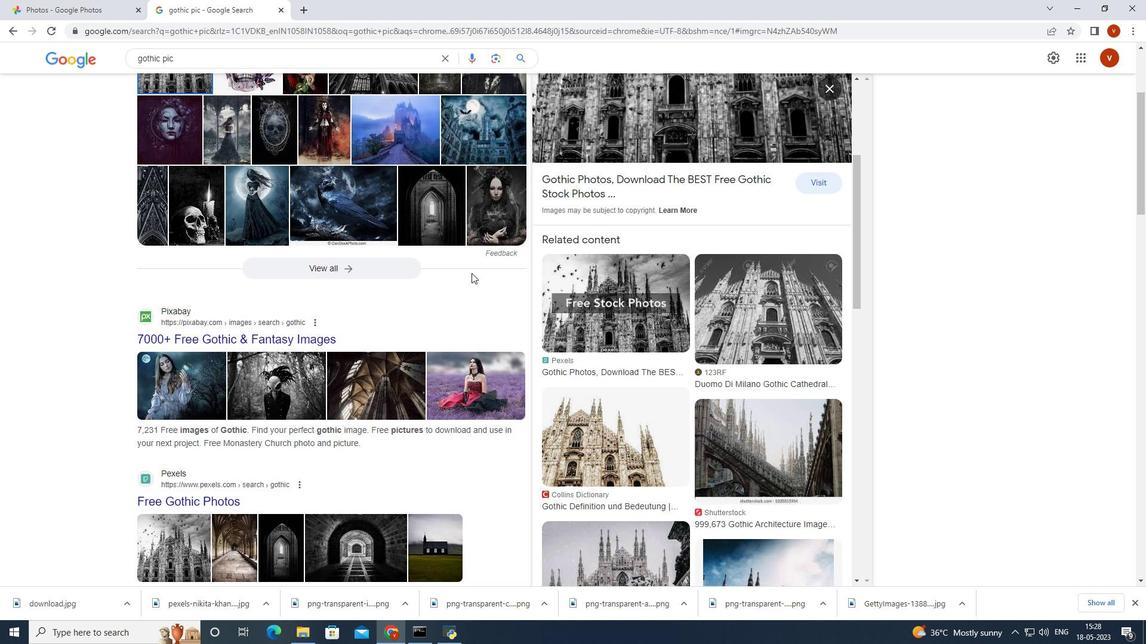 
Action: Mouse scrolled (471, 272) with delta (0, 0)
Screenshot: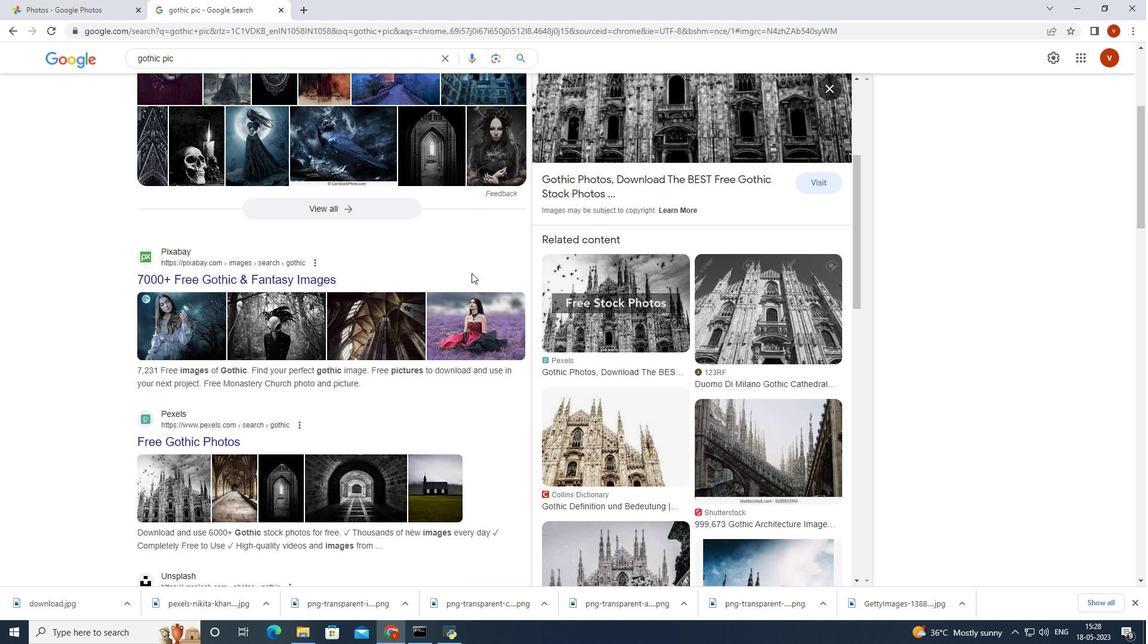
Action: Mouse moved to (202, 271)
Screenshot: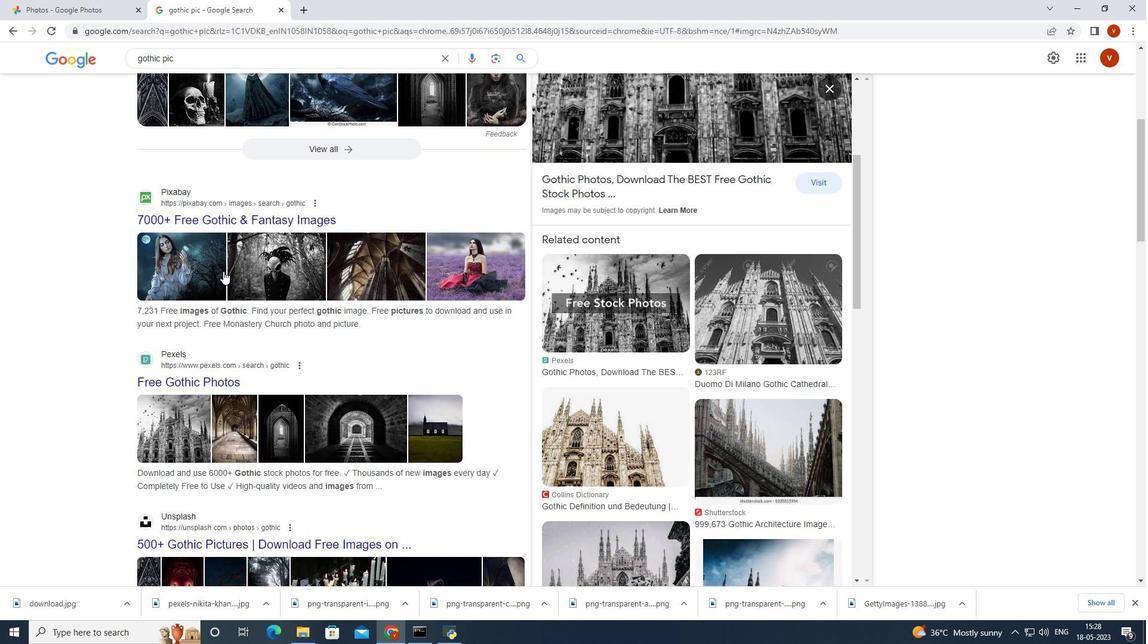 
Action: Mouse pressed left at (202, 271)
Screenshot: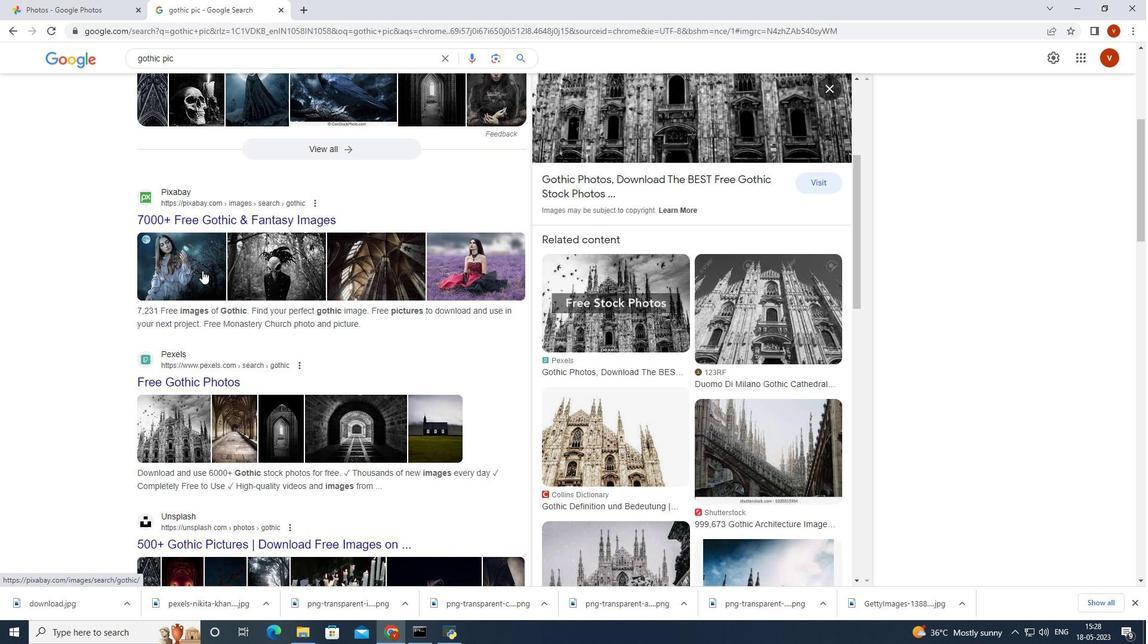 
Action: Mouse moved to (211, 296)
Screenshot: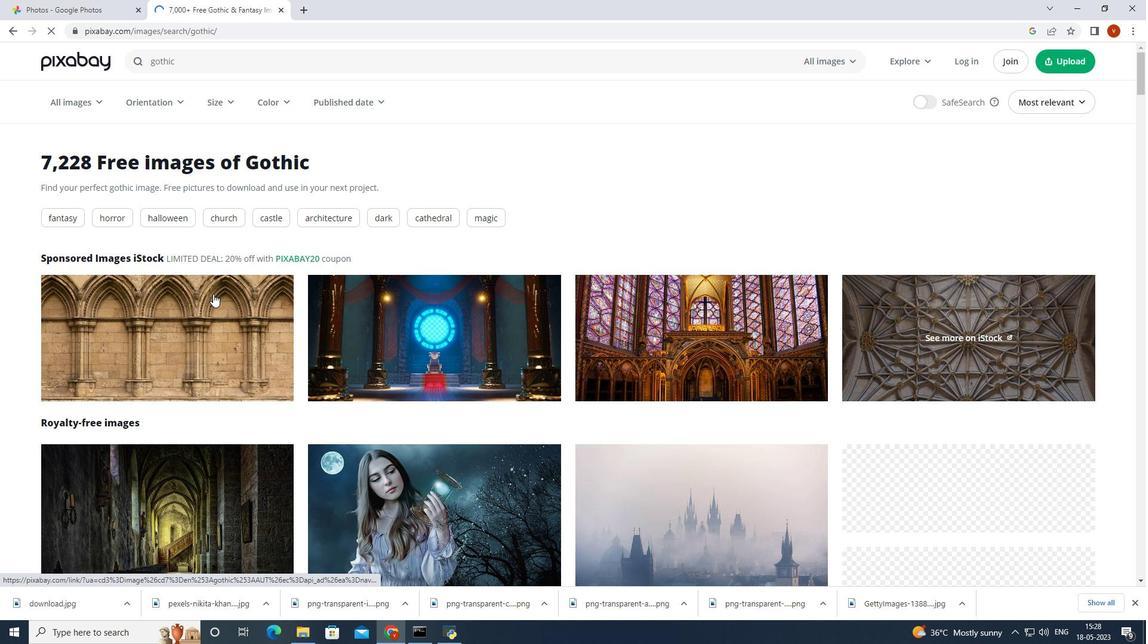 
Action: Mouse pressed left at (211, 296)
Screenshot: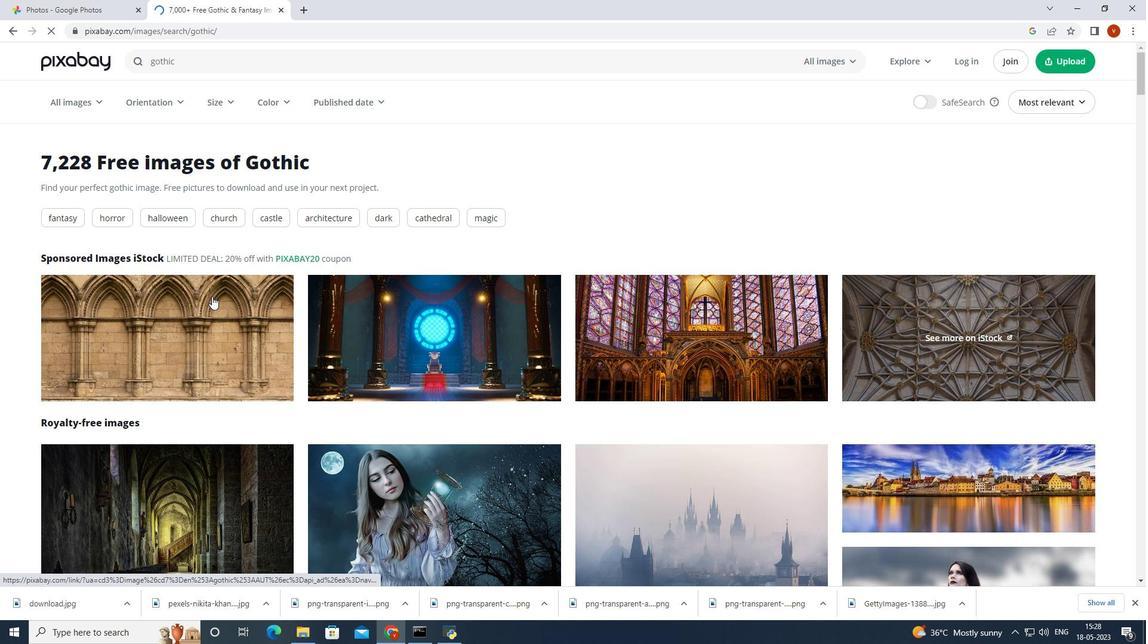 
Action: Mouse scrolled (211, 296) with delta (0, 0)
Screenshot: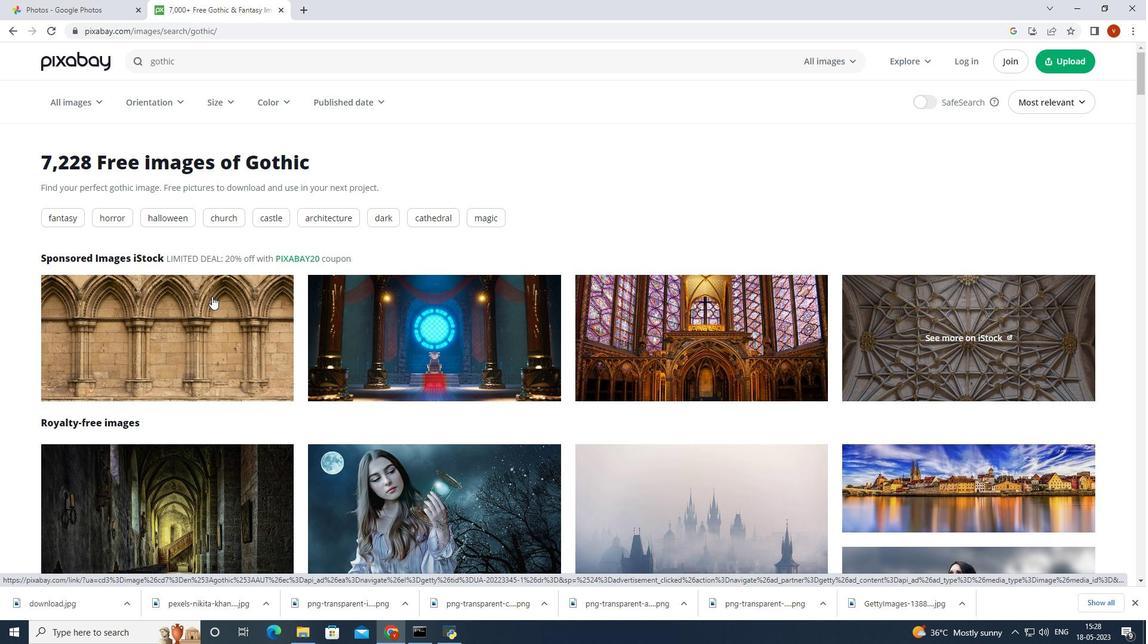 
Action: Mouse scrolled (211, 296) with delta (0, 0)
Screenshot: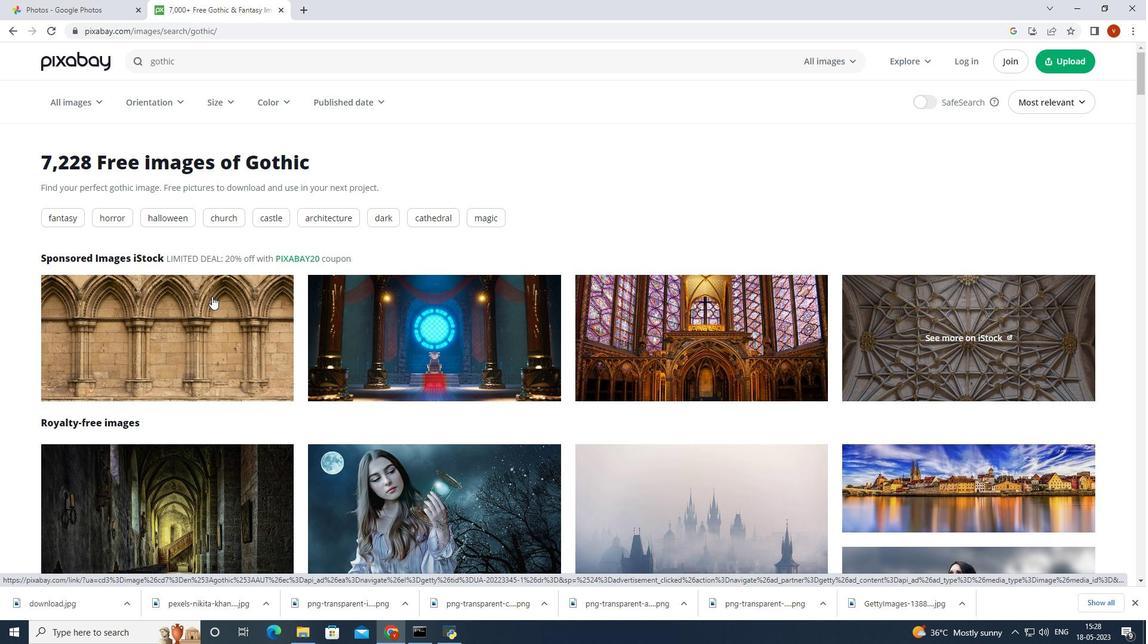 
Action: Mouse moved to (243, 266)
Screenshot: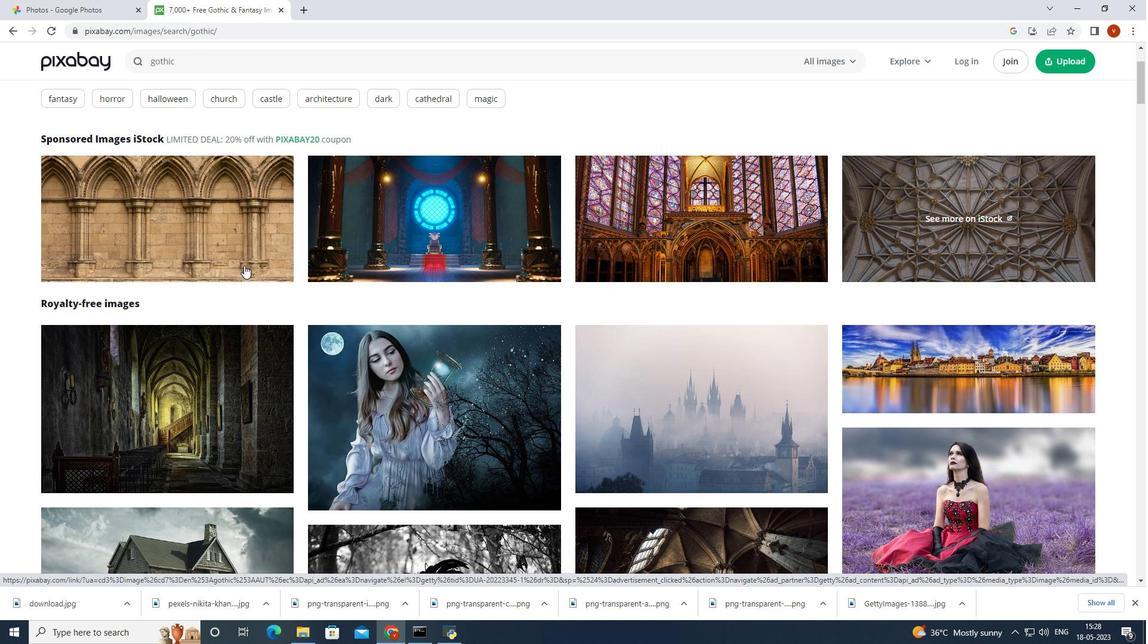 
Action: Mouse scrolled (243, 265) with delta (0, 0)
Screenshot: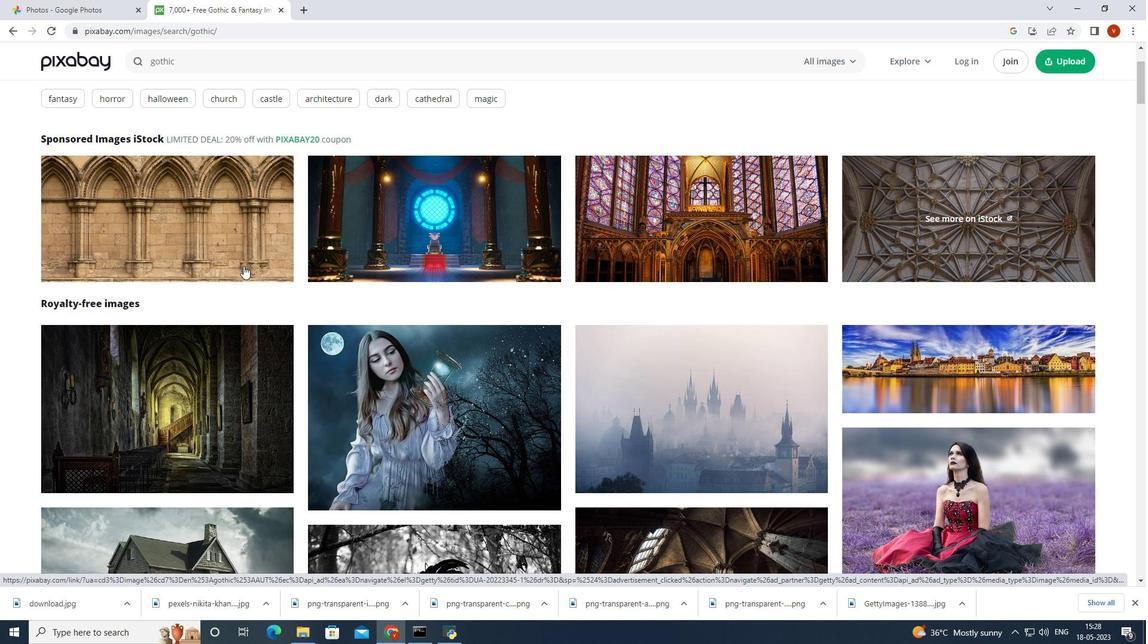 
Action: Mouse scrolled (243, 265) with delta (0, 0)
Screenshot: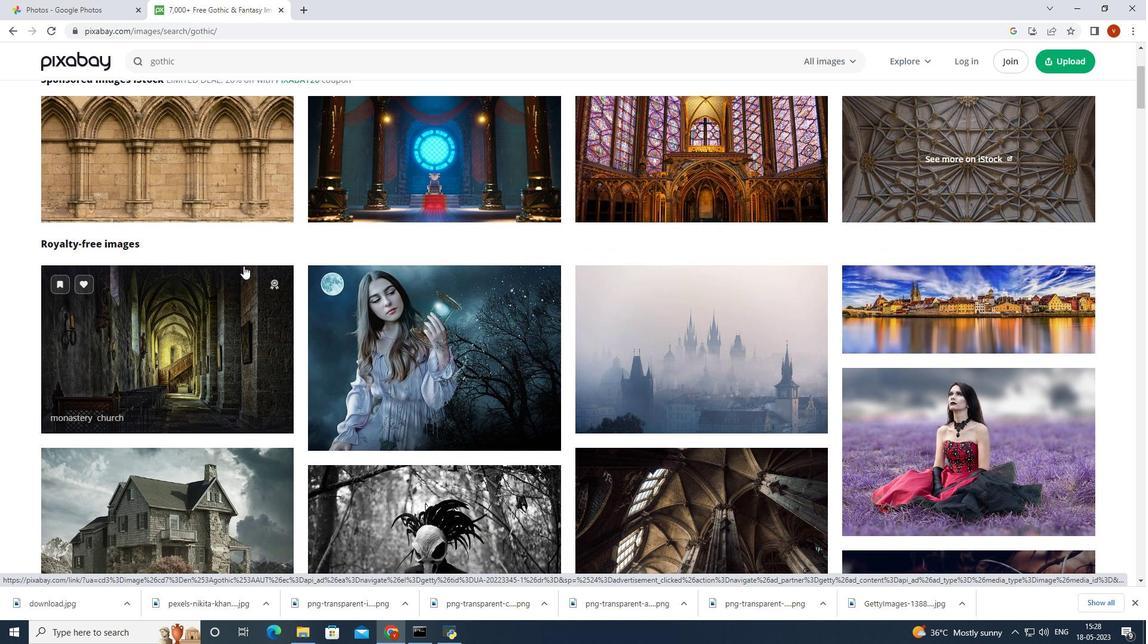 
Action: Mouse scrolled (243, 265) with delta (0, 0)
Screenshot: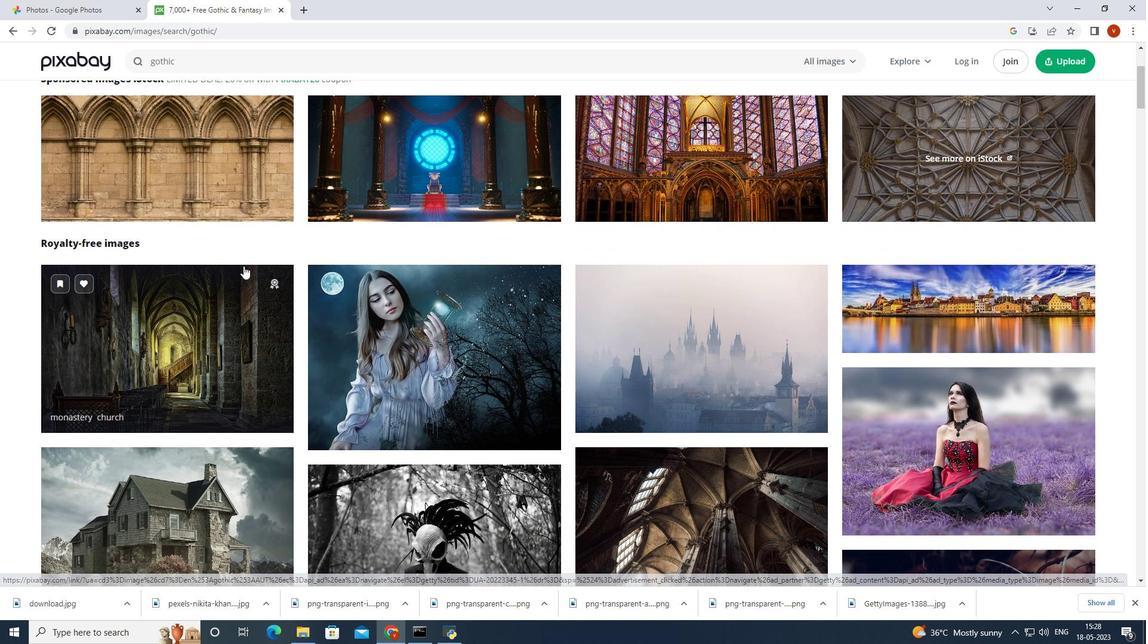 
Action: Mouse moved to (254, 266)
Screenshot: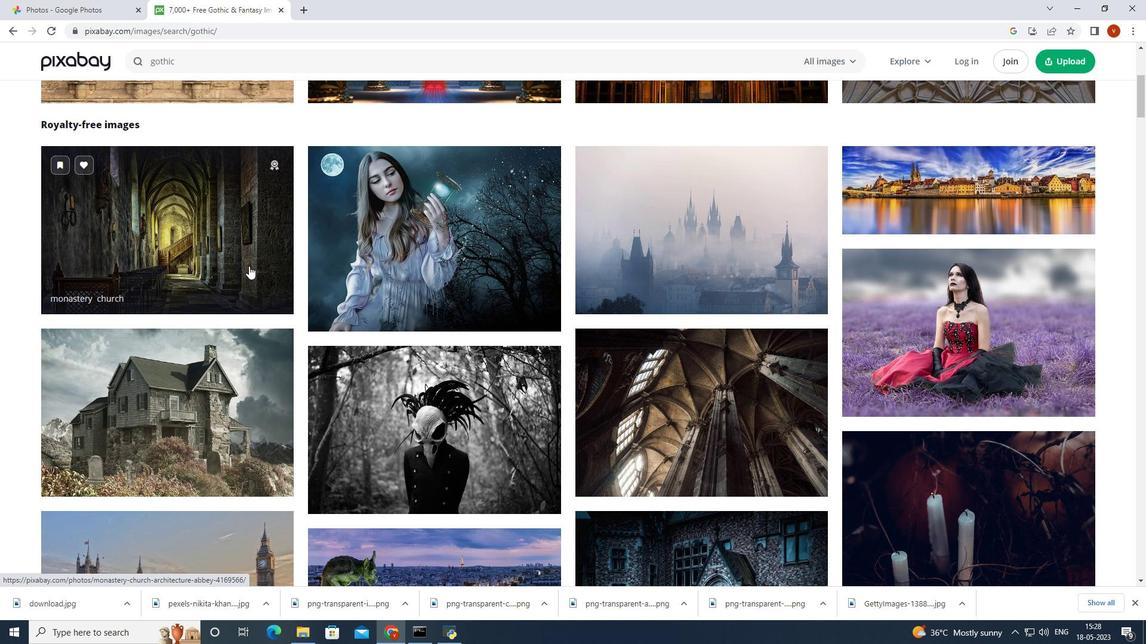 
Action: Mouse scrolled (254, 265) with delta (0, 0)
Screenshot: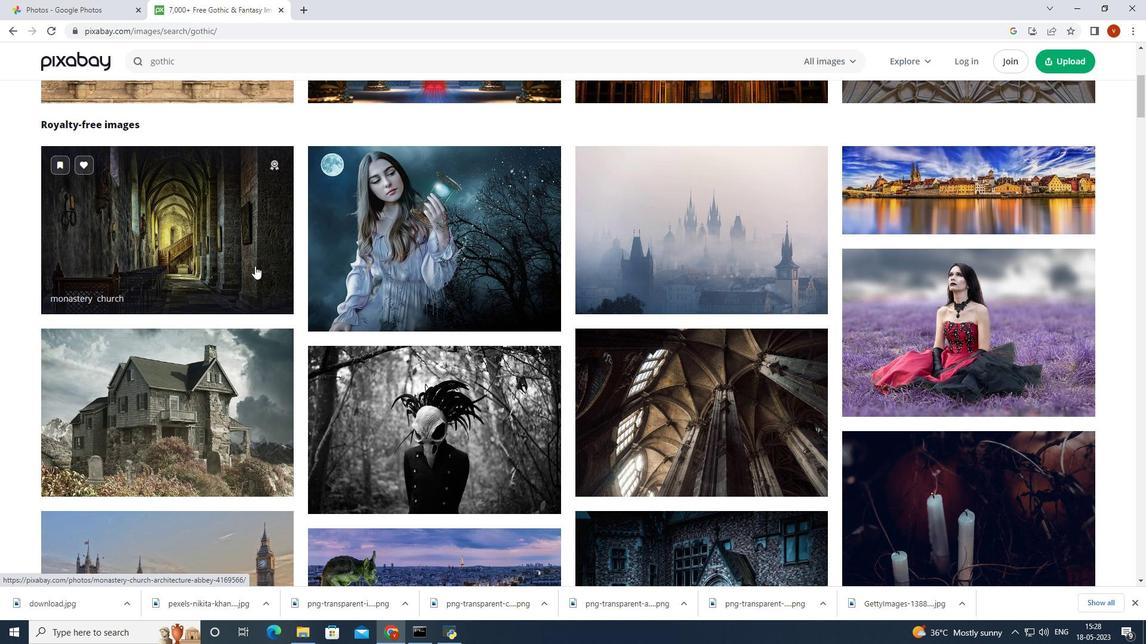
Action: Mouse scrolled (254, 265) with delta (0, 0)
Screenshot: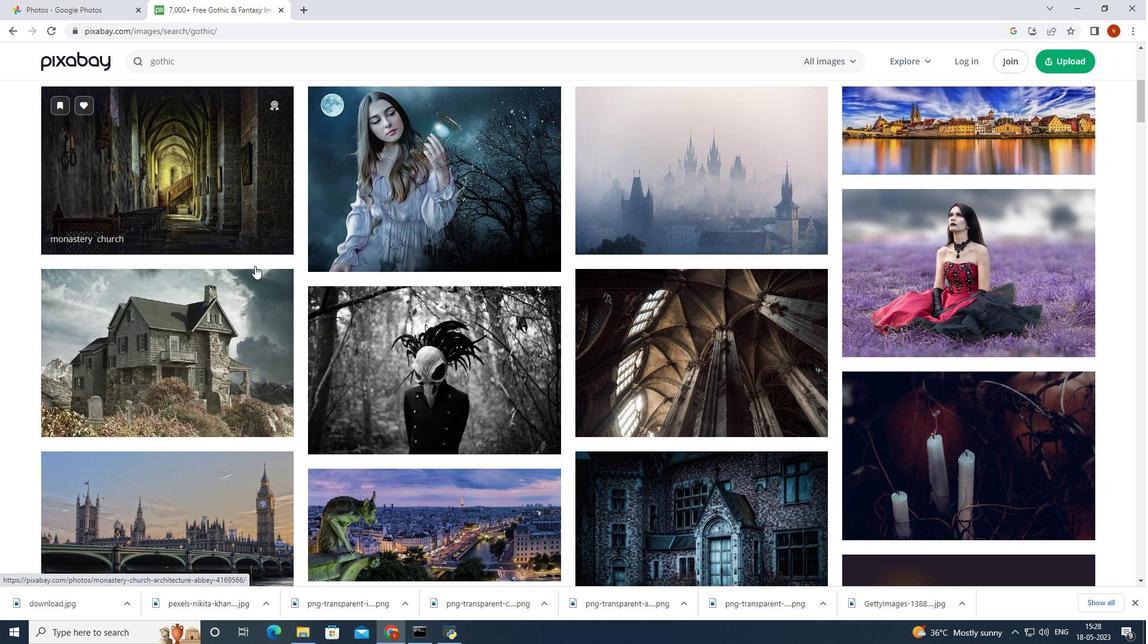 
Action: Mouse scrolled (254, 265) with delta (0, 0)
Screenshot: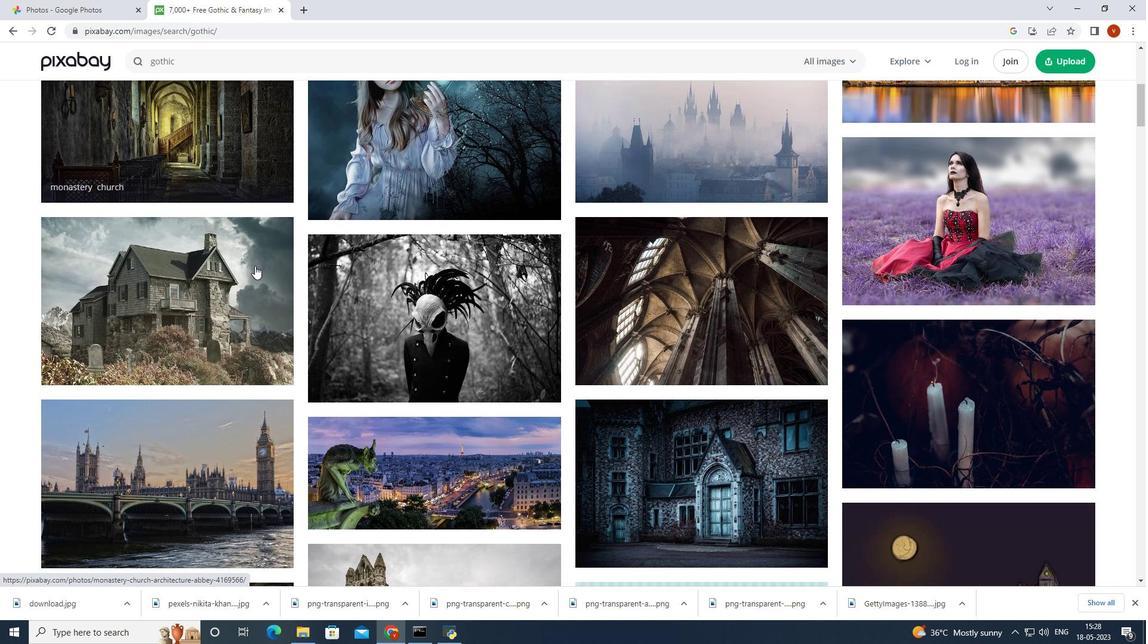 
Action: Mouse scrolled (254, 265) with delta (0, 0)
Screenshot: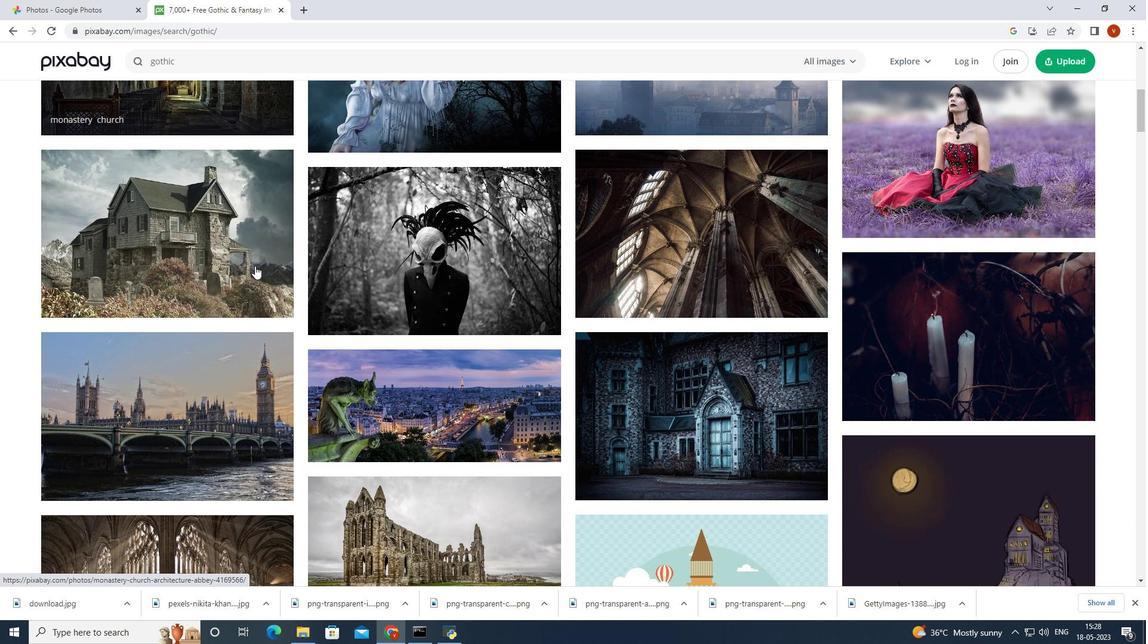 
Action: Mouse scrolled (254, 265) with delta (0, 0)
Screenshot: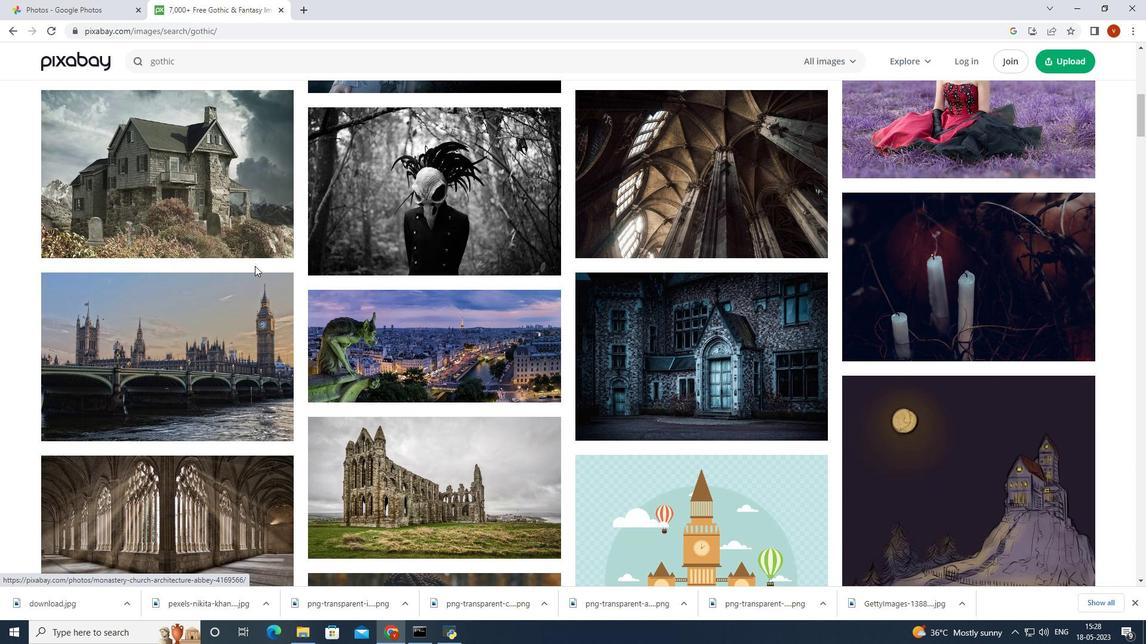 
Action: Mouse scrolled (254, 265) with delta (0, 0)
Screenshot: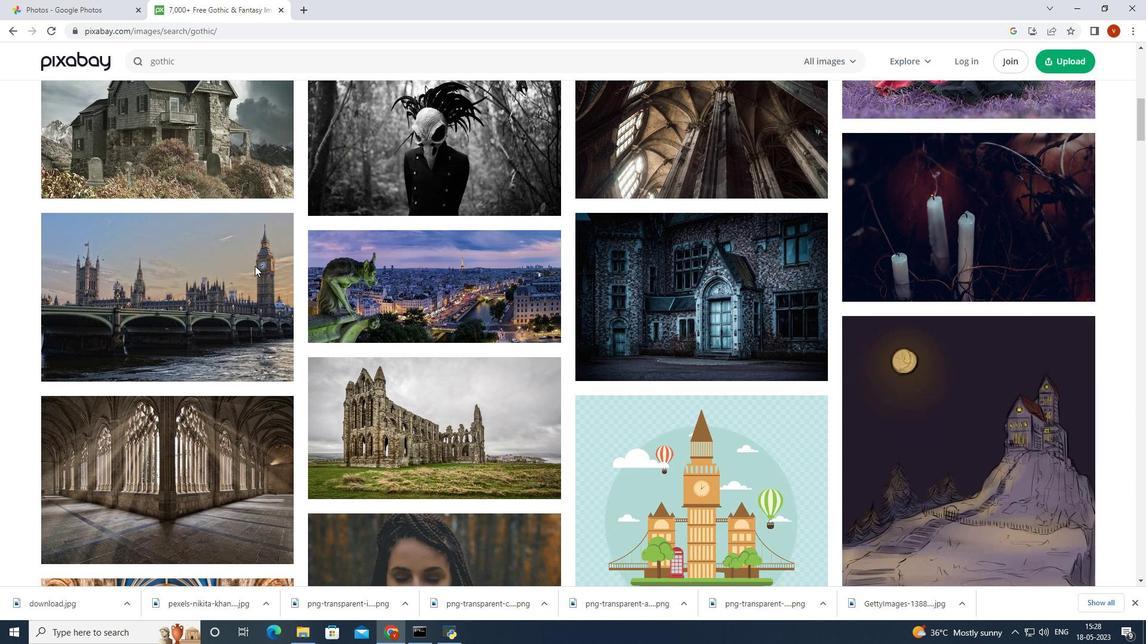 
Action: Mouse scrolled (254, 265) with delta (0, 0)
Screenshot: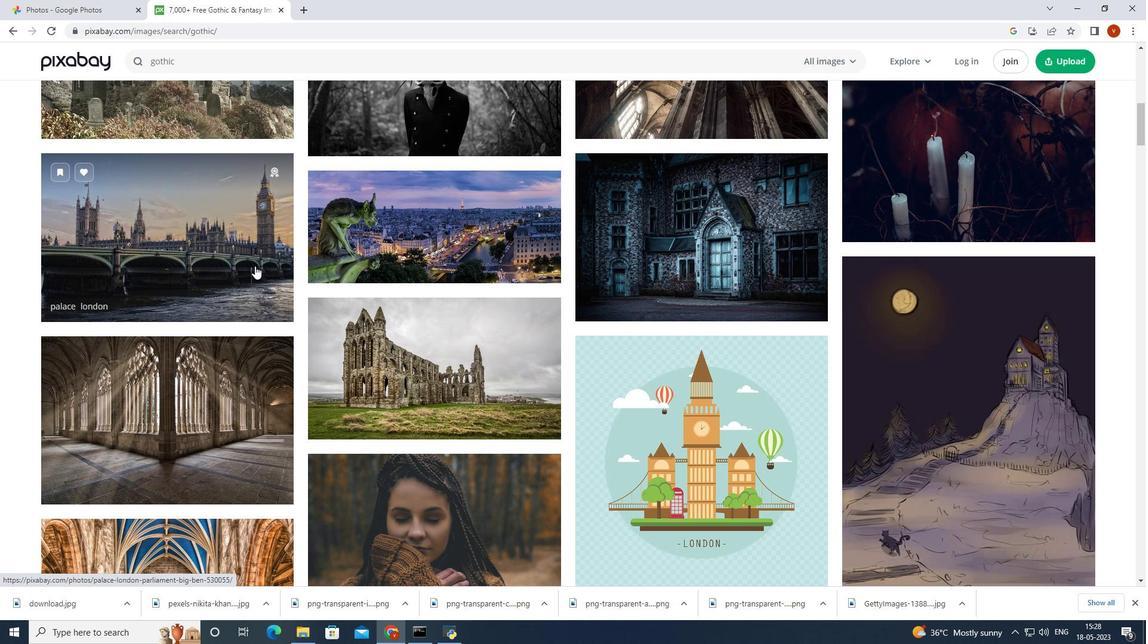 
Action: Mouse scrolled (254, 265) with delta (0, 0)
Screenshot: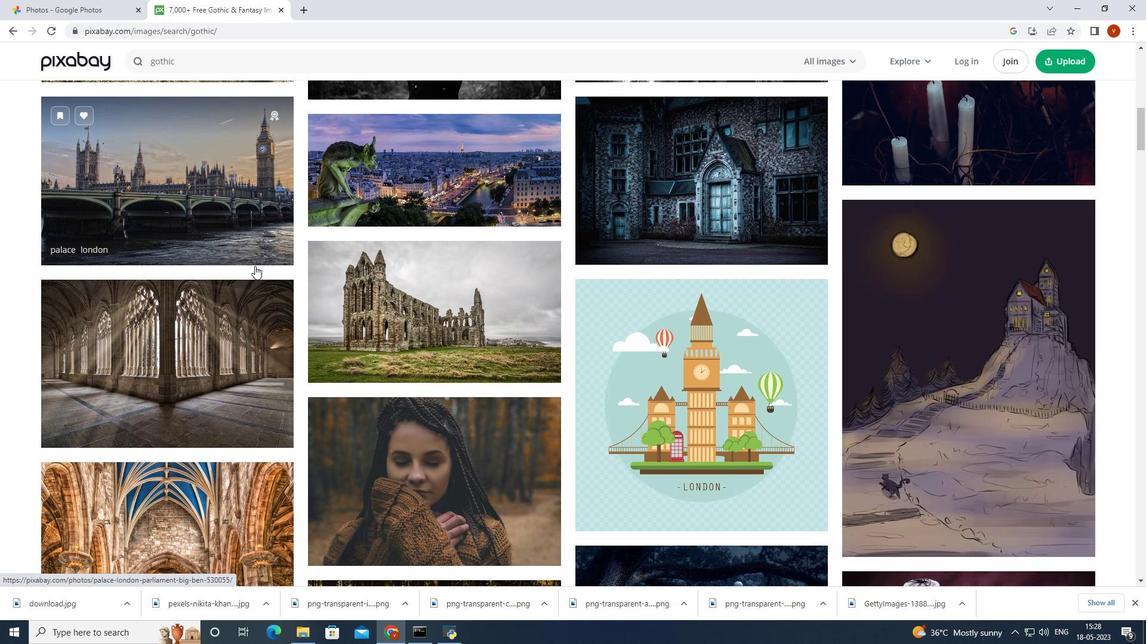 
Action: Mouse scrolled (254, 265) with delta (0, 0)
Screenshot: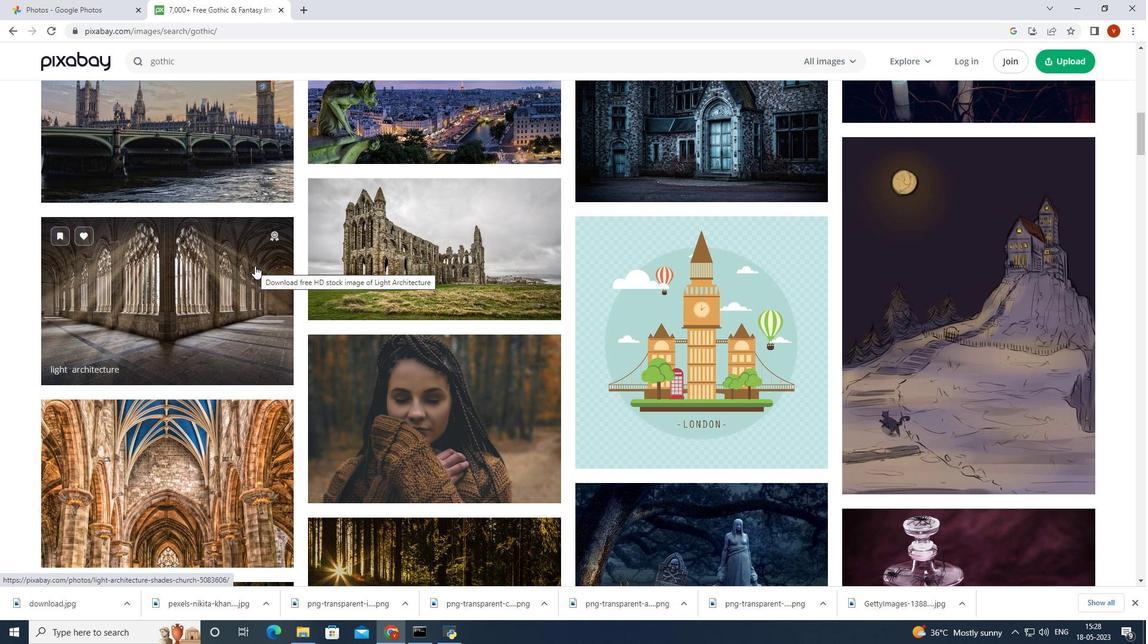 
Action: Mouse moved to (251, 226)
Screenshot: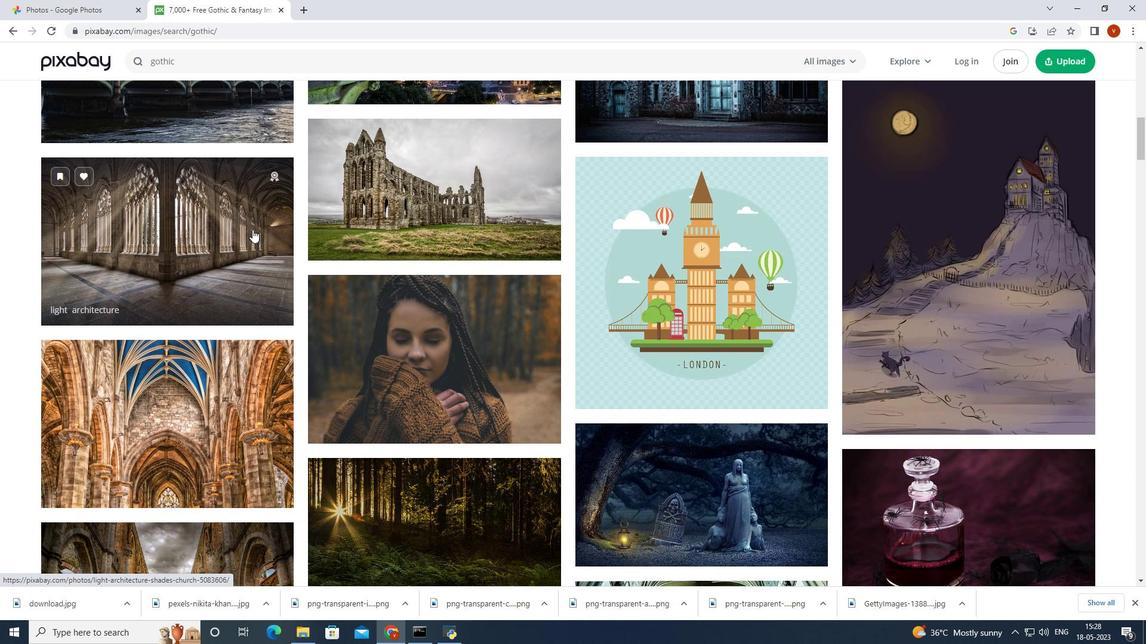 
Action: Mouse scrolled (251, 226) with delta (0, 0)
Screenshot: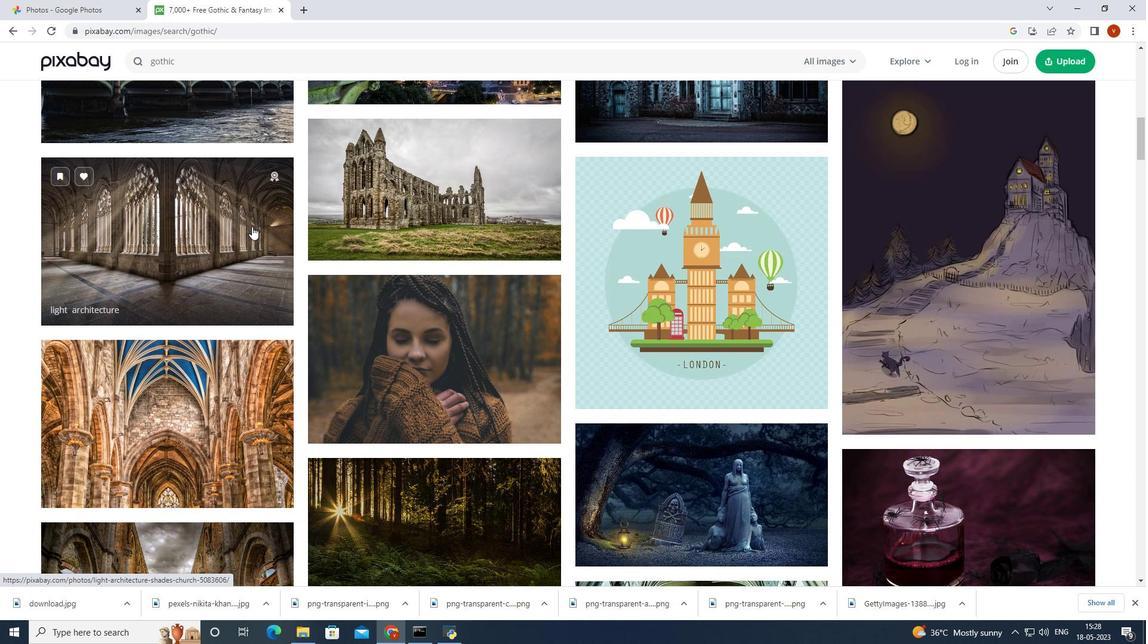 
Action: Mouse moved to (250, 227)
Screenshot: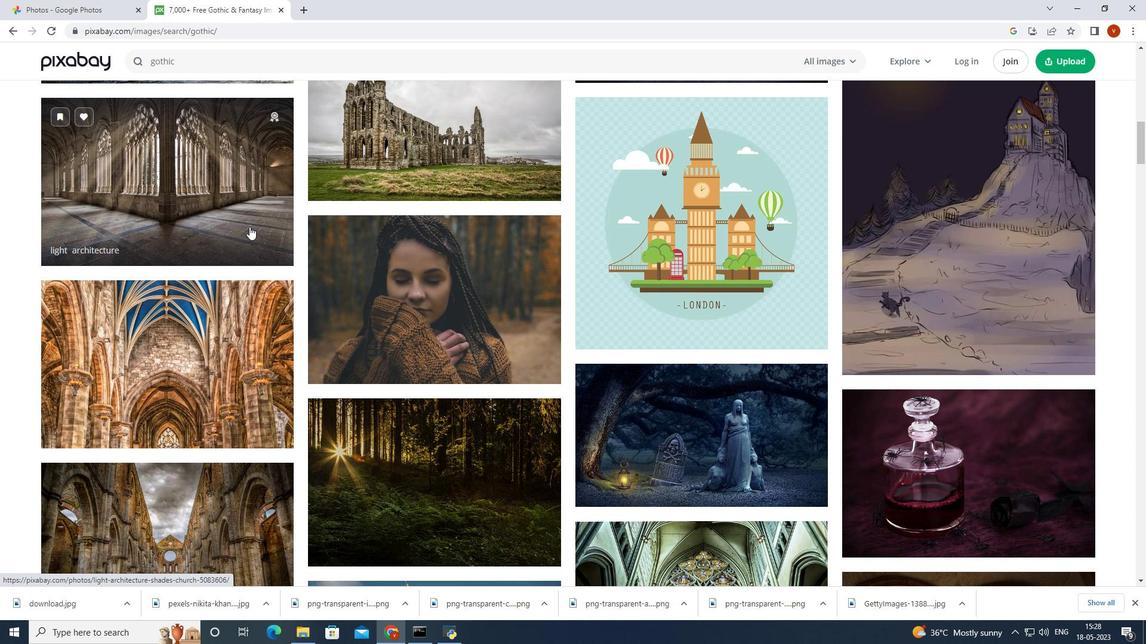 
Action: Mouse scrolled (250, 226) with delta (0, 0)
Screenshot: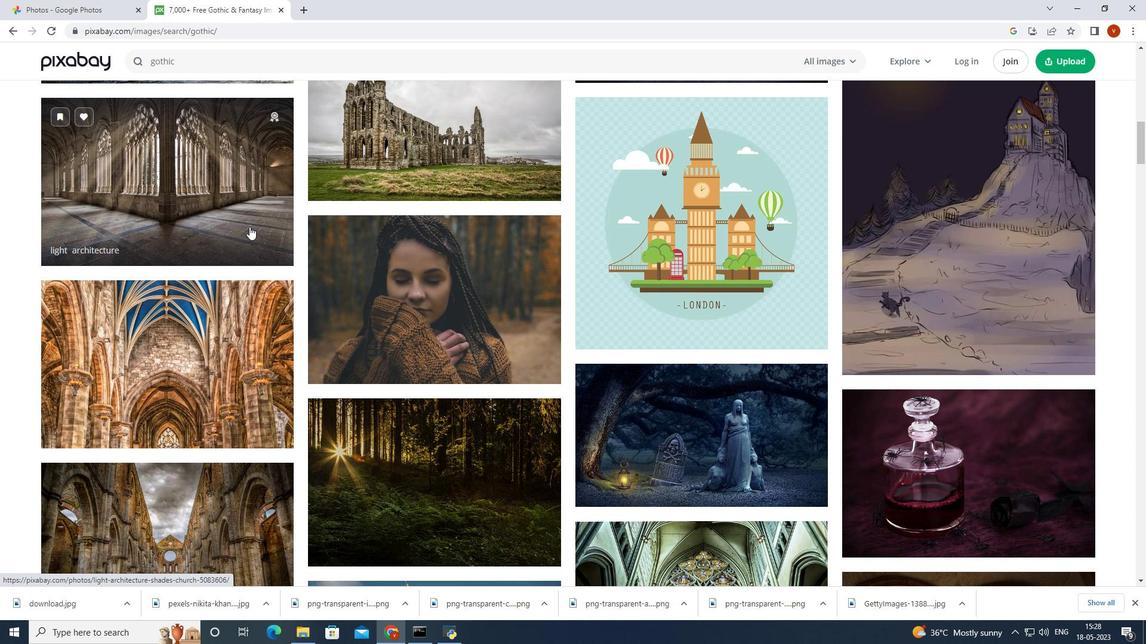 
Action: Mouse moved to (251, 231)
Screenshot: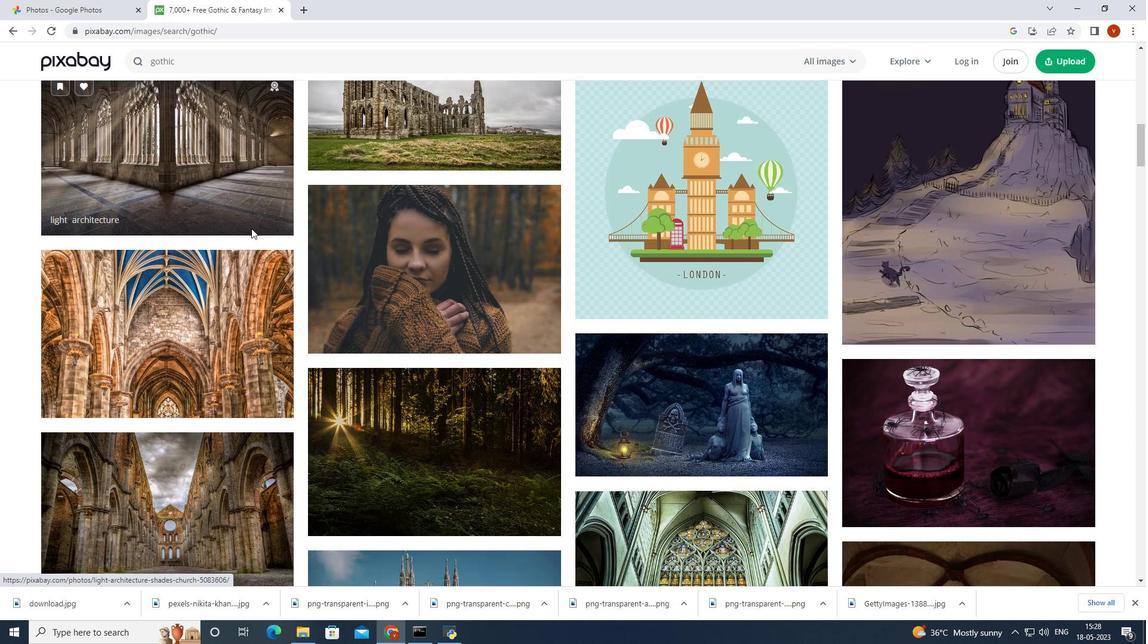 
Action: Mouse scrolled (251, 231) with delta (0, 0)
Screenshot: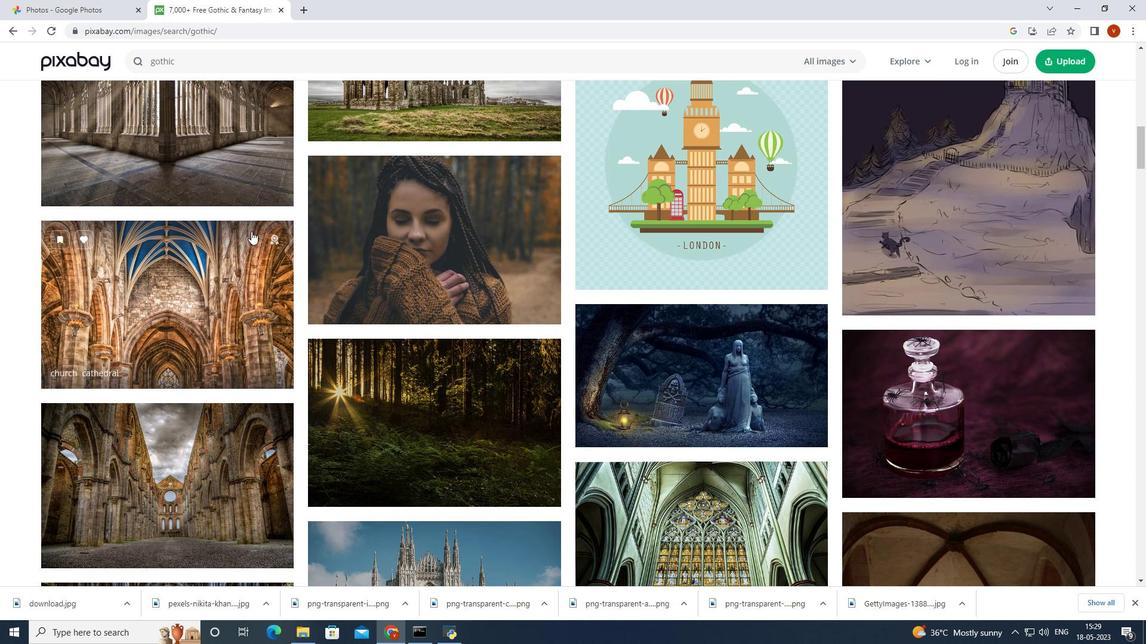 
Action: Mouse scrolled (251, 231) with delta (0, 0)
Screenshot: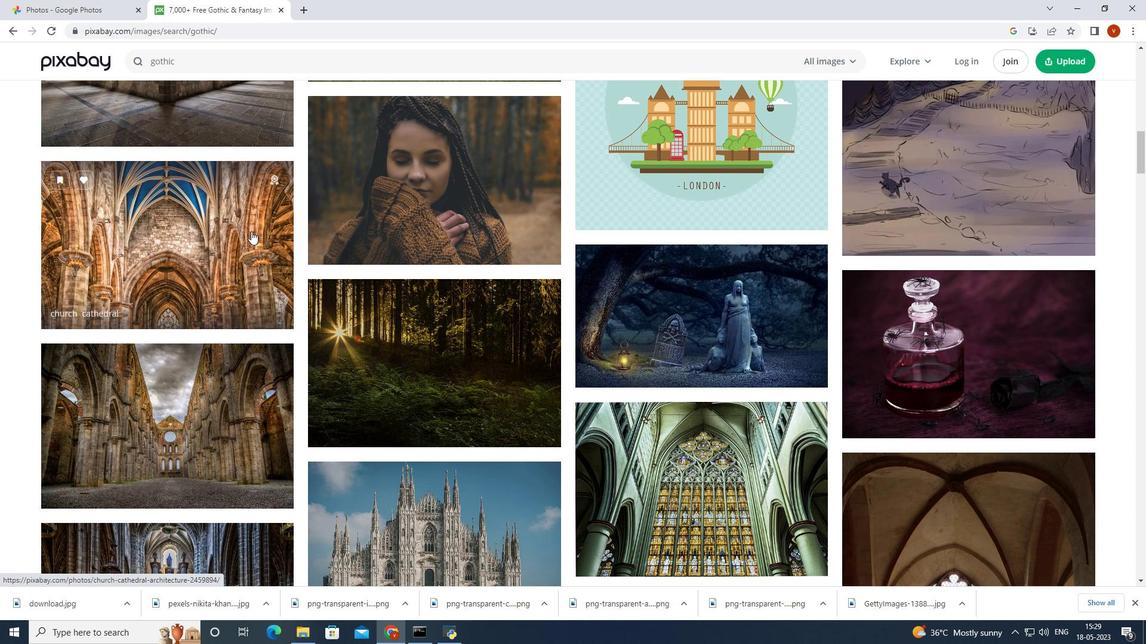 
Action: Mouse scrolled (251, 231) with delta (0, 0)
Screenshot: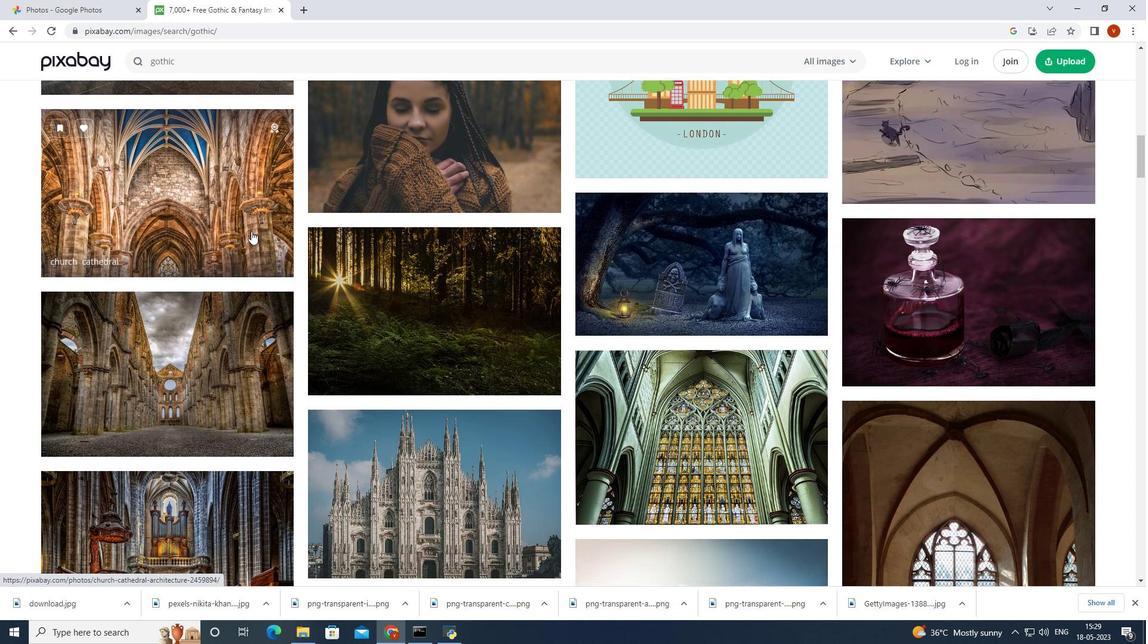 
Action: Mouse moved to (251, 234)
Screenshot: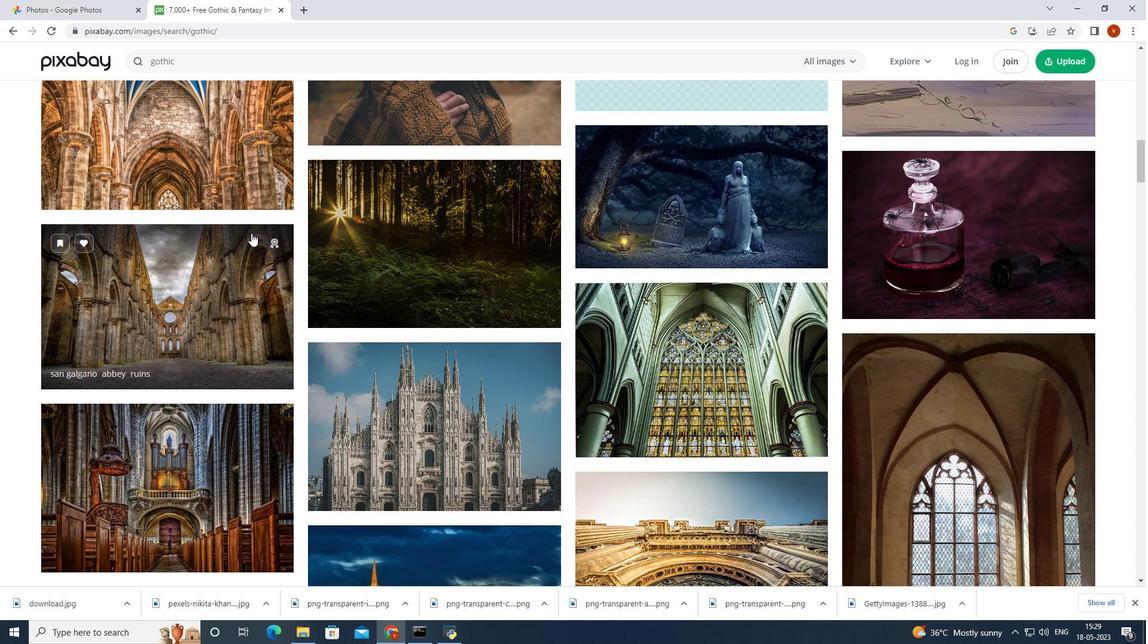 
Action: Mouse scrolled (251, 233) with delta (0, 0)
Screenshot: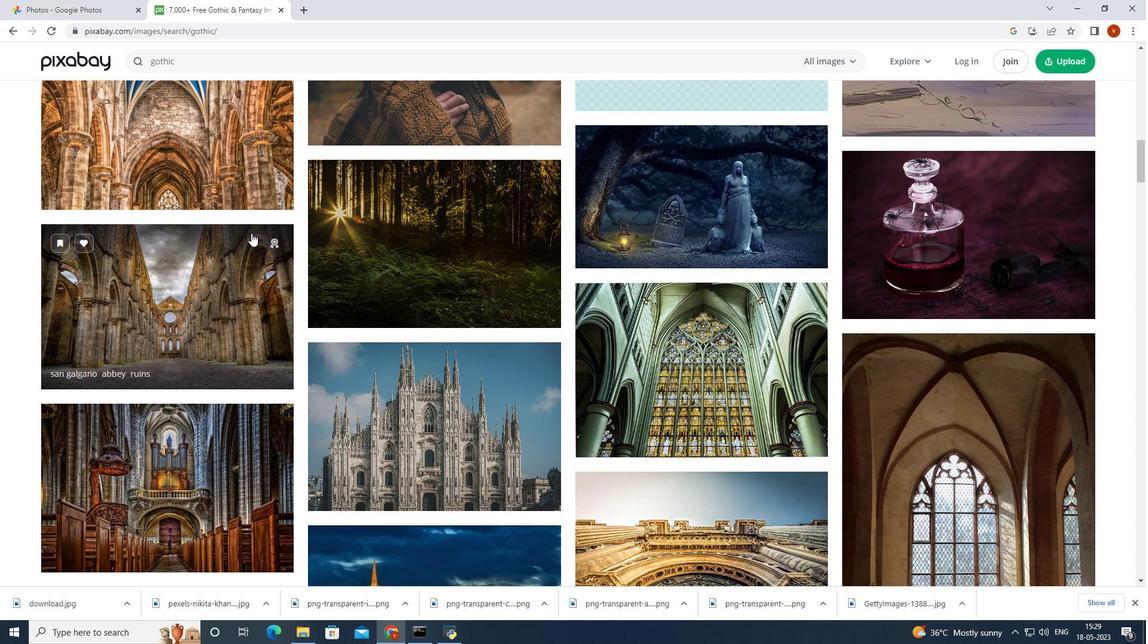 
Action: Mouse moved to (250, 239)
Screenshot: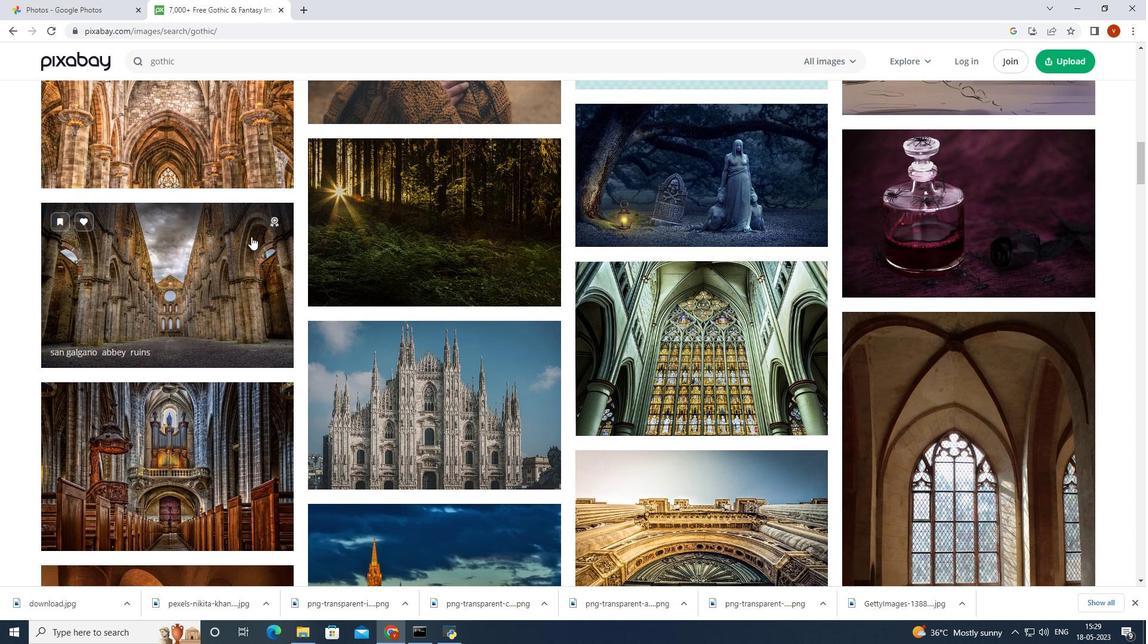
Action: Mouse scrolled (250, 238) with delta (0, 0)
Screenshot: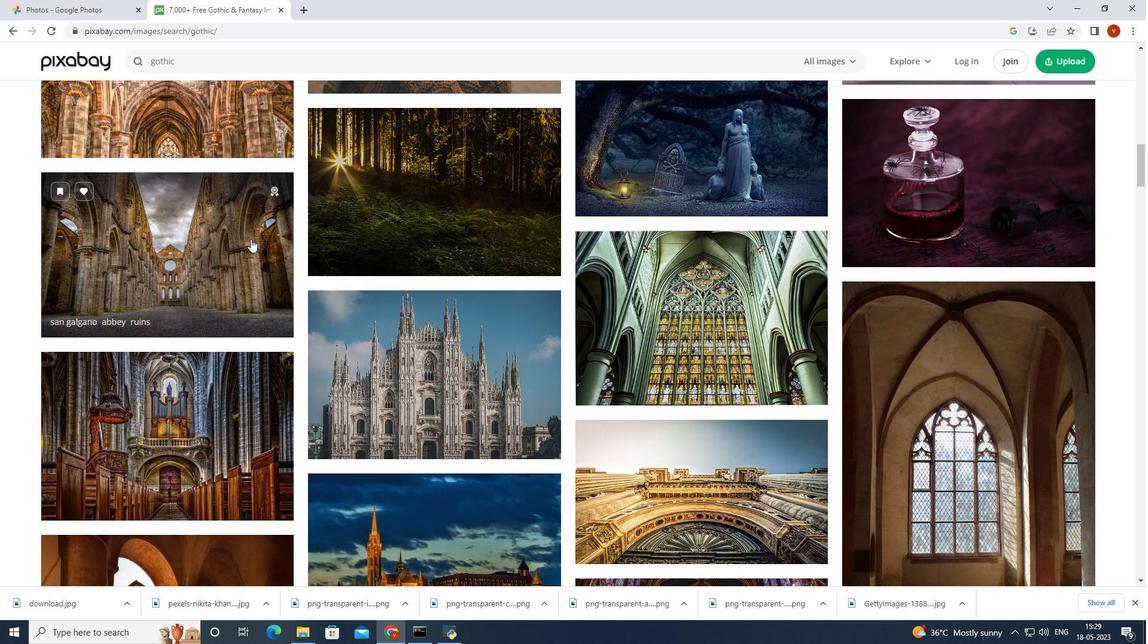 
Action: Mouse moved to (249, 239)
Screenshot: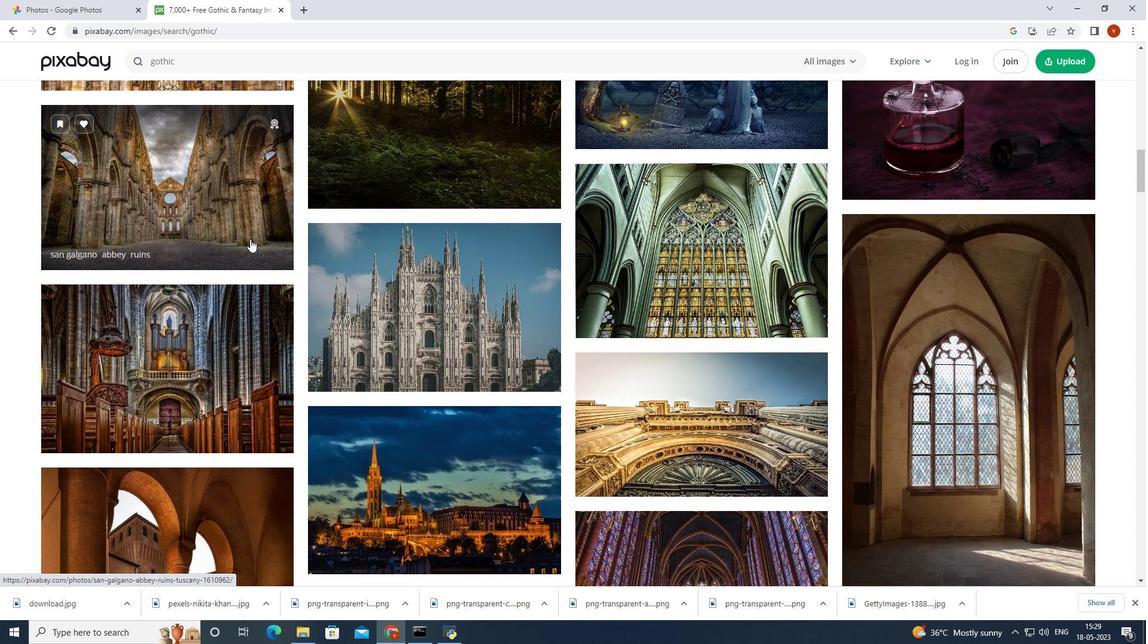 
Action: Mouse scrolled (249, 238) with delta (0, 0)
Screenshot: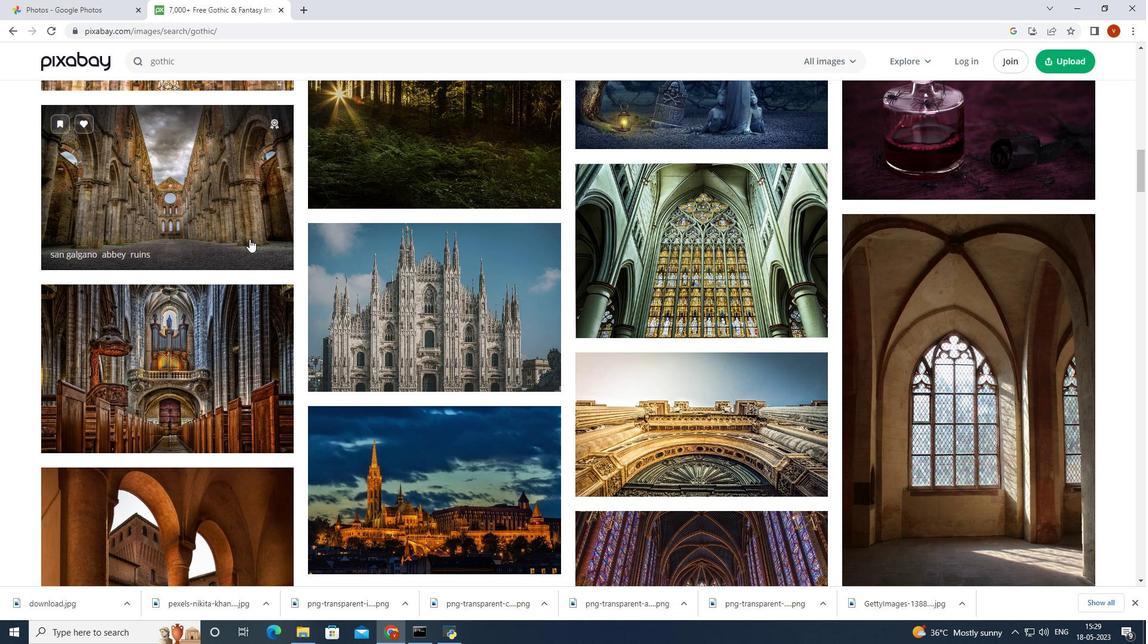 
Action: Mouse scrolled (249, 238) with delta (0, 0)
Screenshot: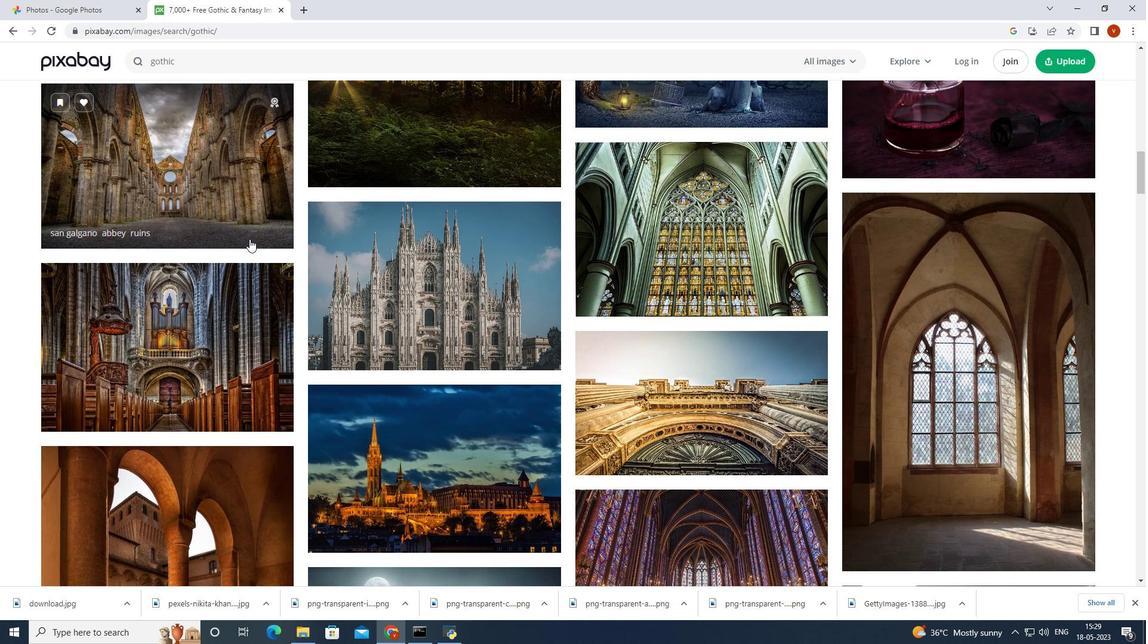
Action: Mouse scrolled (249, 238) with delta (0, 0)
Screenshot: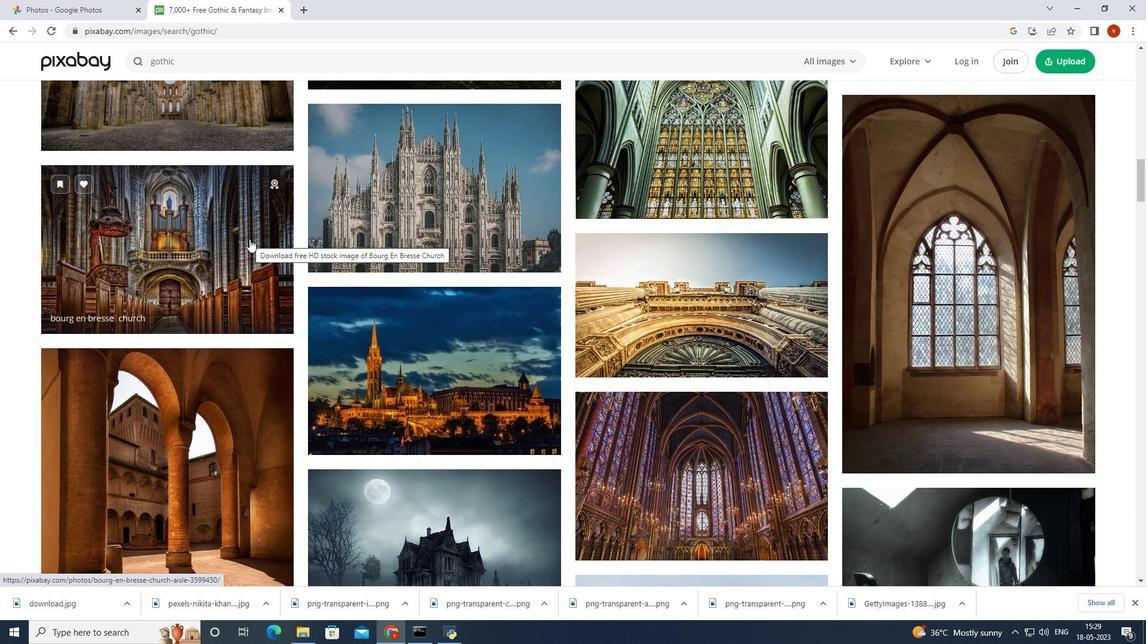 
Action: Mouse moved to (244, 248)
Screenshot: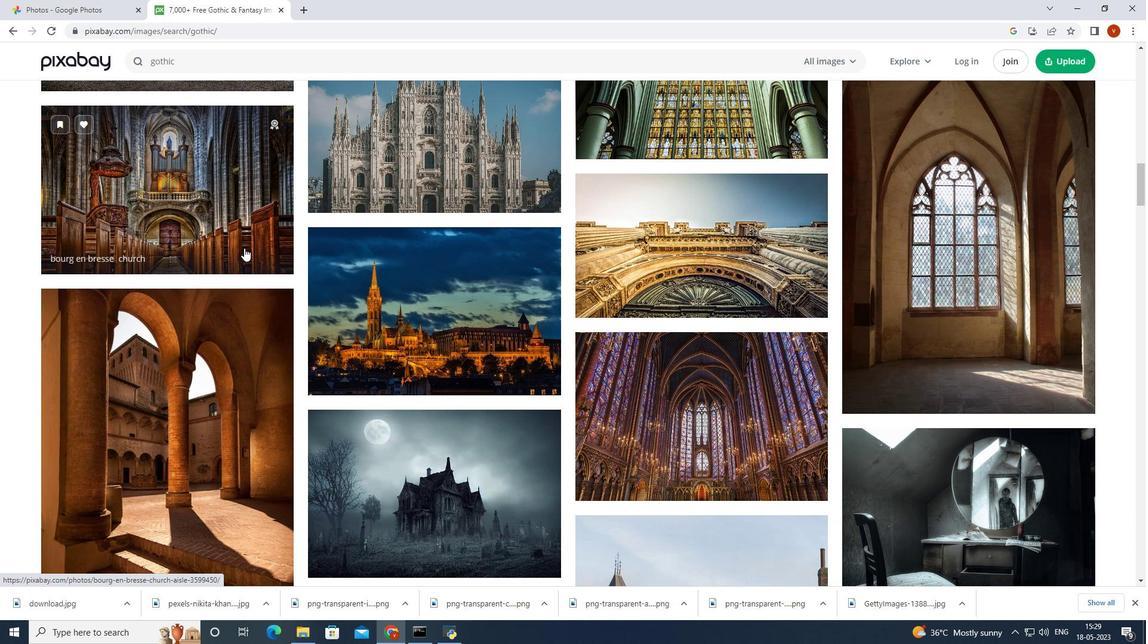 
Action: Mouse scrolled (244, 247) with delta (0, 0)
Screenshot: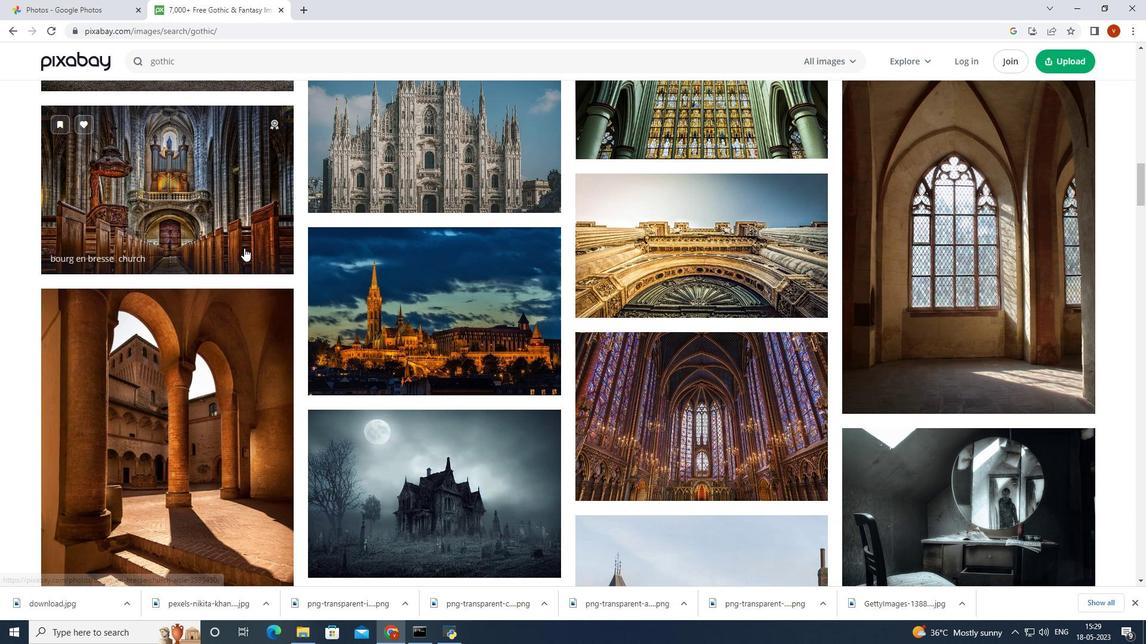 
Action: Mouse moved to (244, 251)
Screenshot: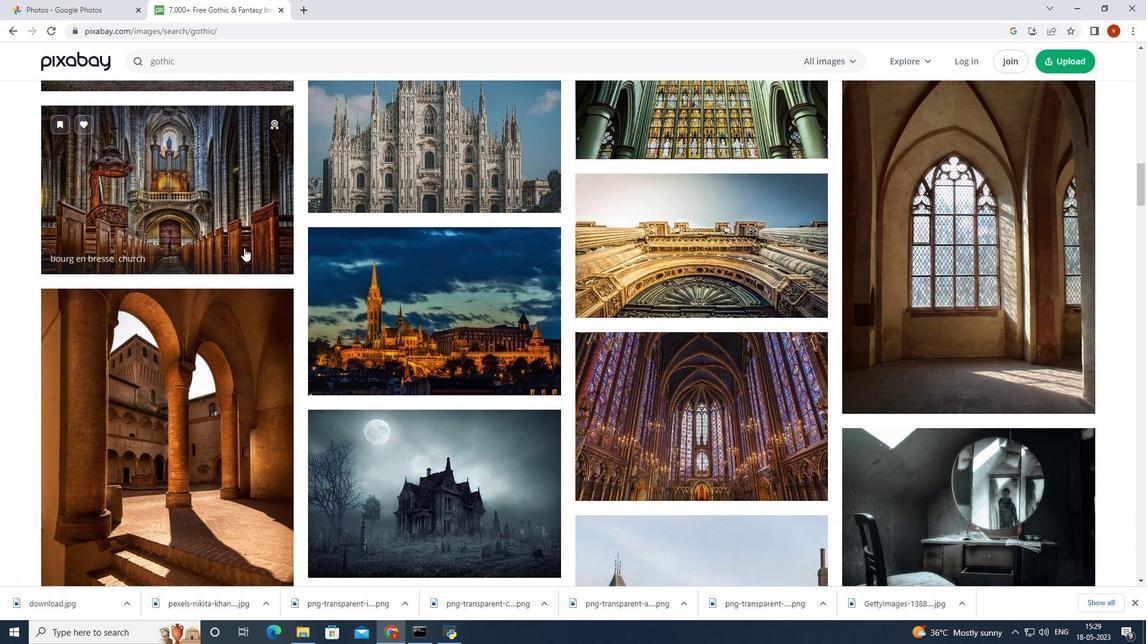 
Action: Mouse scrolled (244, 250) with delta (0, 0)
Screenshot: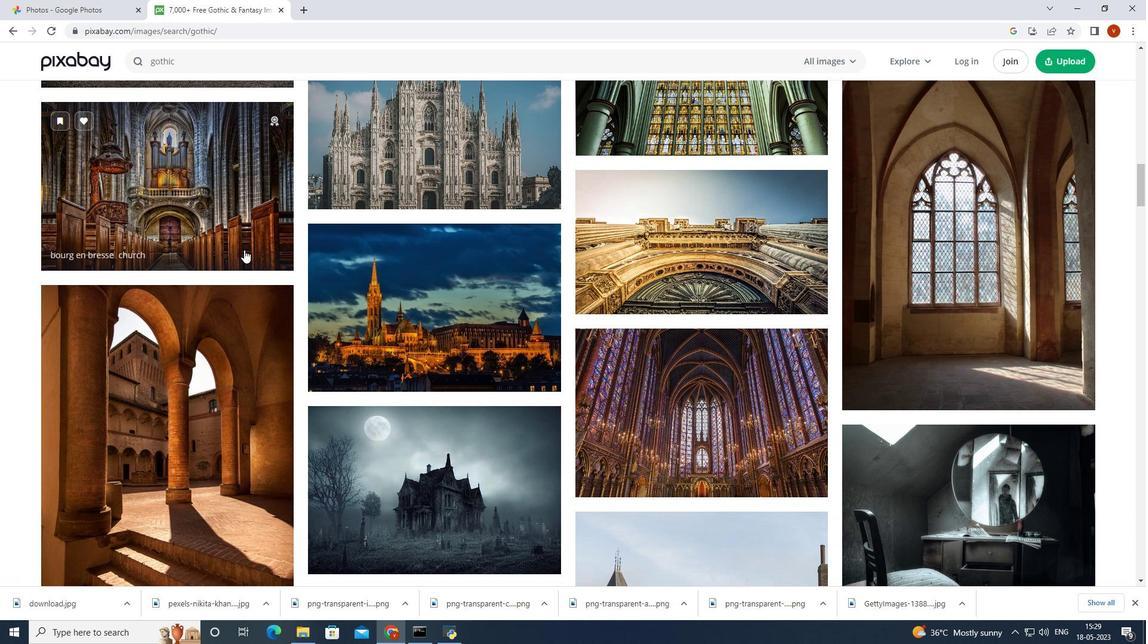 
Action: Mouse moved to (244, 242)
Screenshot: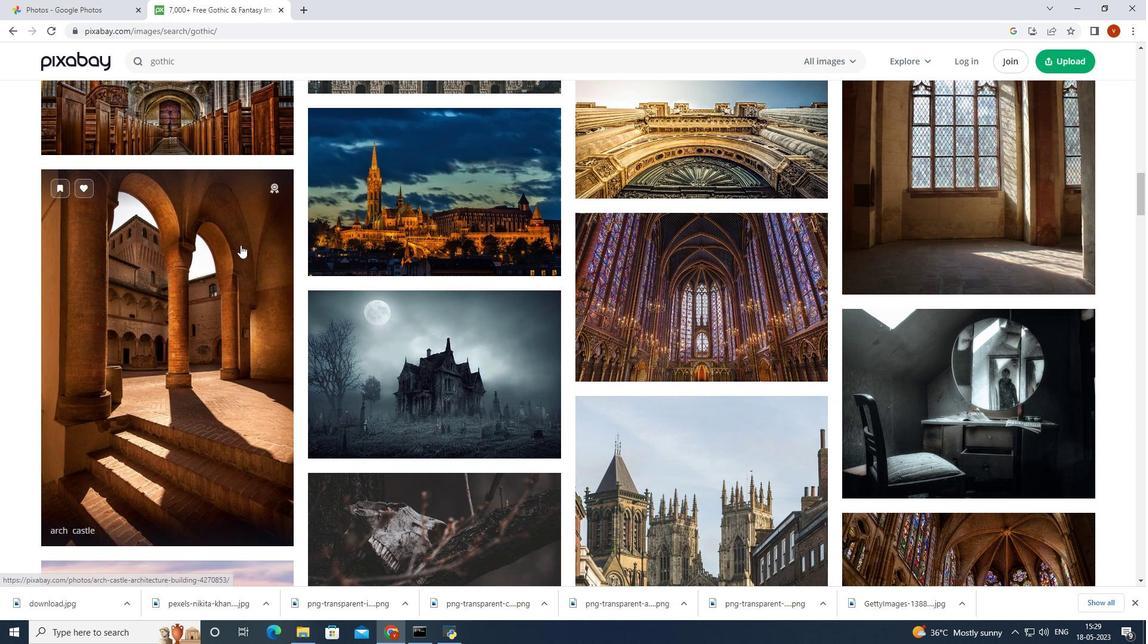
Action: Mouse scrolled (244, 242) with delta (0, 0)
Screenshot: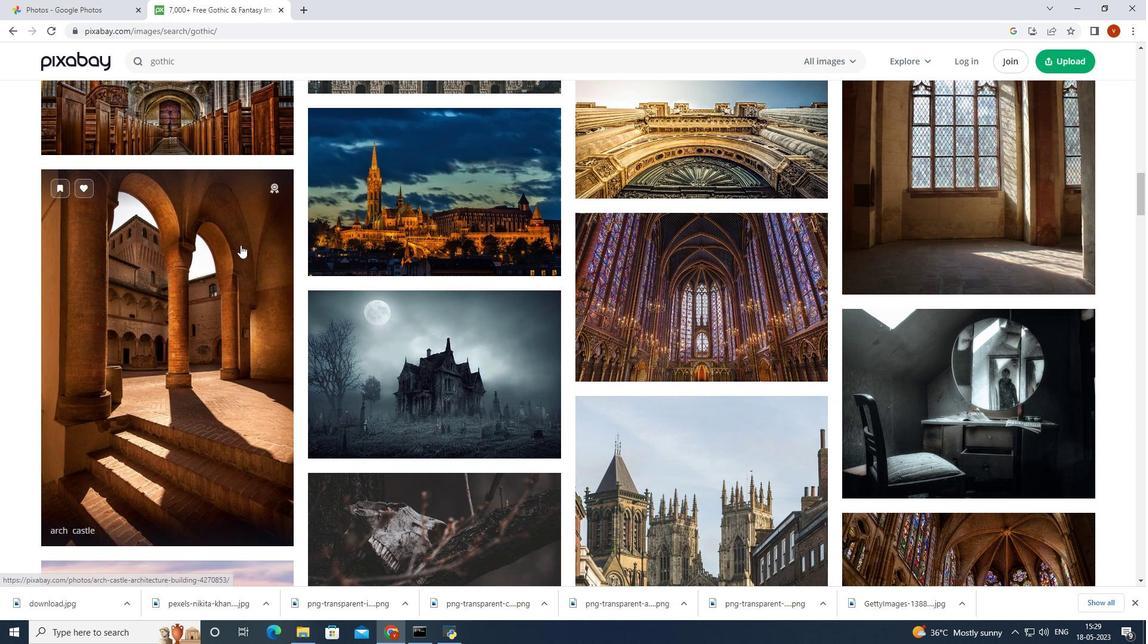 
Action: Mouse moved to (244, 242)
Screenshot: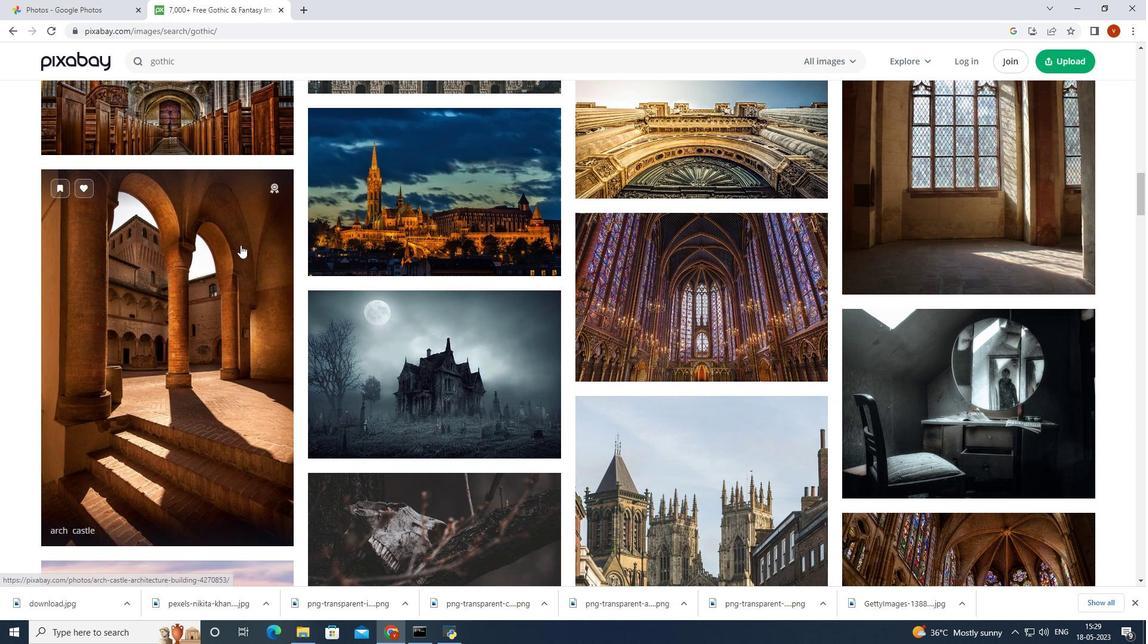 
Action: Mouse scrolled (244, 242) with delta (0, 0)
Screenshot: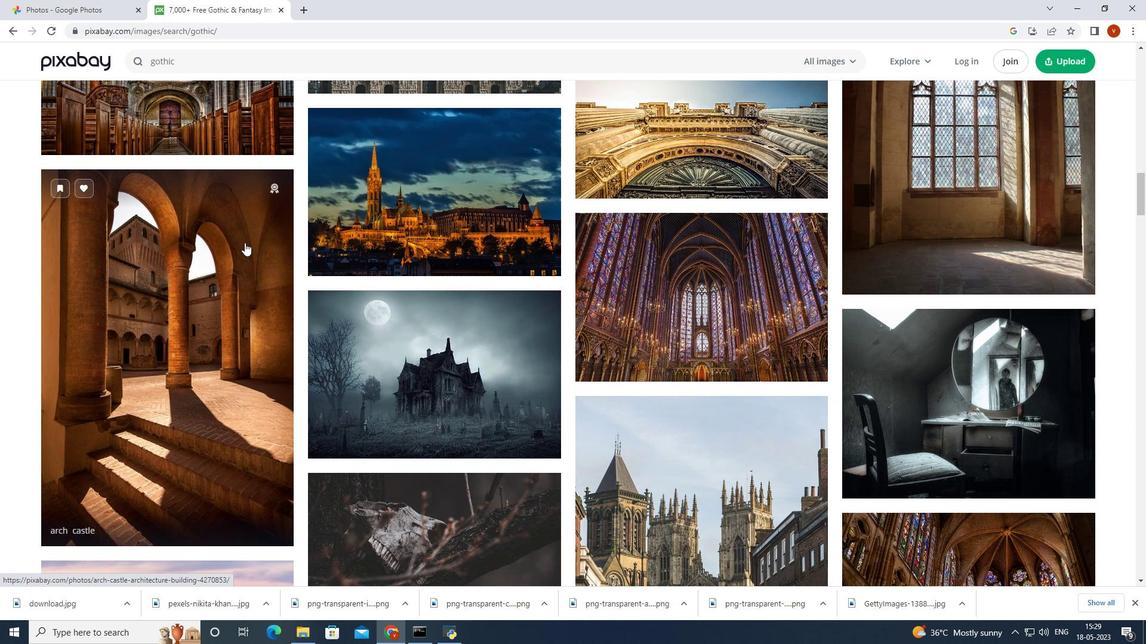 
Action: Mouse scrolled (244, 242) with delta (0, 0)
Screenshot: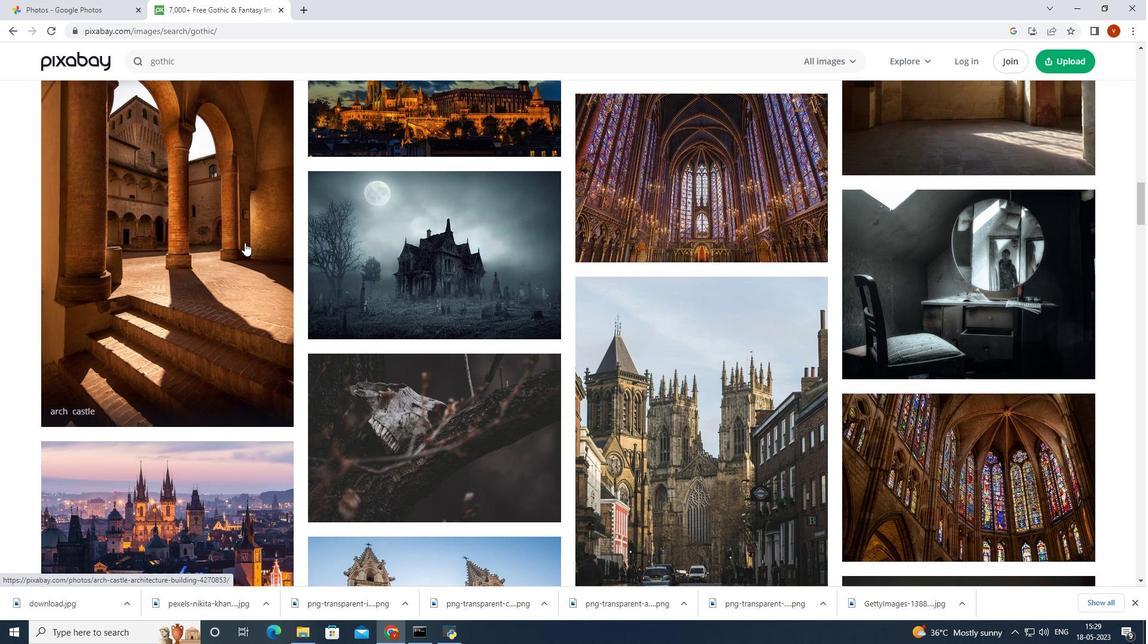 
Action: Mouse scrolled (244, 242) with delta (0, 0)
Screenshot: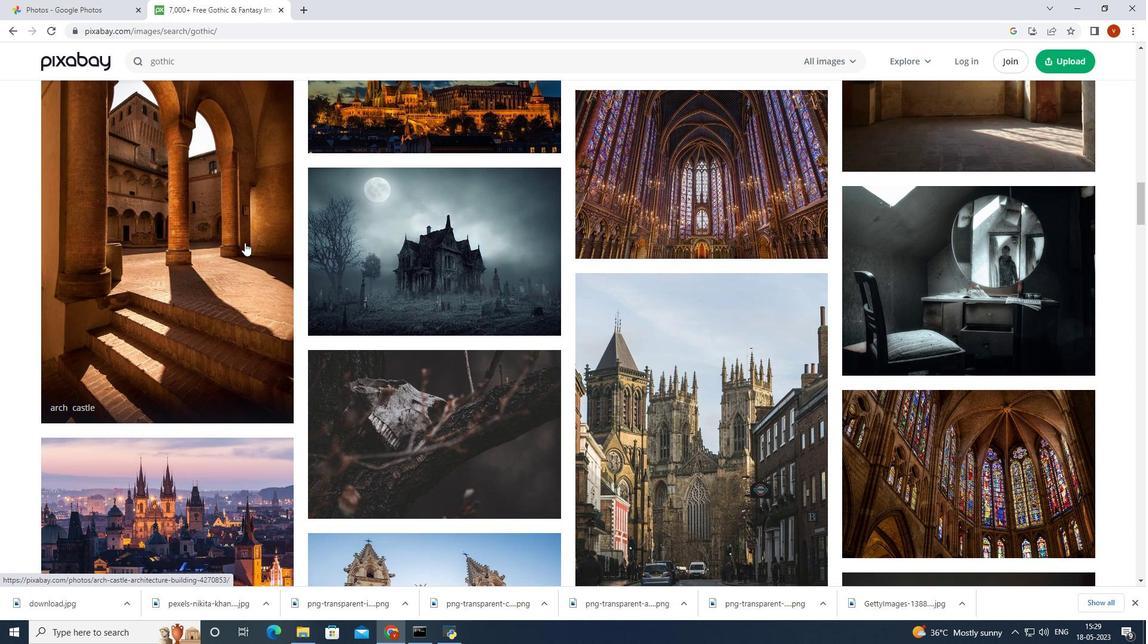 
Action: Mouse scrolled (244, 242) with delta (0, 0)
Screenshot: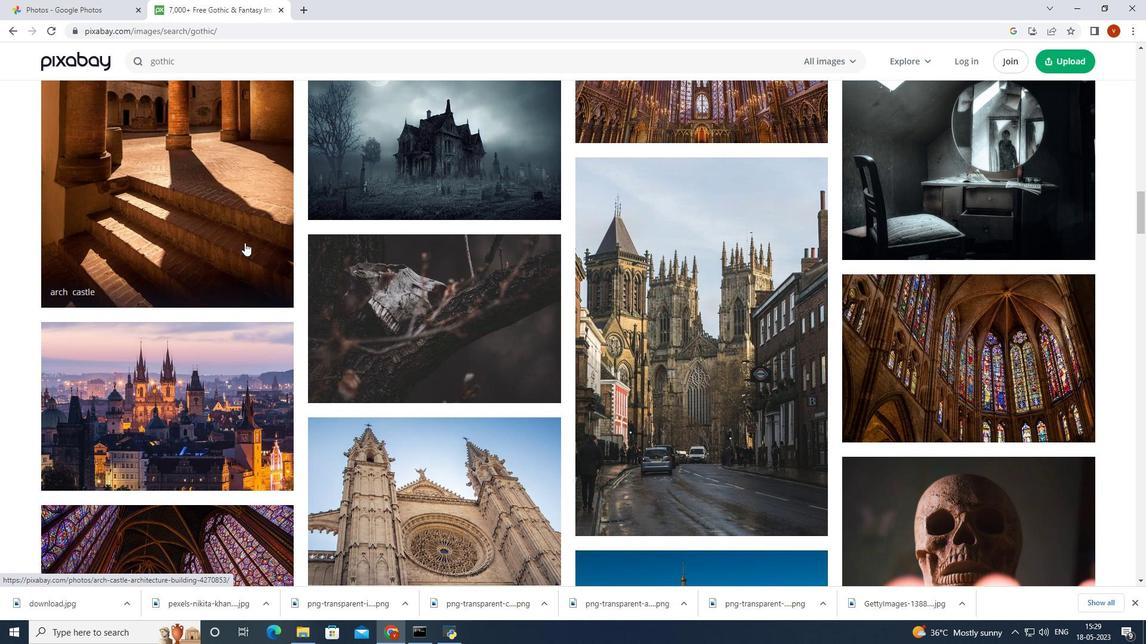 
Action: Mouse scrolled (244, 242) with delta (0, 0)
Screenshot: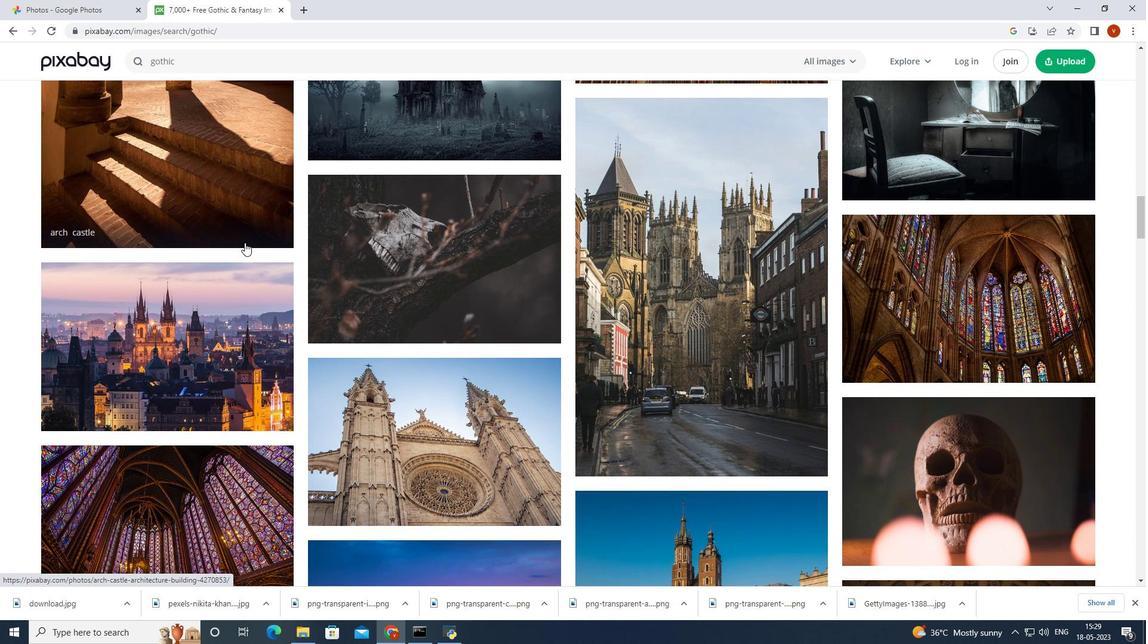 
Action: Mouse scrolled (244, 242) with delta (0, 0)
Screenshot: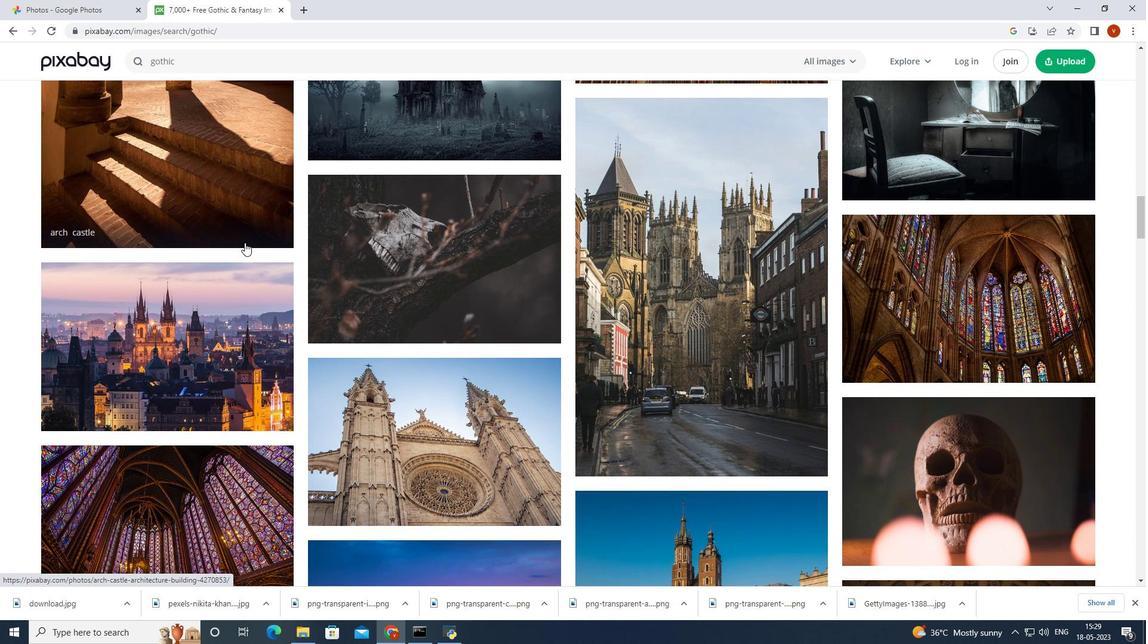 
Action: Mouse scrolled (244, 242) with delta (0, 0)
Screenshot: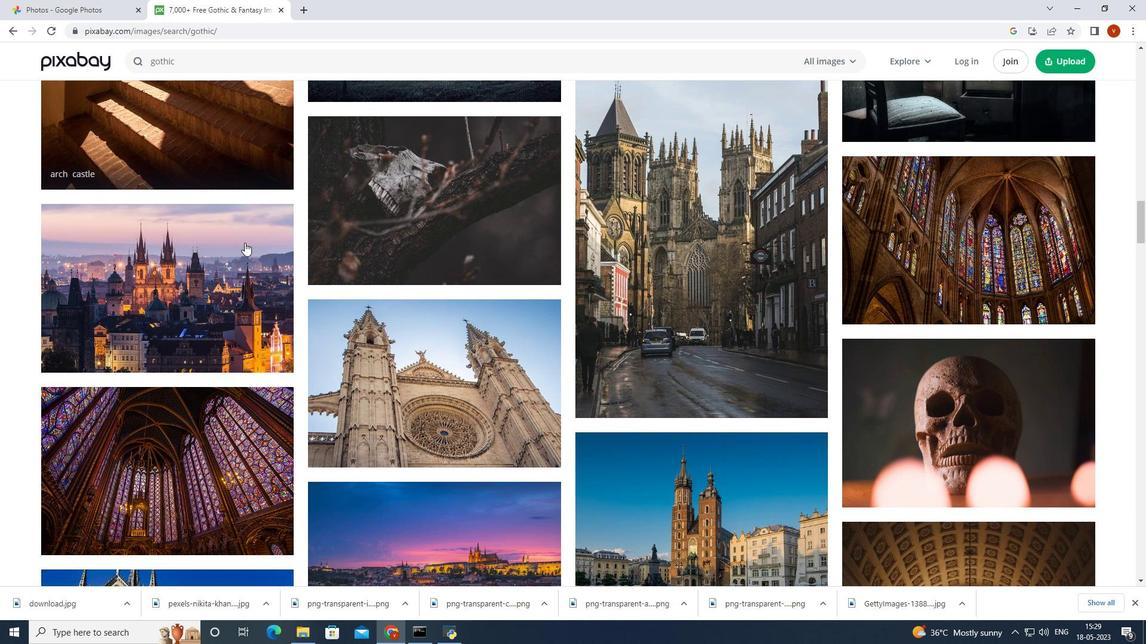 
Action: Mouse scrolled (244, 242) with delta (0, 0)
Screenshot: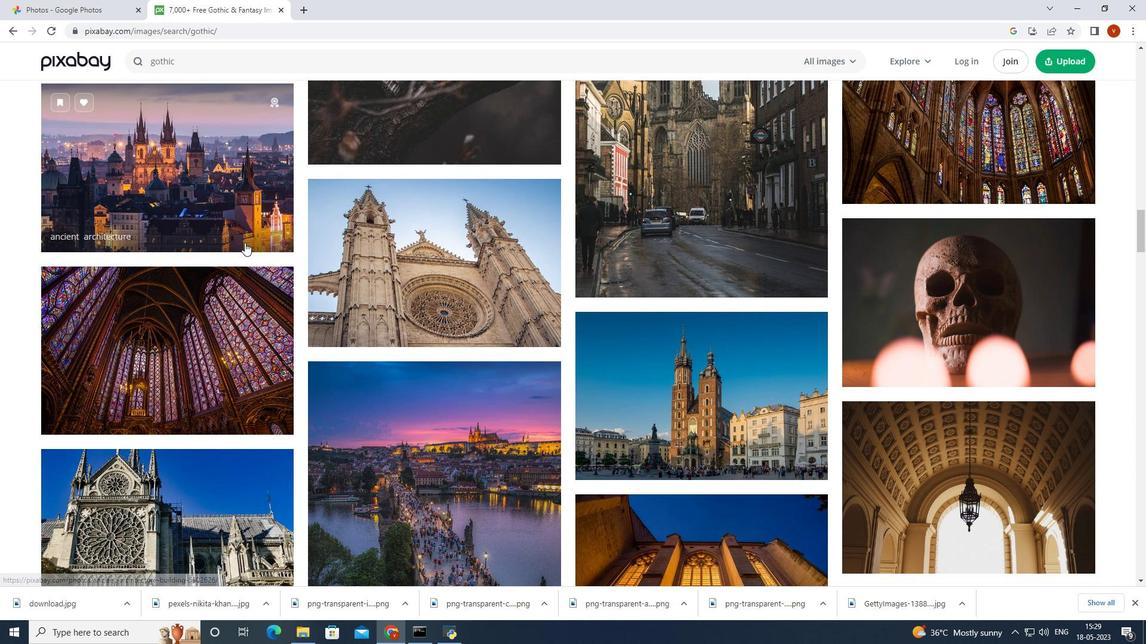 
Action: Mouse scrolled (244, 242) with delta (0, 0)
Screenshot: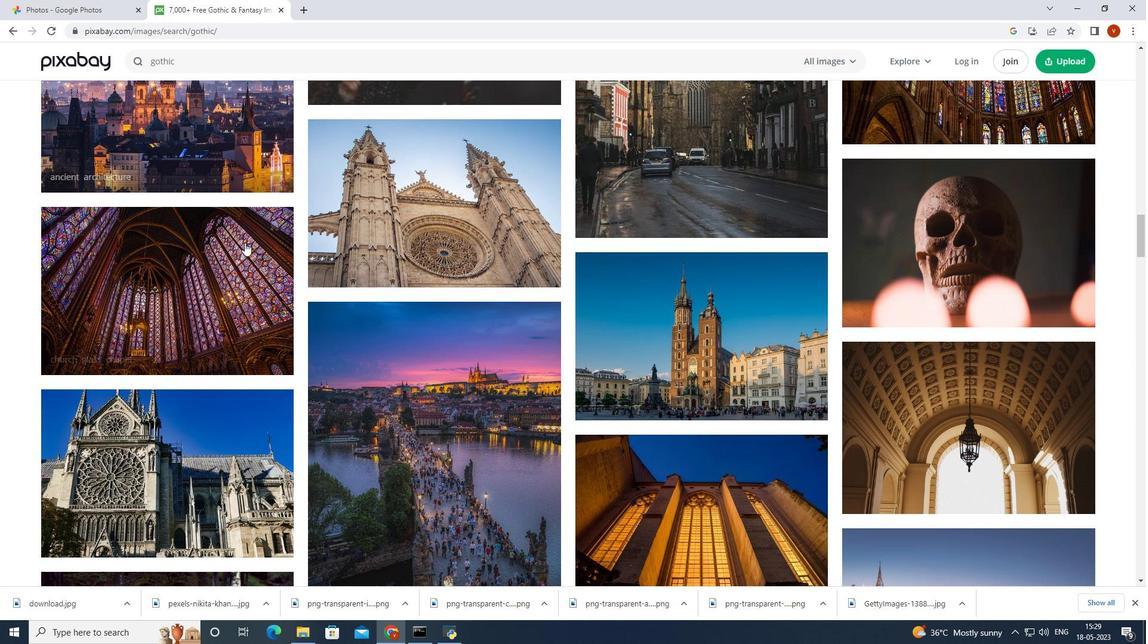 
Action: Mouse scrolled (244, 242) with delta (0, 0)
Screenshot: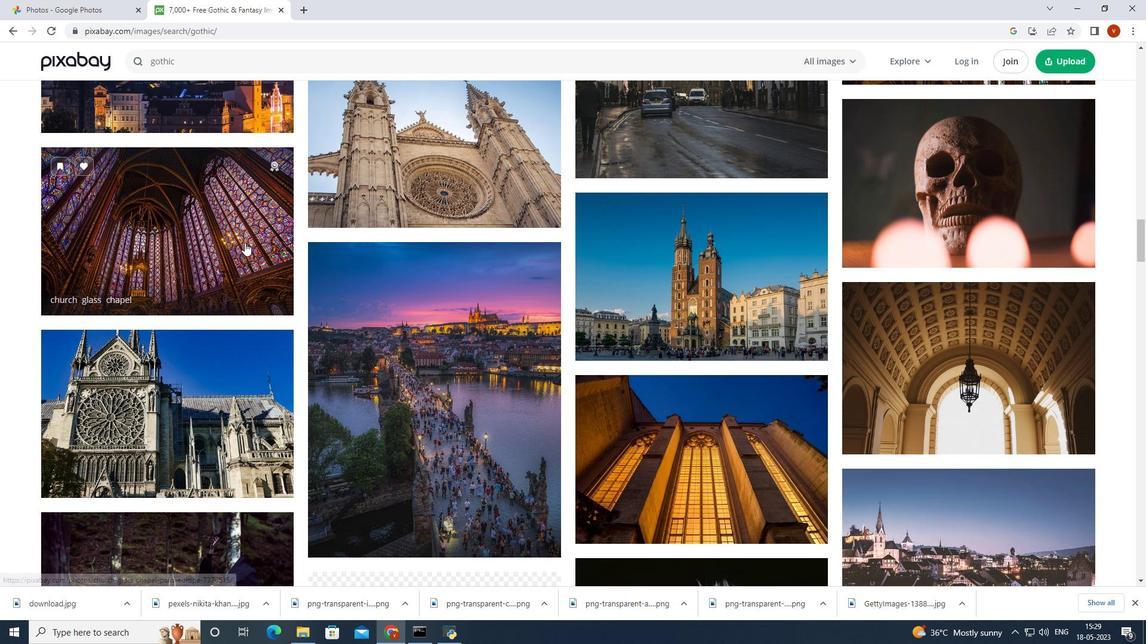 
Action: Mouse scrolled (244, 242) with delta (0, 0)
Screenshot: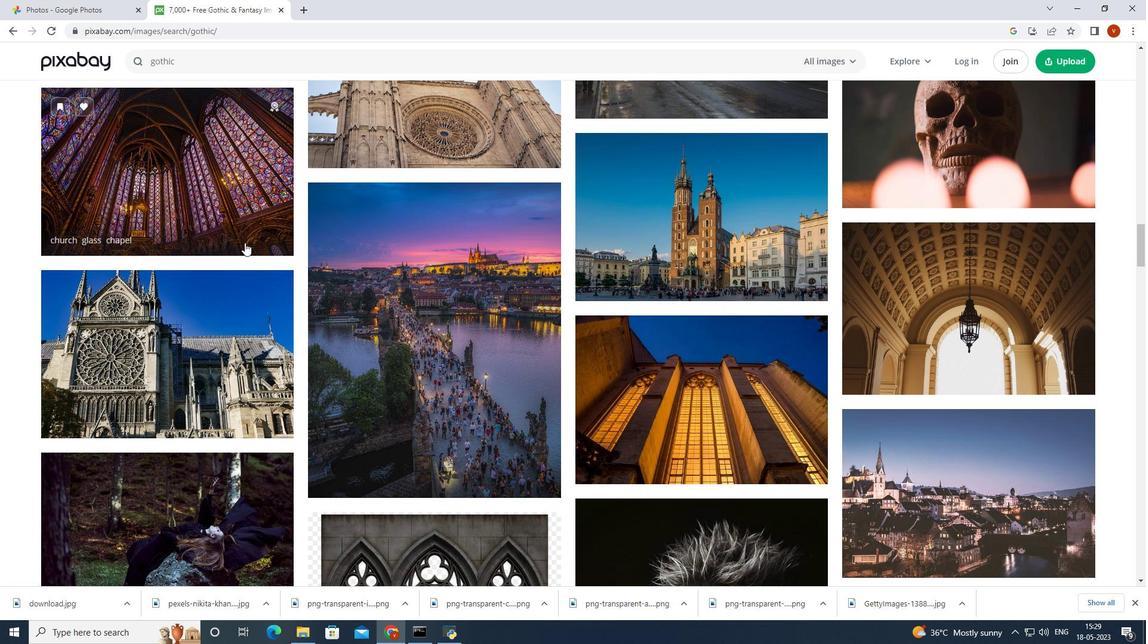 
Action: Mouse scrolled (244, 242) with delta (0, 0)
Screenshot: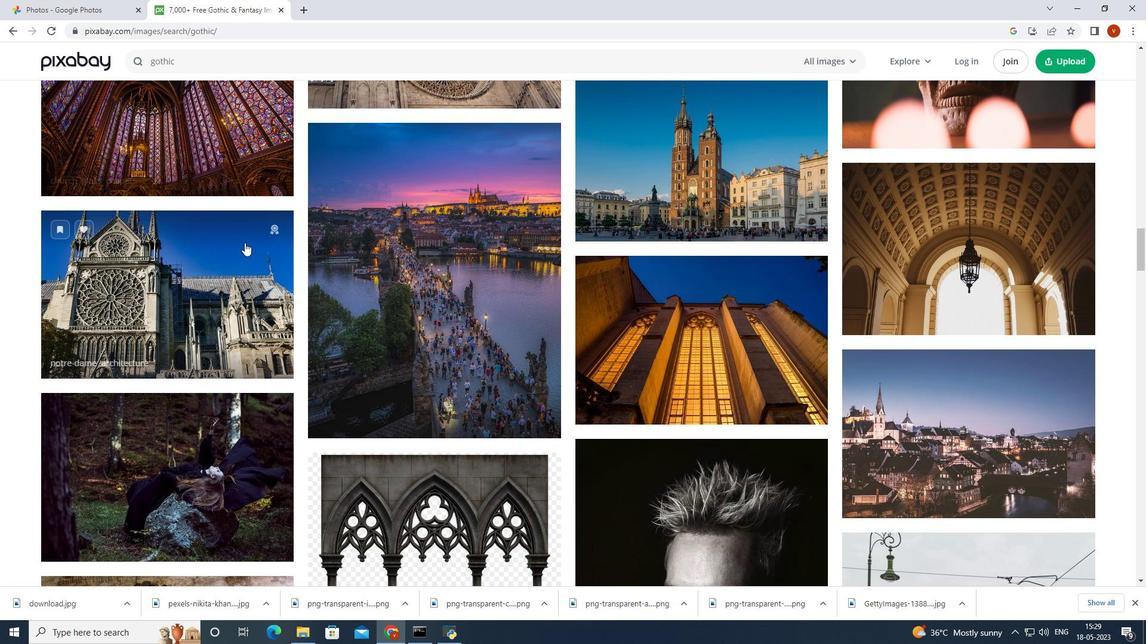 
Action: Mouse scrolled (244, 242) with delta (0, 0)
Screenshot: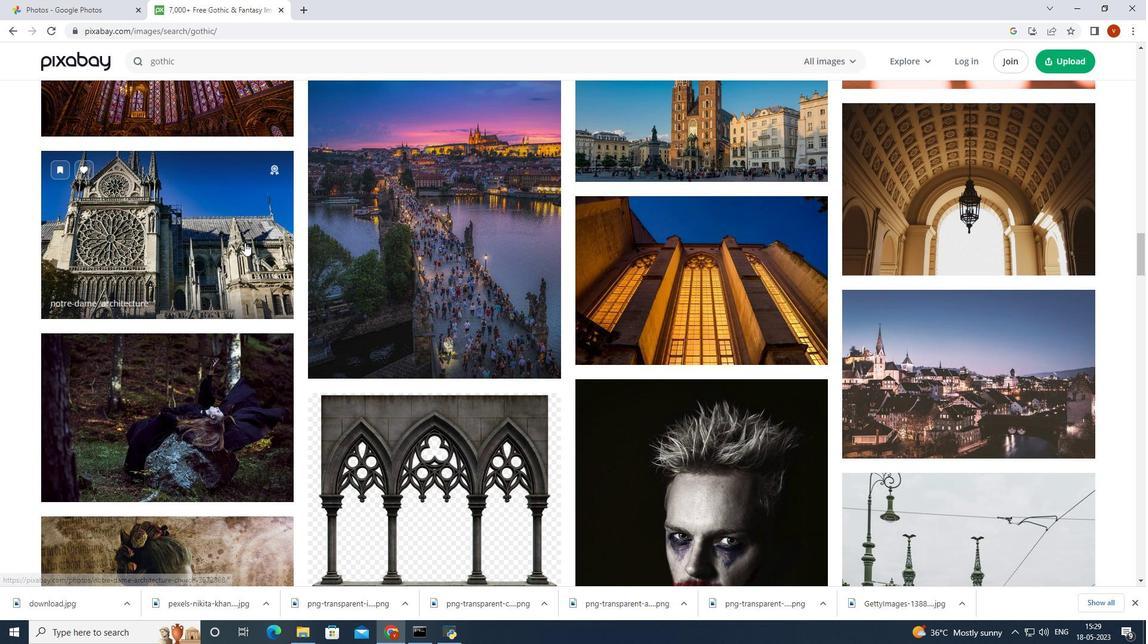 
Action: Mouse scrolled (244, 242) with delta (0, 0)
Screenshot: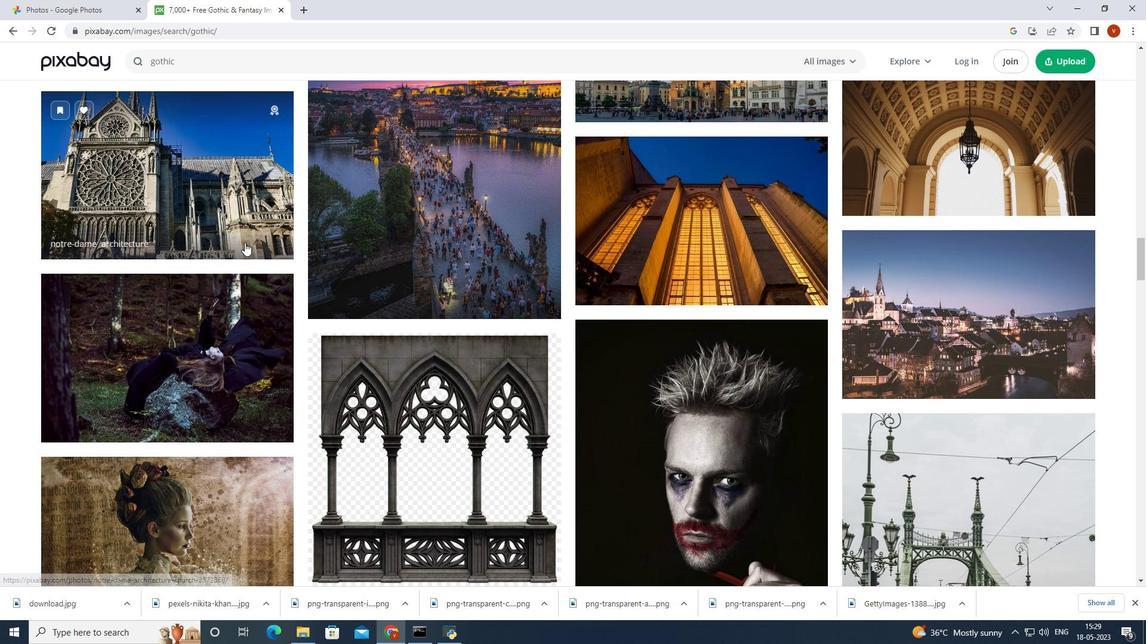 
Action: Mouse scrolled (244, 242) with delta (0, 0)
Screenshot: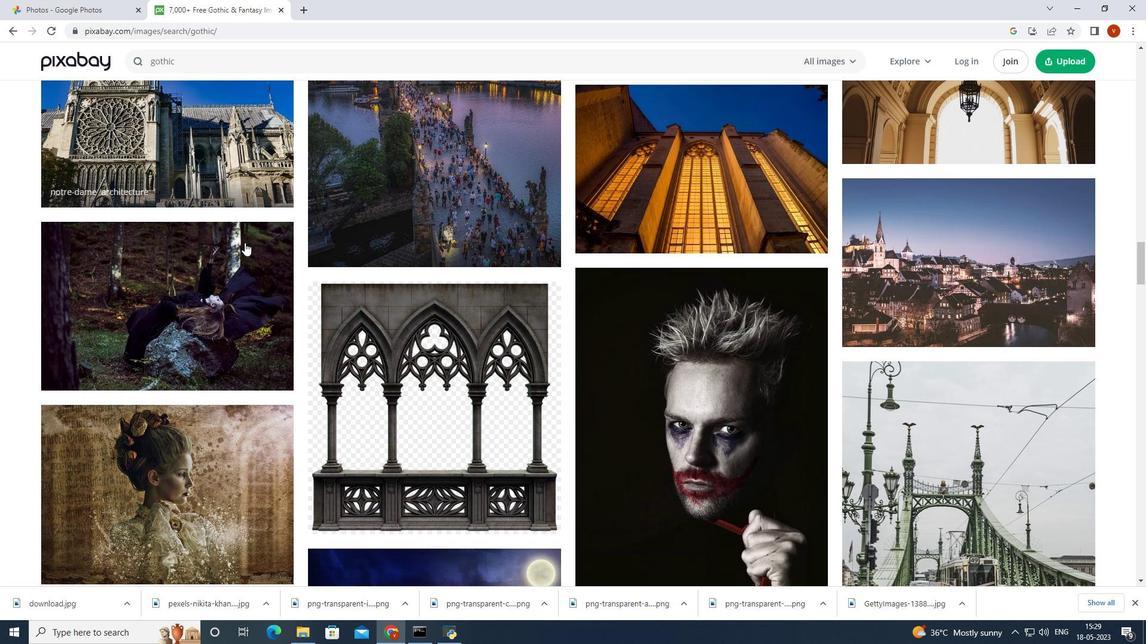 
Action: Mouse scrolled (244, 242) with delta (0, 0)
Screenshot: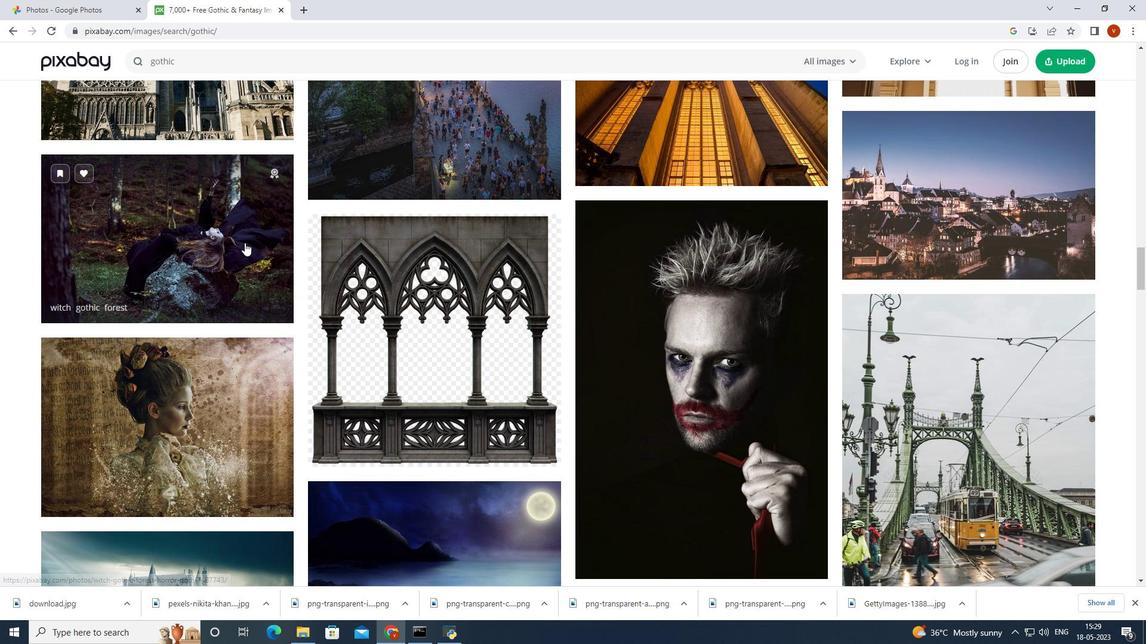 
Action: Mouse scrolled (244, 242) with delta (0, 0)
Screenshot: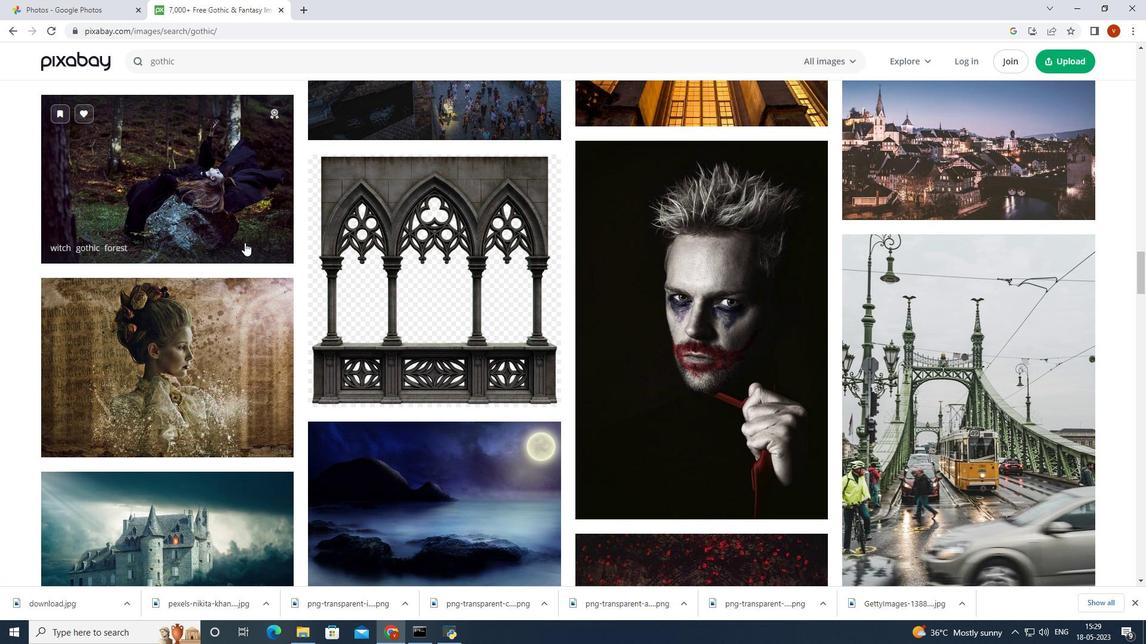 
Action: Mouse scrolled (244, 242) with delta (0, 0)
